 Task: Play online Dominion games in very easy mode.
Action: Mouse moved to (749, 574)
Screenshot: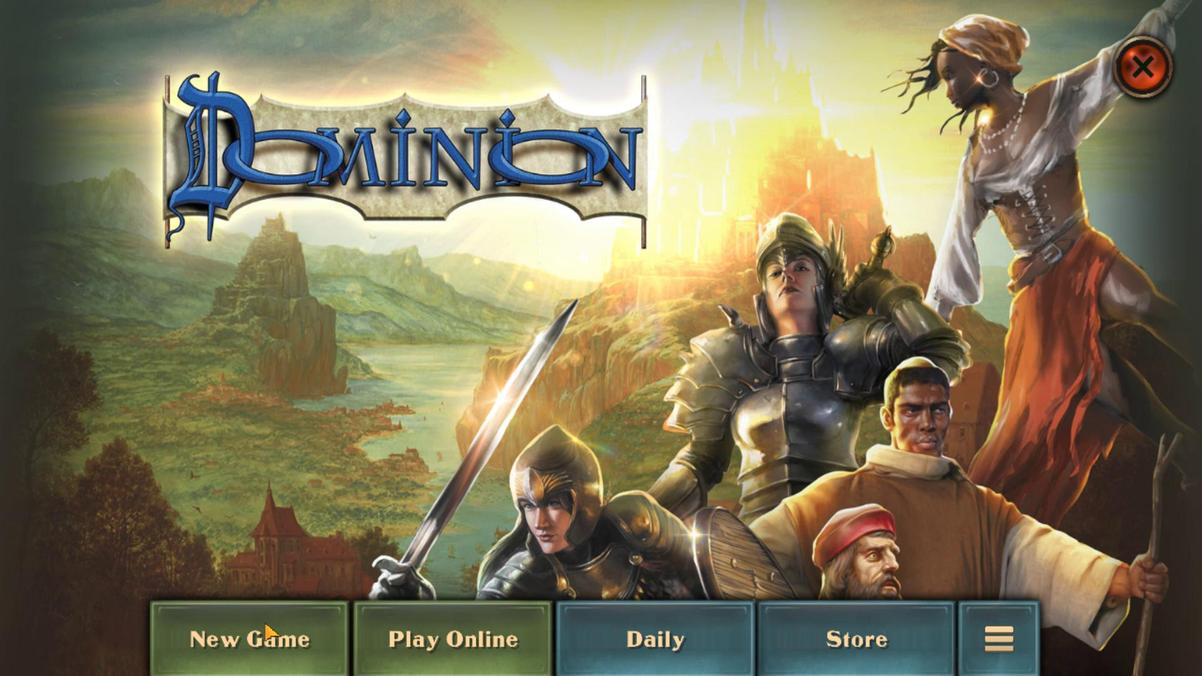 
Action: Mouse pressed left at (749, 574)
Screenshot: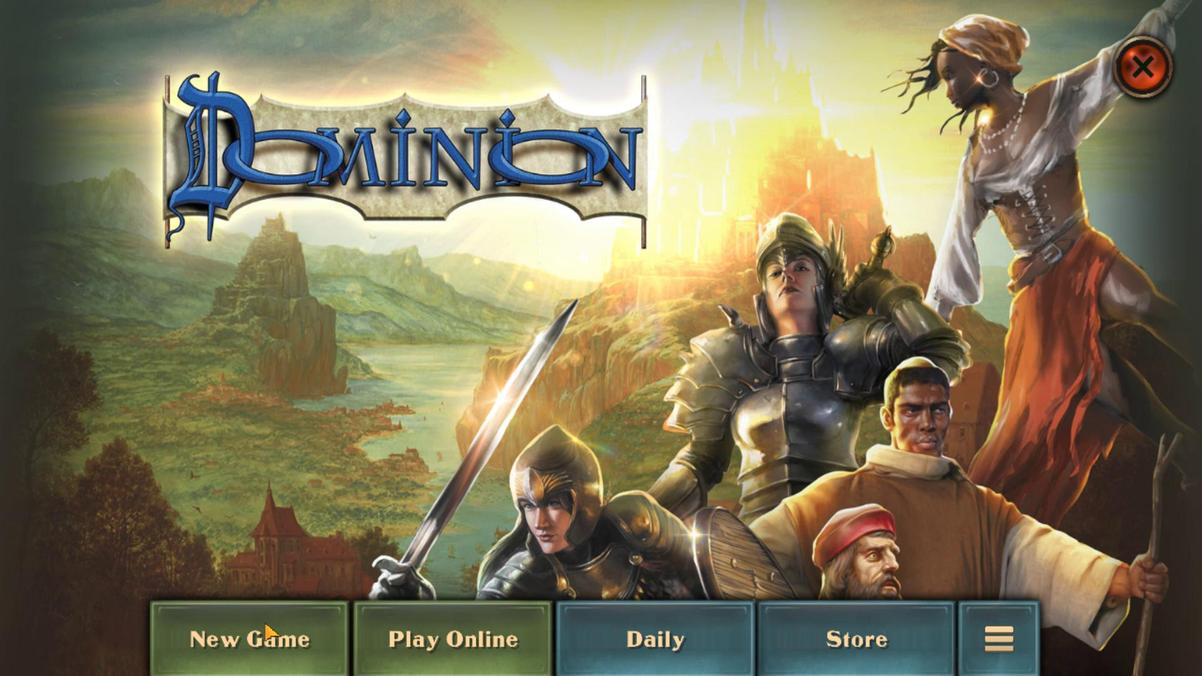 
Action: Mouse moved to (859, 340)
Screenshot: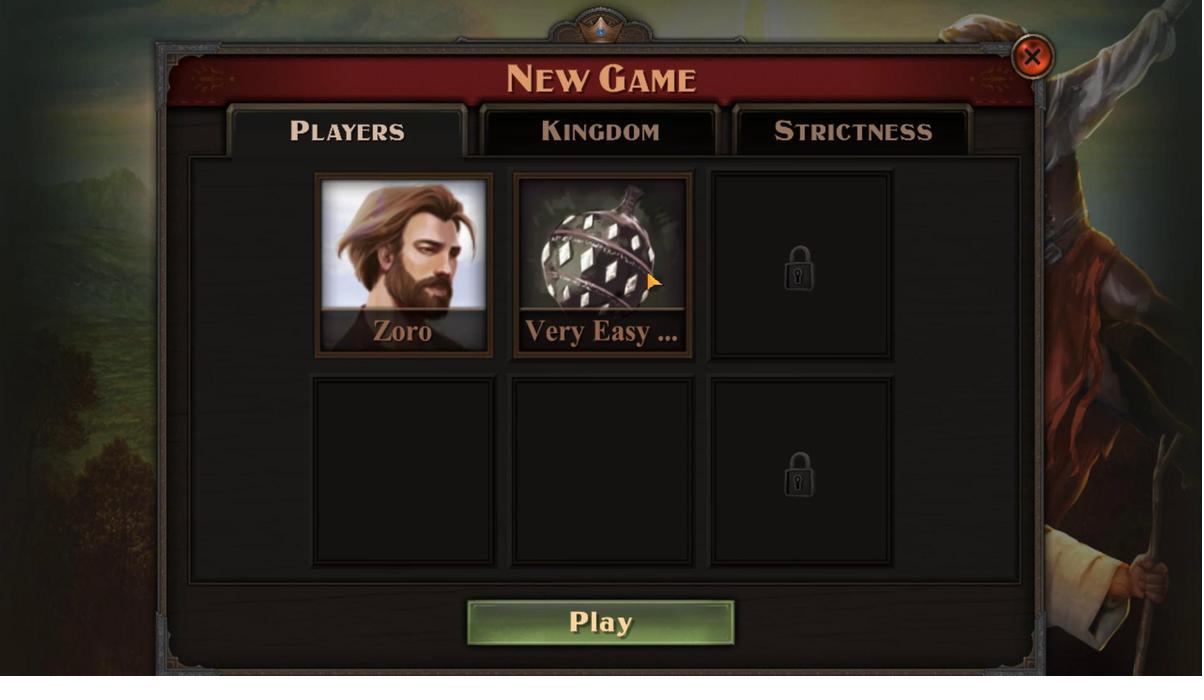 
Action: Mouse pressed left at (859, 340)
Screenshot: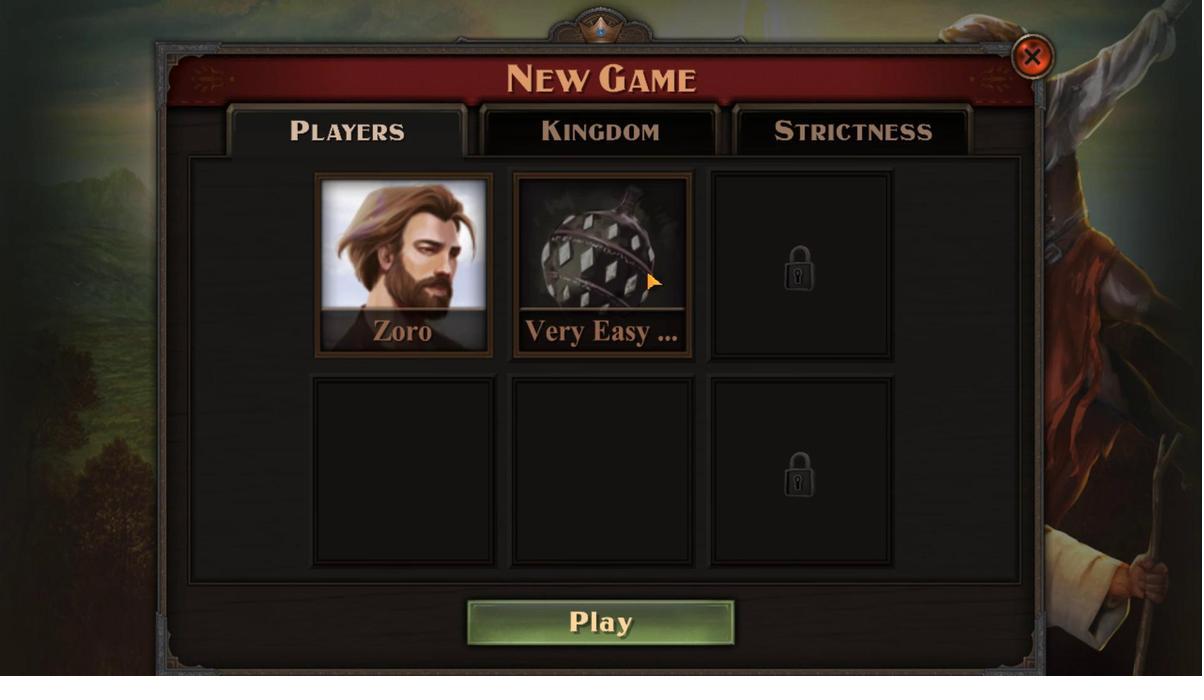 
Action: Mouse moved to (792, 360)
Screenshot: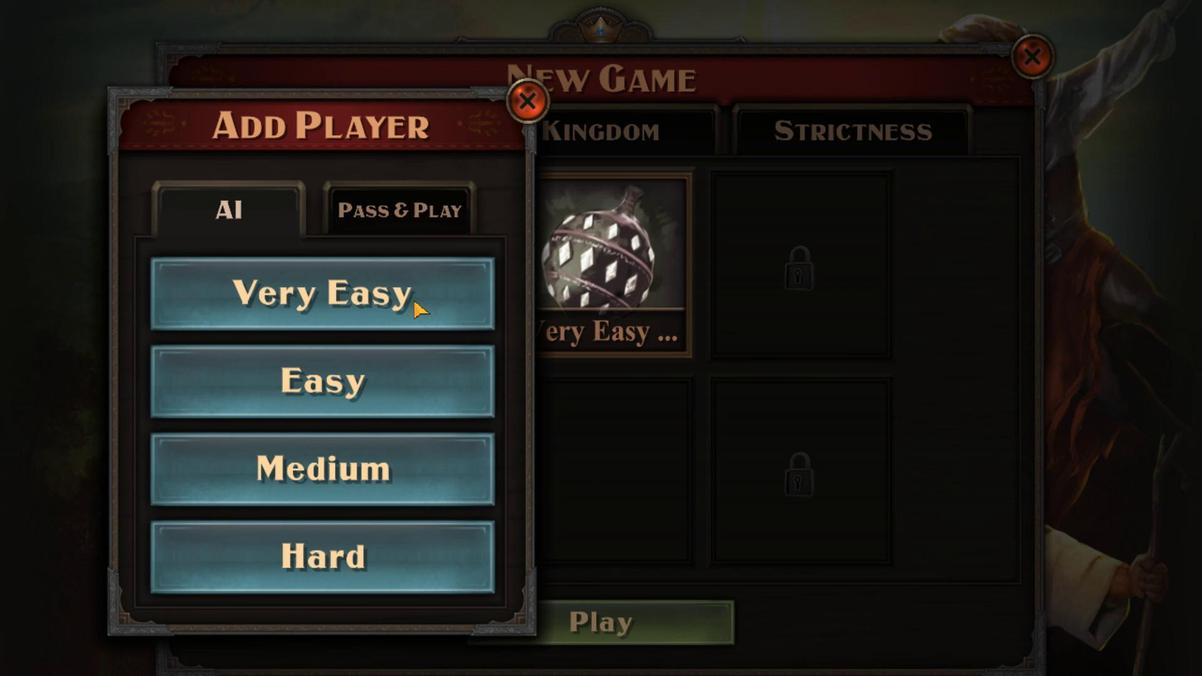 
Action: Mouse pressed left at (792, 360)
Screenshot: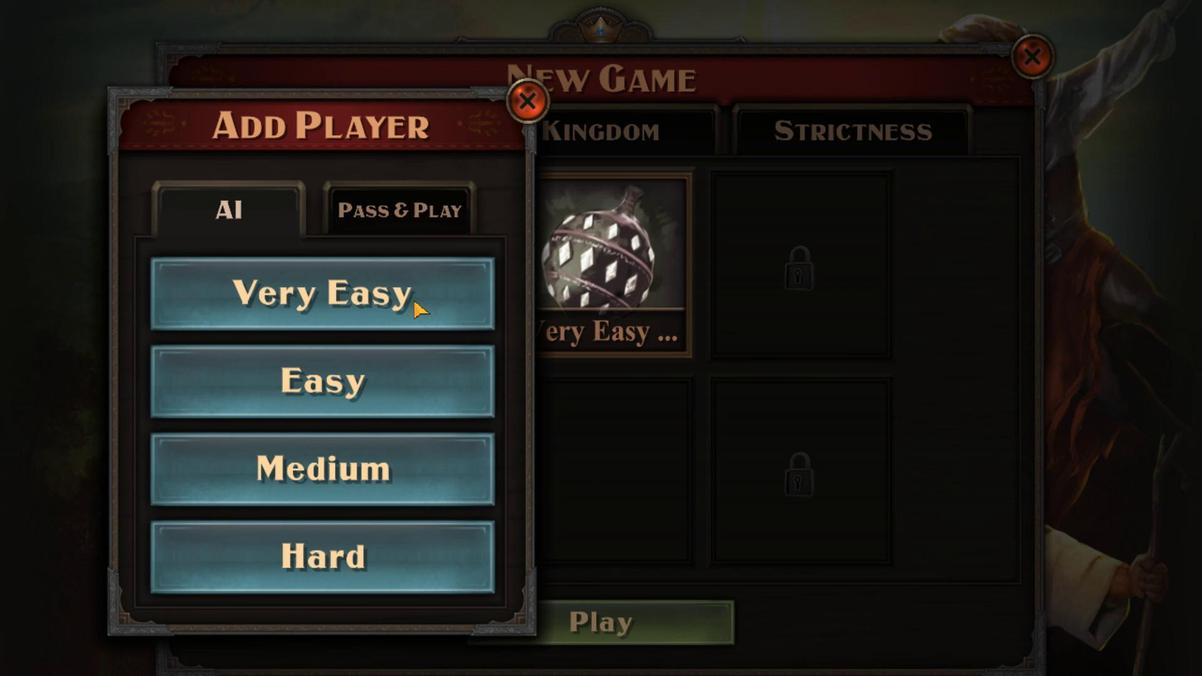 
Action: Mouse moved to (856, 576)
Screenshot: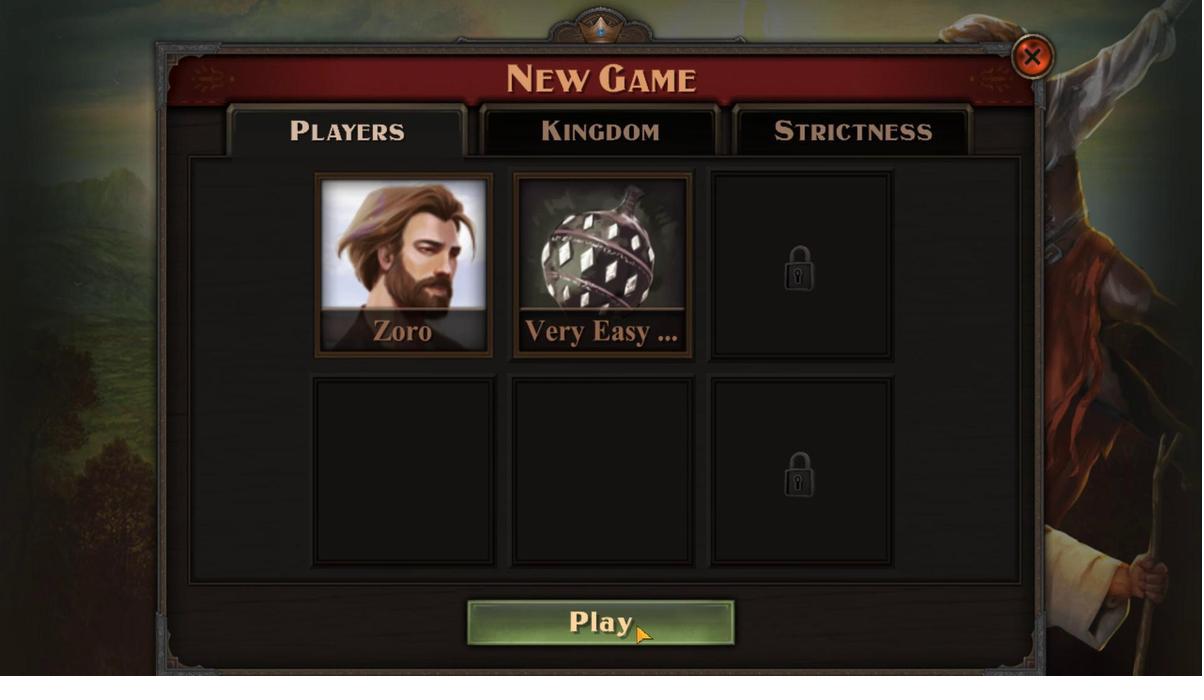 
Action: Mouse pressed left at (856, 576)
Screenshot: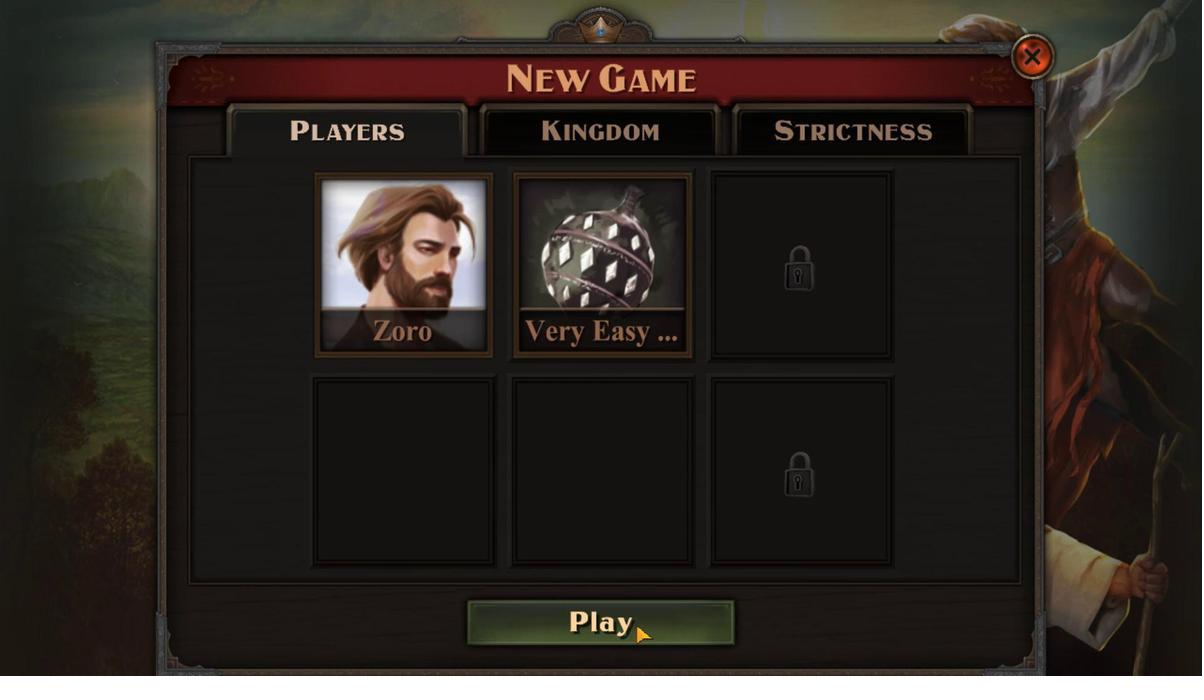 
Action: Mouse moved to (824, 547)
Screenshot: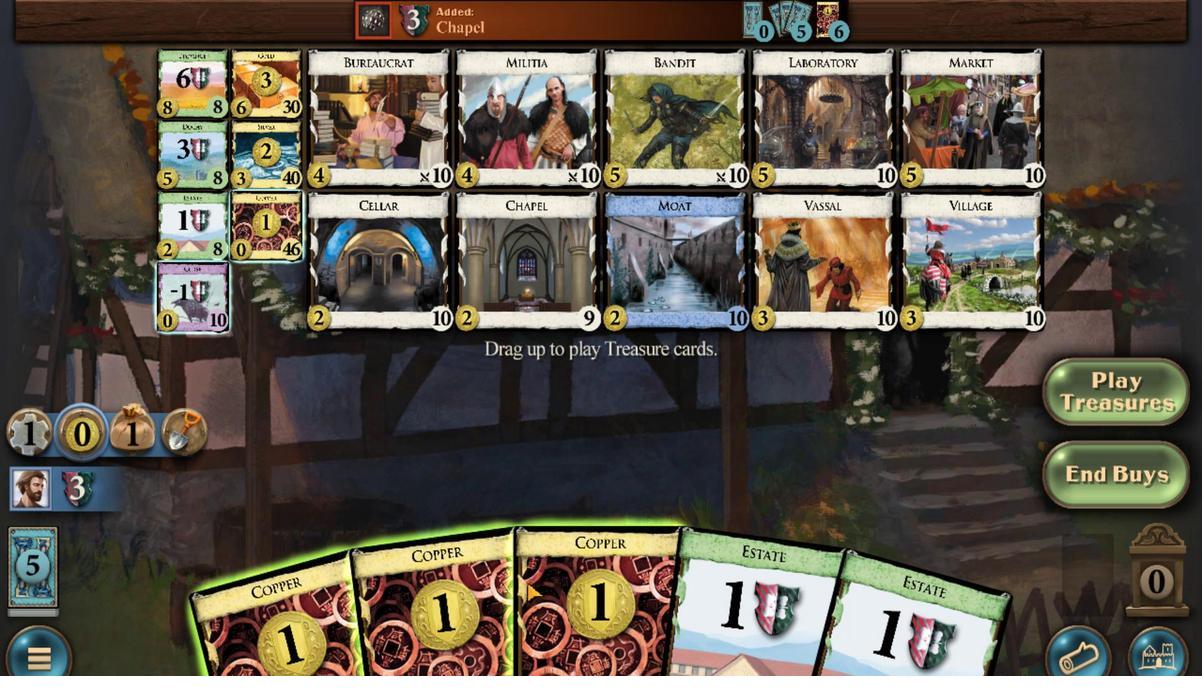 
Action: Mouse scrolled (824, 547) with delta (0, 0)
Screenshot: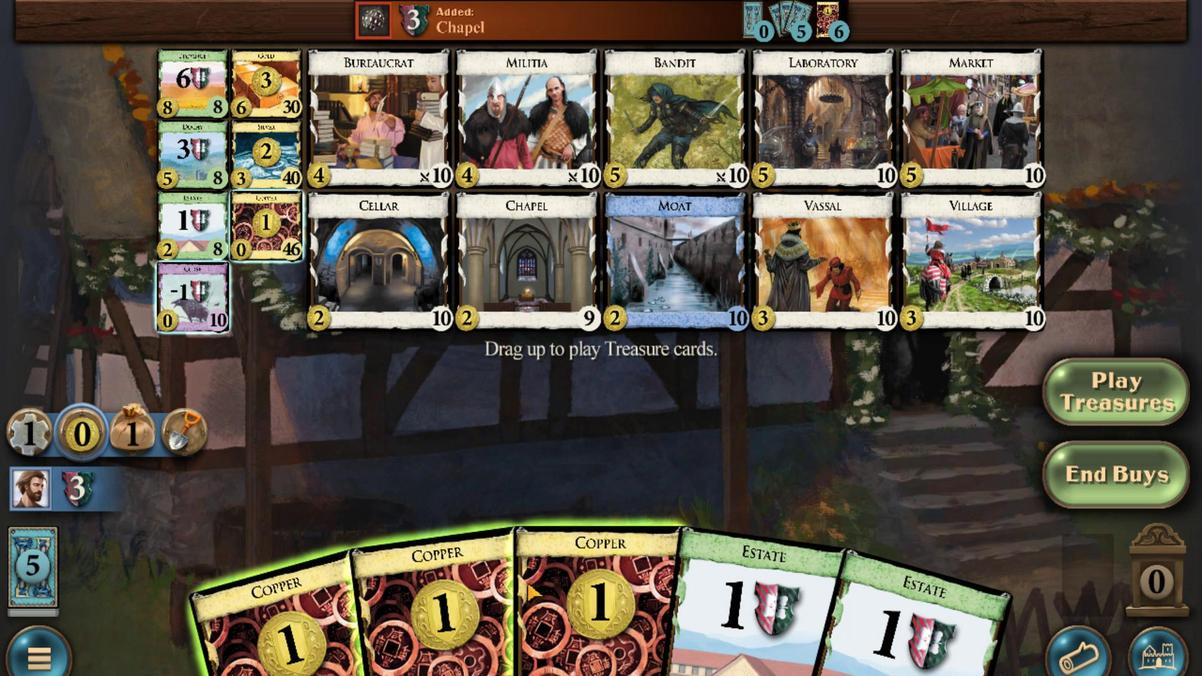 
Action: Mouse moved to (815, 550)
Screenshot: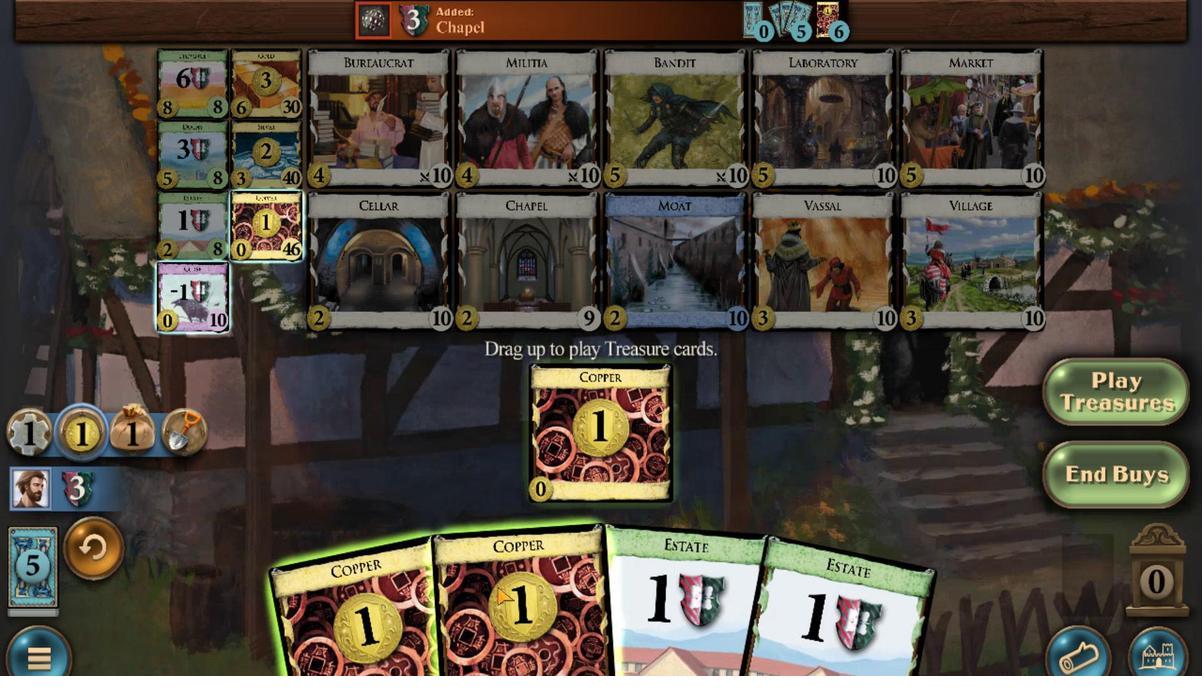 
Action: Mouse scrolled (815, 550) with delta (0, 0)
Screenshot: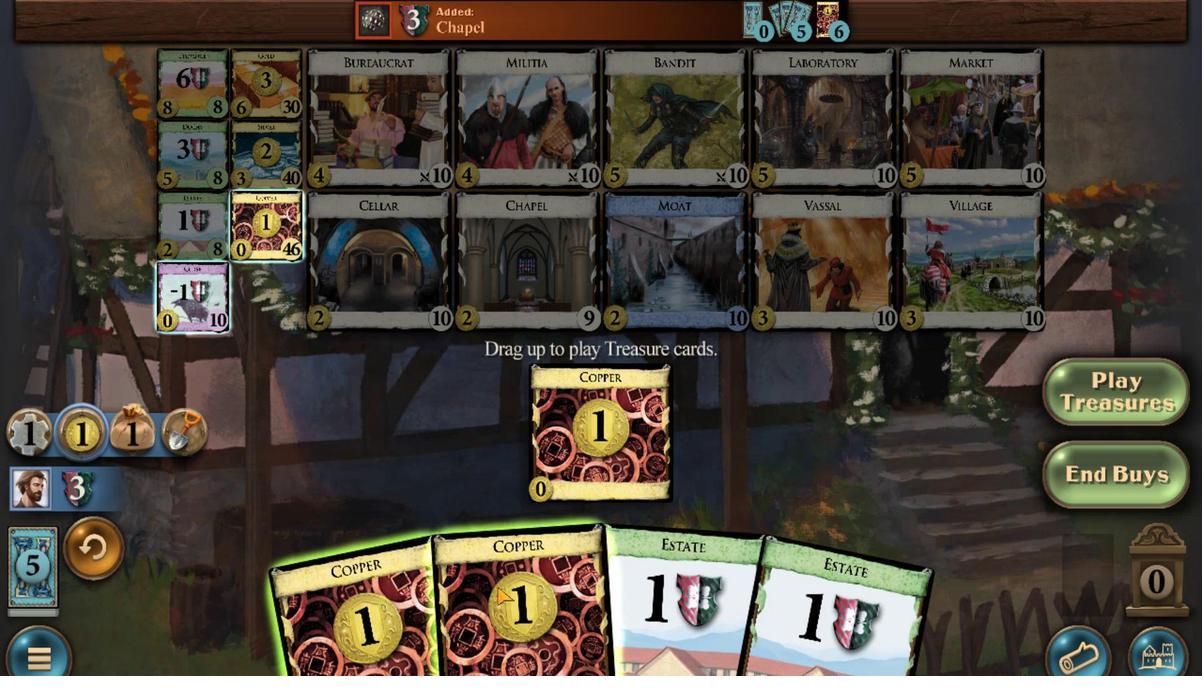 
Action: Mouse moved to (812, 550)
Screenshot: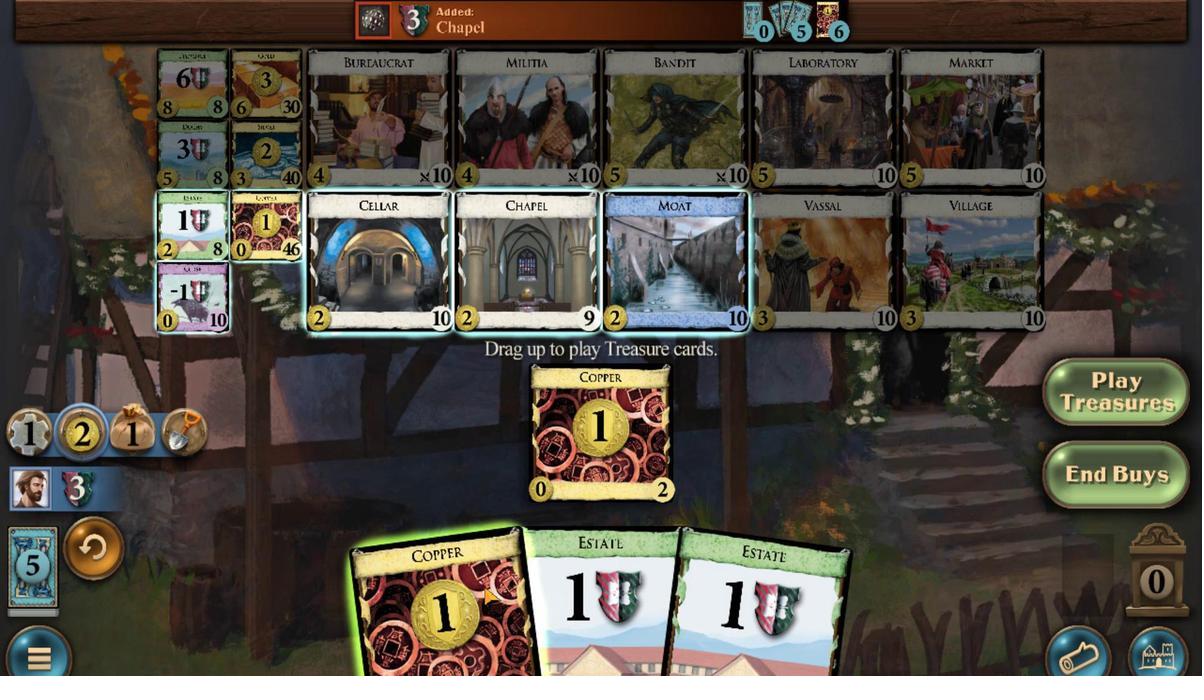 
Action: Mouse scrolled (812, 550) with delta (0, 0)
Screenshot: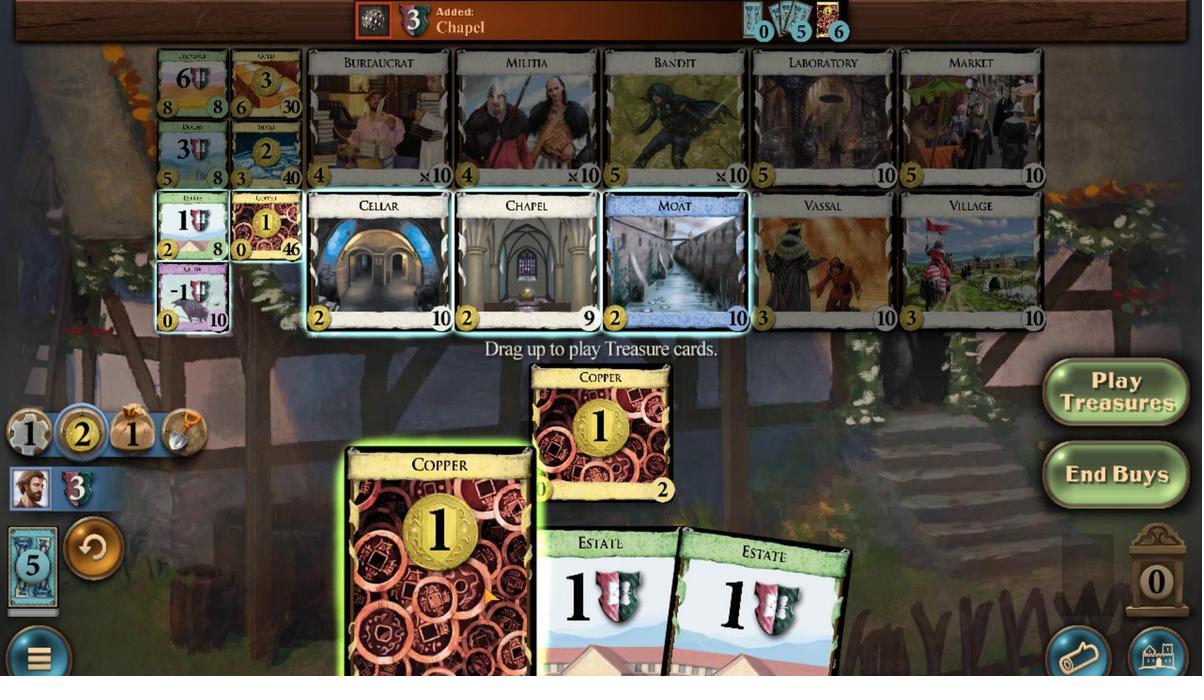 
Action: Mouse moved to (747, 267)
Screenshot: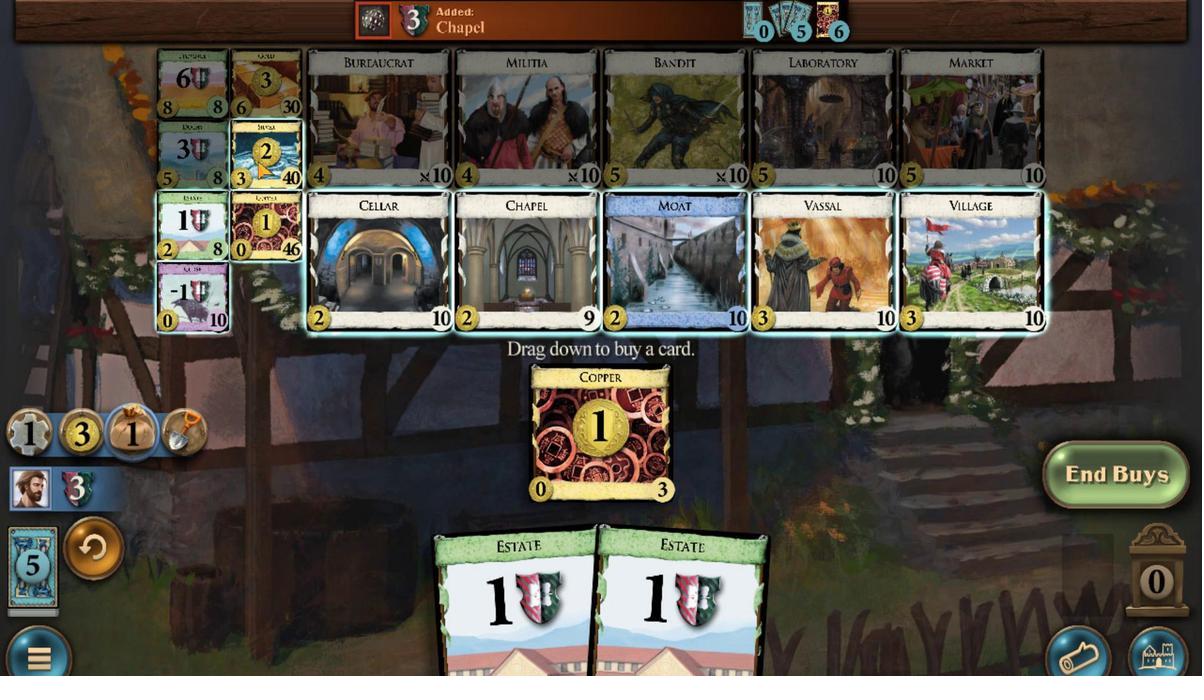 
Action: Mouse scrolled (747, 267) with delta (0, 0)
Screenshot: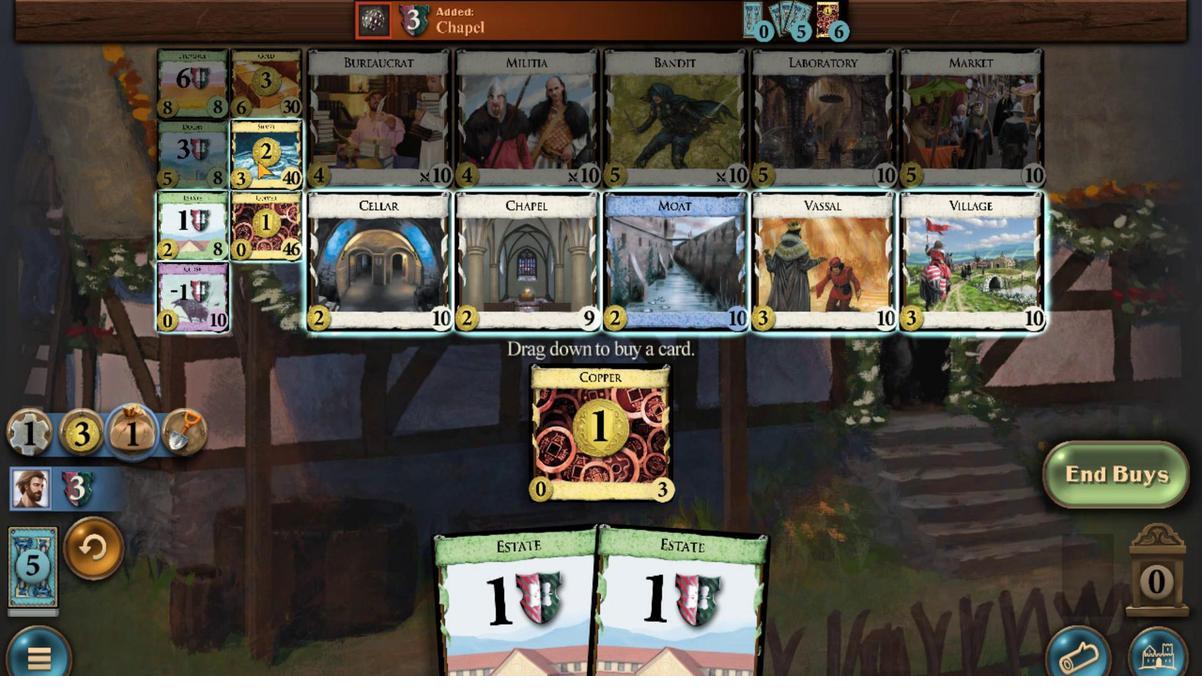
Action: Mouse scrolled (747, 267) with delta (0, 0)
Screenshot: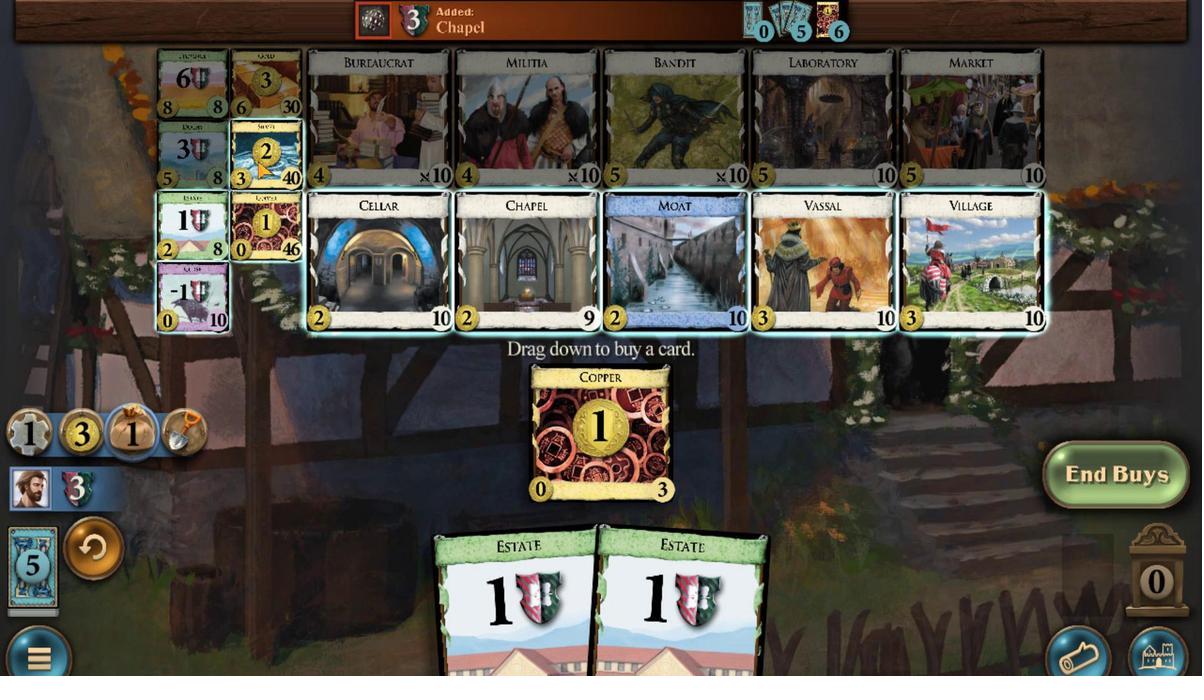 
Action: Mouse scrolled (747, 267) with delta (0, 0)
Screenshot: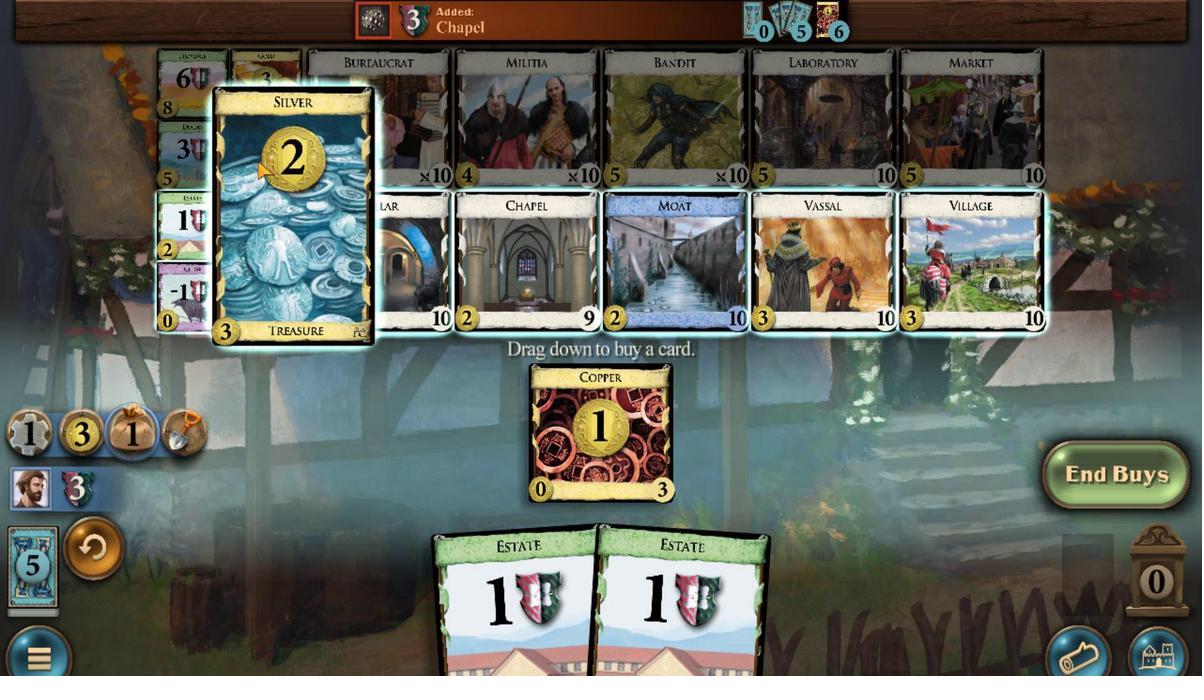 
Action: Mouse scrolled (747, 267) with delta (0, 0)
Screenshot: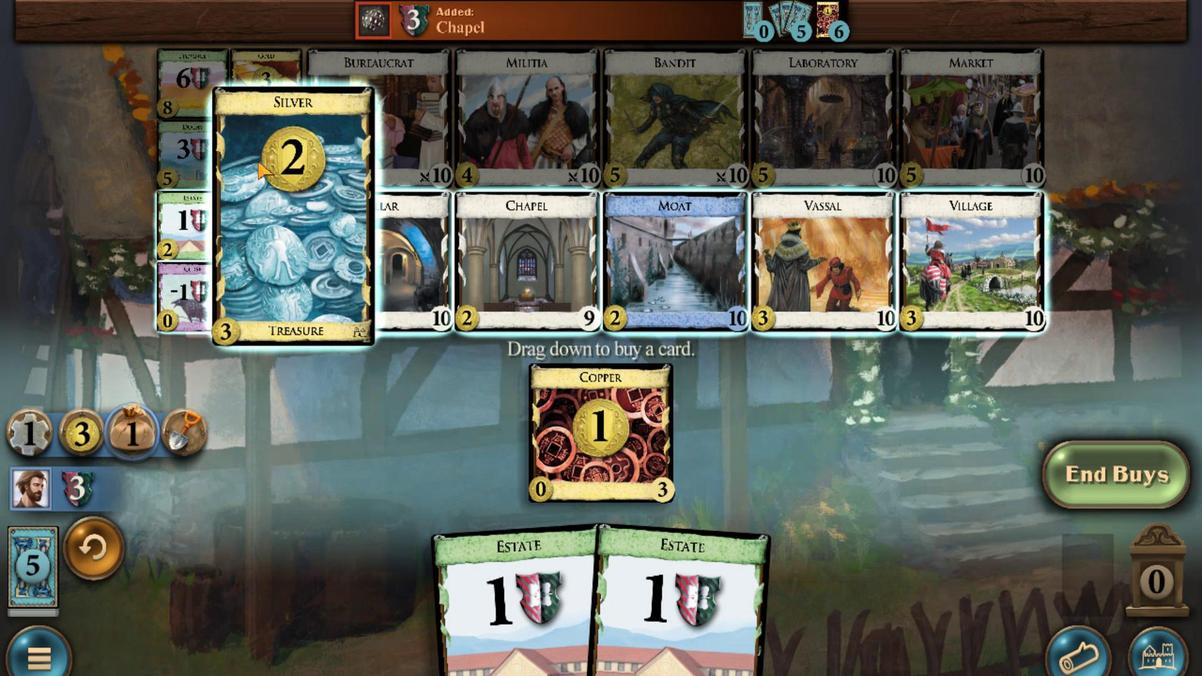 
Action: Mouse scrolled (747, 267) with delta (0, 0)
Screenshot: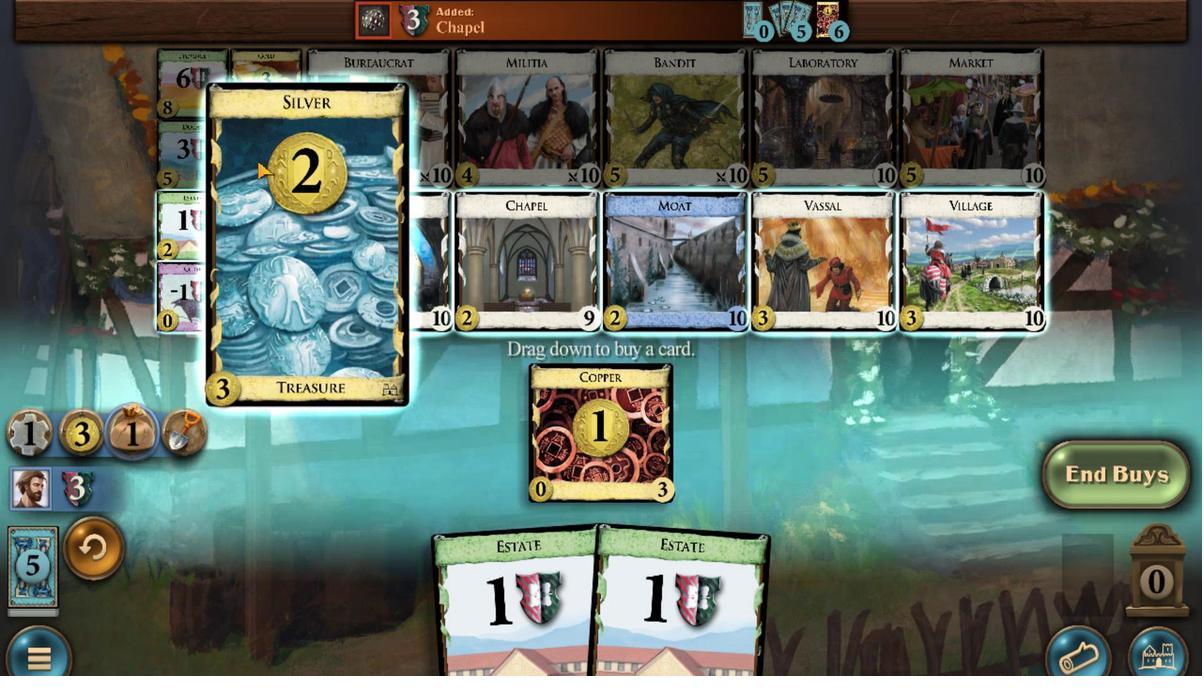 
Action: Mouse scrolled (747, 267) with delta (0, 0)
Screenshot: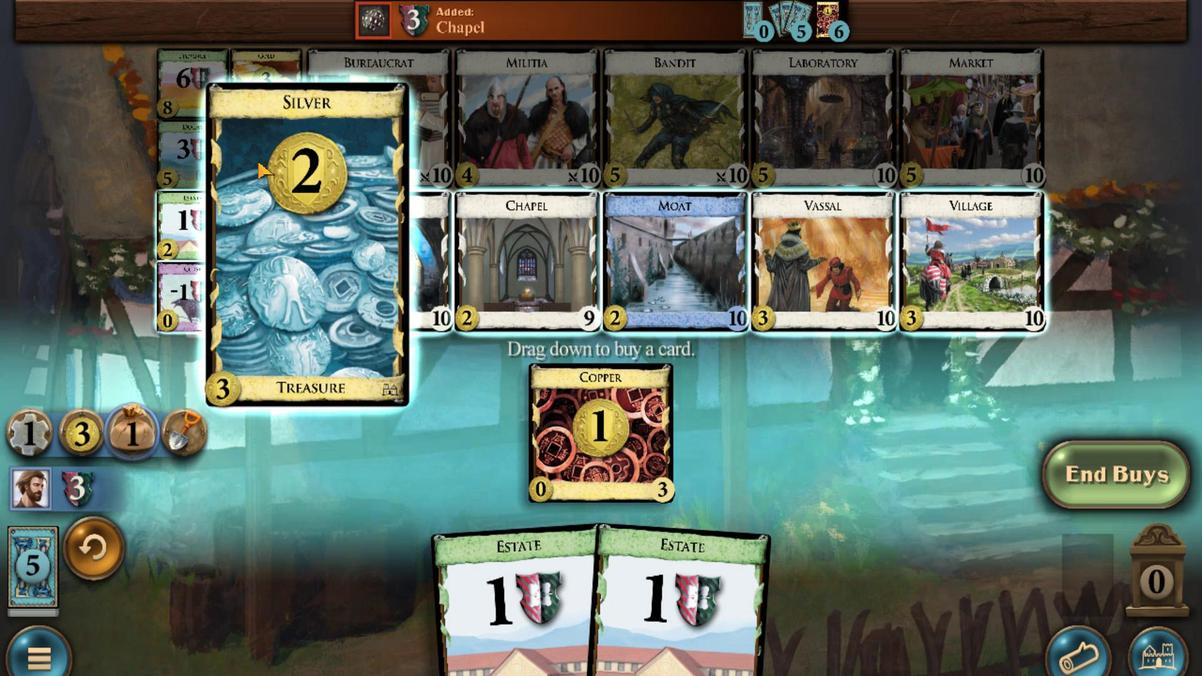 
Action: Mouse scrolled (747, 267) with delta (0, 0)
Screenshot: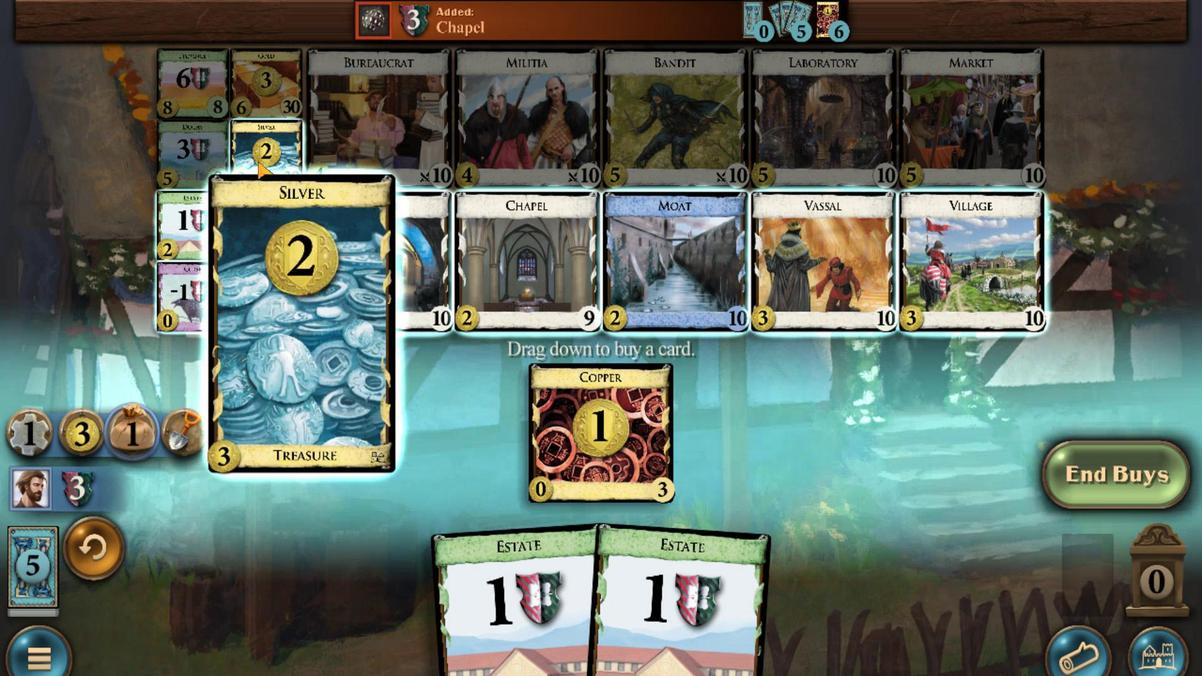 
Action: Mouse scrolled (747, 267) with delta (0, 0)
Screenshot: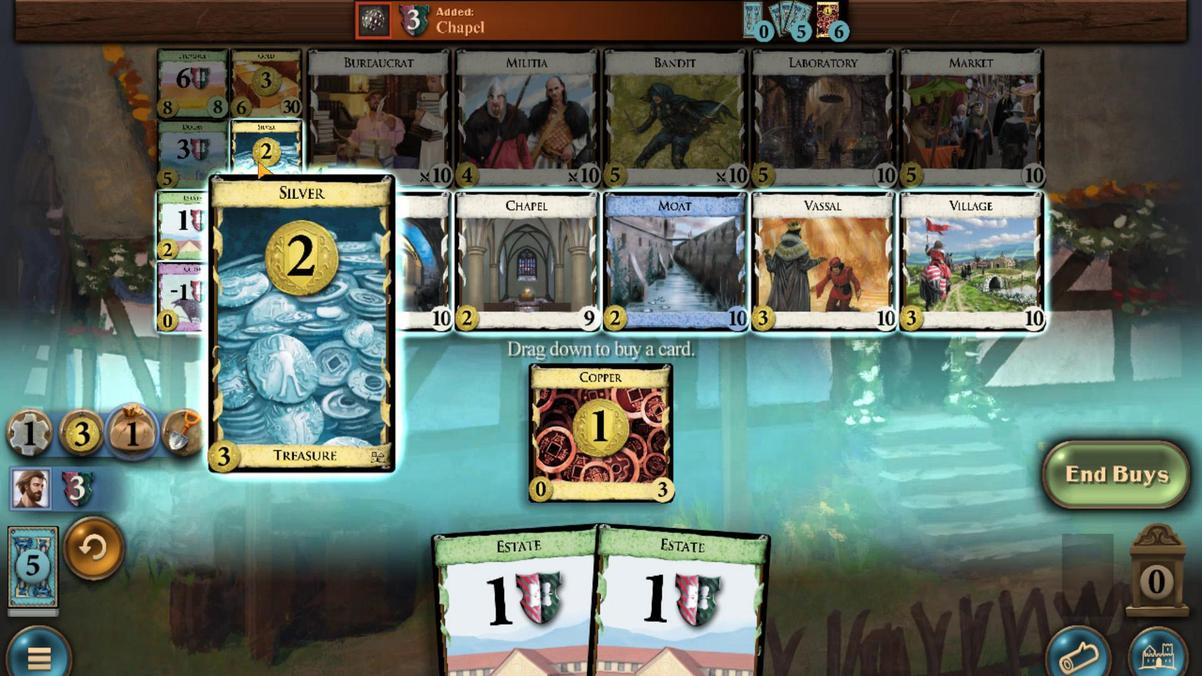 
Action: Mouse scrolled (747, 267) with delta (0, 0)
Screenshot: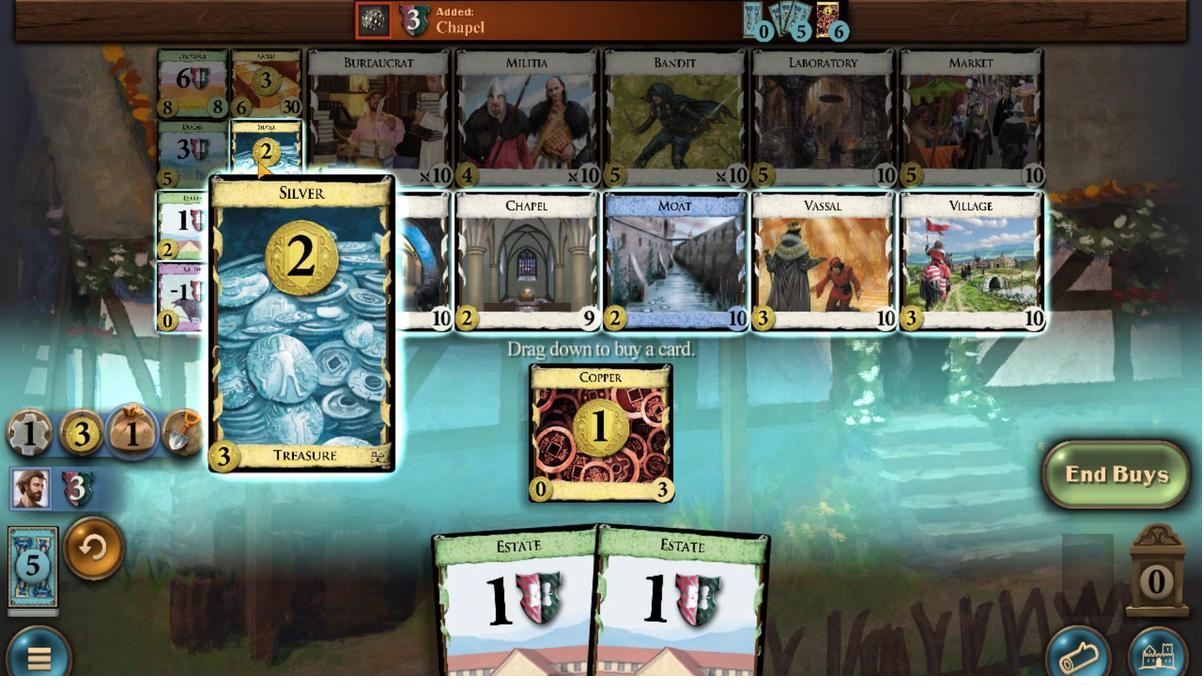 
Action: Mouse scrolled (747, 267) with delta (0, 0)
Screenshot: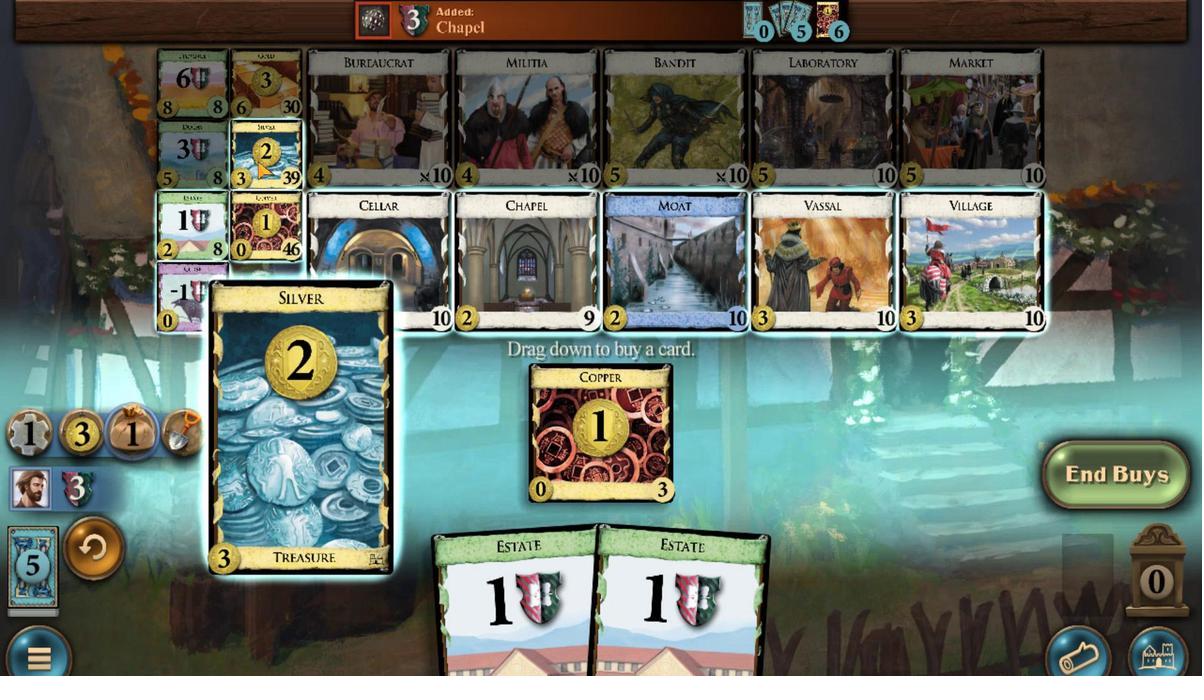 
Action: Mouse moved to (887, 557)
Screenshot: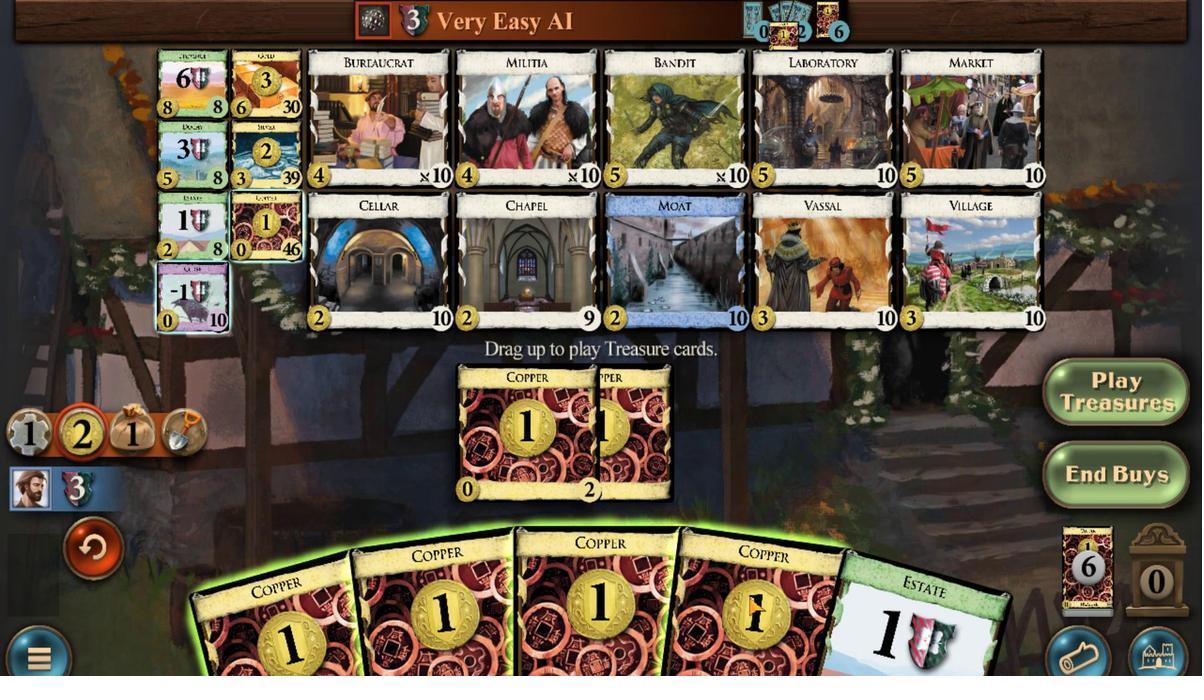 
Action: Mouse scrolled (887, 557) with delta (0, 0)
Screenshot: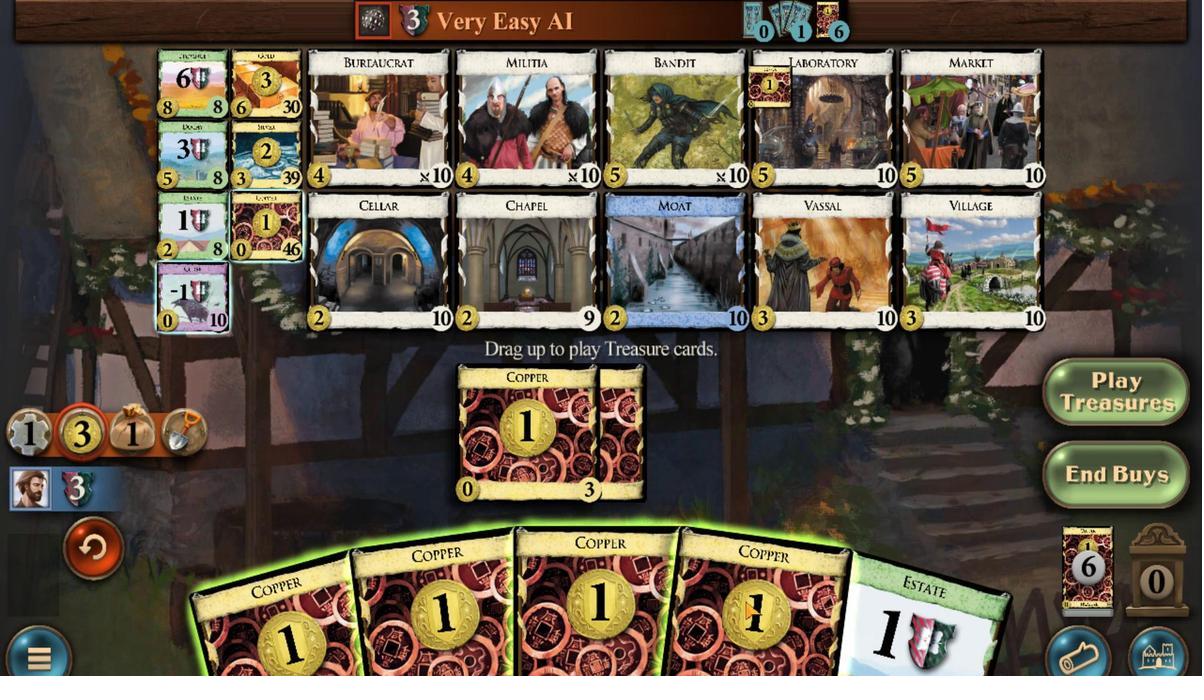 
Action: Mouse moved to (865, 562)
Screenshot: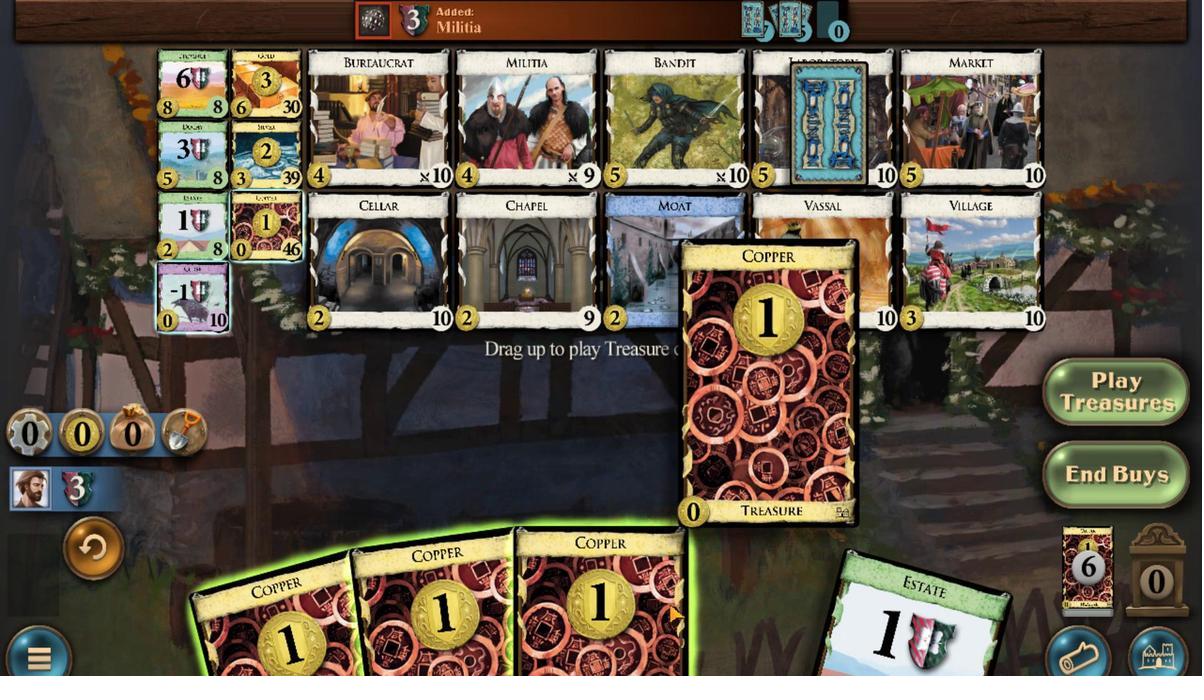 
Action: Mouse scrolled (865, 561) with delta (0, 0)
Screenshot: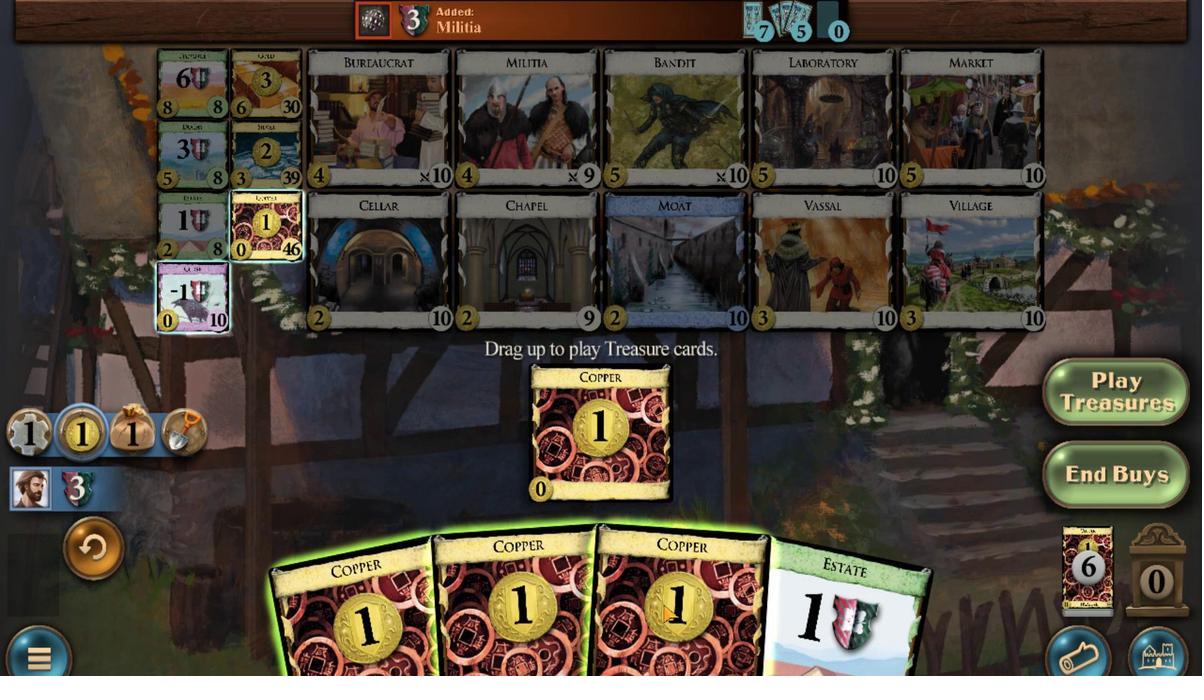 
Action: Mouse moved to (852, 565)
Screenshot: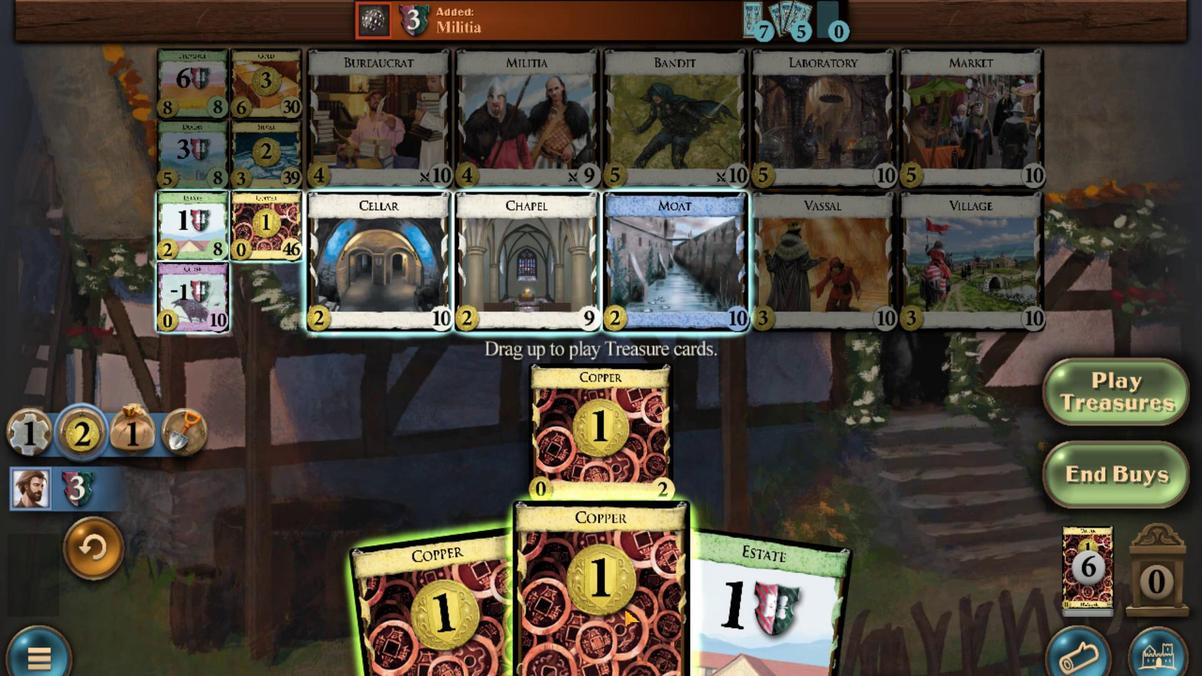 
Action: Mouse scrolled (852, 564) with delta (0, 0)
Screenshot: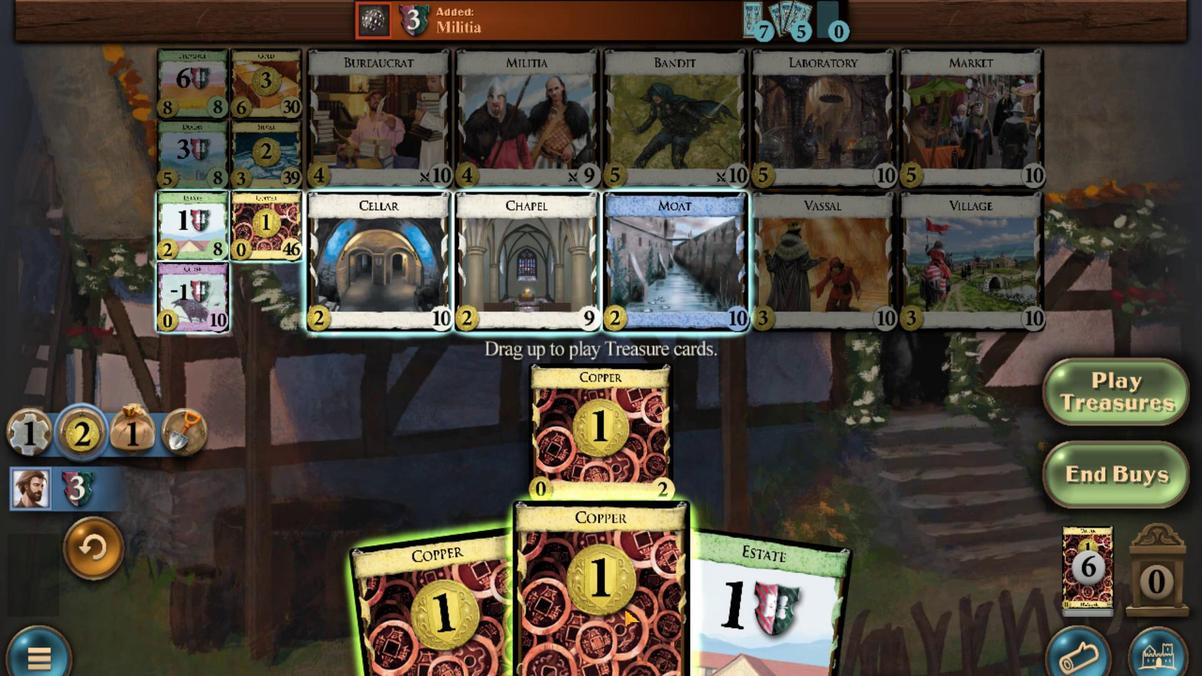 
Action: Mouse moved to (819, 564)
Screenshot: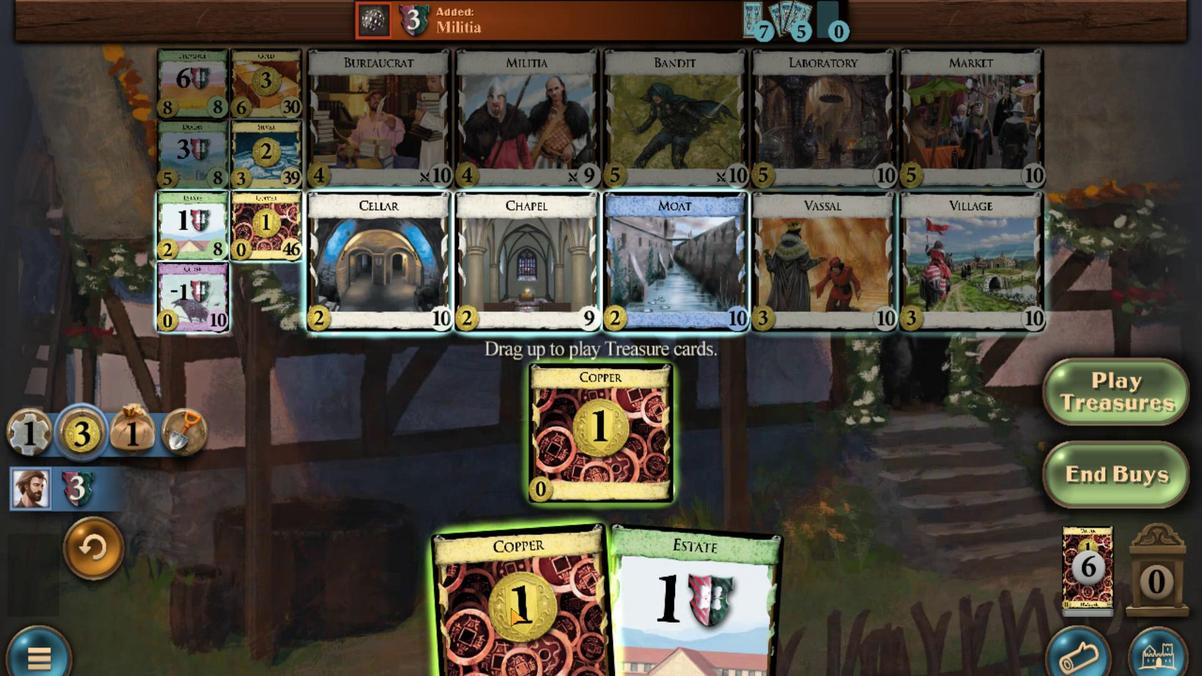 
Action: Mouse scrolled (819, 564) with delta (0, 0)
Screenshot: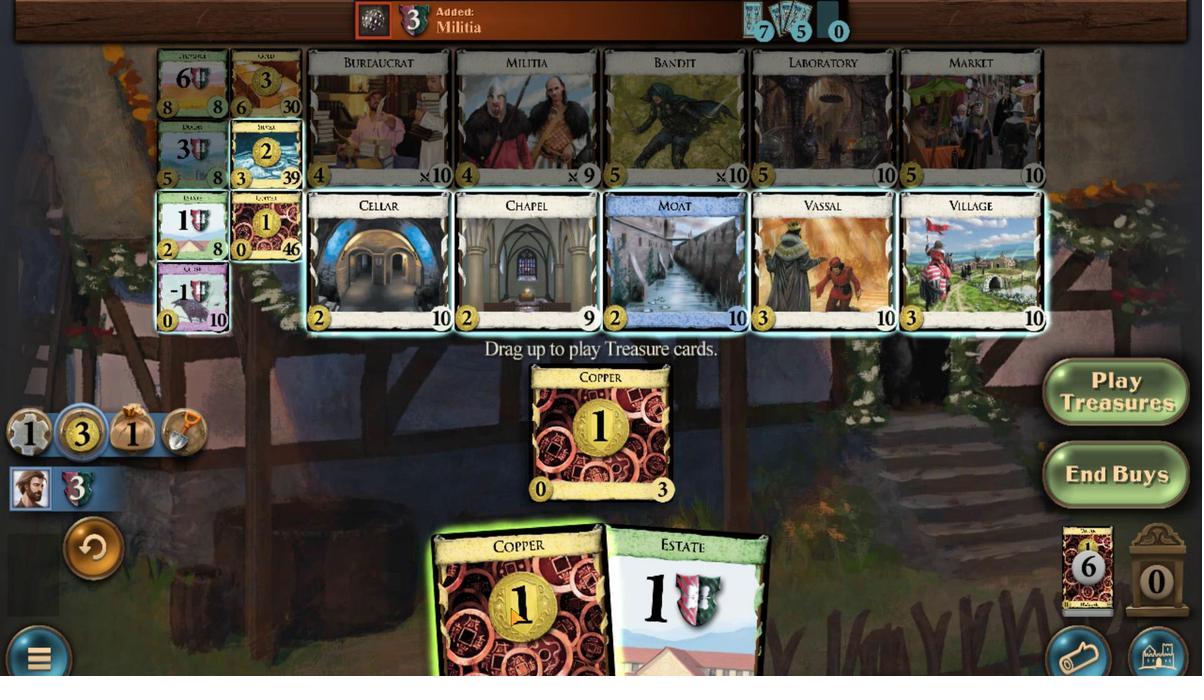 
Action: Mouse moved to (789, 252)
Screenshot: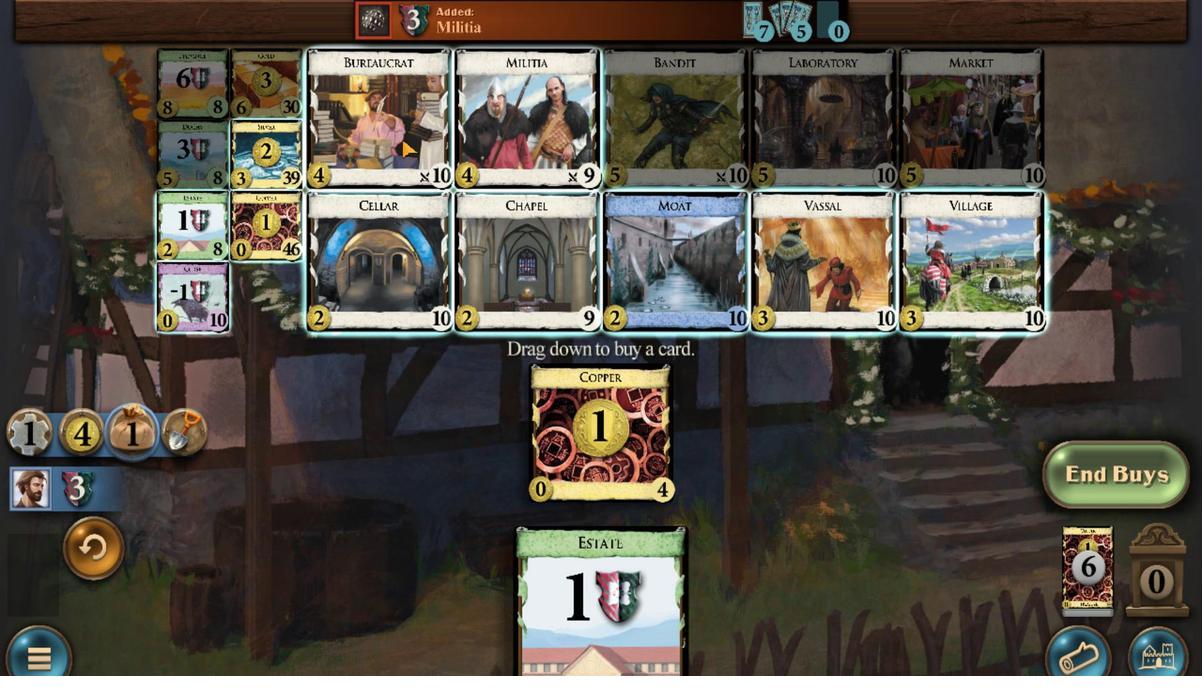 
Action: Mouse scrolled (789, 252) with delta (0, 0)
Screenshot: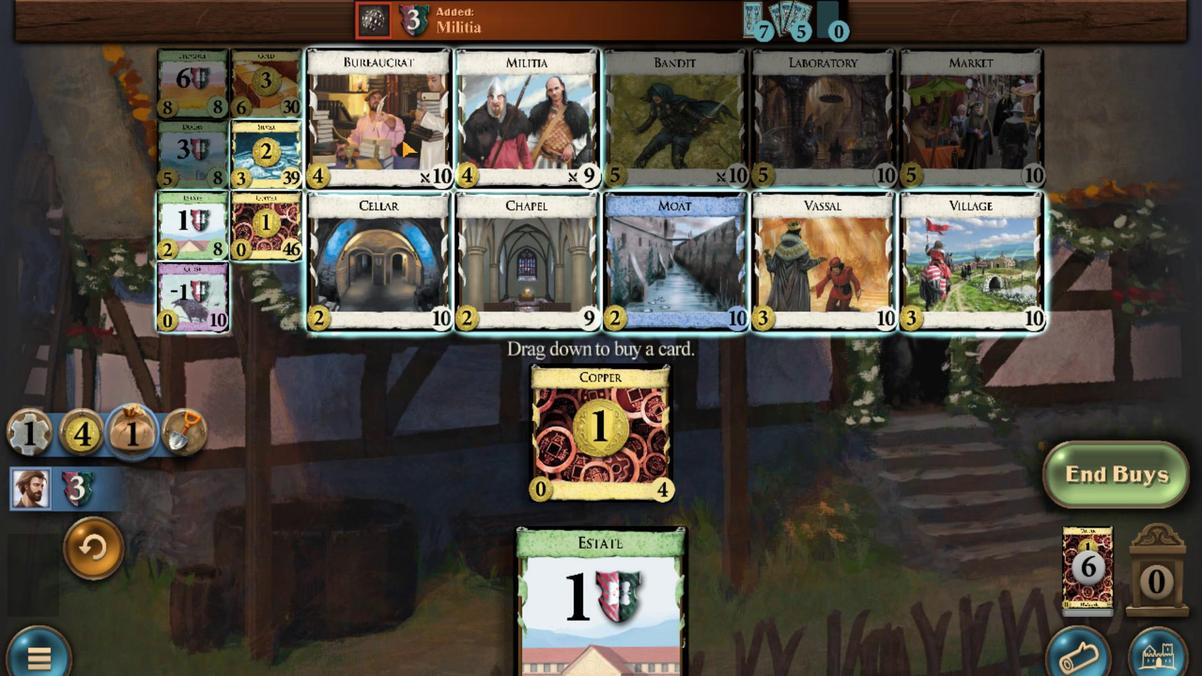 
Action: Mouse scrolled (789, 252) with delta (0, 0)
Screenshot: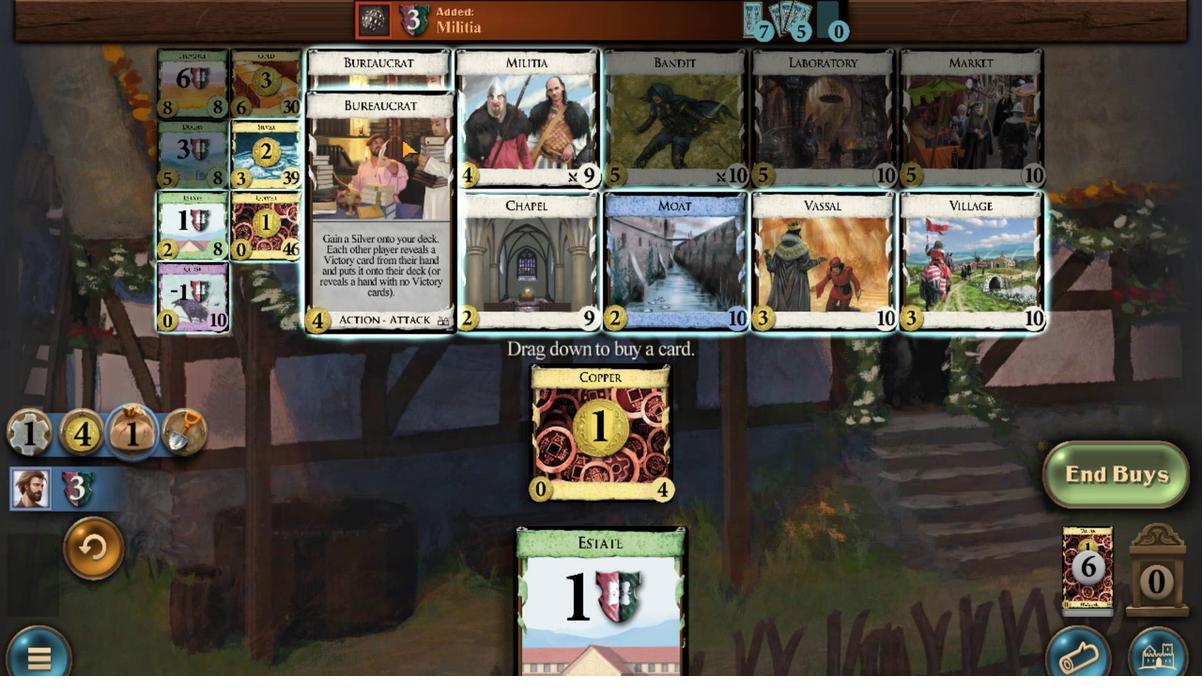 
Action: Mouse scrolled (789, 252) with delta (0, 0)
Screenshot: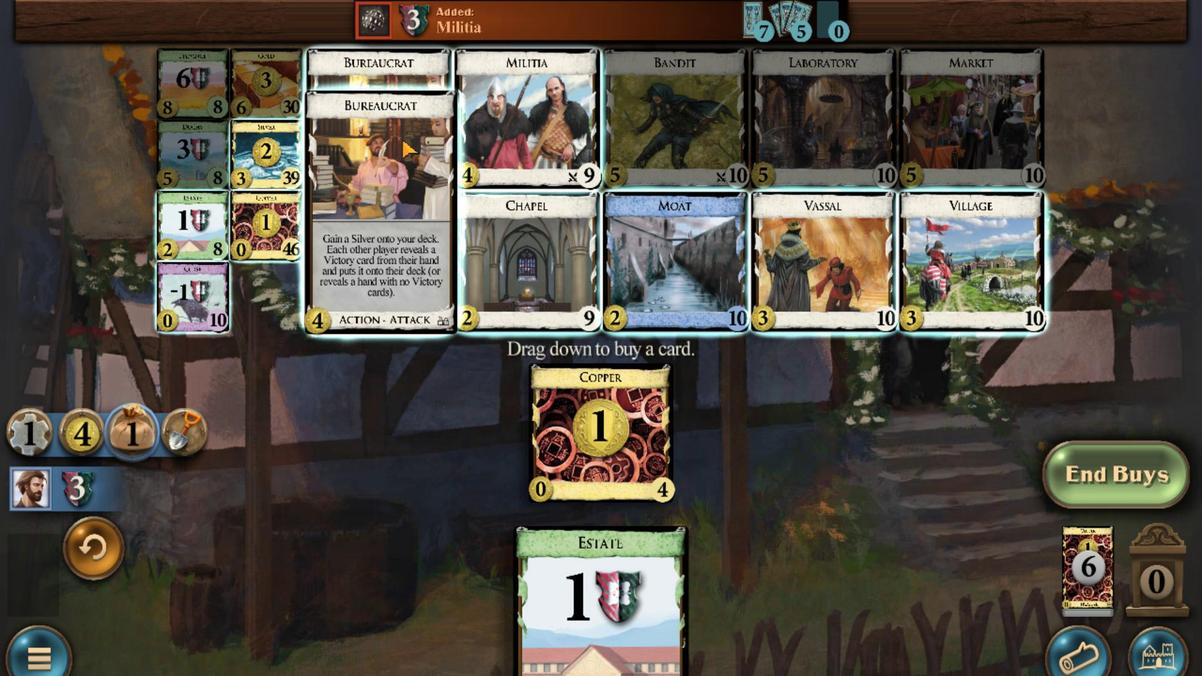 
Action: Mouse scrolled (789, 252) with delta (0, 0)
Screenshot: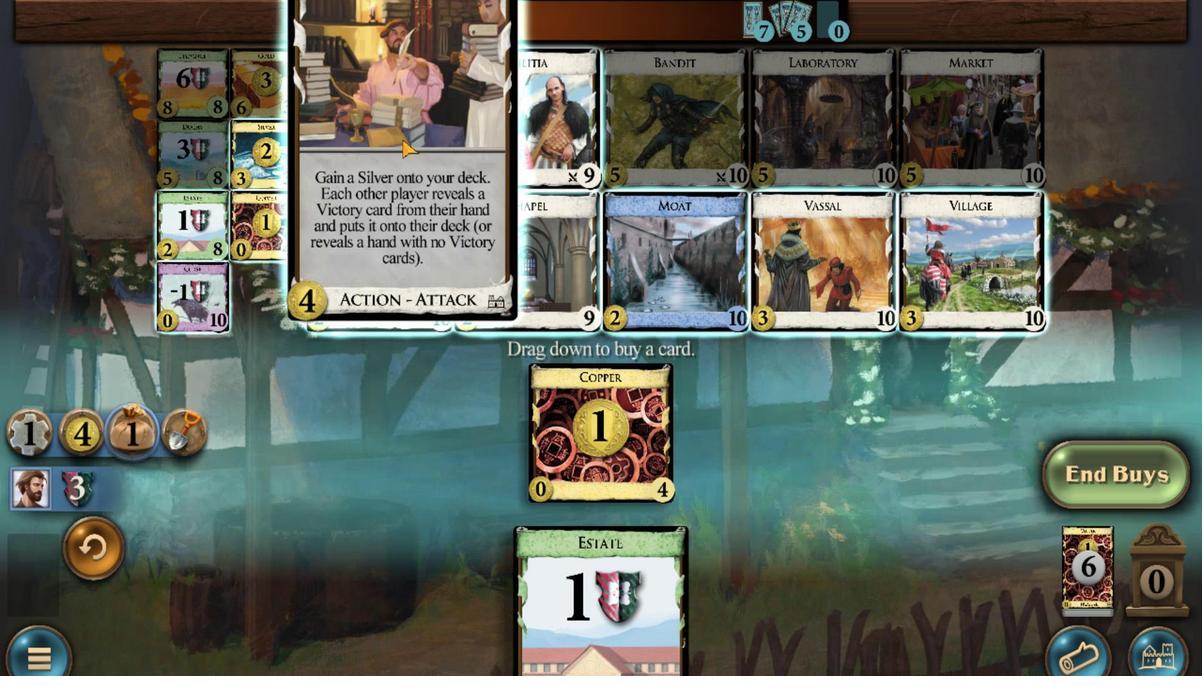 
Action: Mouse scrolled (789, 252) with delta (0, 0)
Screenshot: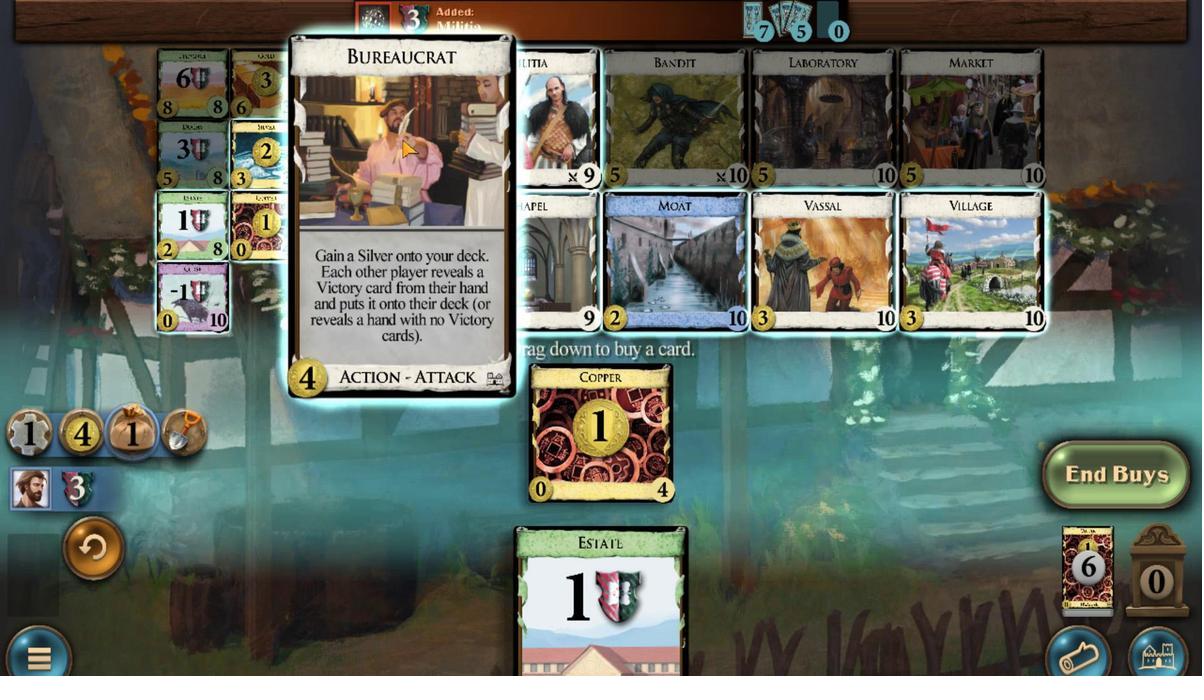 
Action: Mouse scrolled (789, 252) with delta (0, 0)
Screenshot: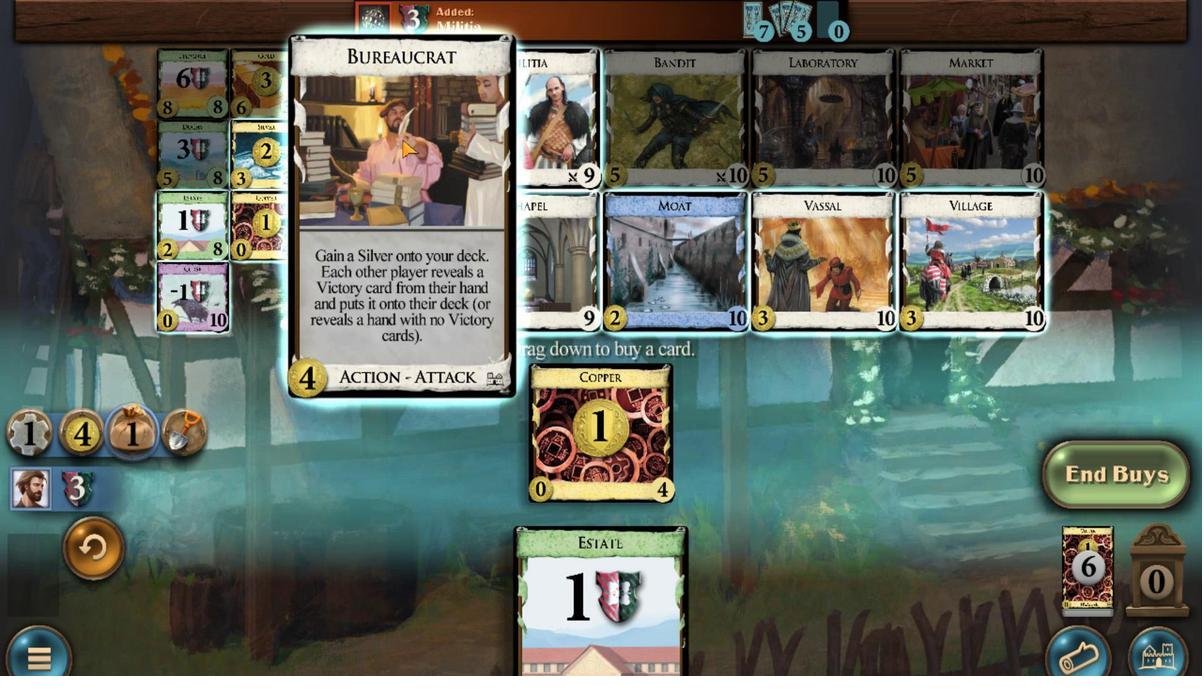 
Action: Mouse scrolled (789, 252) with delta (0, 0)
Screenshot: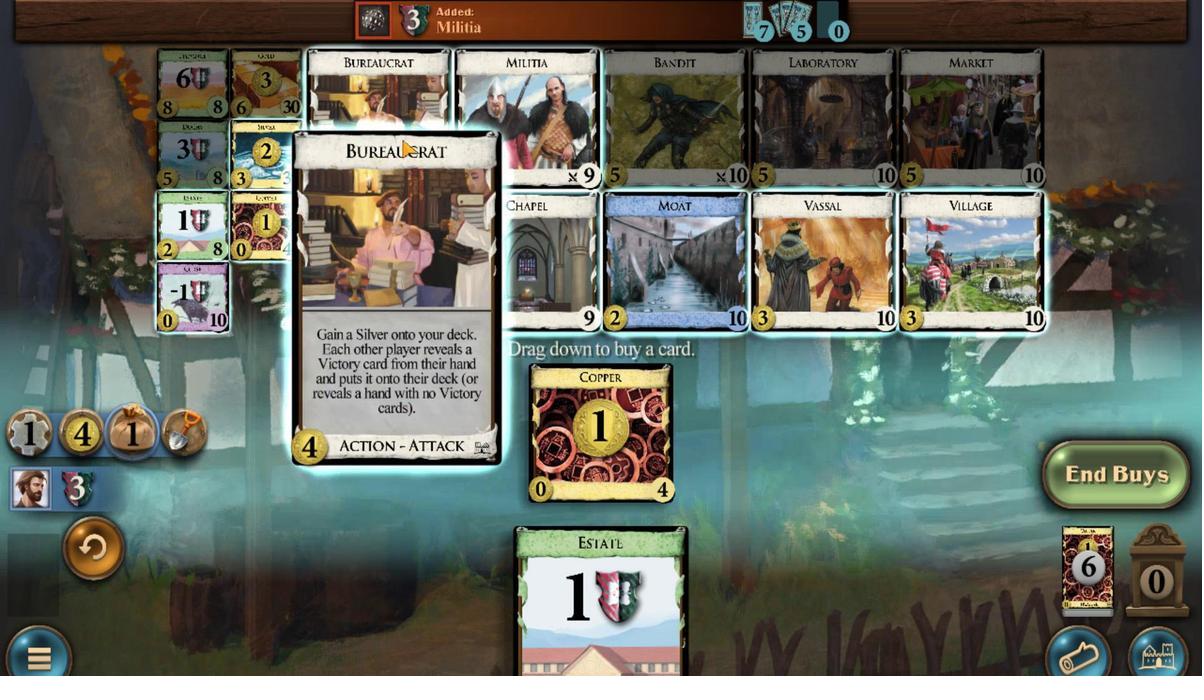 
Action: Mouse scrolled (789, 252) with delta (0, 0)
Screenshot: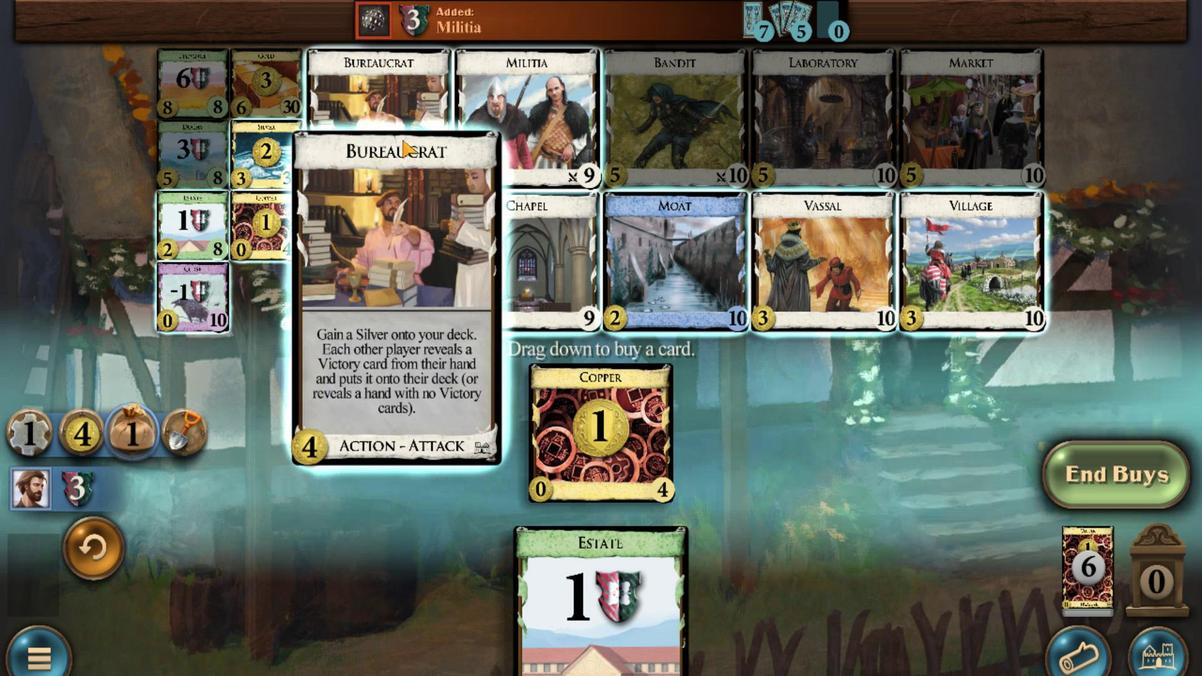 
Action: Mouse moved to (762, 559)
Screenshot: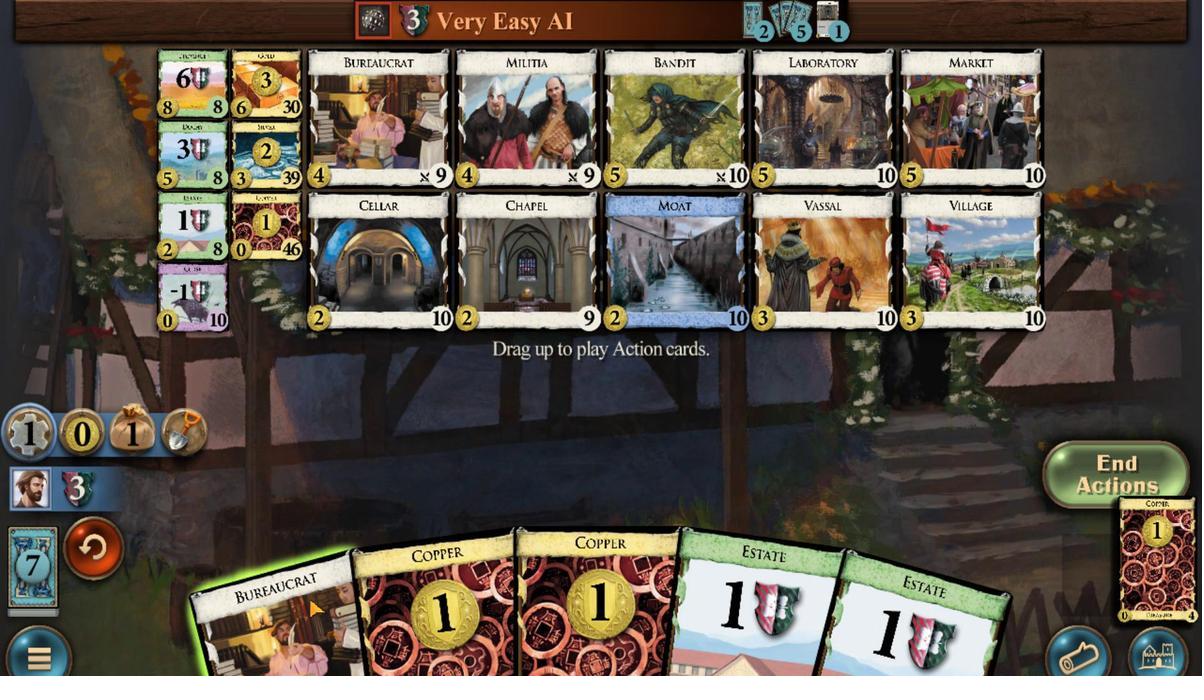 
Action: Mouse scrolled (762, 558) with delta (0, 0)
Screenshot: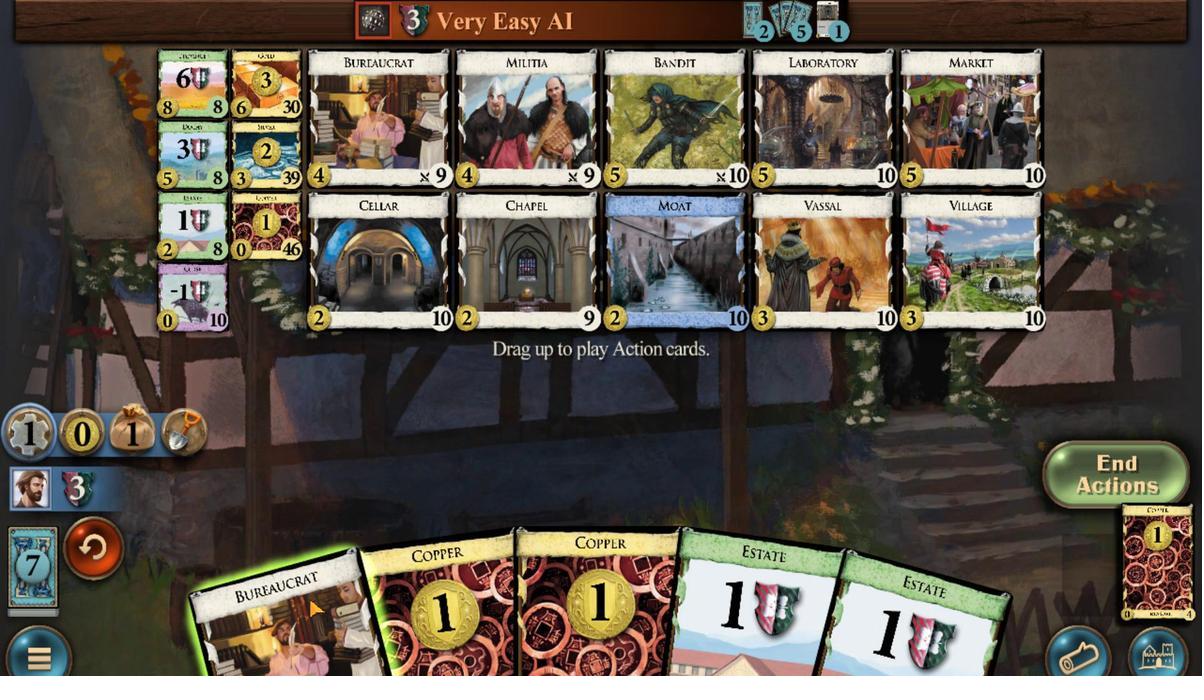 
Action: Mouse moved to (820, 556)
Screenshot: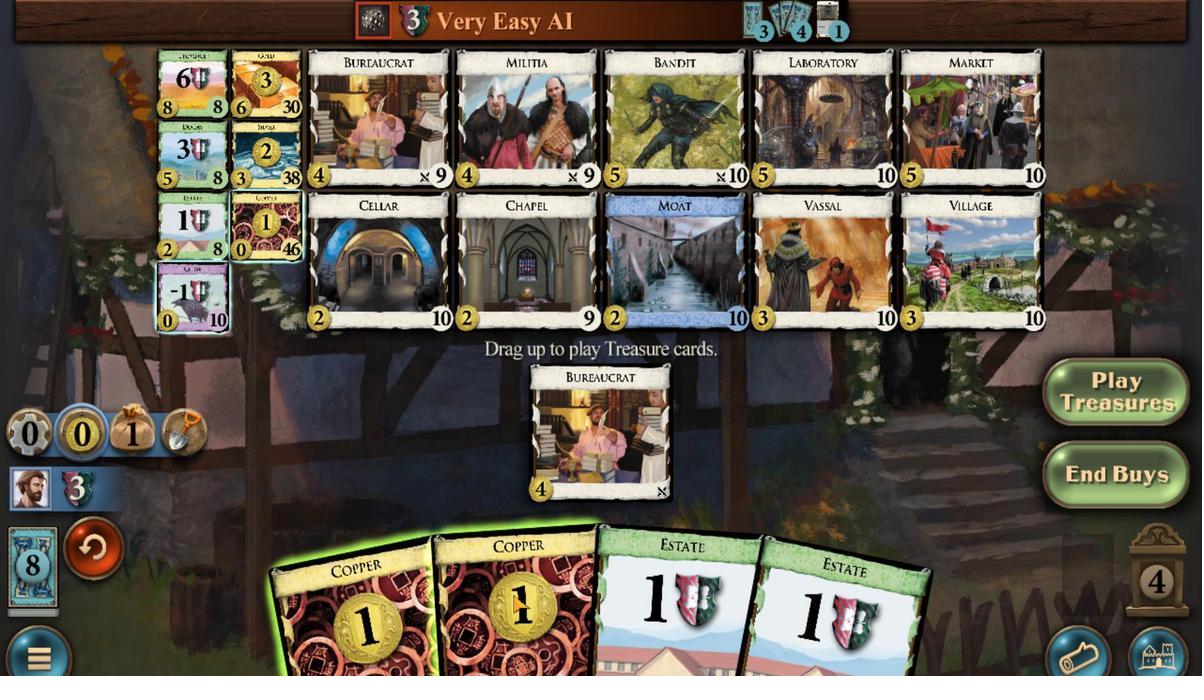 
Action: Mouse scrolled (820, 555) with delta (0, 0)
Screenshot: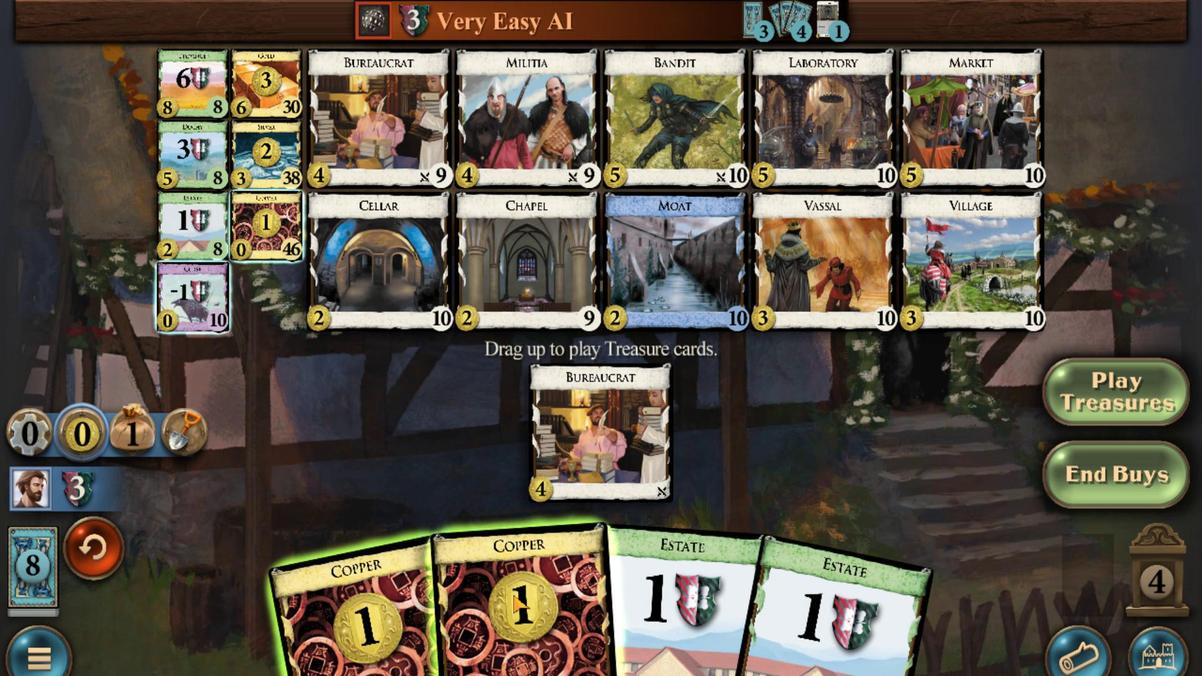 
Action: Mouse moved to (810, 566)
Screenshot: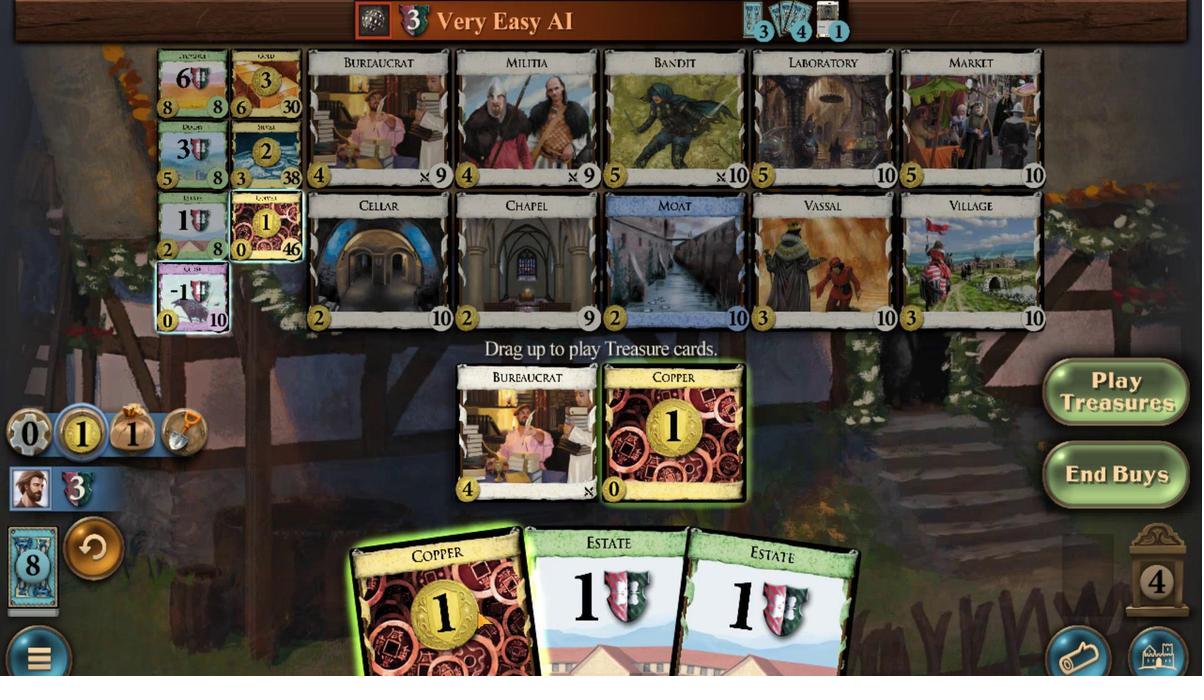 
Action: Mouse scrolled (810, 566) with delta (0, 0)
Screenshot: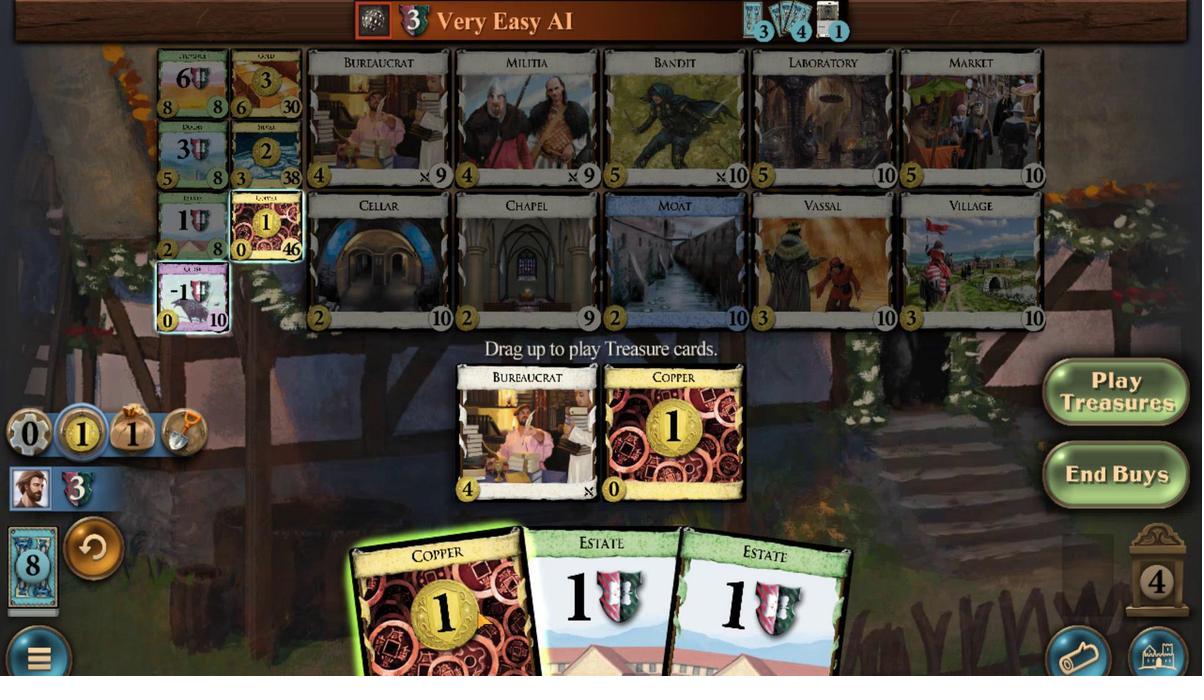 
Action: Mouse moved to (729, 308)
Screenshot: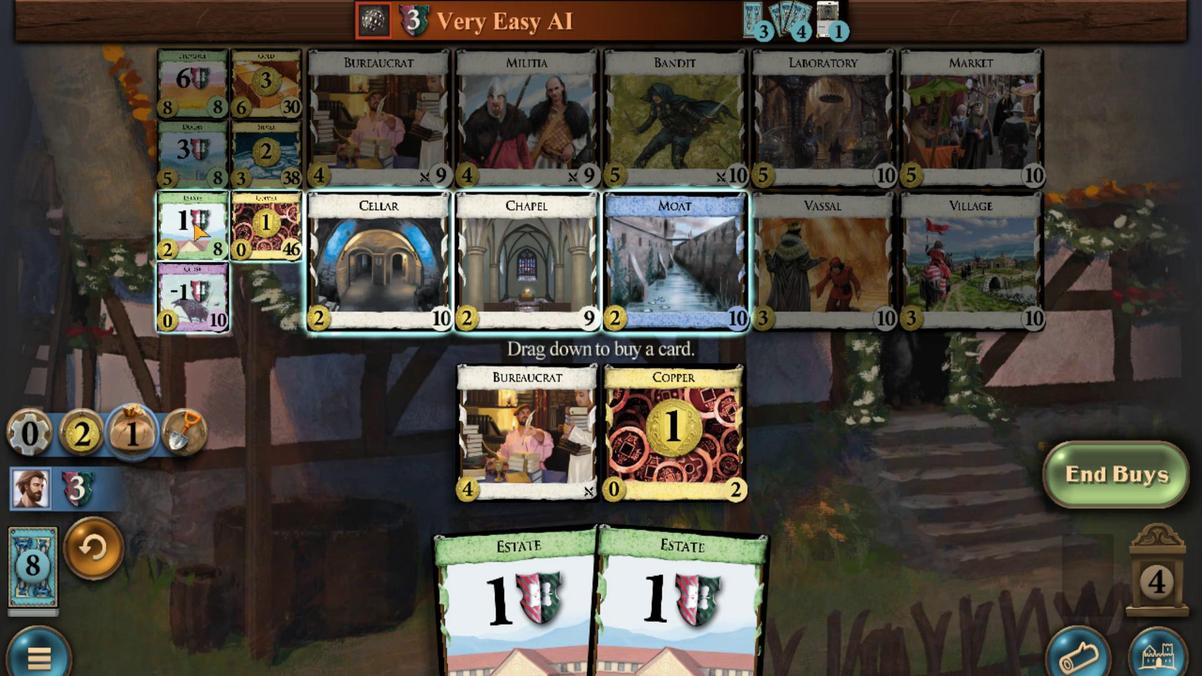 
Action: Mouse scrolled (729, 308) with delta (0, 0)
Screenshot: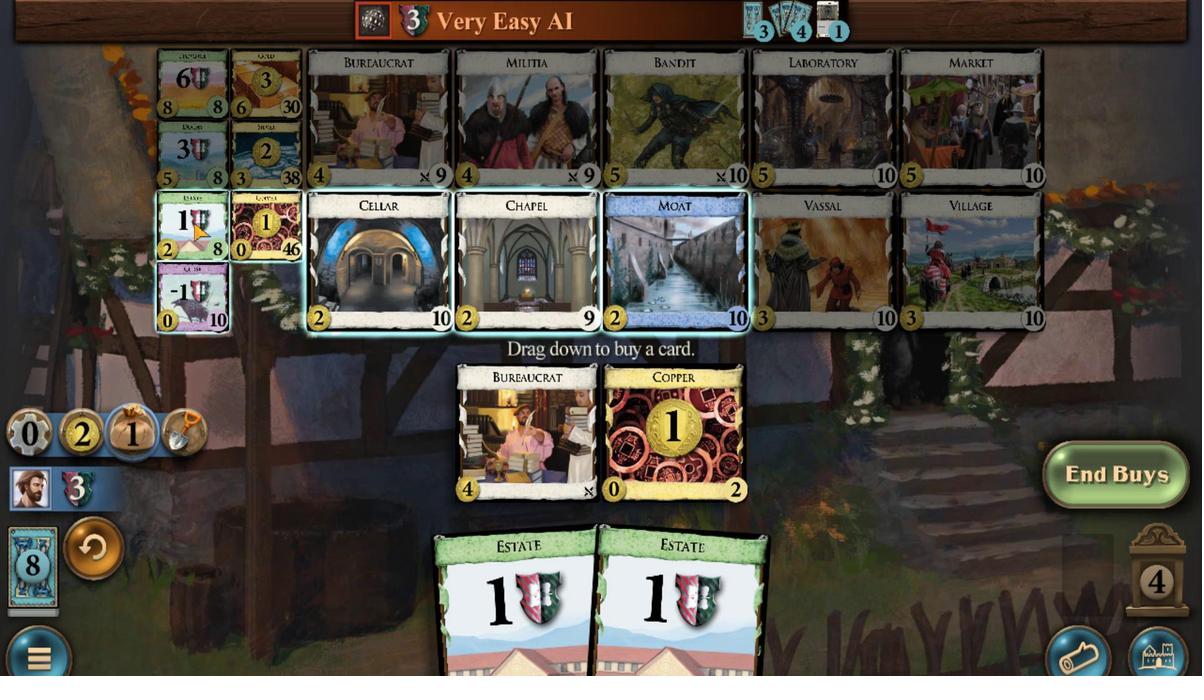 
Action: Mouse scrolled (729, 308) with delta (0, 0)
Screenshot: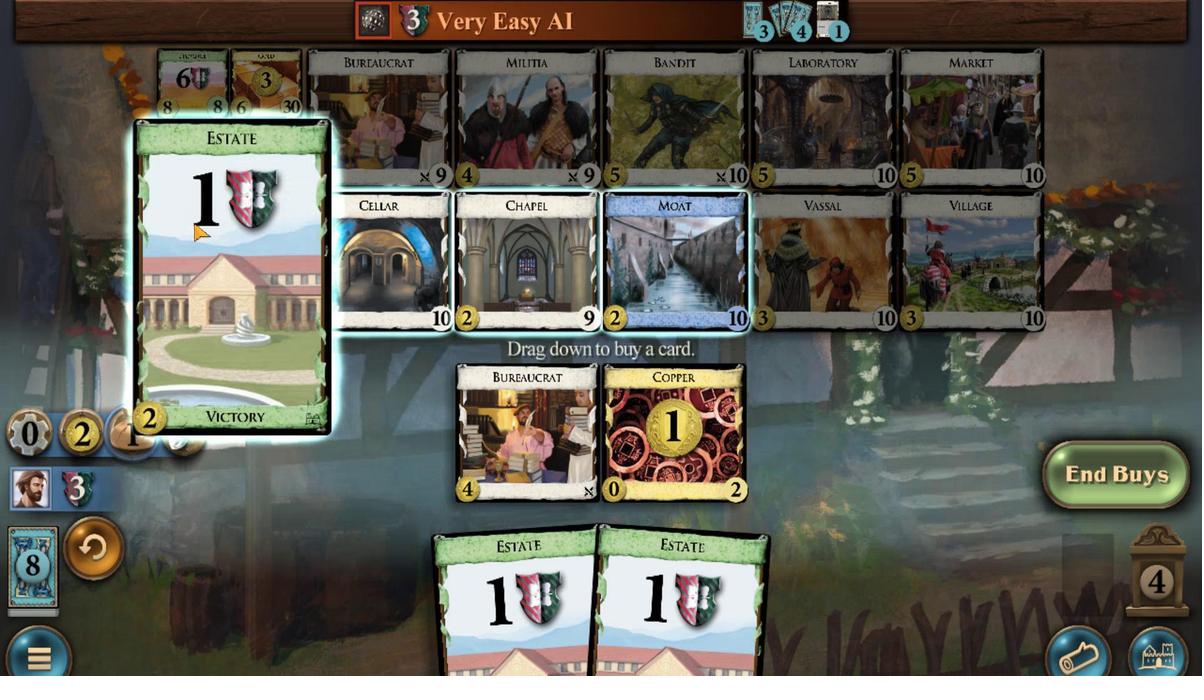 
Action: Mouse scrolled (729, 308) with delta (0, 0)
Screenshot: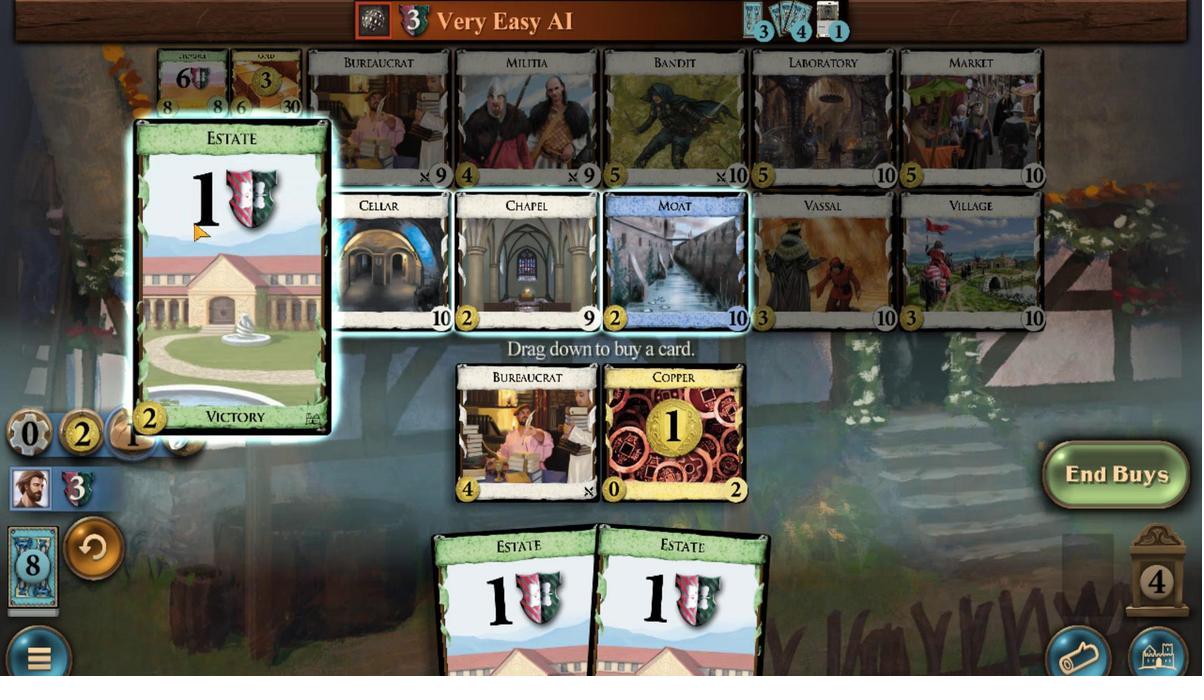 
Action: Mouse scrolled (729, 308) with delta (0, 0)
Screenshot: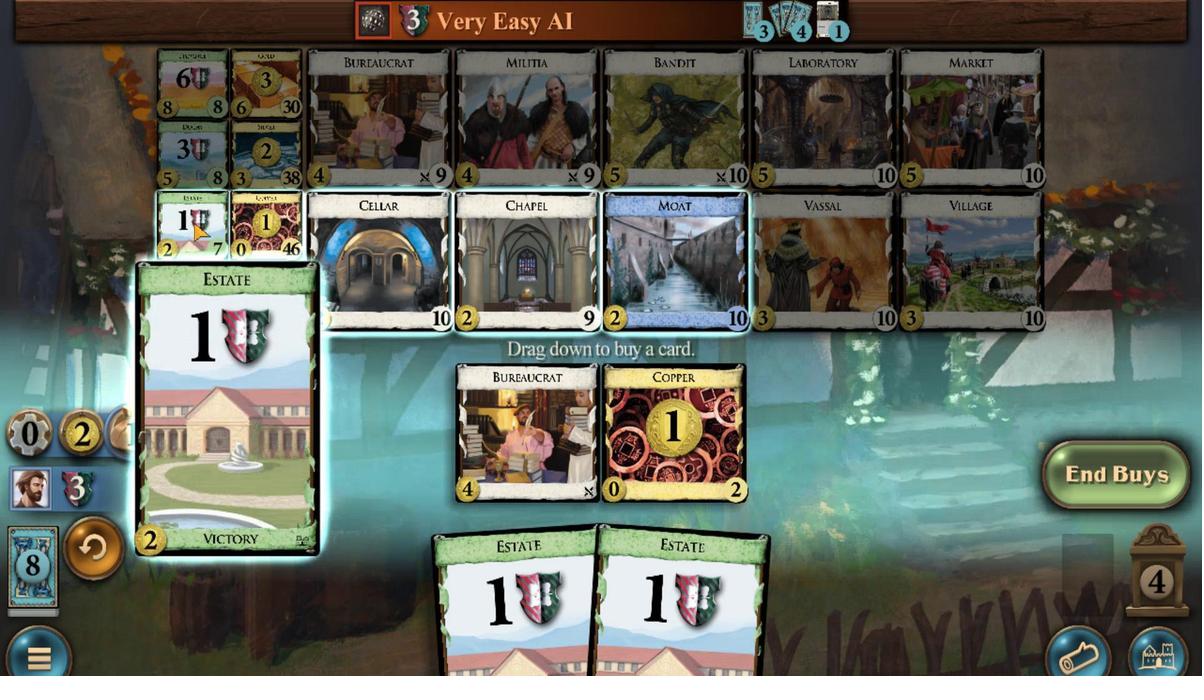 
Action: Mouse moved to (923, 571)
Screenshot: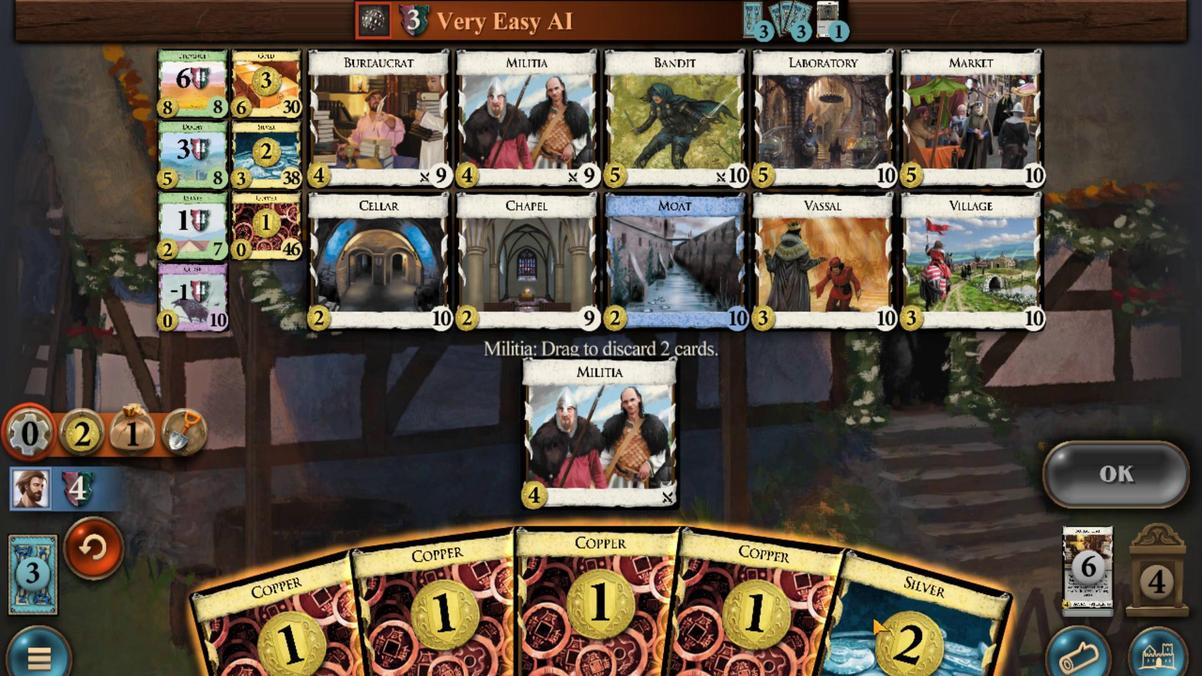 
Action: Mouse scrolled (923, 571) with delta (0, 0)
Screenshot: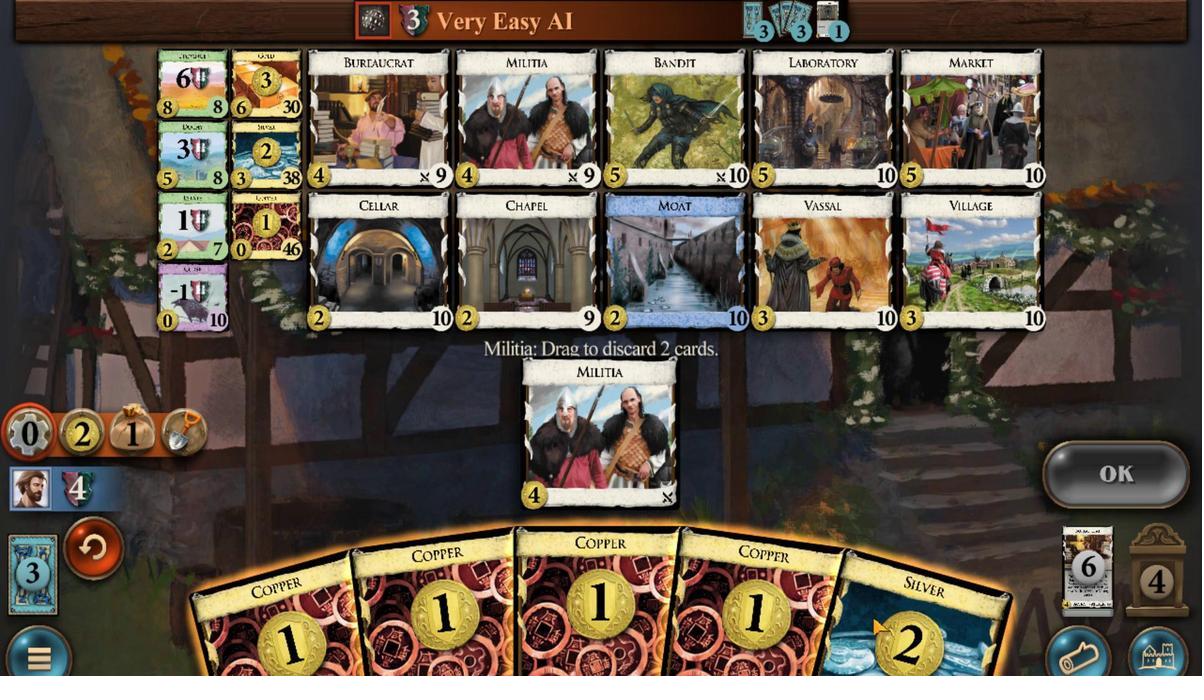 
Action: Mouse scrolled (923, 570) with delta (0, 0)
Screenshot: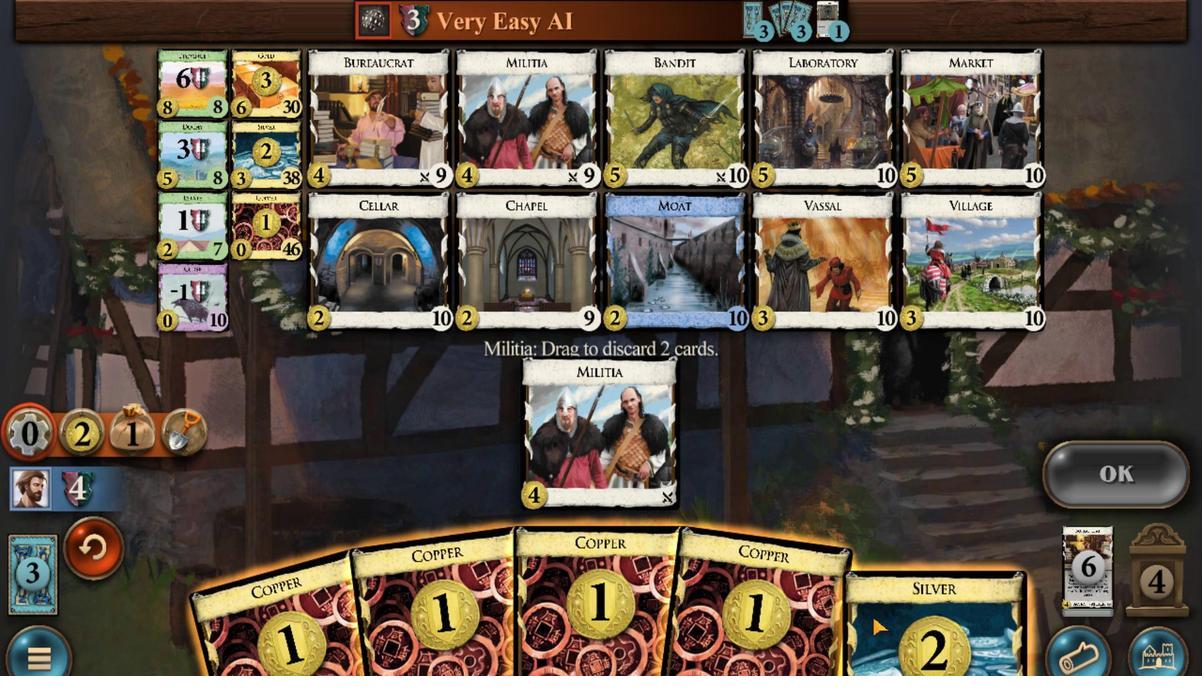 
Action: Mouse moved to (920, 569)
Screenshot: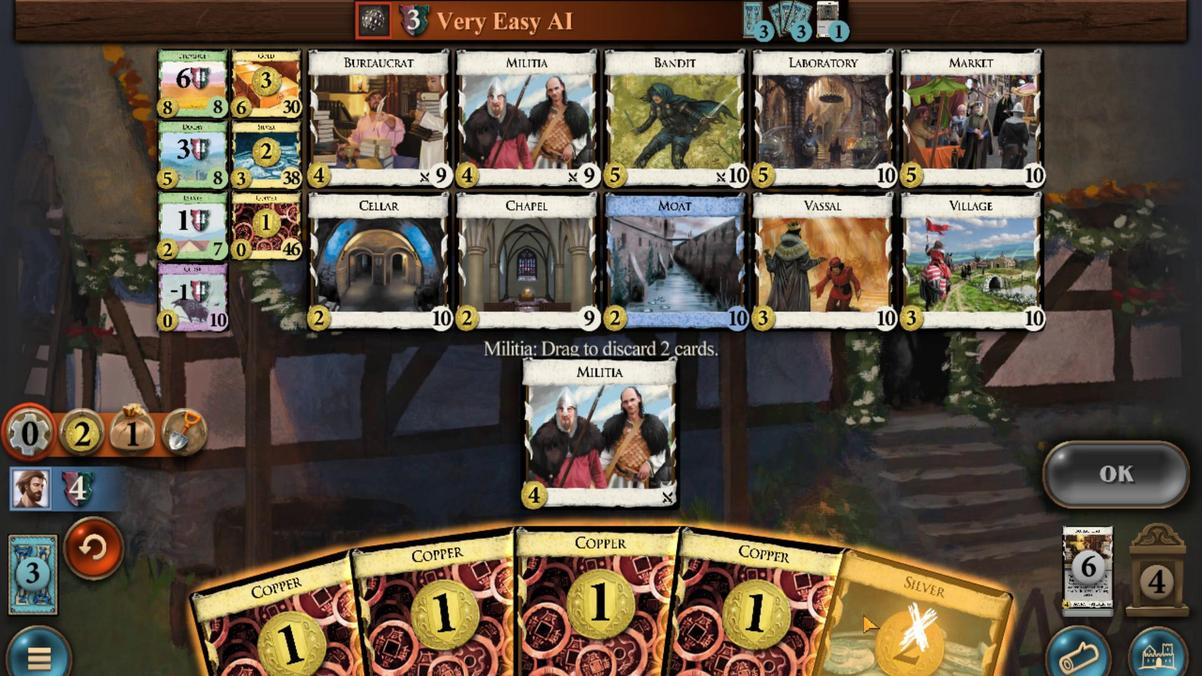 
Action: Mouse scrolled (920, 568) with delta (0, 0)
Screenshot: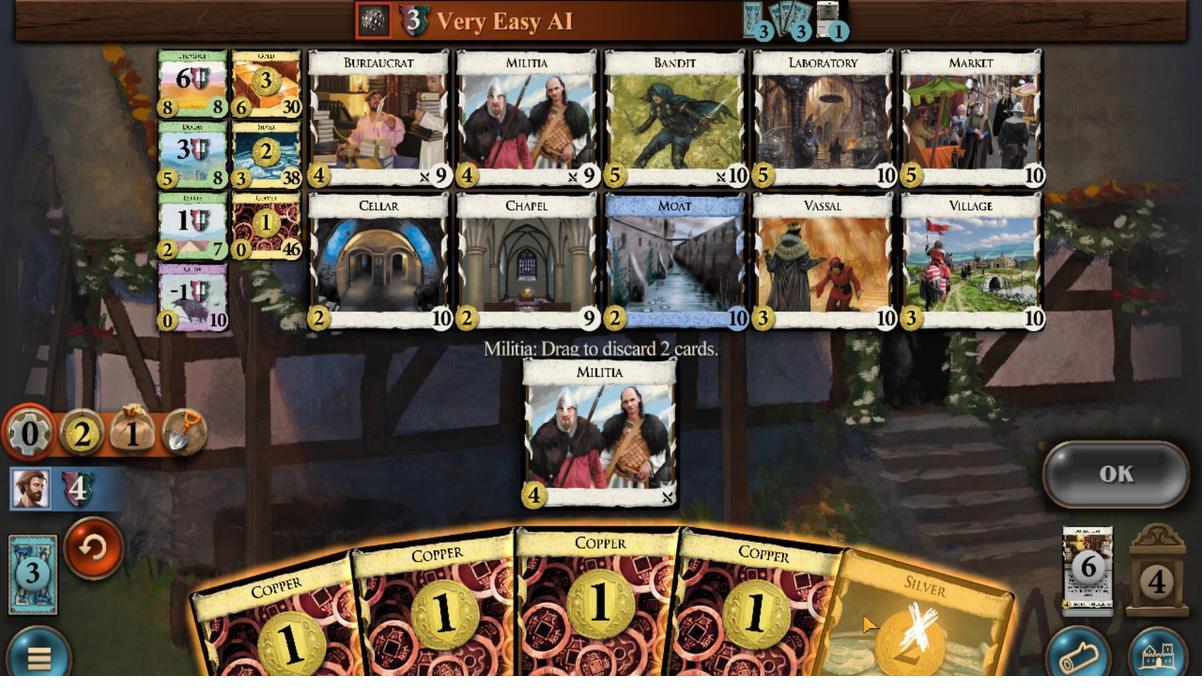 
Action: Mouse moved to (809, 553)
Screenshot: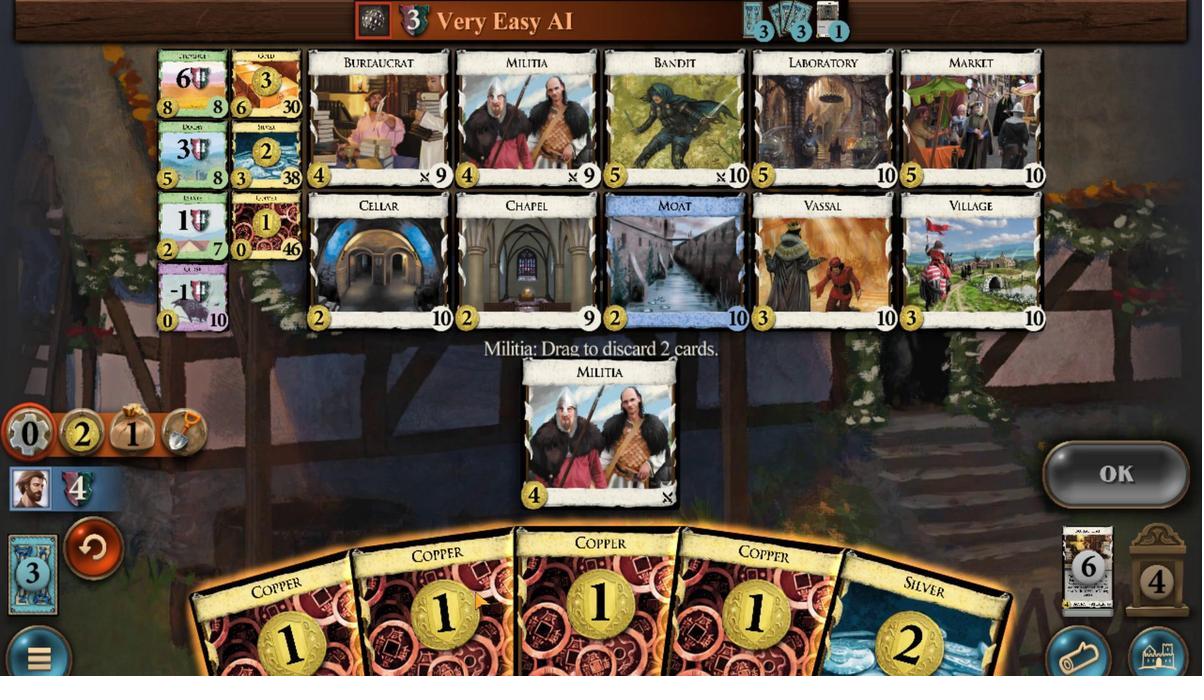 
Action: Mouse scrolled (809, 553) with delta (0, 0)
Screenshot: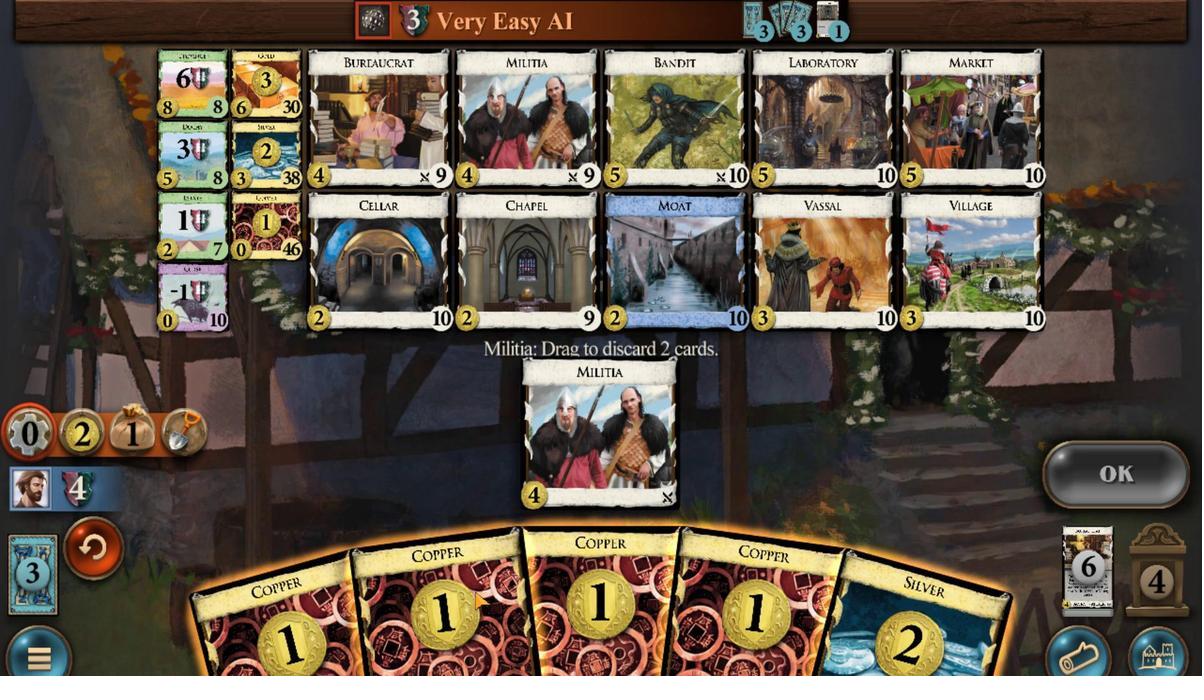 
Action: Mouse moved to (772, 569)
Screenshot: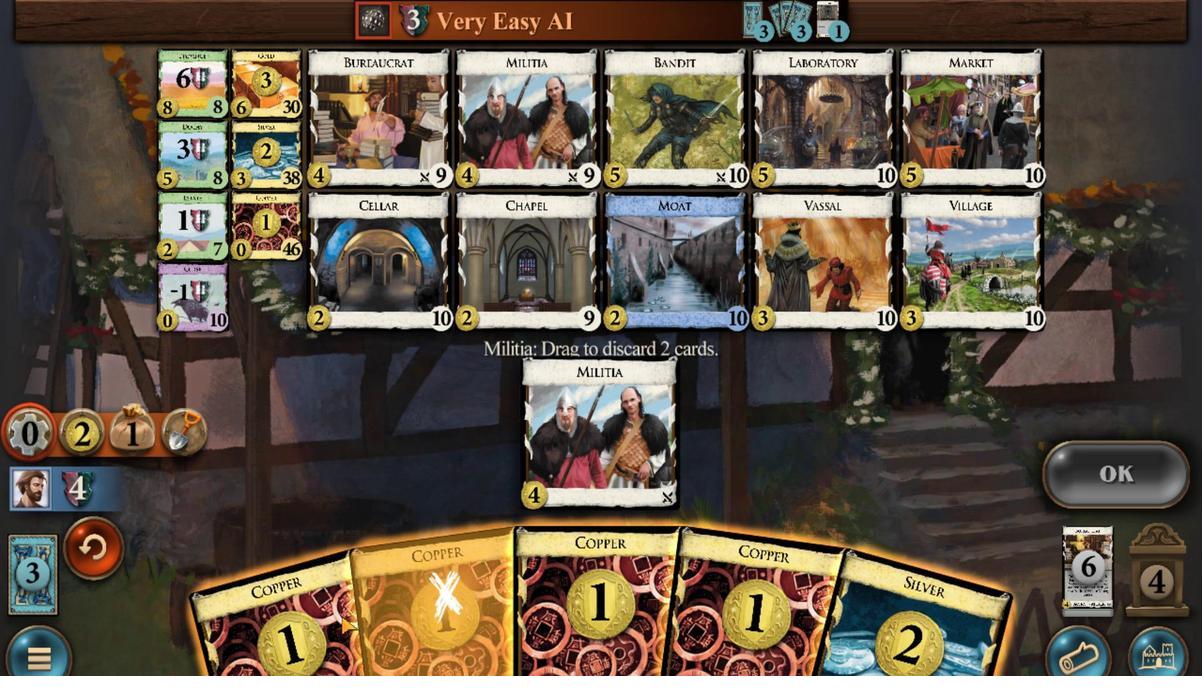 
Action: Mouse scrolled (772, 569) with delta (0, 0)
Screenshot: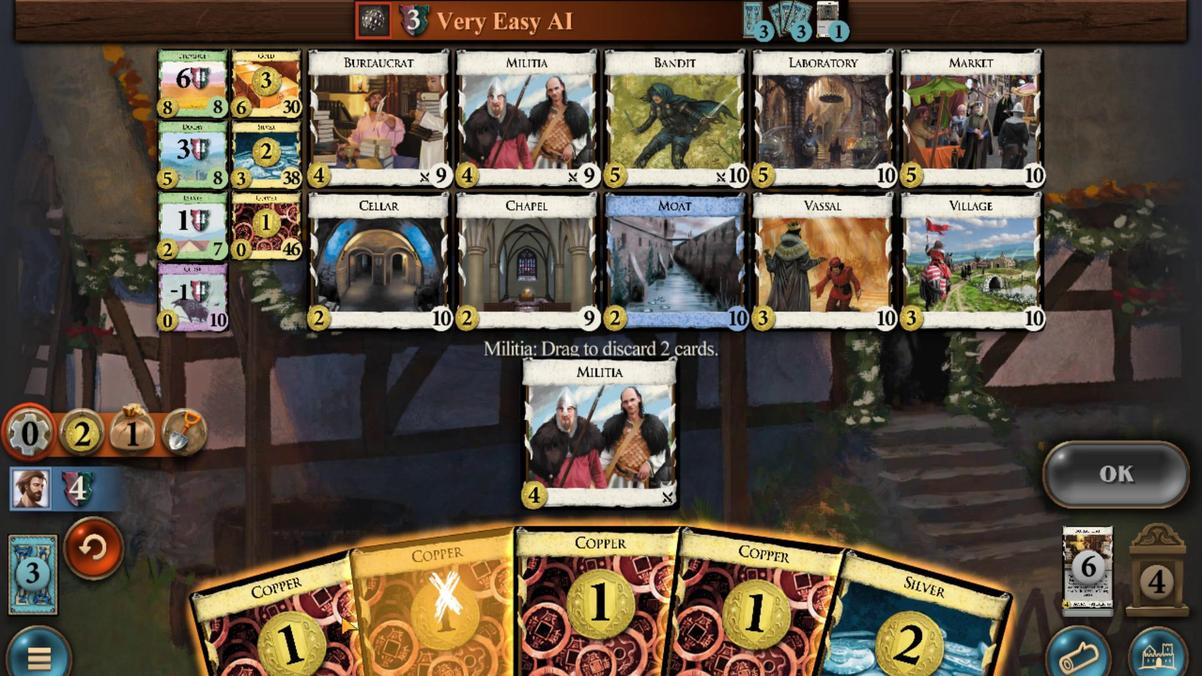 
Action: Mouse moved to (994, 484)
Screenshot: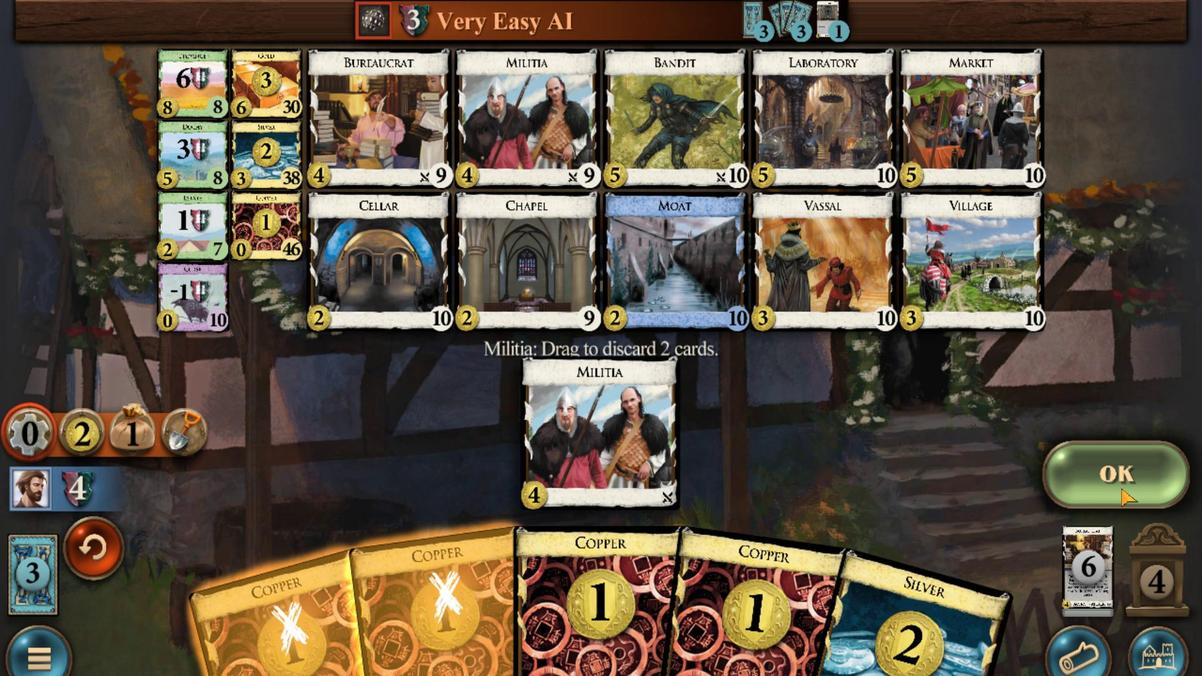 
Action: Mouse pressed left at (994, 484)
Screenshot: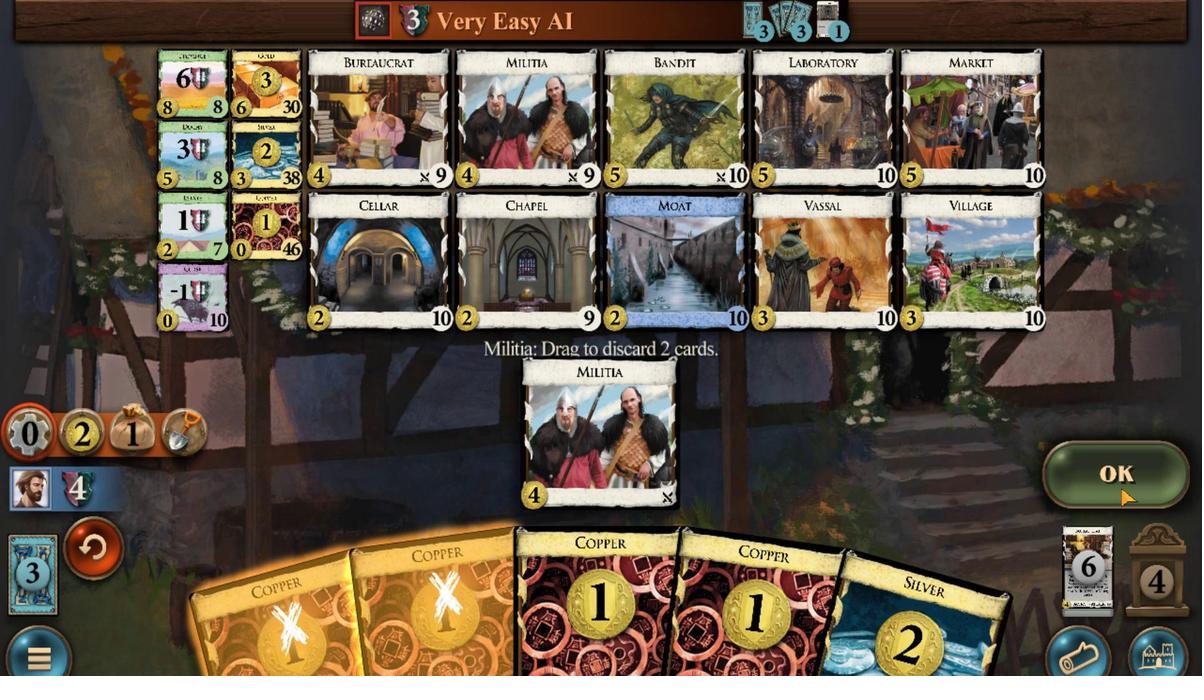 
Action: Mouse moved to (892, 543)
Screenshot: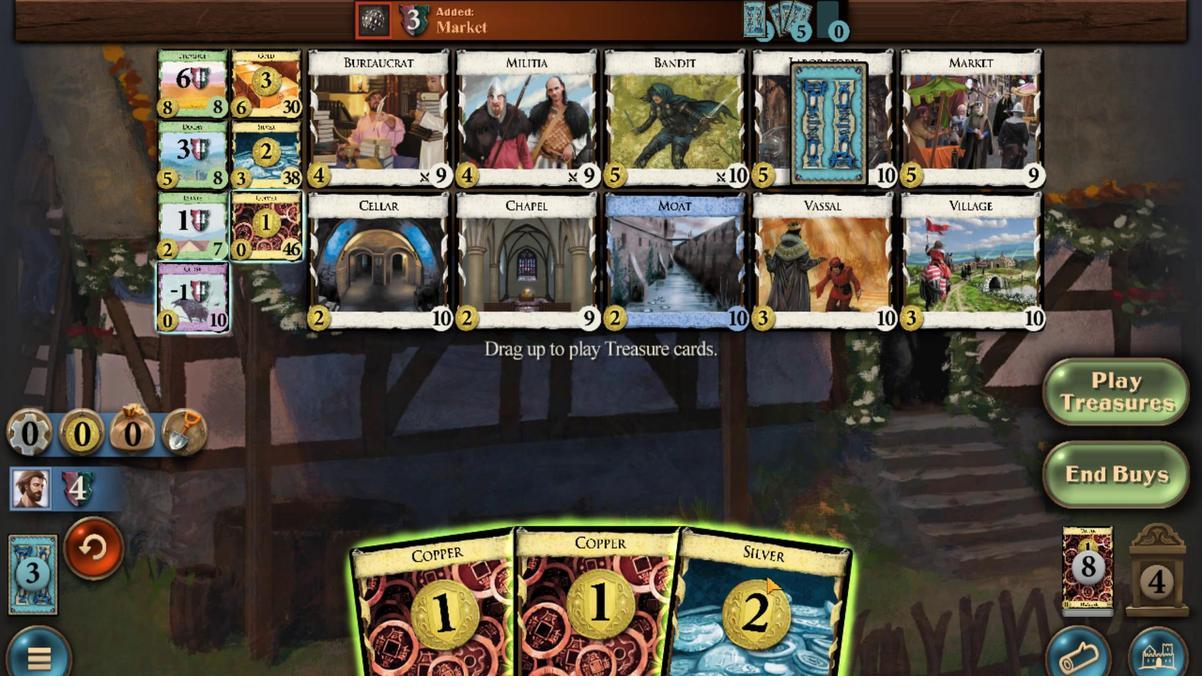 
Action: Mouse scrolled (892, 542) with delta (0, 0)
Screenshot: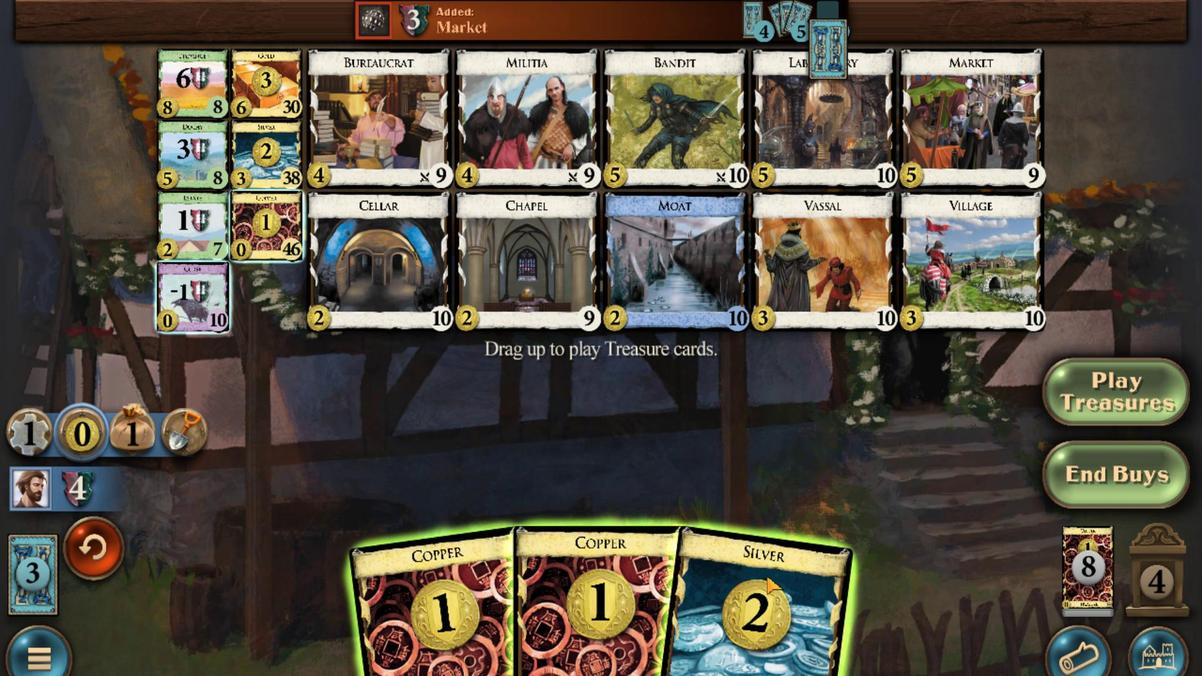 
Action: Mouse moved to (869, 543)
Screenshot: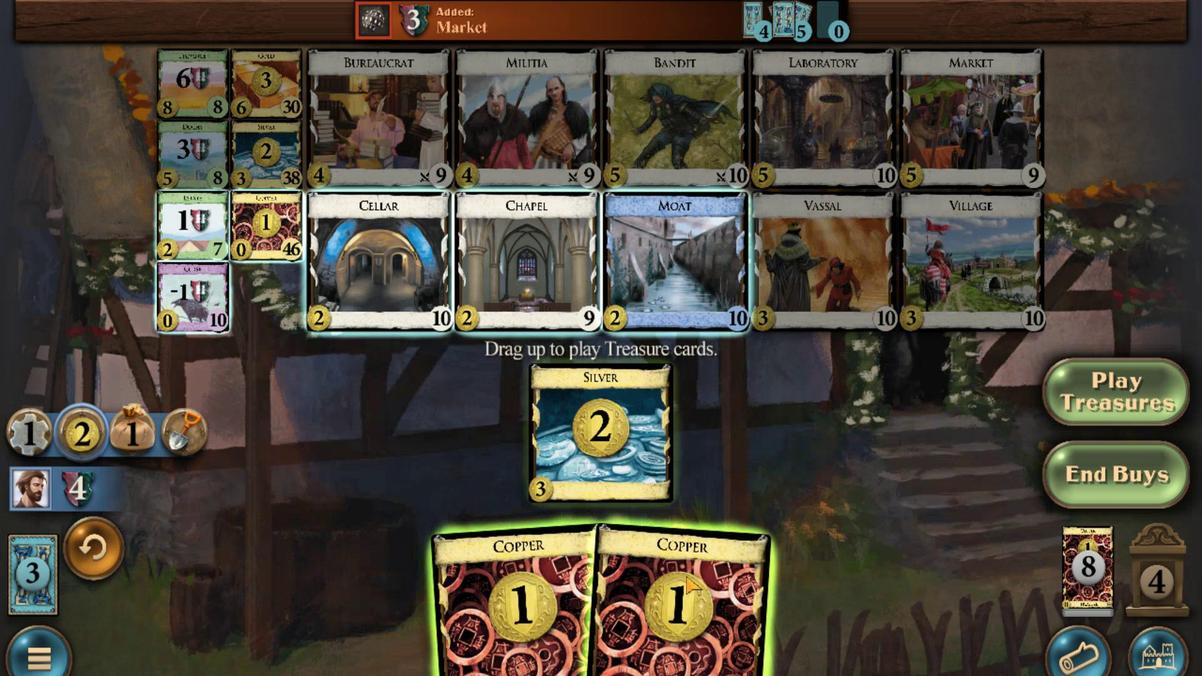 
Action: Mouse scrolled (869, 542) with delta (0, 0)
Screenshot: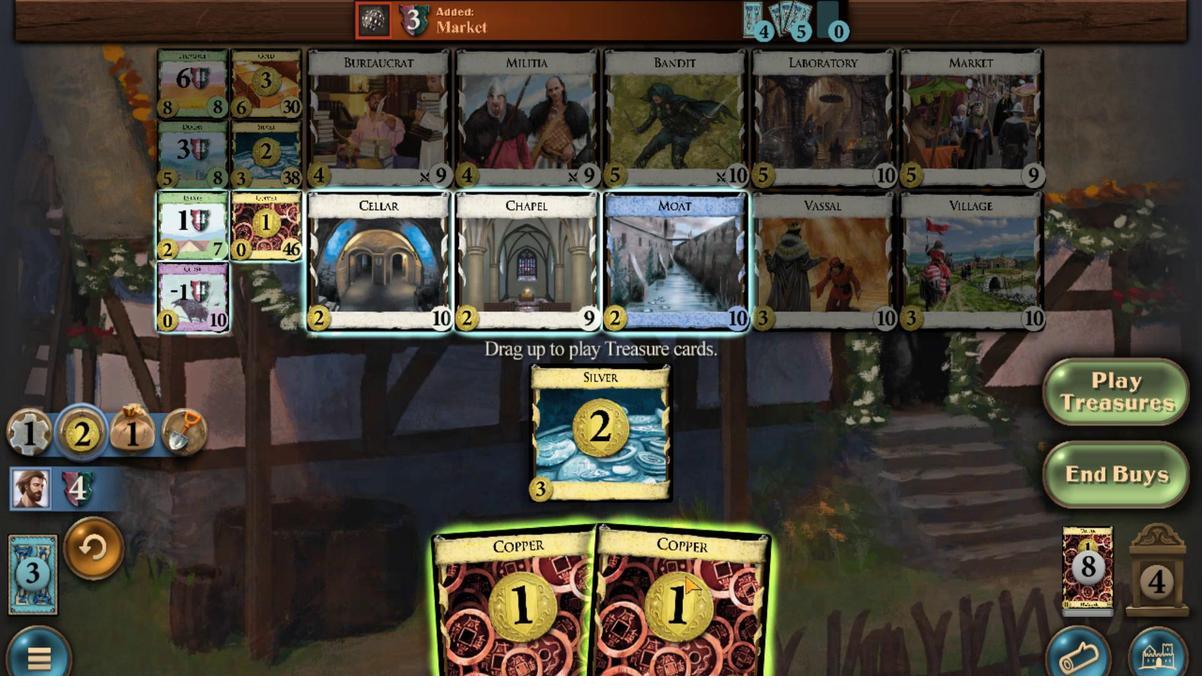 
Action: Mouse moved to (847, 552)
Screenshot: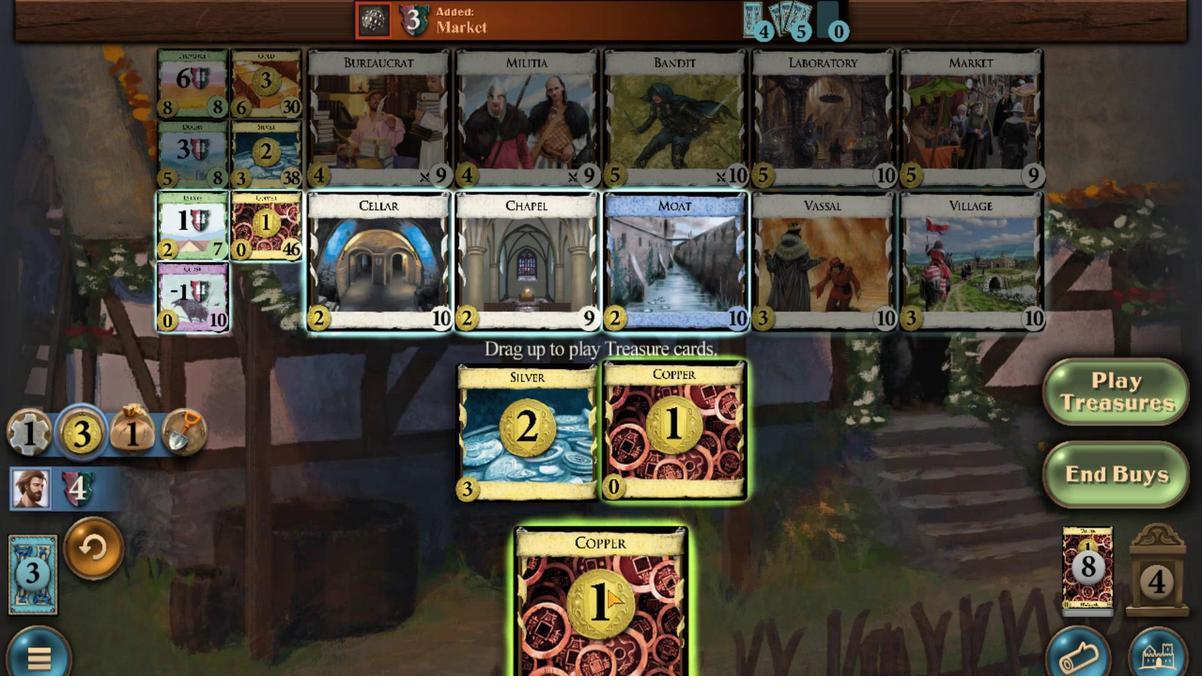 
Action: Mouse scrolled (847, 551) with delta (0, 0)
Screenshot: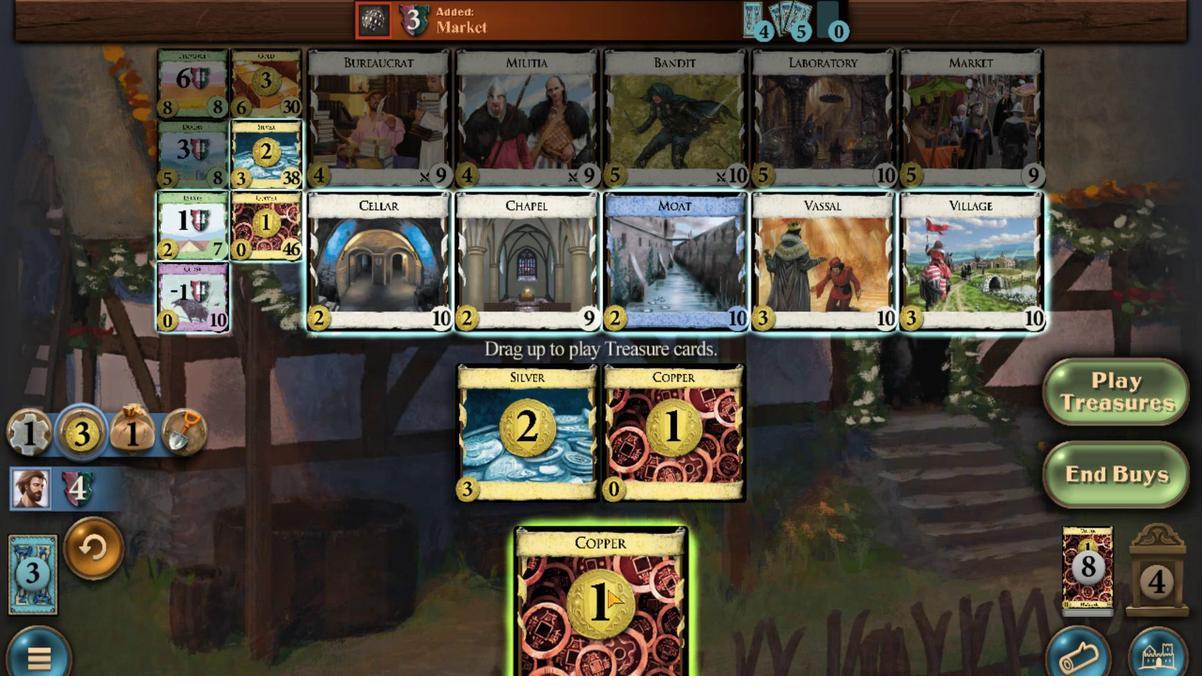 
Action: Mouse moved to (750, 247)
Screenshot: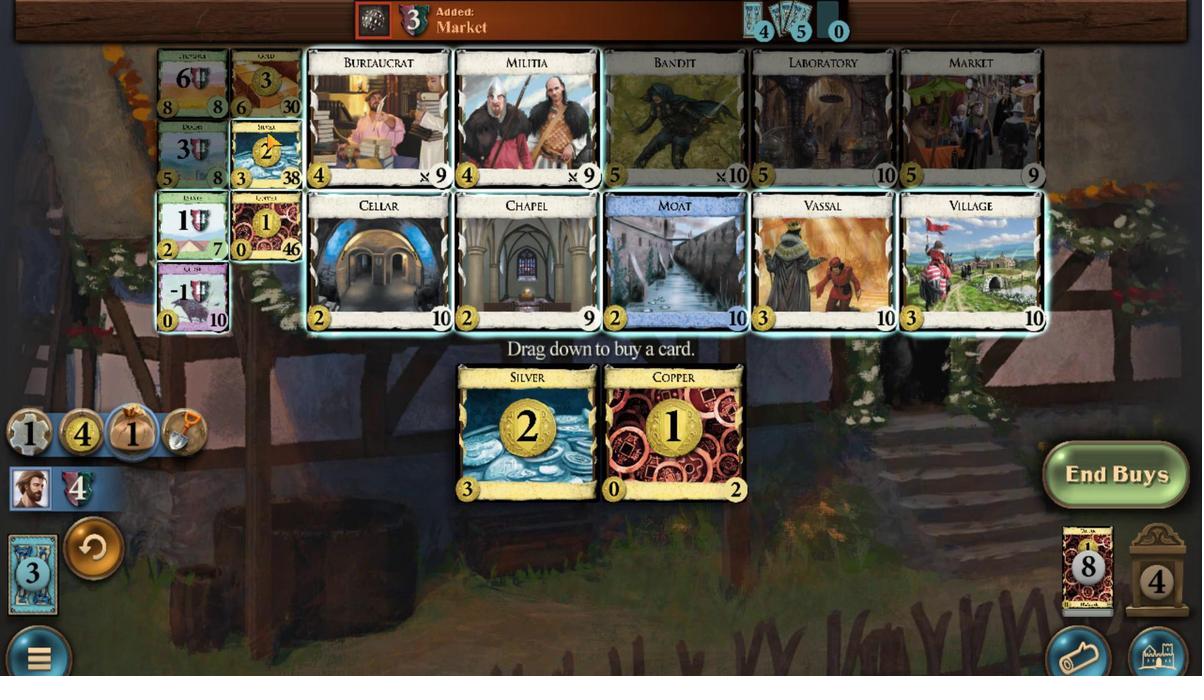 
Action: Mouse scrolled (750, 247) with delta (0, 0)
Screenshot: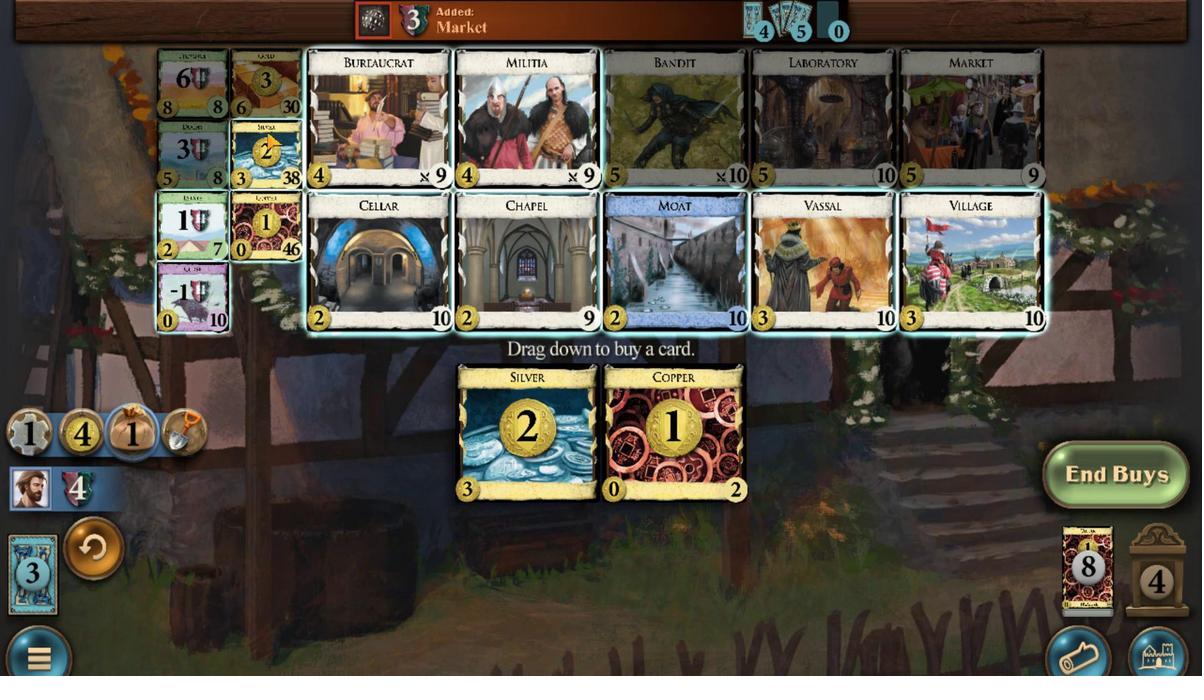 
Action: Mouse scrolled (750, 247) with delta (0, 0)
Screenshot: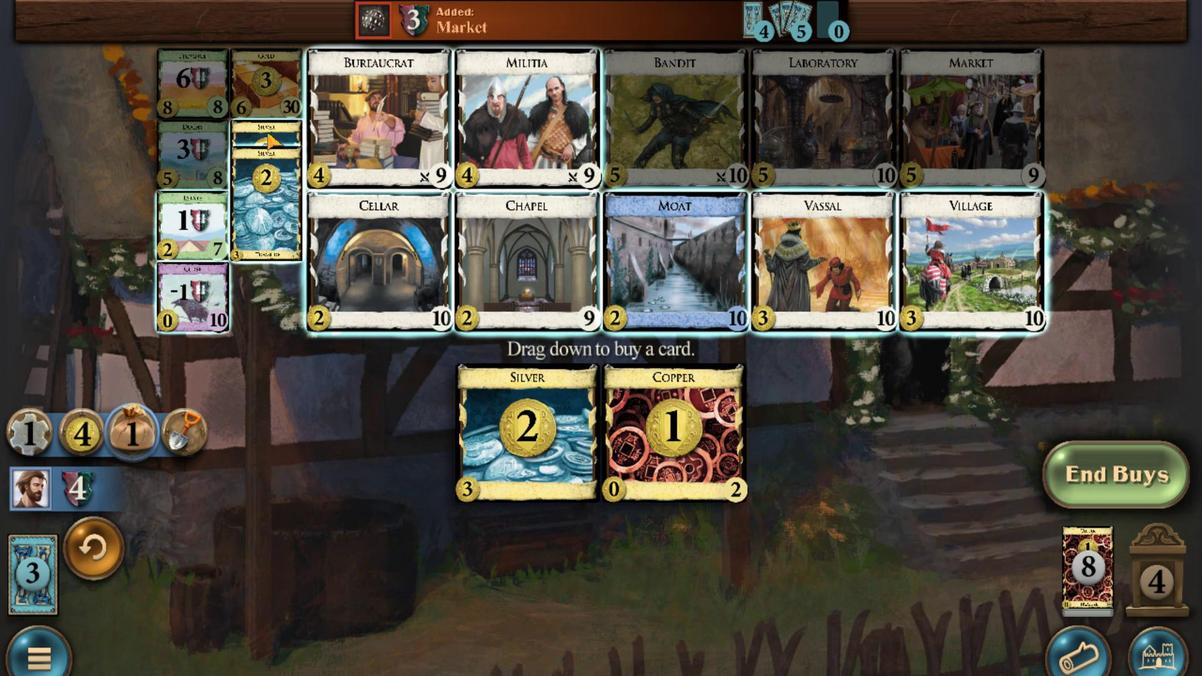 
Action: Mouse scrolled (750, 247) with delta (0, 0)
Screenshot: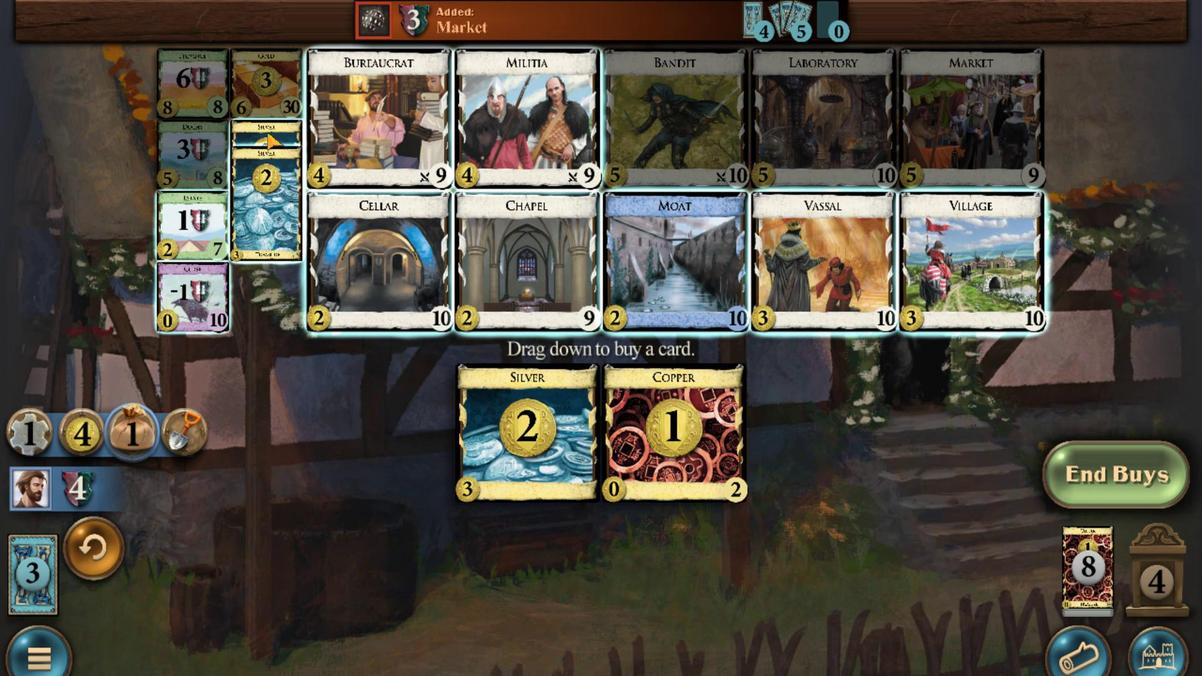 
Action: Mouse scrolled (750, 247) with delta (0, 0)
Screenshot: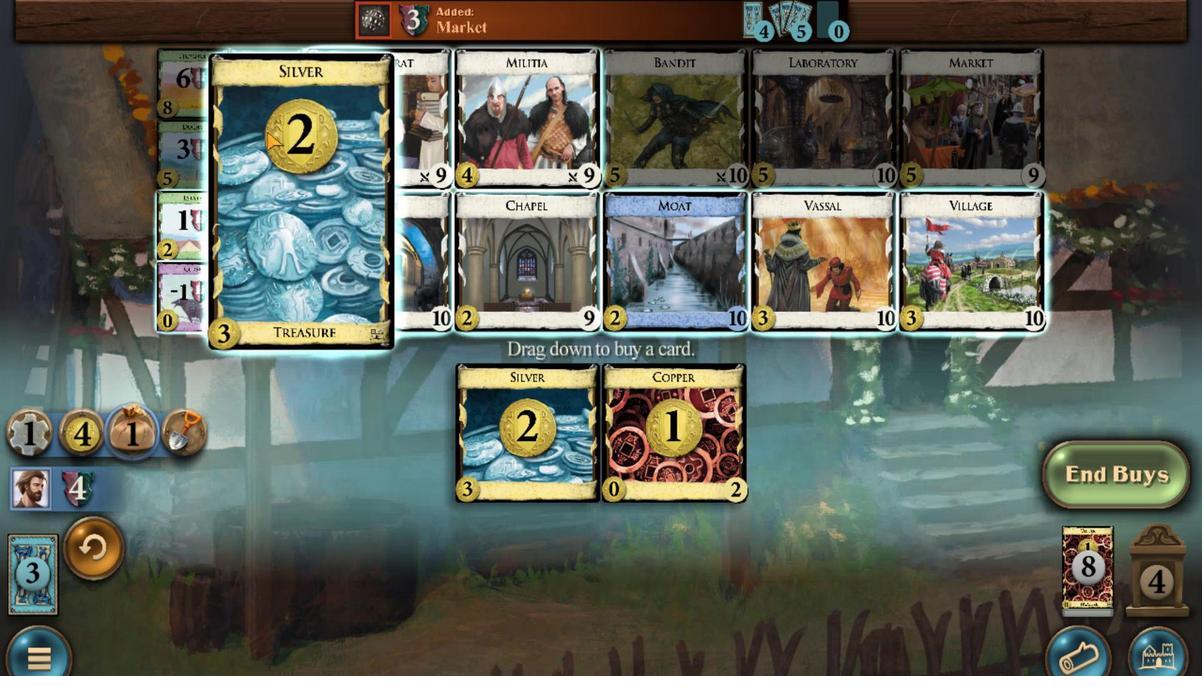 
Action: Mouse scrolled (750, 247) with delta (0, 0)
Screenshot: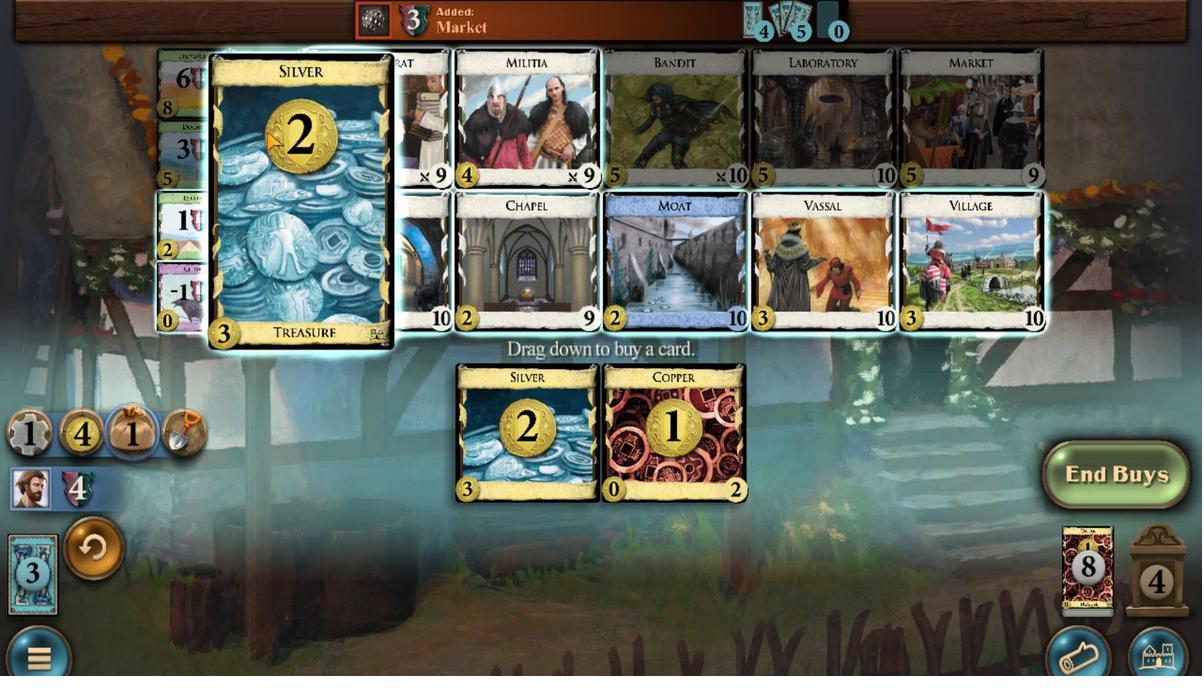 
Action: Mouse scrolled (750, 247) with delta (0, 0)
Screenshot: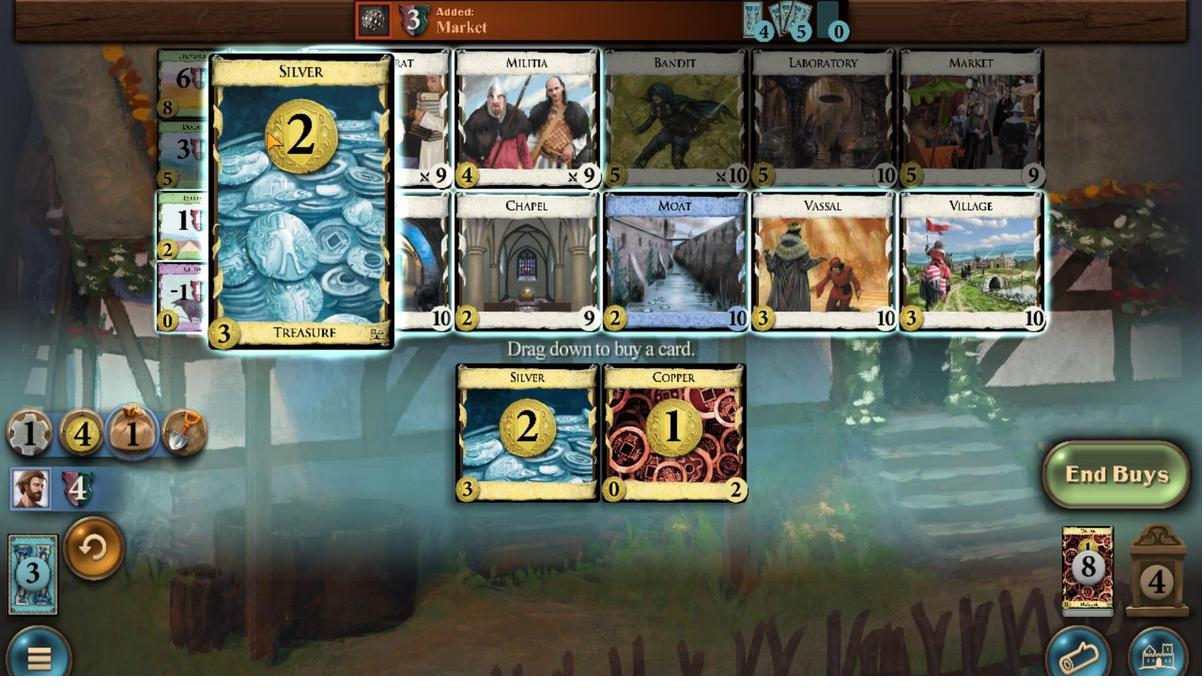 
Action: Mouse scrolled (750, 247) with delta (0, 0)
Screenshot: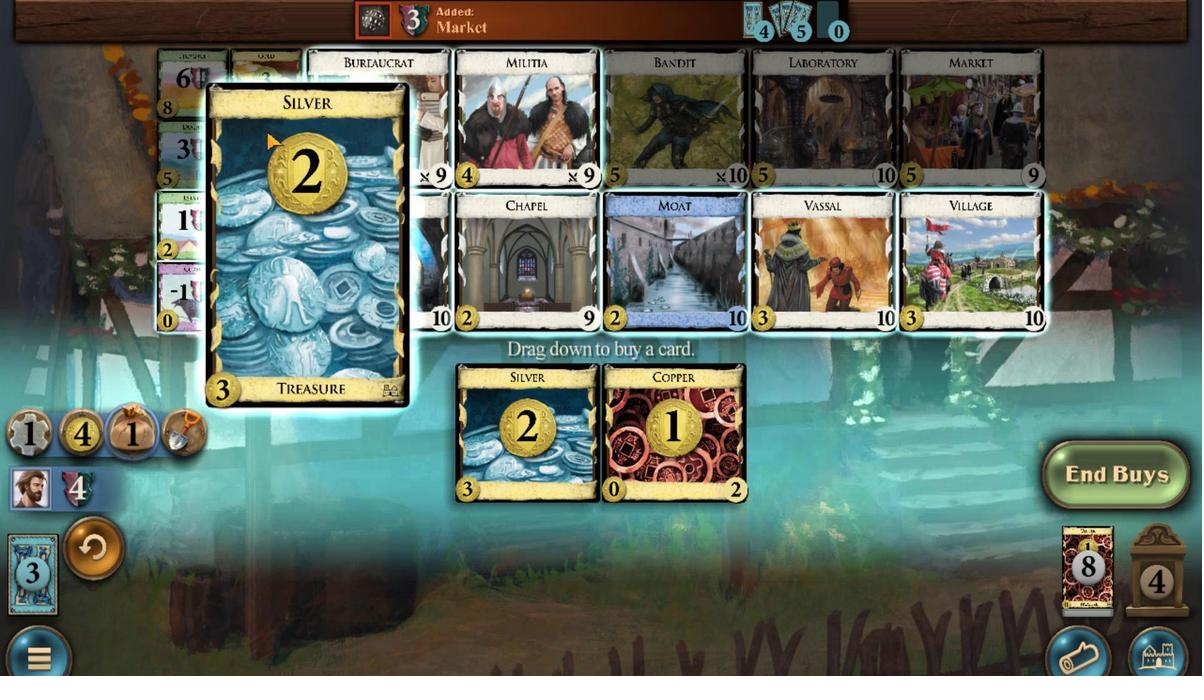 
Action: Mouse scrolled (750, 247) with delta (0, 0)
Screenshot: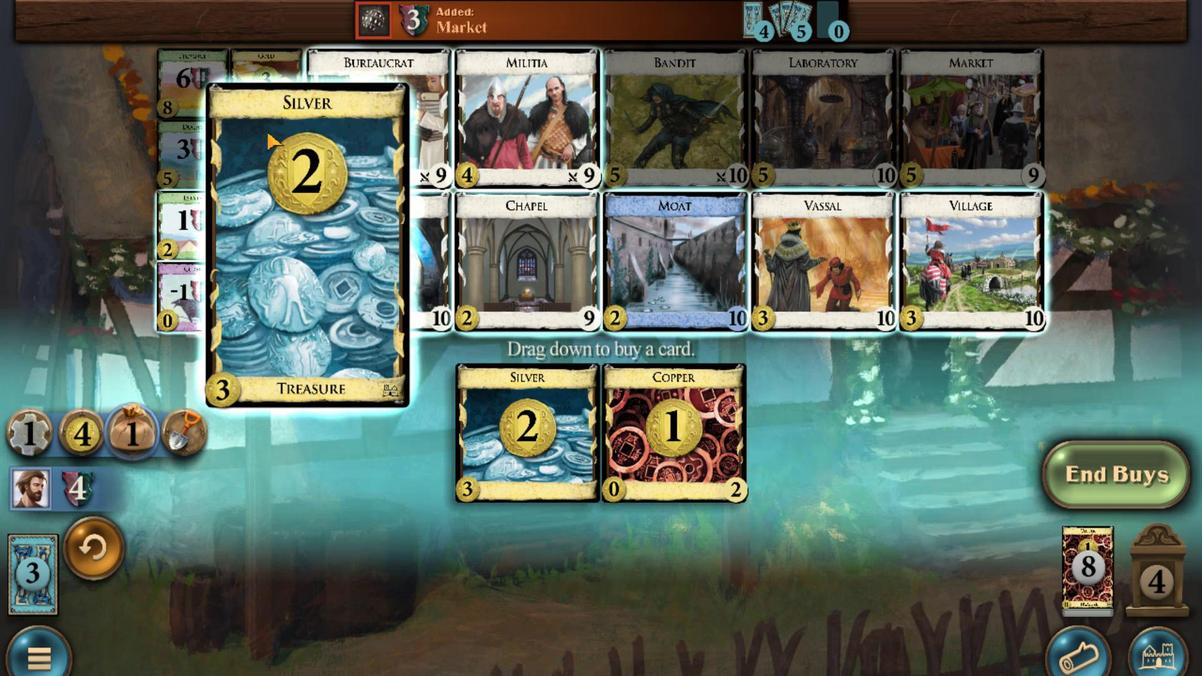 
Action: Mouse scrolled (750, 247) with delta (0, 0)
Screenshot: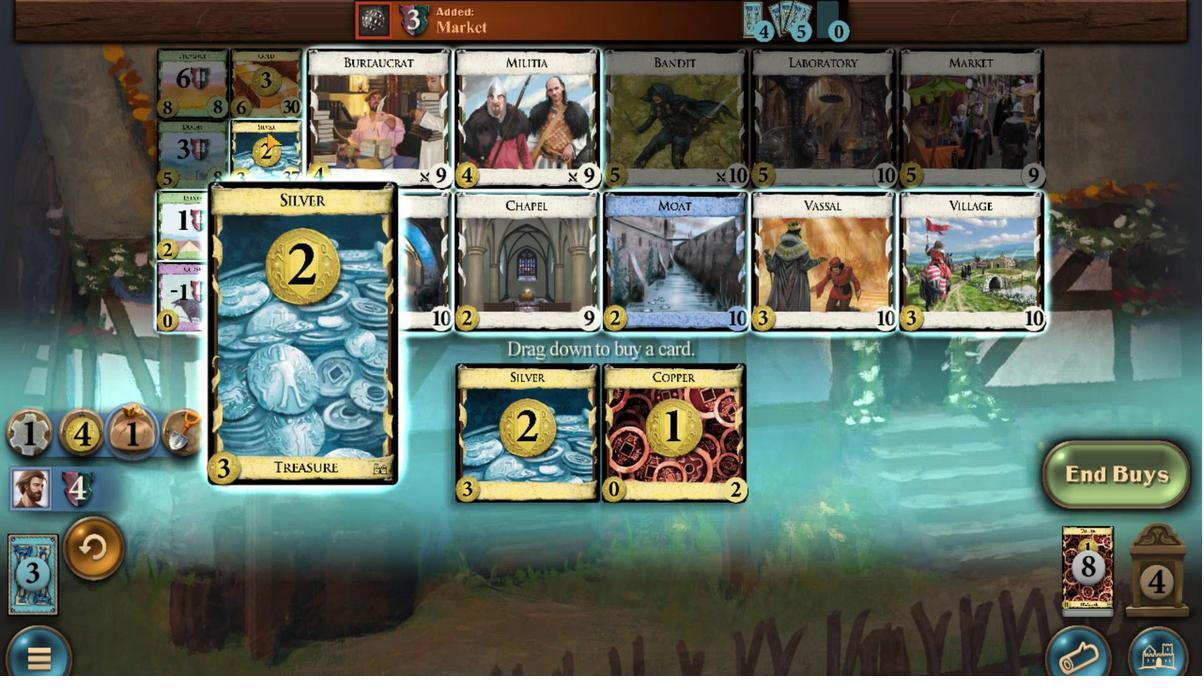 
Action: Mouse scrolled (750, 247) with delta (0, 0)
Screenshot: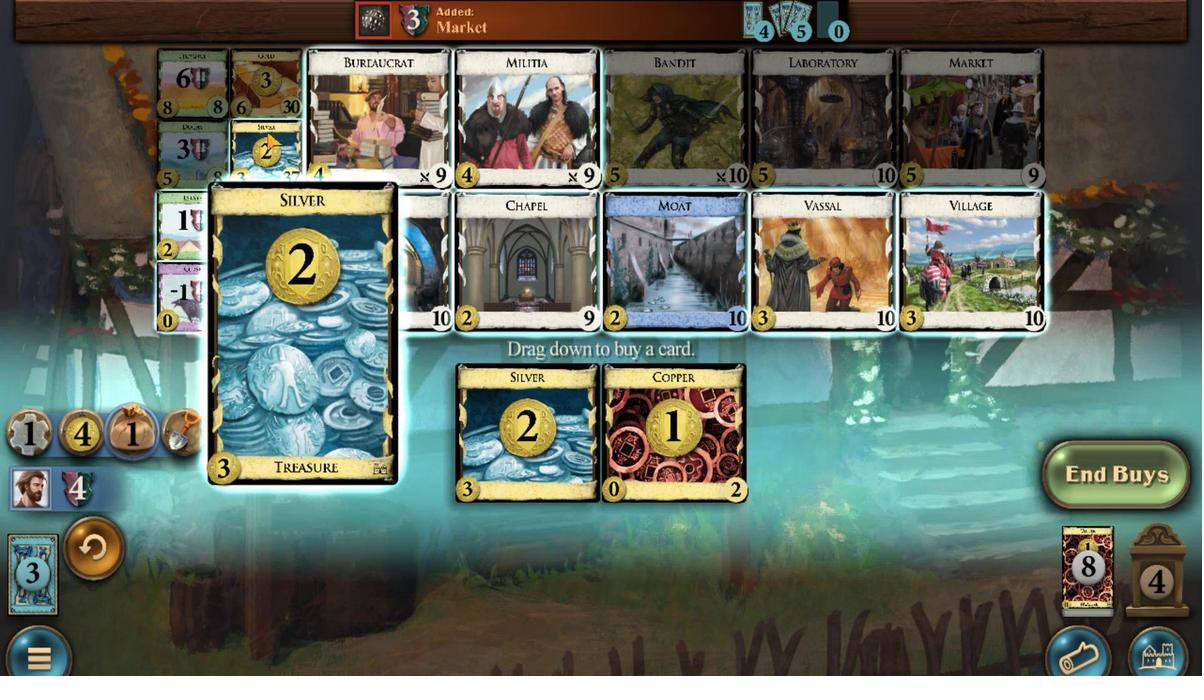 
Action: Mouse scrolled (750, 247) with delta (0, 0)
Screenshot: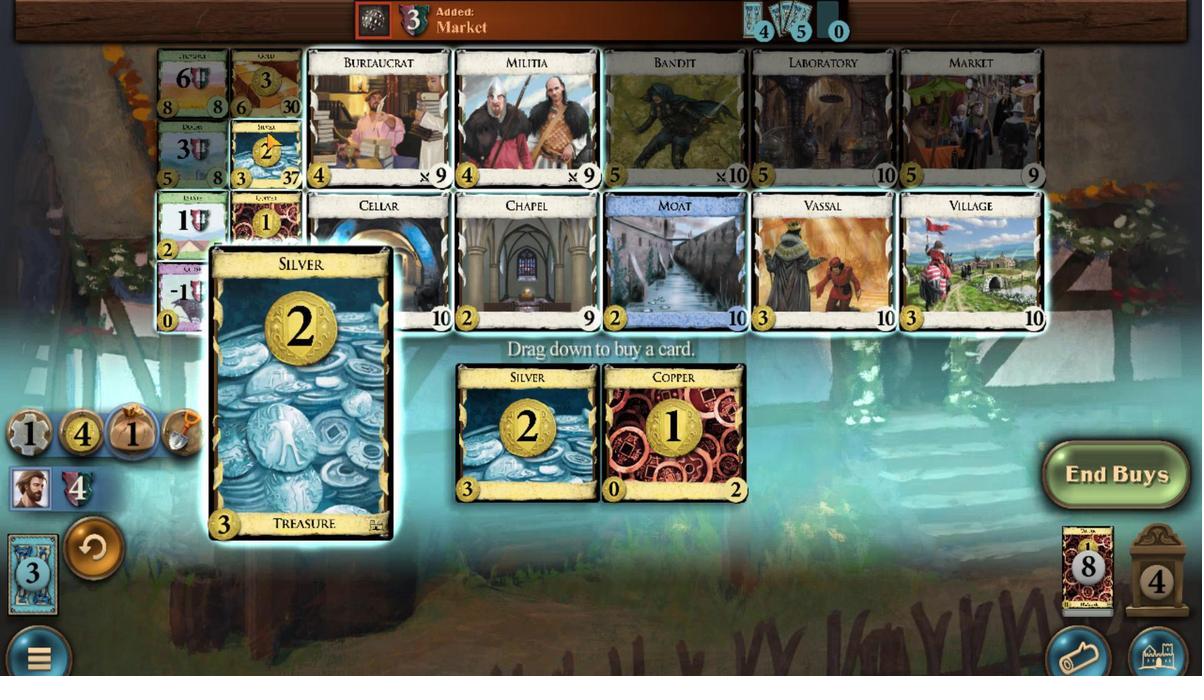 
Action: Mouse scrolled (750, 247) with delta (0, 0)
Screenshot: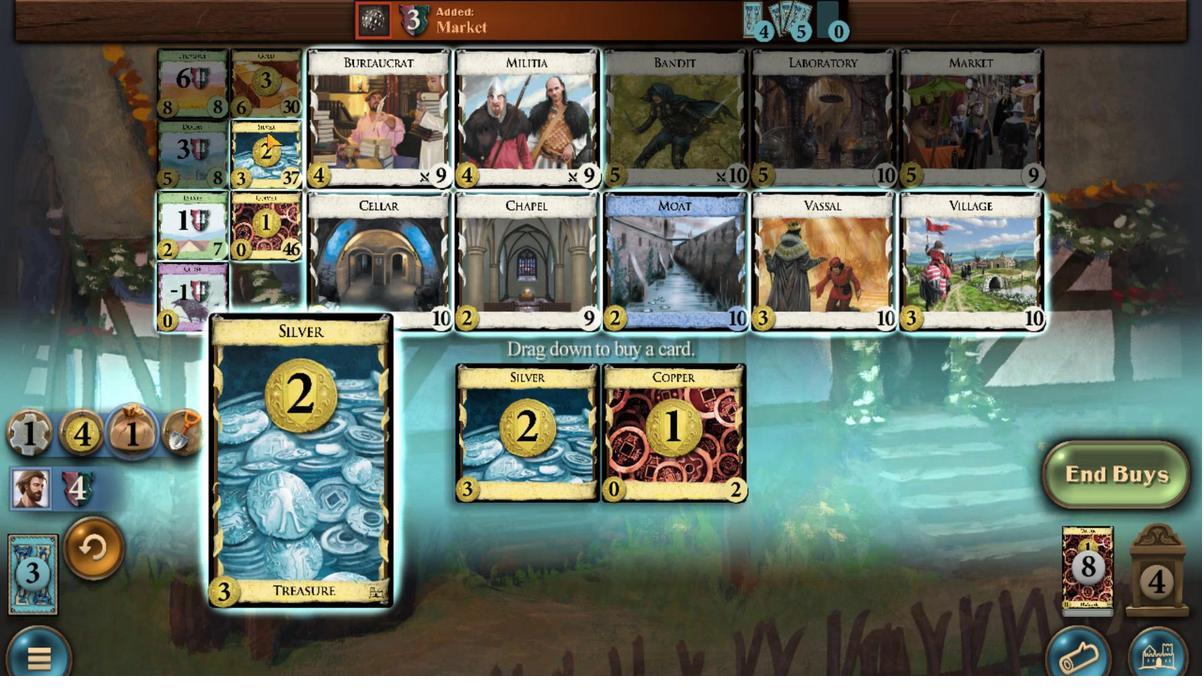 
Action: Mouse moved to (932, 575)
Screenshot: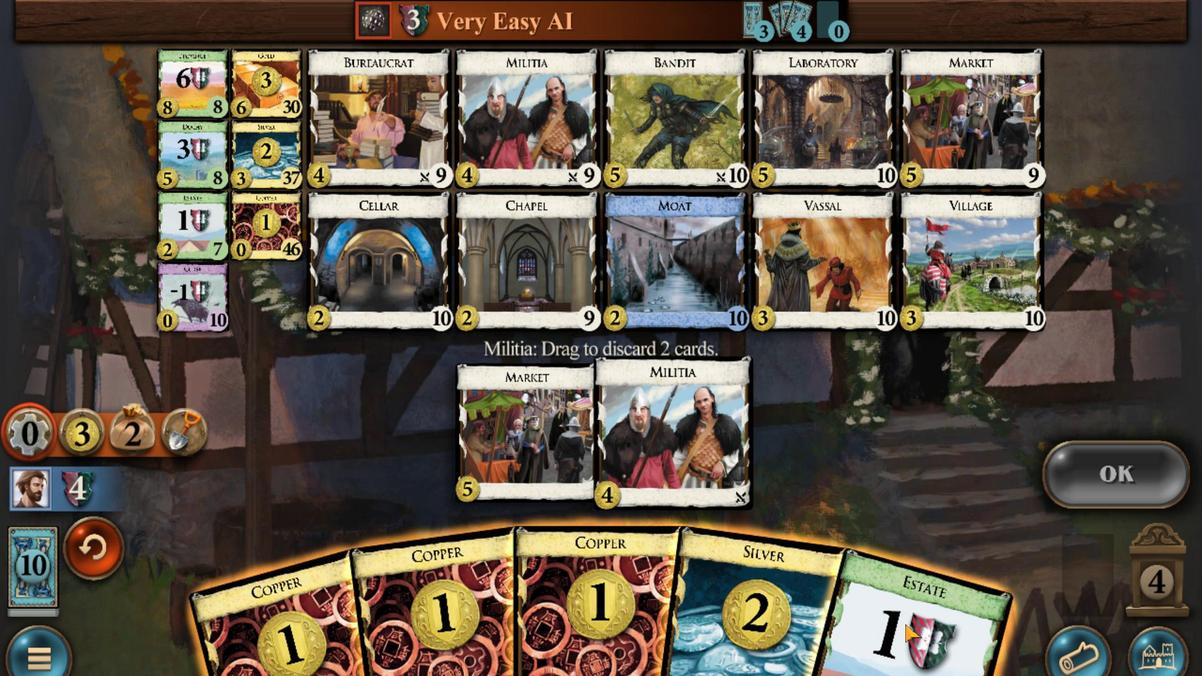 
Action: Mouse scrolled (932, 574) with delta (0, 0)
Screenshot: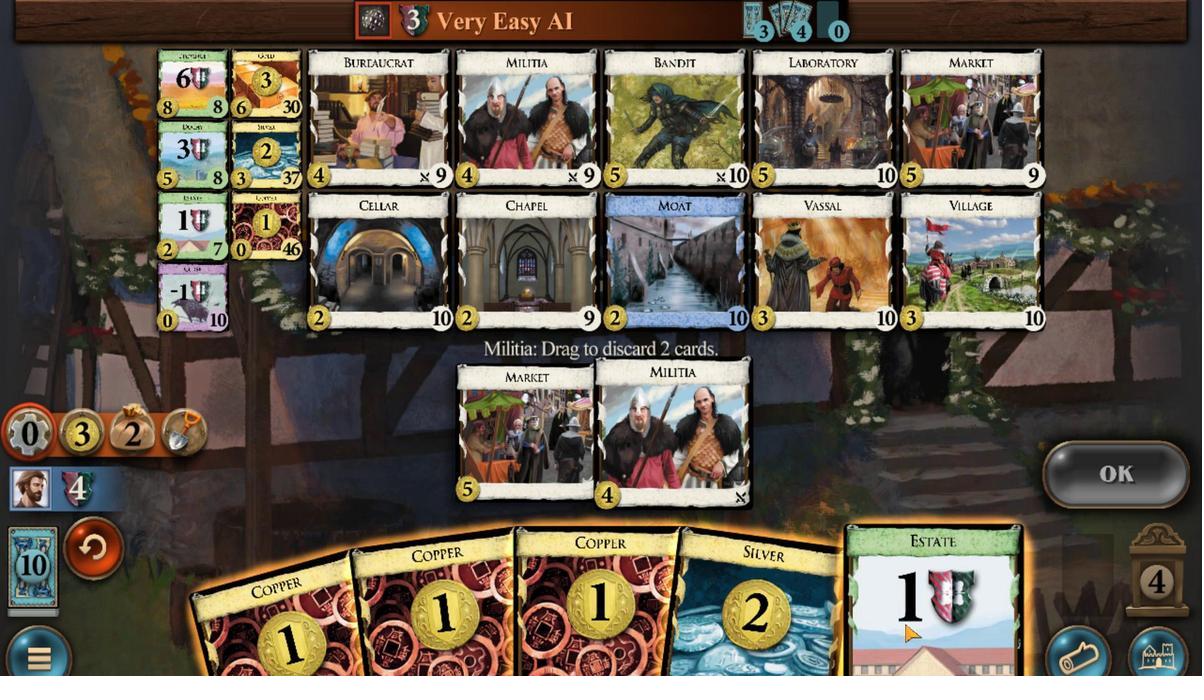 
Action: Mouse moved to (826, 574)
Screenshot: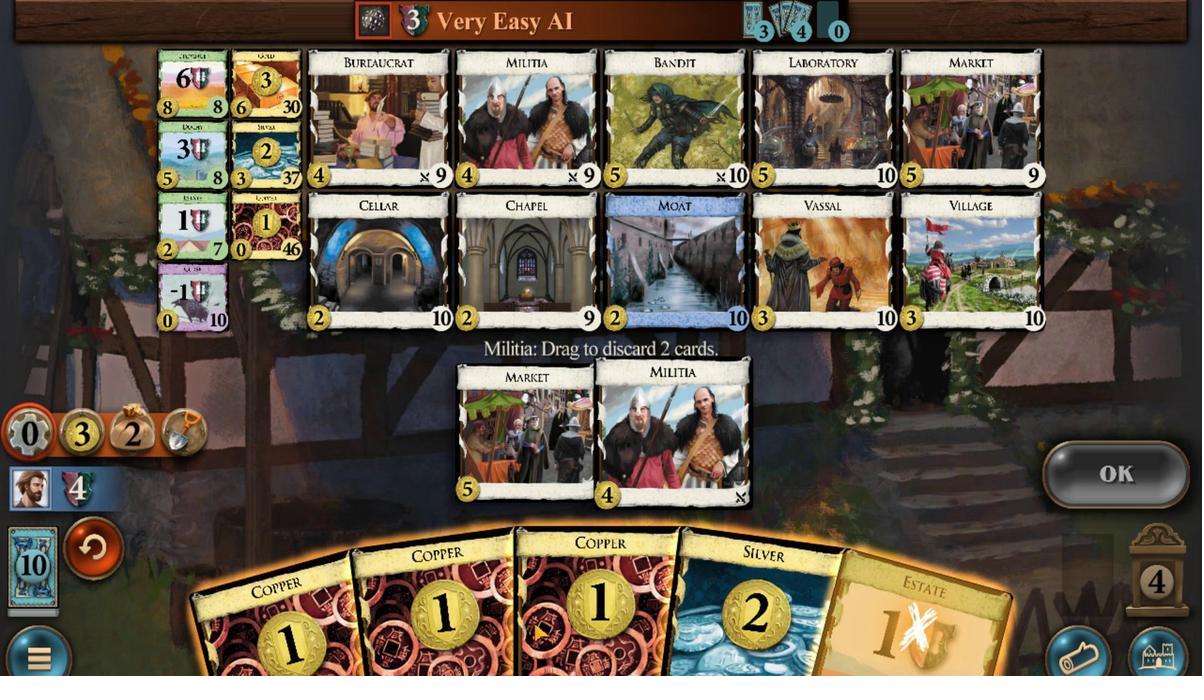 
Action: Mouse scrolled (826, 574) with delta (0, 0)
Screenshot: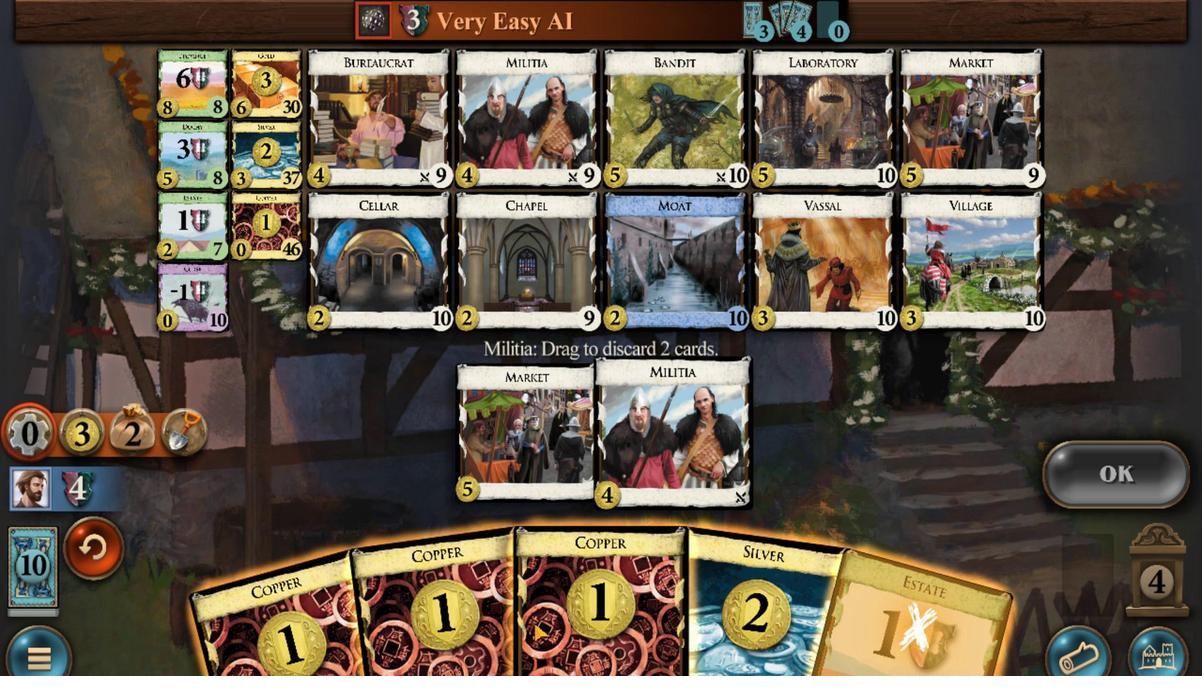 
Action: Mouse moved to (1001, 465)
Screenshot: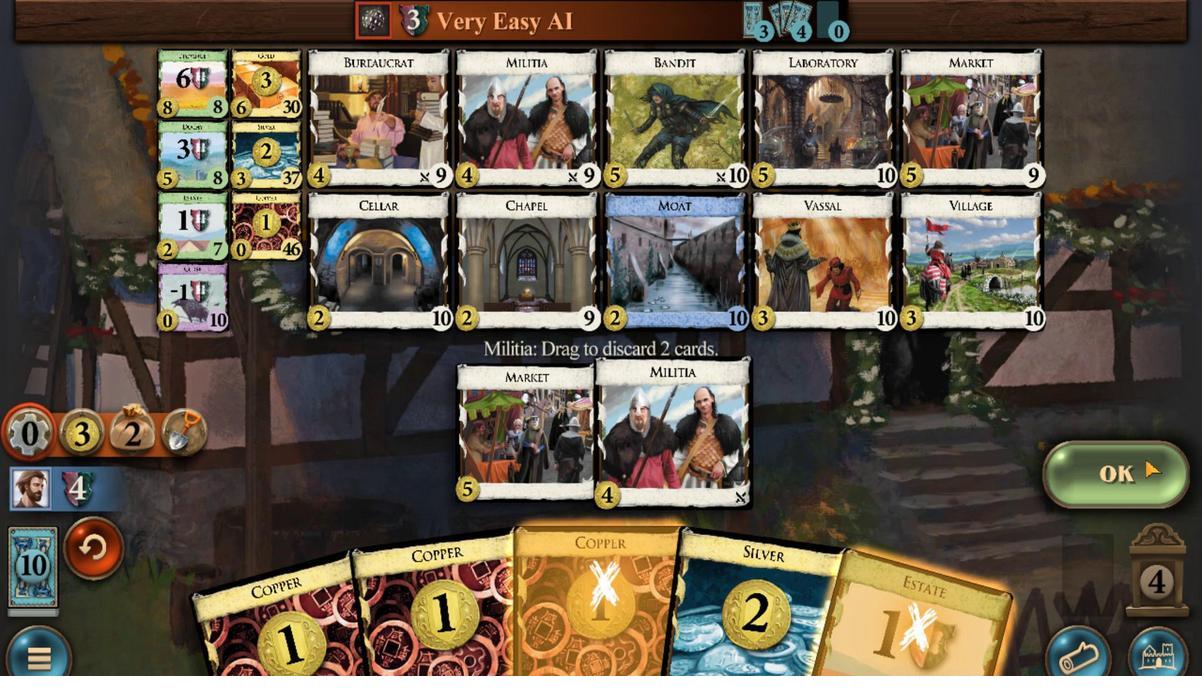 
Action: Mouse pressed left at (1001, 465)
Screenshot: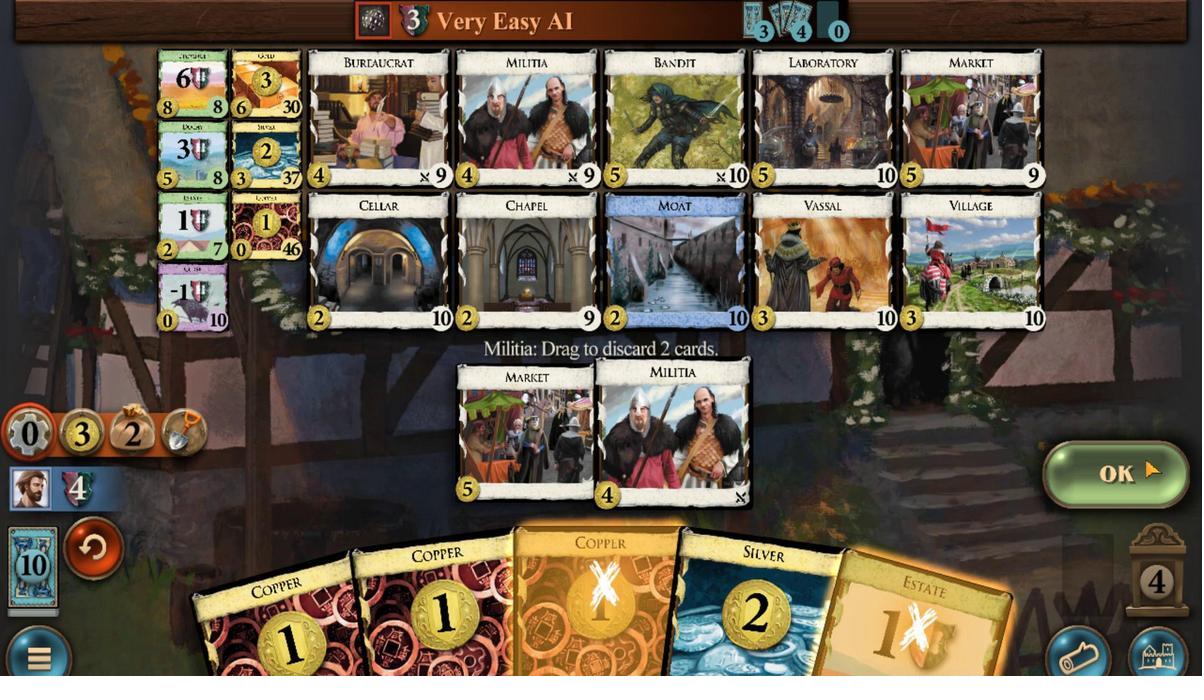 
Action: Mouse moved to (892, 547)
Screenshot: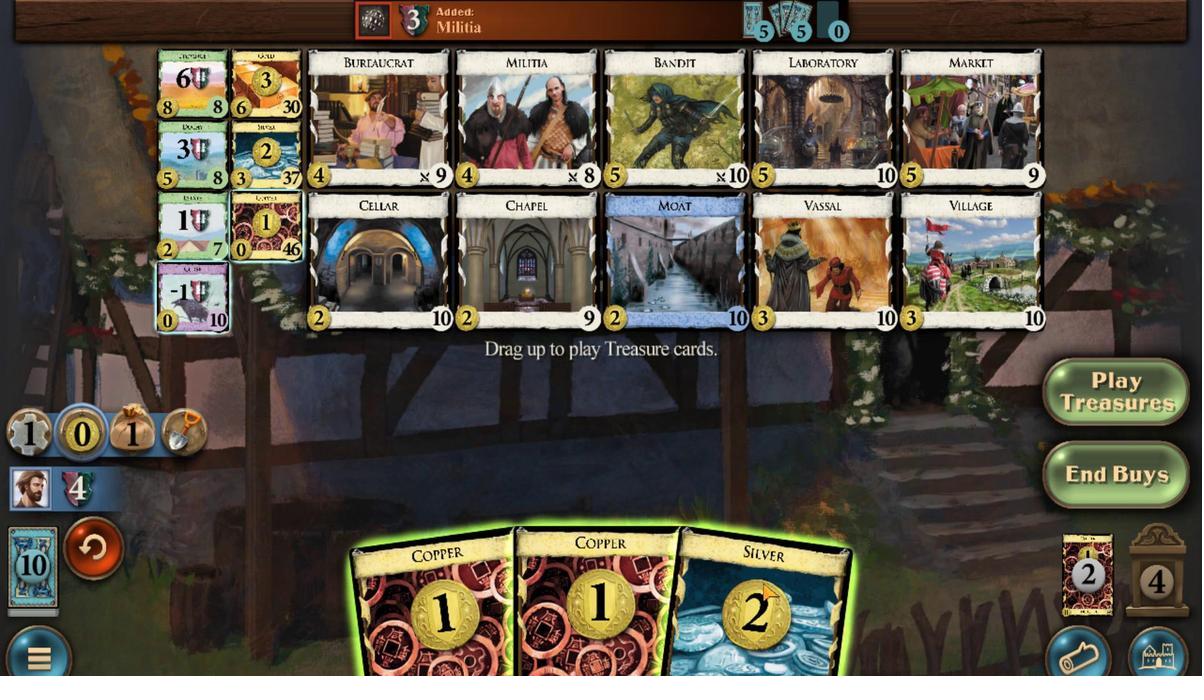
Action: Mouse scrolled (892, 547) with delta (0, 0)
Screenshot: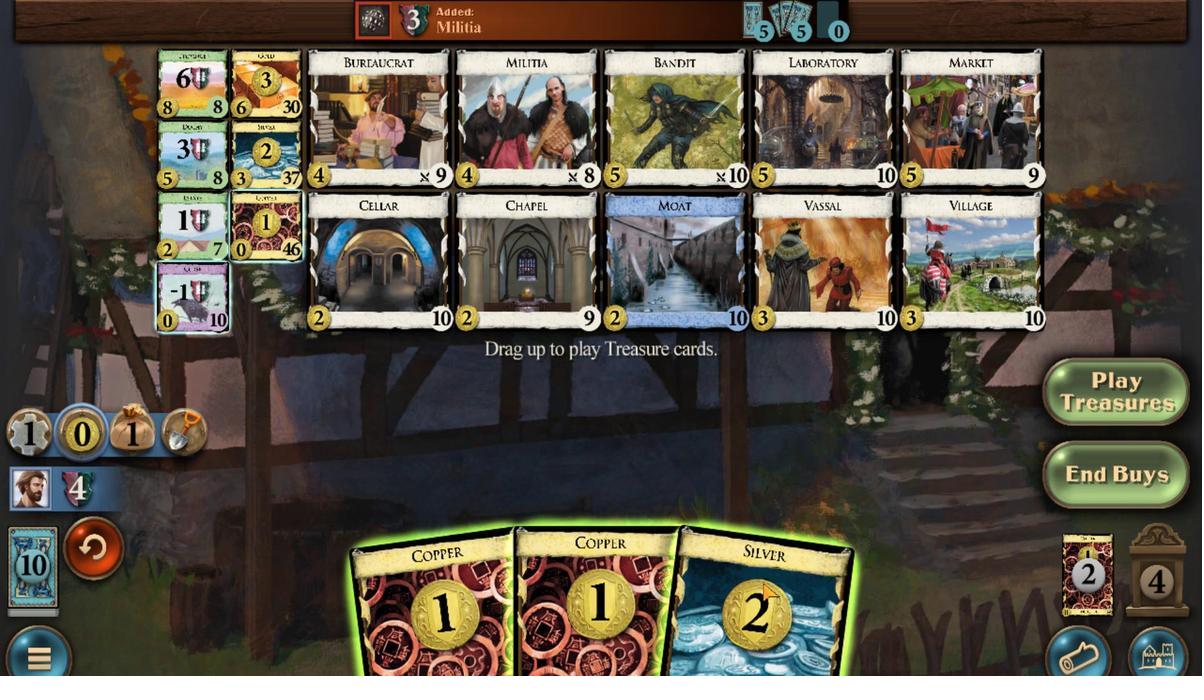 
Action: Mouse moved to (867, 551)
Screenshot: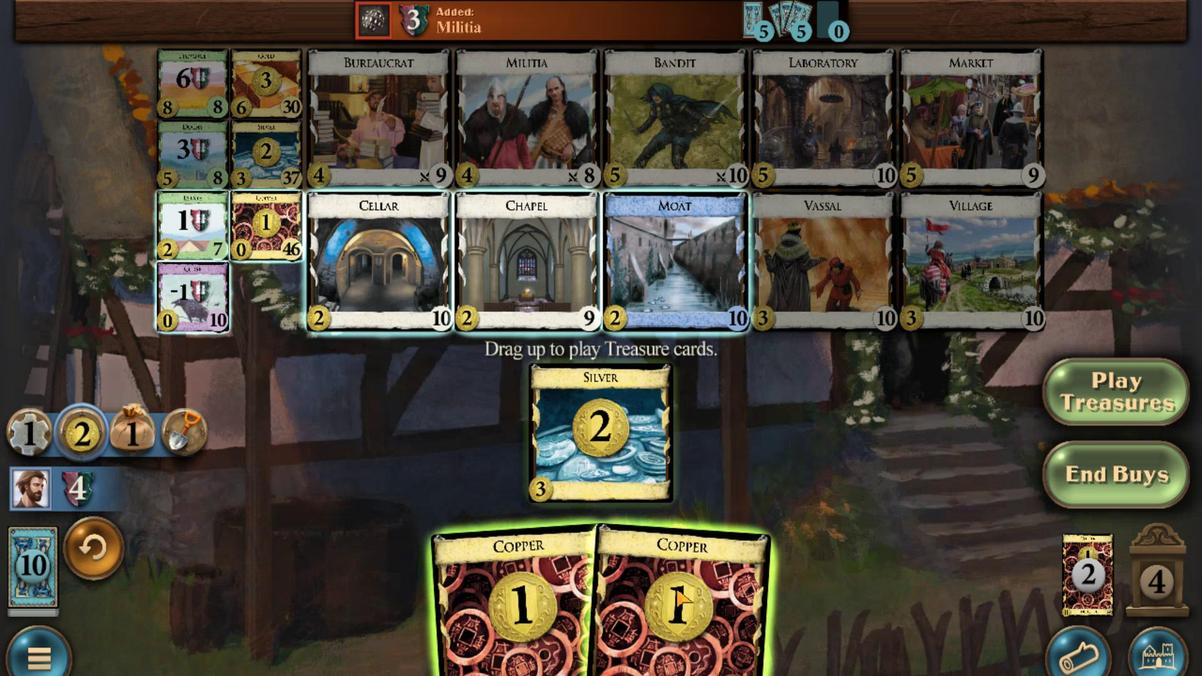 
Action: Mouse scrolled (867, 551) with delta (0, 0)
Screenshot: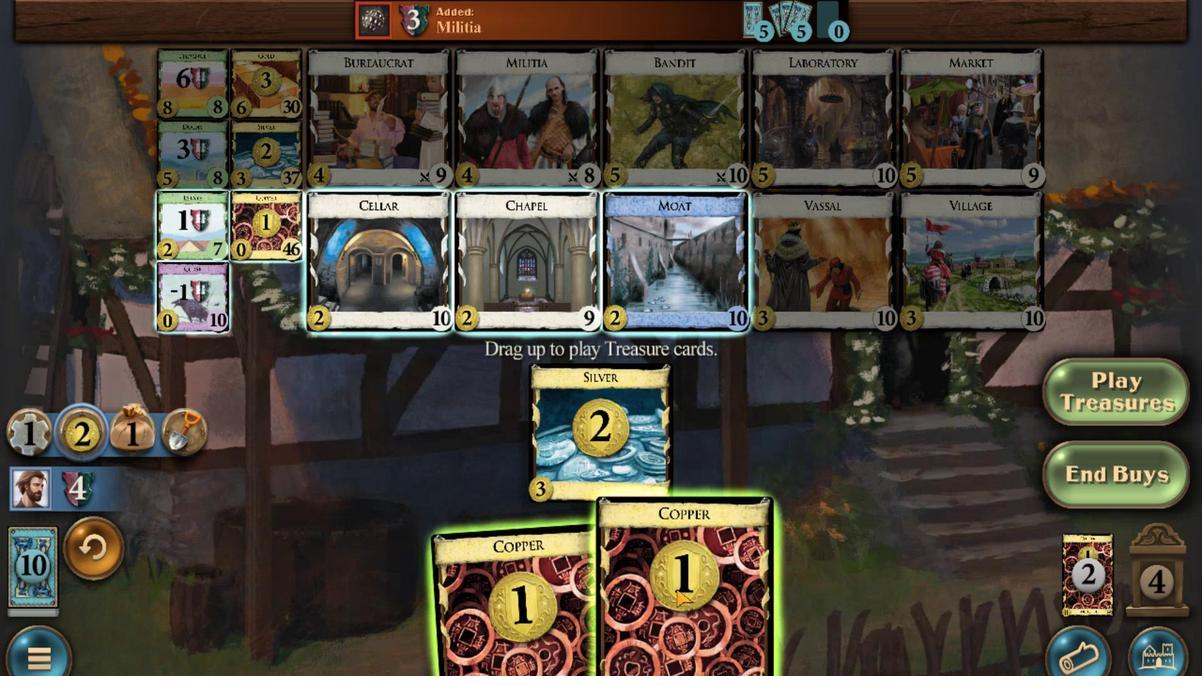 
Action: Mouse moved to (841, 559)
Screenshot: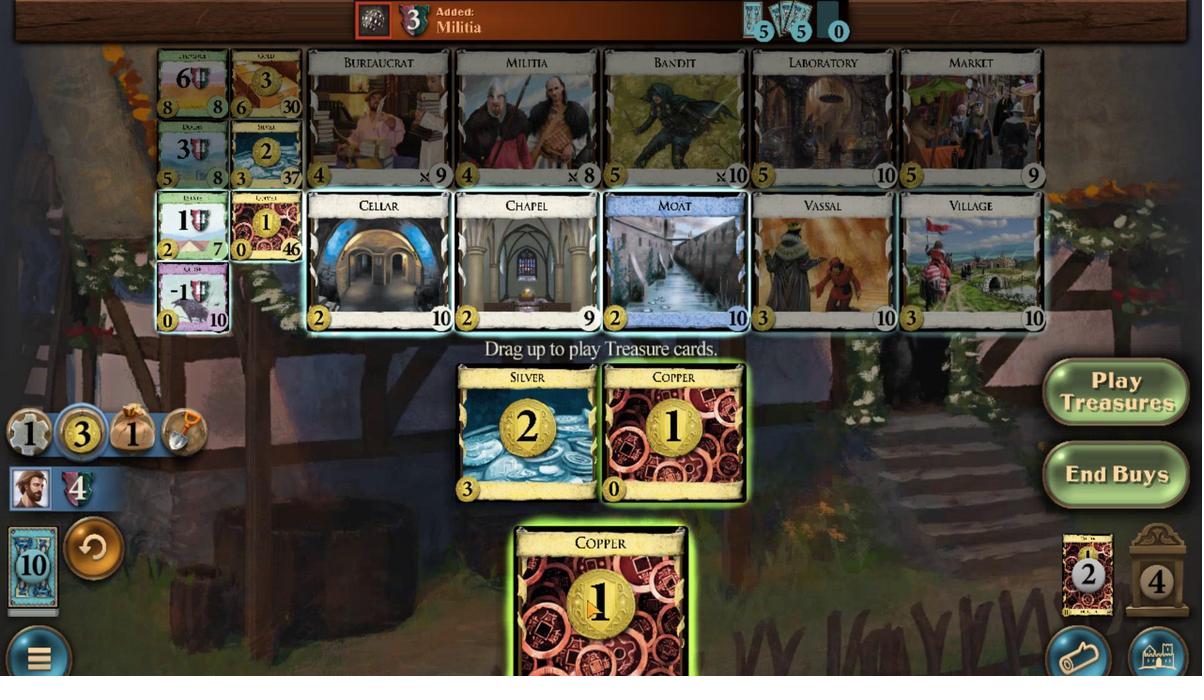 
Action: Mouse scrolled (841, 559) with delta (0, 0)
Screenshot: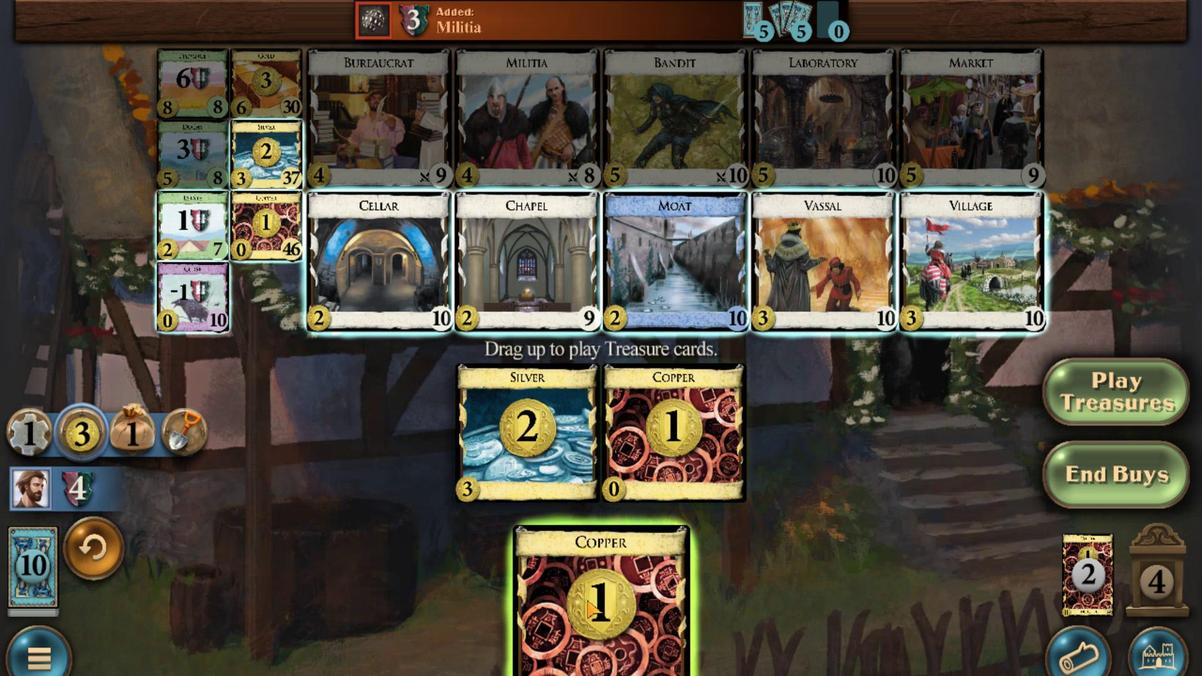 
Action: Mouse moved to (752, 269)
Screenshot: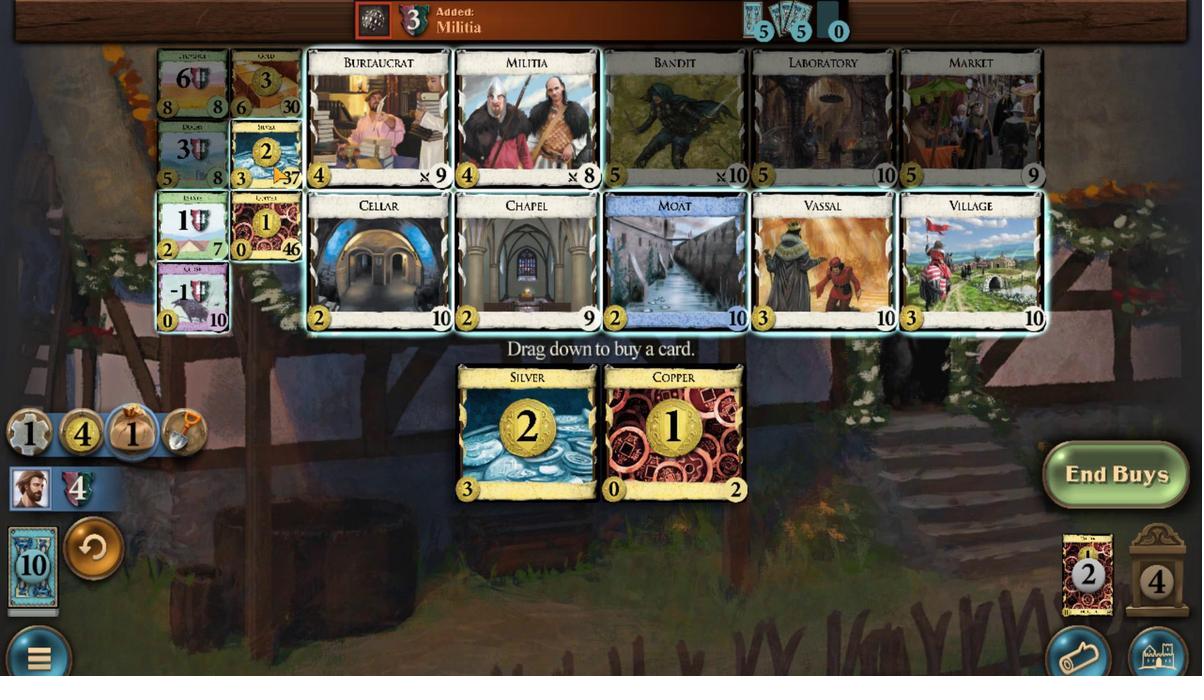 
Action: Mouse scrolled (752, 269) with delta (0, 0)
Screenshot: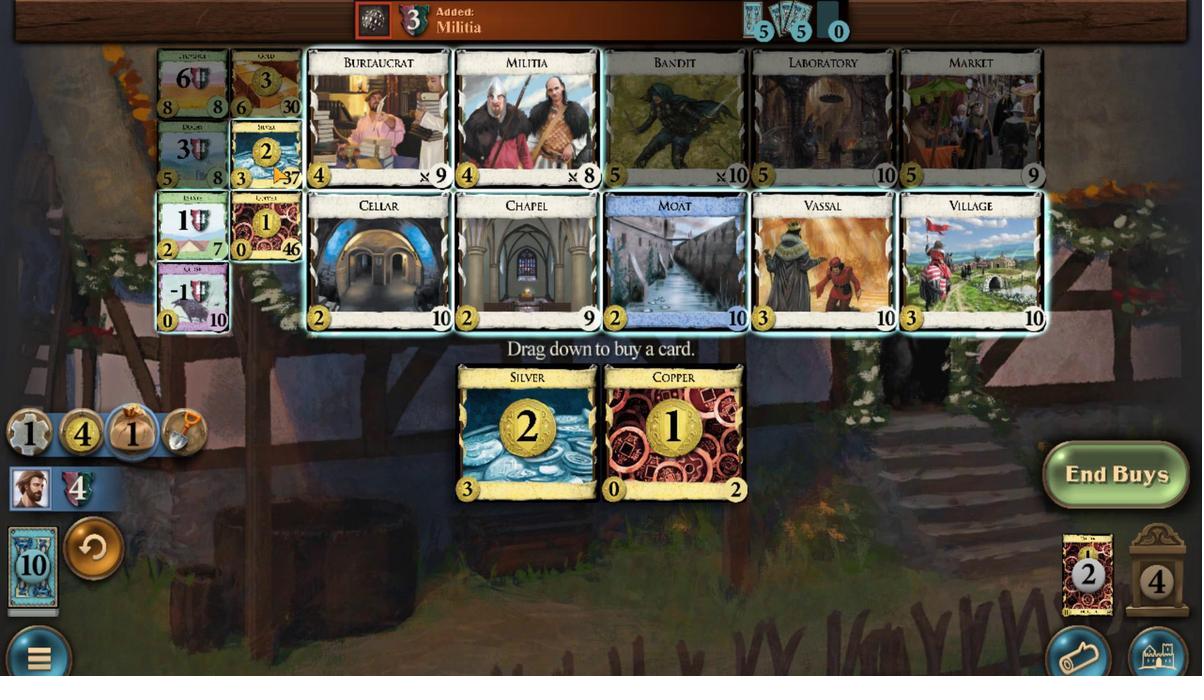 
Action: Mouse scrolled (752, 269) with delta (0, 0)
Screenshot: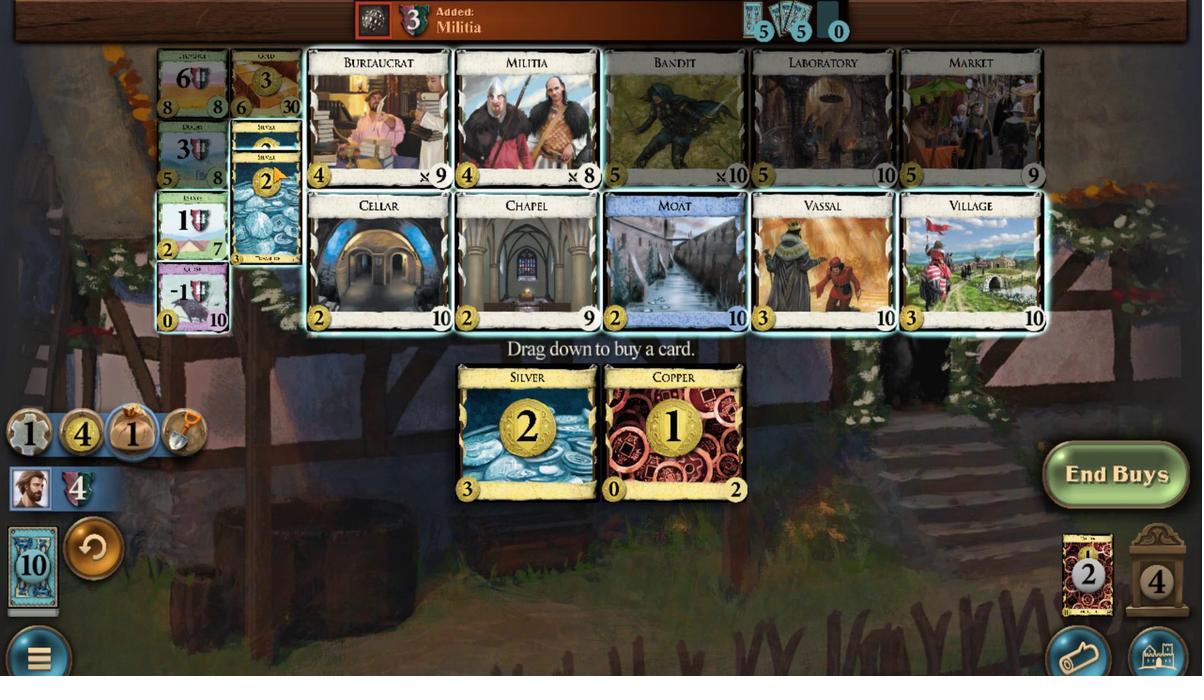 
Action: Mouse scrolled (752, 269) with delta (0, 0)
Screenshot: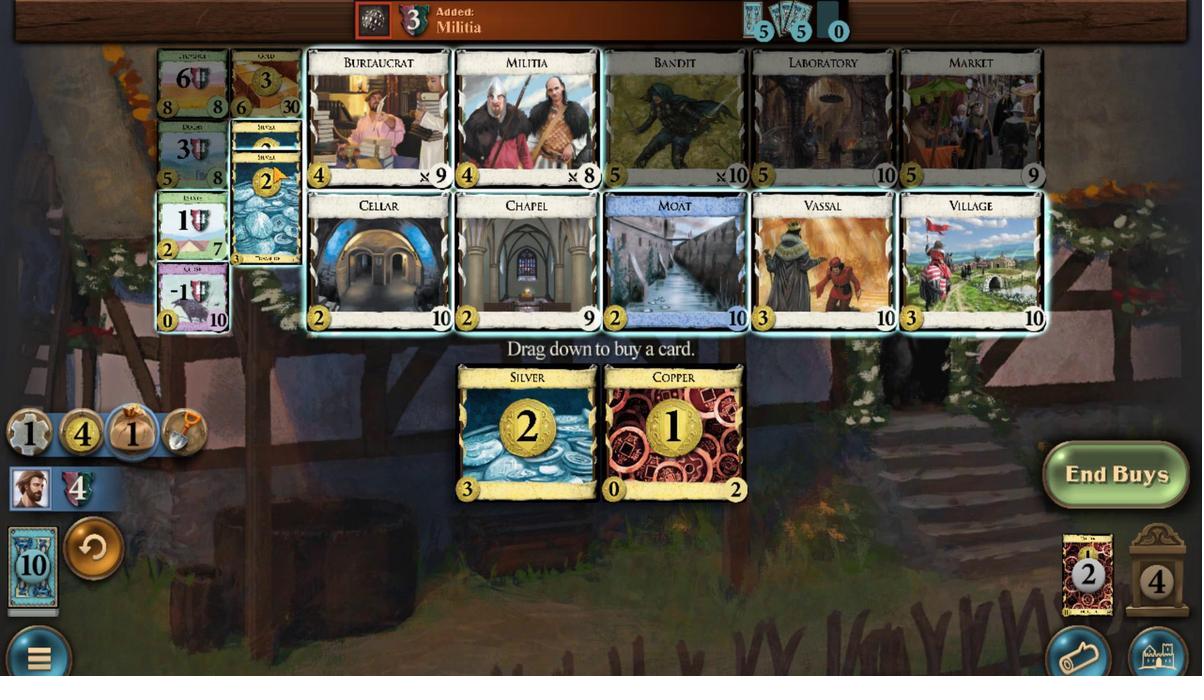 
Action: Mouse scrolled (752, 269) with delta (0, 0)
Screenshot: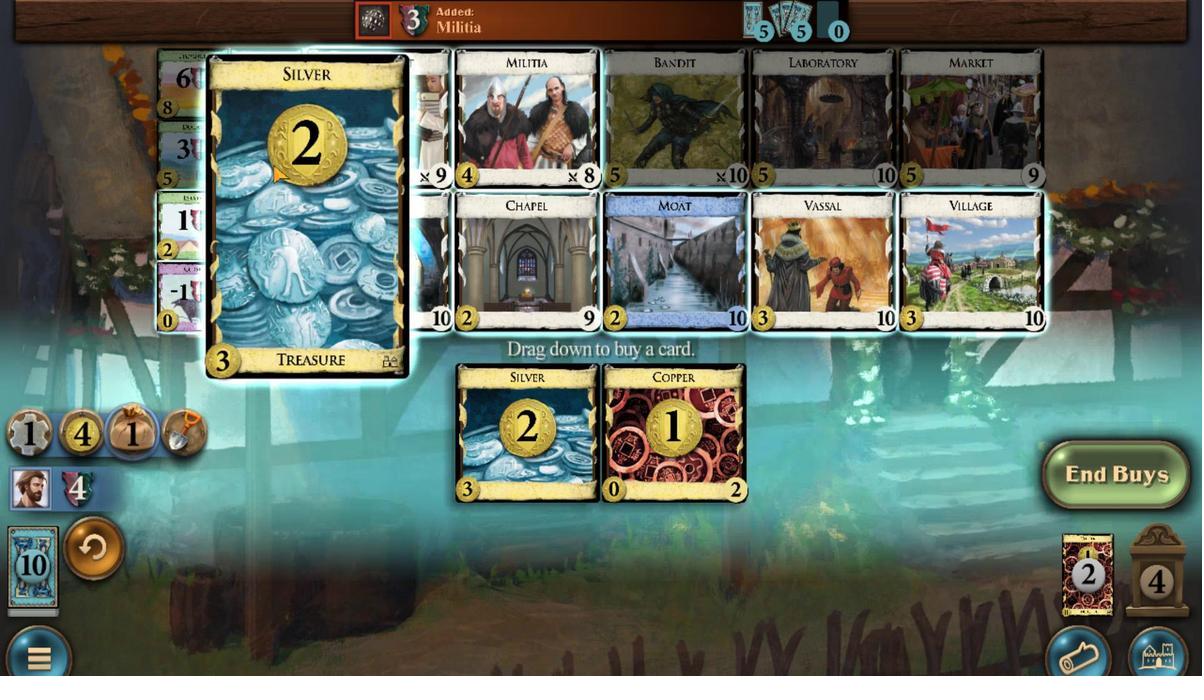 
Action: Mouse scrolled (752, 269) with delta (0, 0)
Screenshot: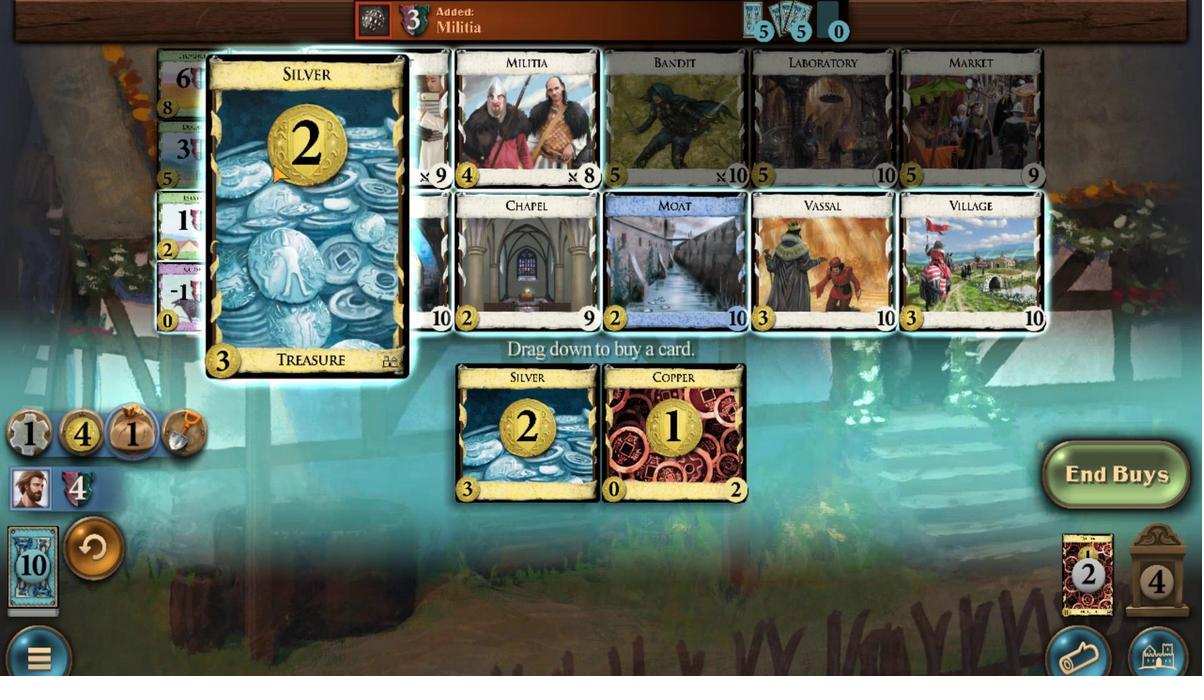 
Action: Mouse scrolled (752, 269) with delta (0, 0)
Screenshot: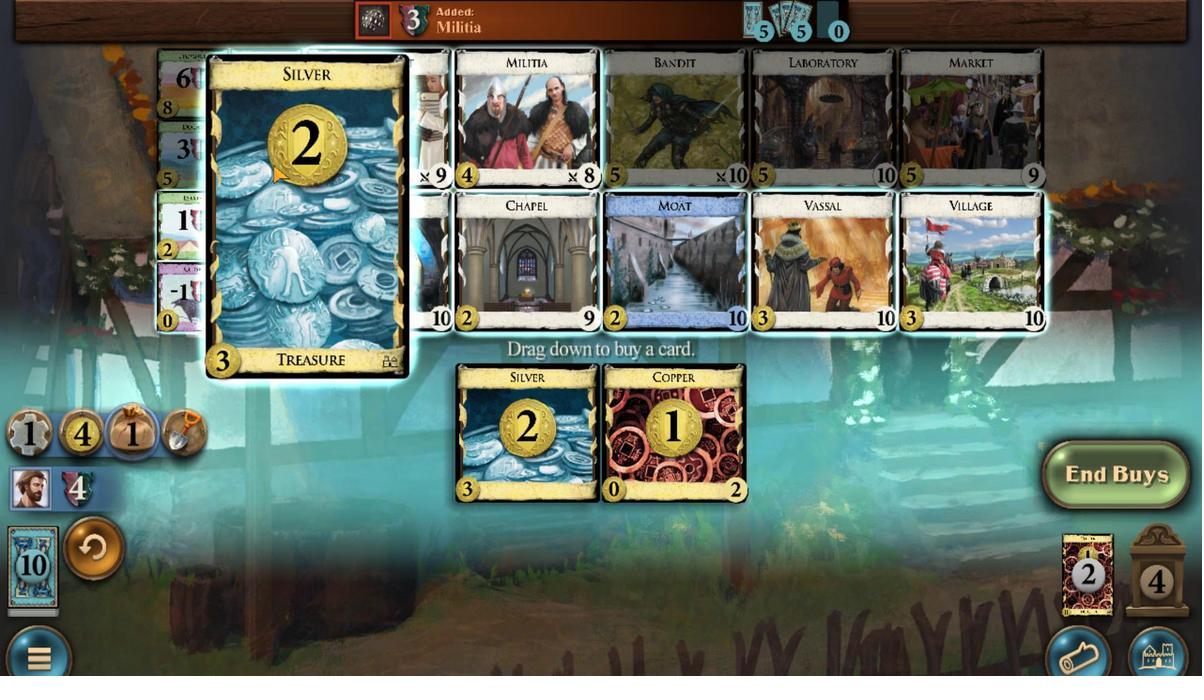 
Action: Mouse scrolled (752, 269) with delta (0, 0)
Screenshot: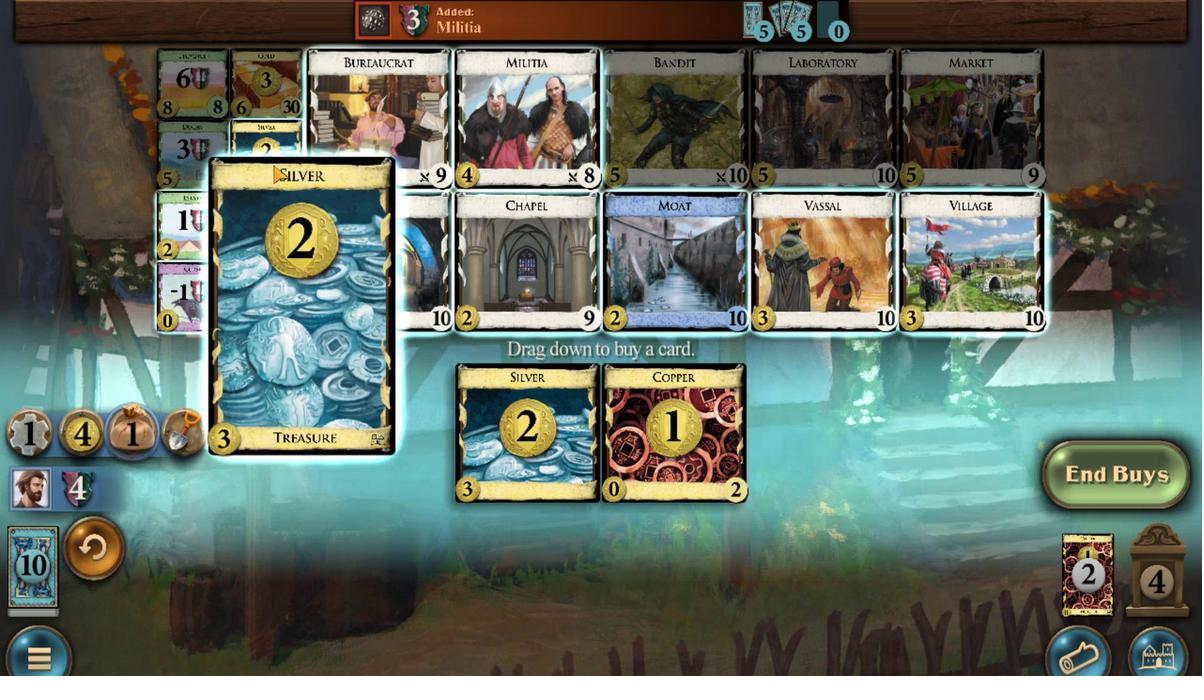 
Action: Mouse scrolled (752, 269) with delta (0, 0)
Screenshot: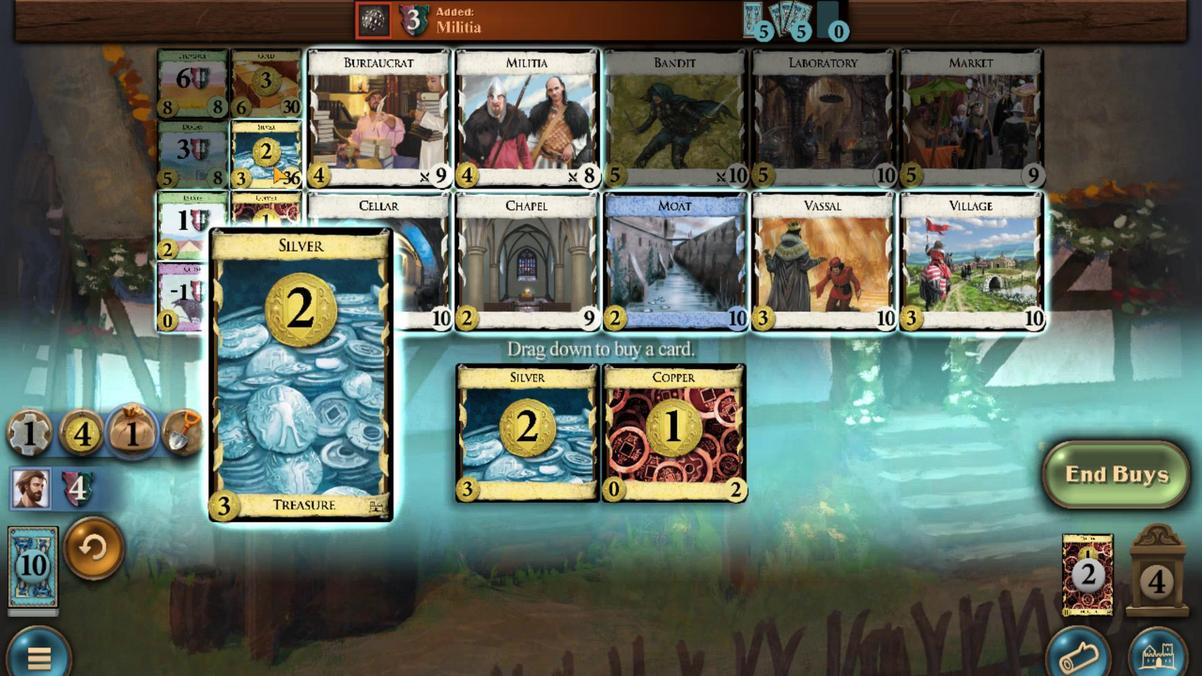 
Action: Mouse scrolled (752, 269) with delta (0, 0)
Screenshot: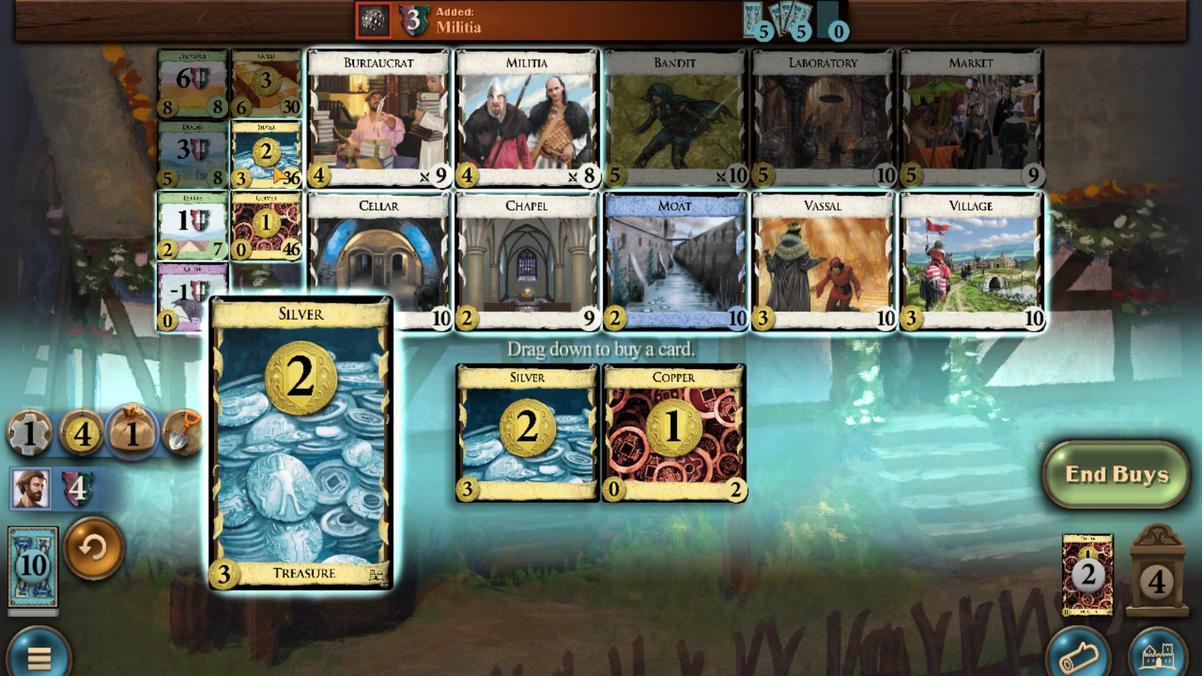 
Action: Mouse moved to (752, 269)
Screenshot: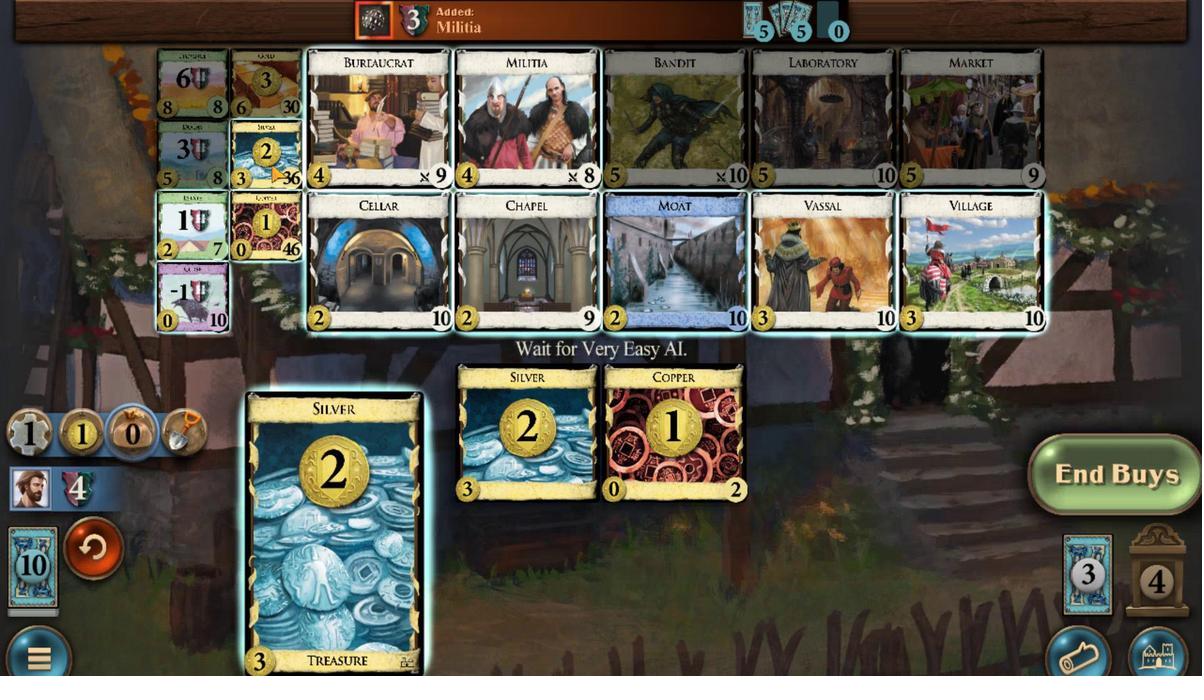 
Action: Mouse scrolled (752, 268) with delta (0, 0)
Screenshot: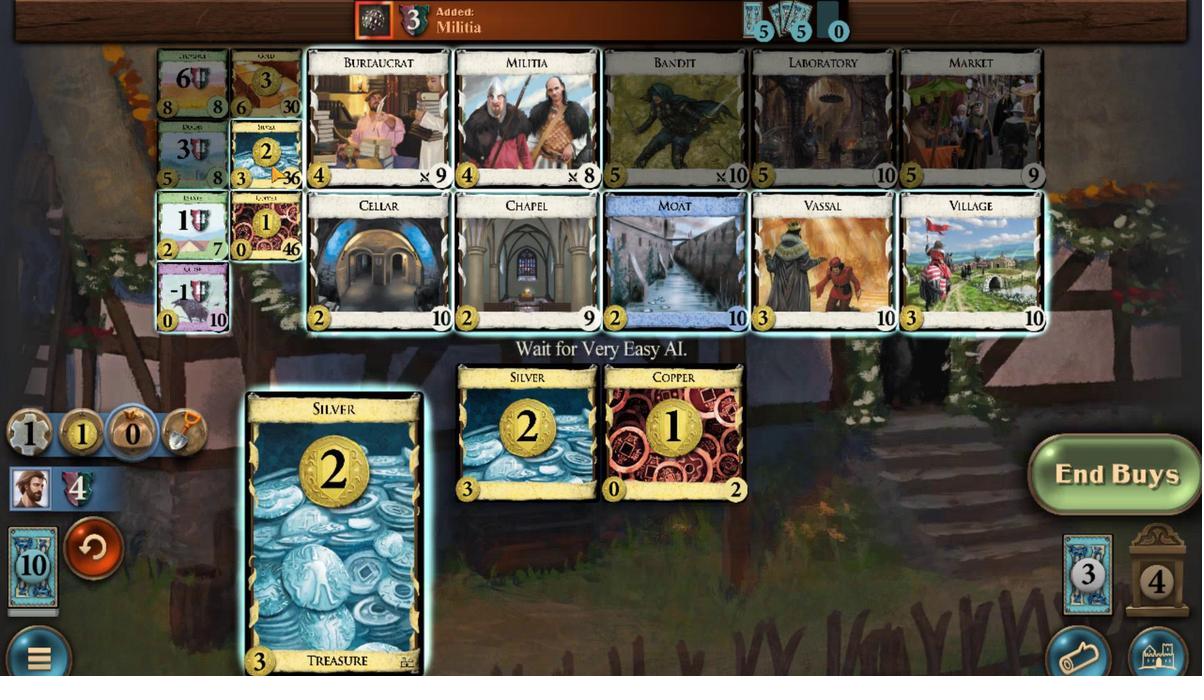 
Action: Mouse moved to (911, 545)
Screenshot: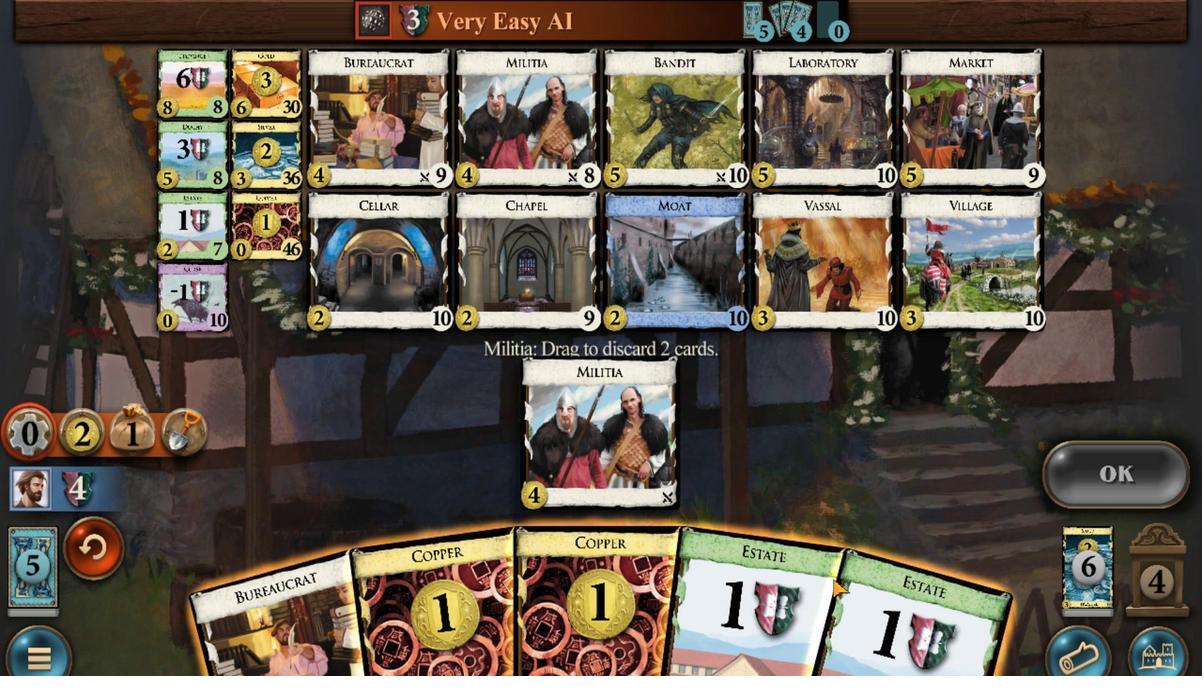 
Action: Mouse scrolled (911, 544) with delta (0, 0)
Screenshot: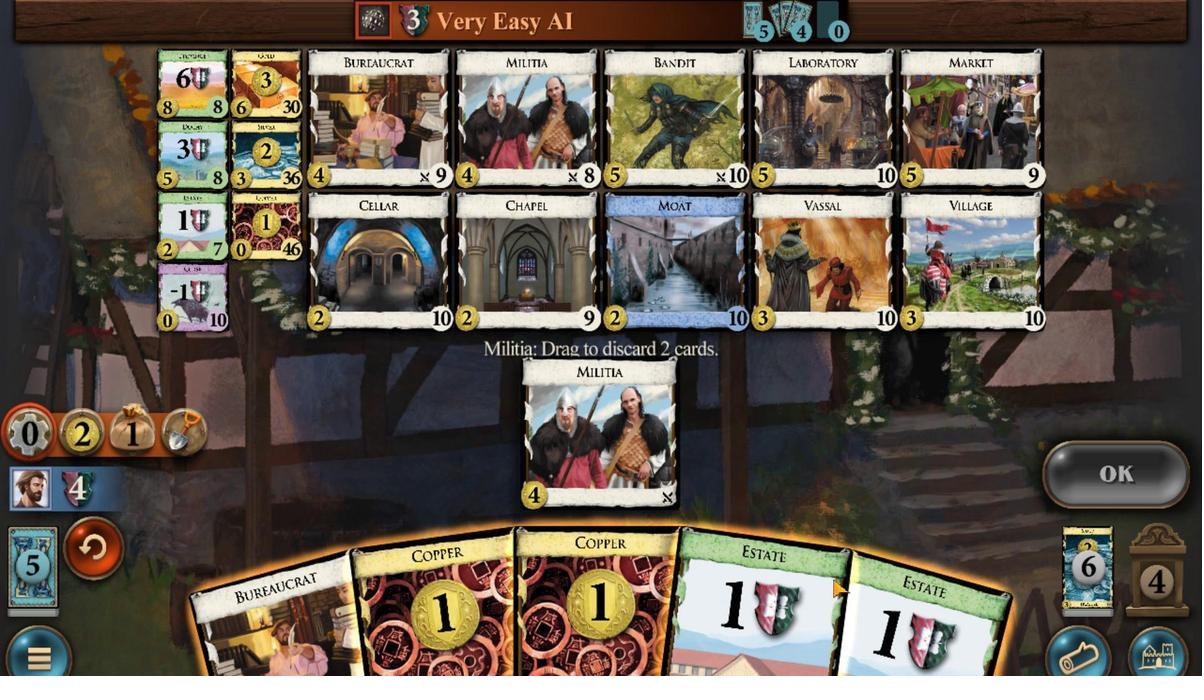 
Action: Mouse moved to (923, 549)
Screenshot: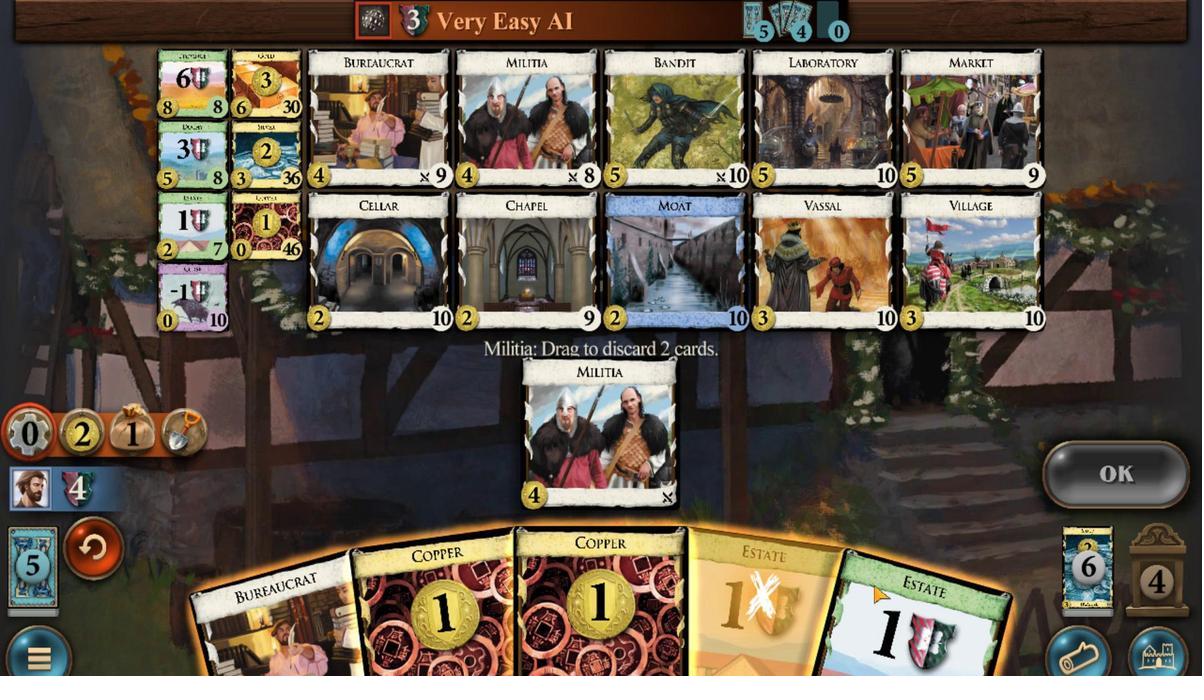 
Action: Mouse scrolled (923, 549) with delta (0, 0)
Screenshot: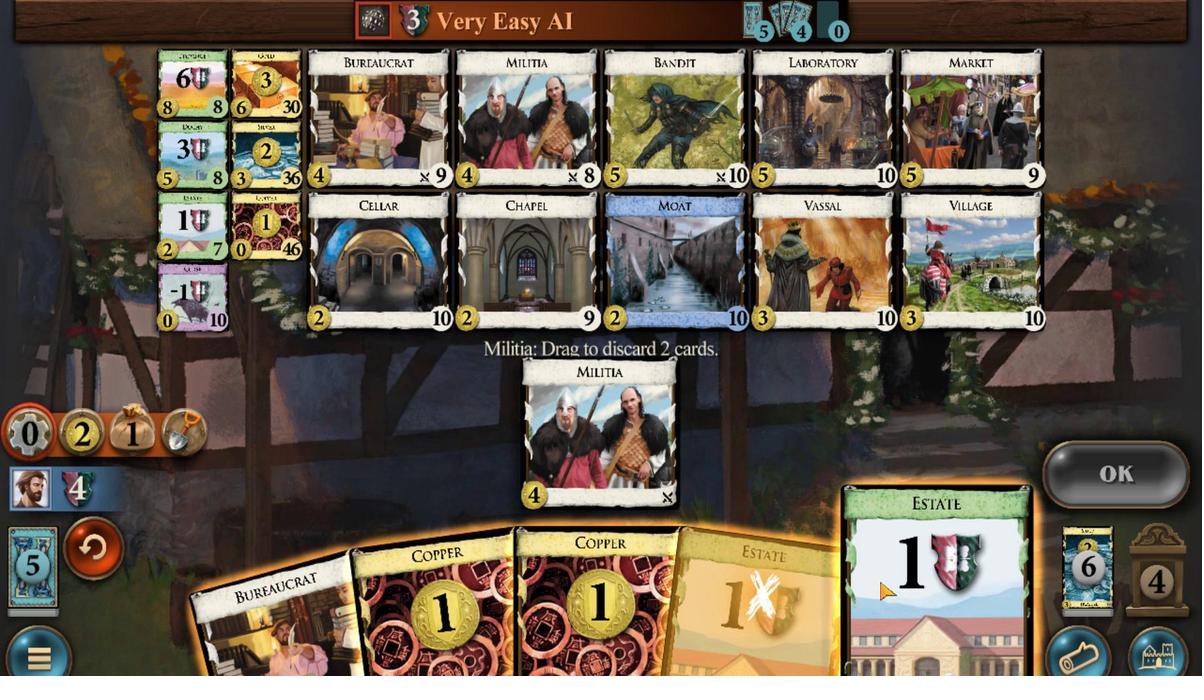 
Action: Mouse moved to (980, 482)
Screenshot: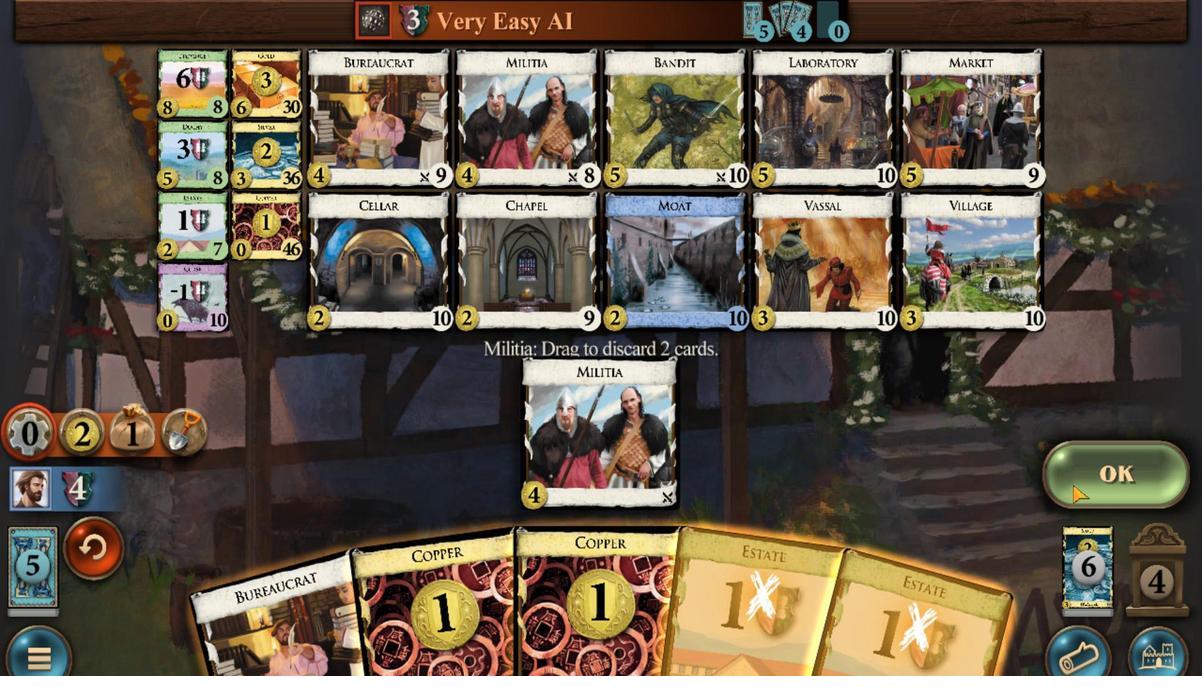 
Action: Mouse pressed left at (980, 482)
Screenshot: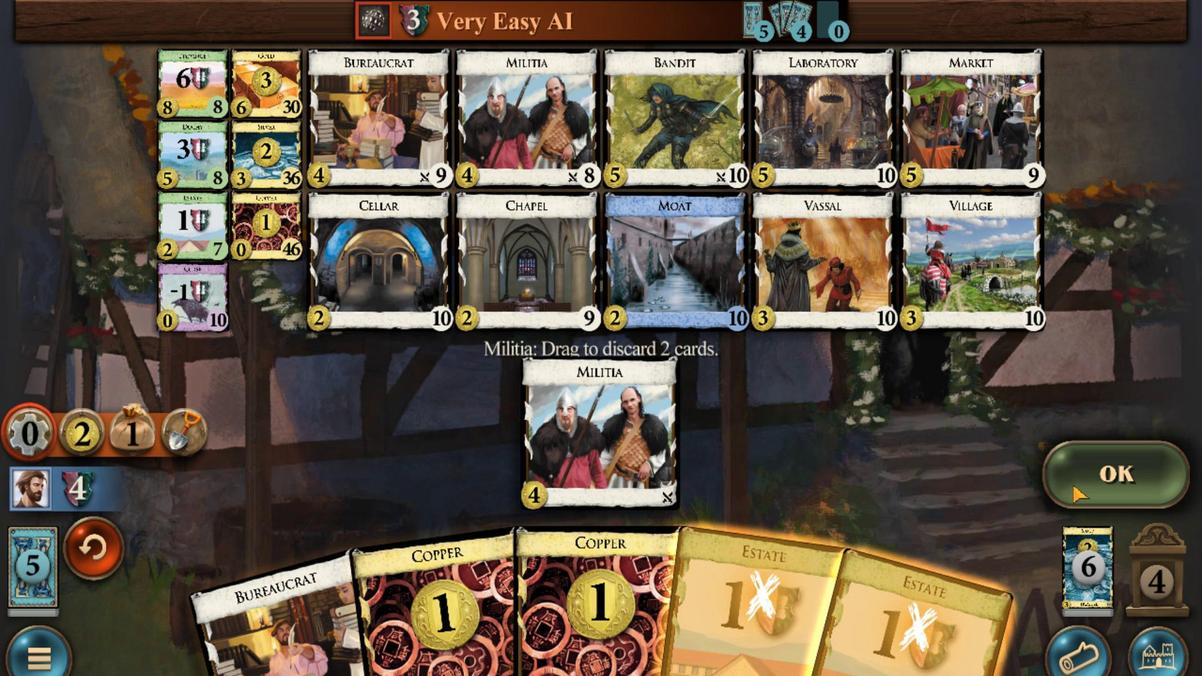 
Action: Mouse moved to (795, 547)
Screenshot: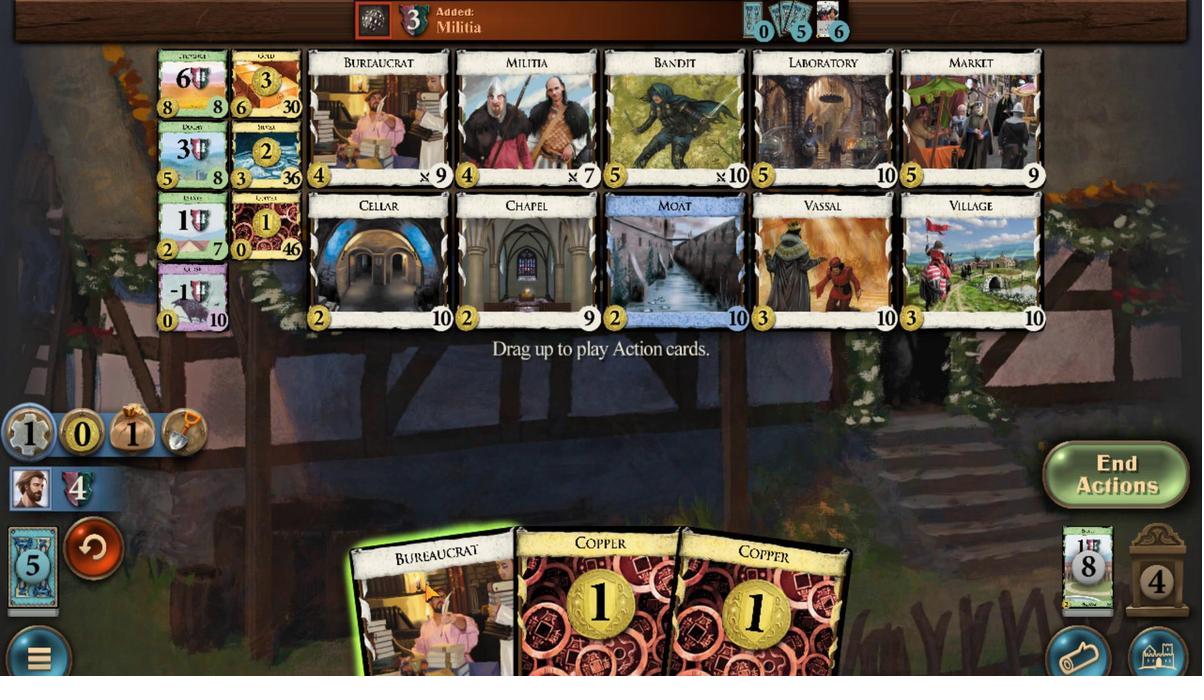 
Action: Mouse scrolled (795, 547) with delta (0, 0)
Screenshot: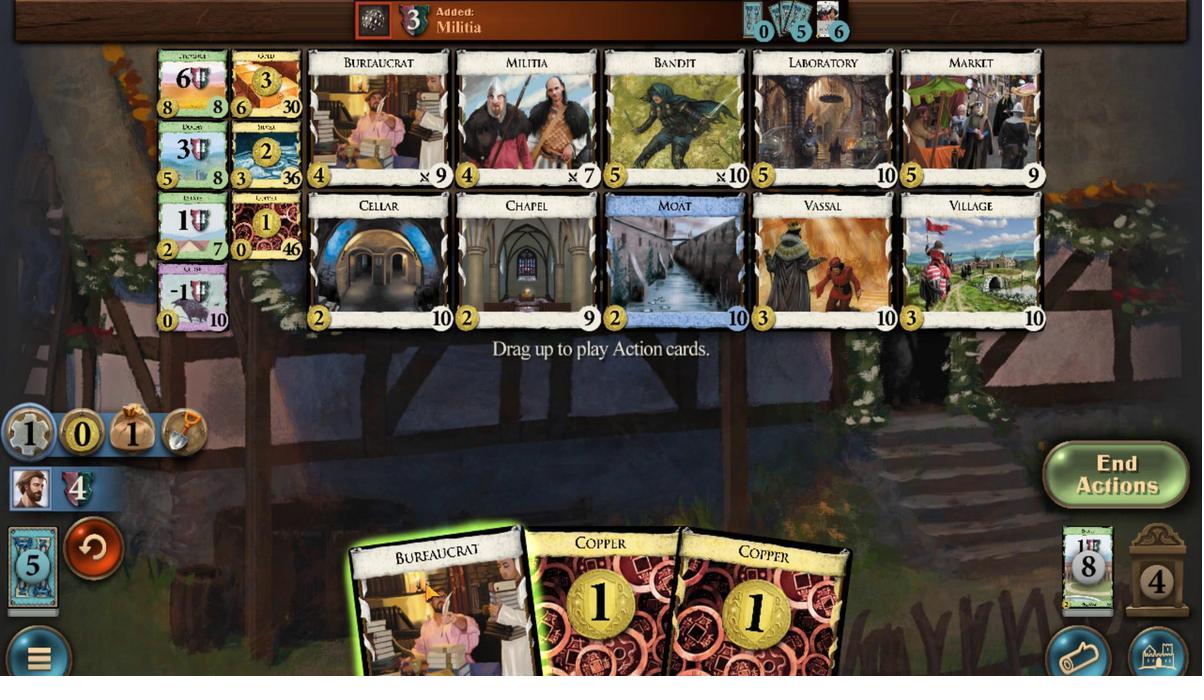
Action: Mouse moved to (857, 554)
Screenshot: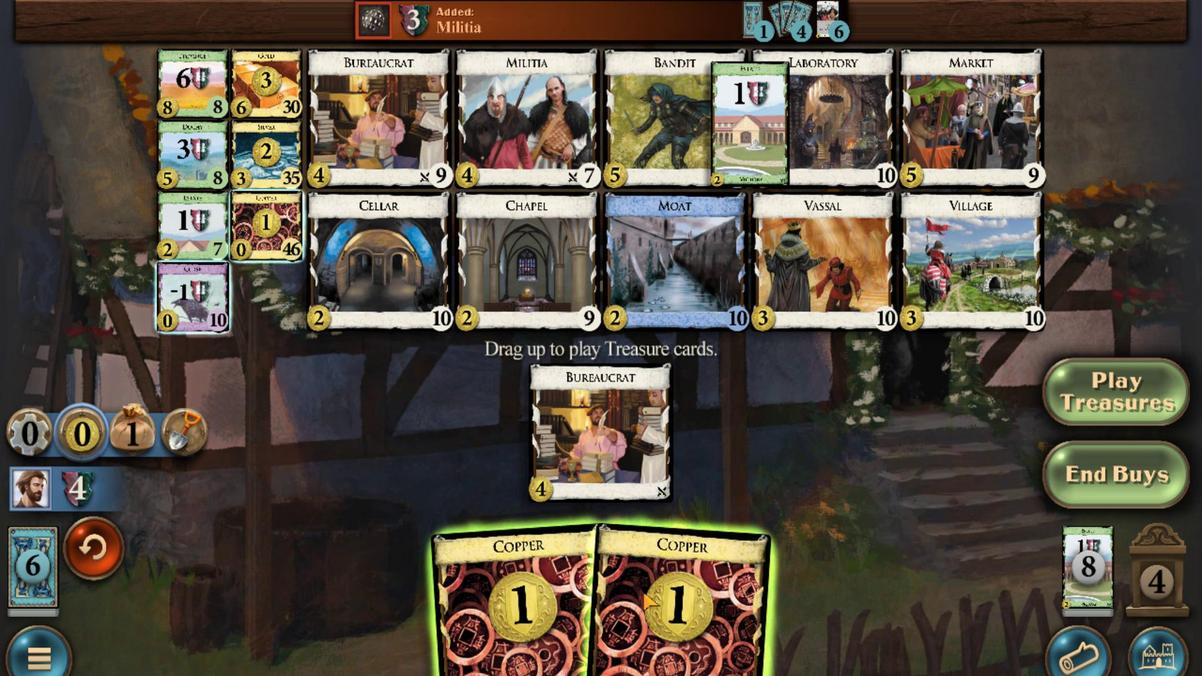 
Action: Mouse scrolled (857, 553) with delta (0, 0)
Screenshot: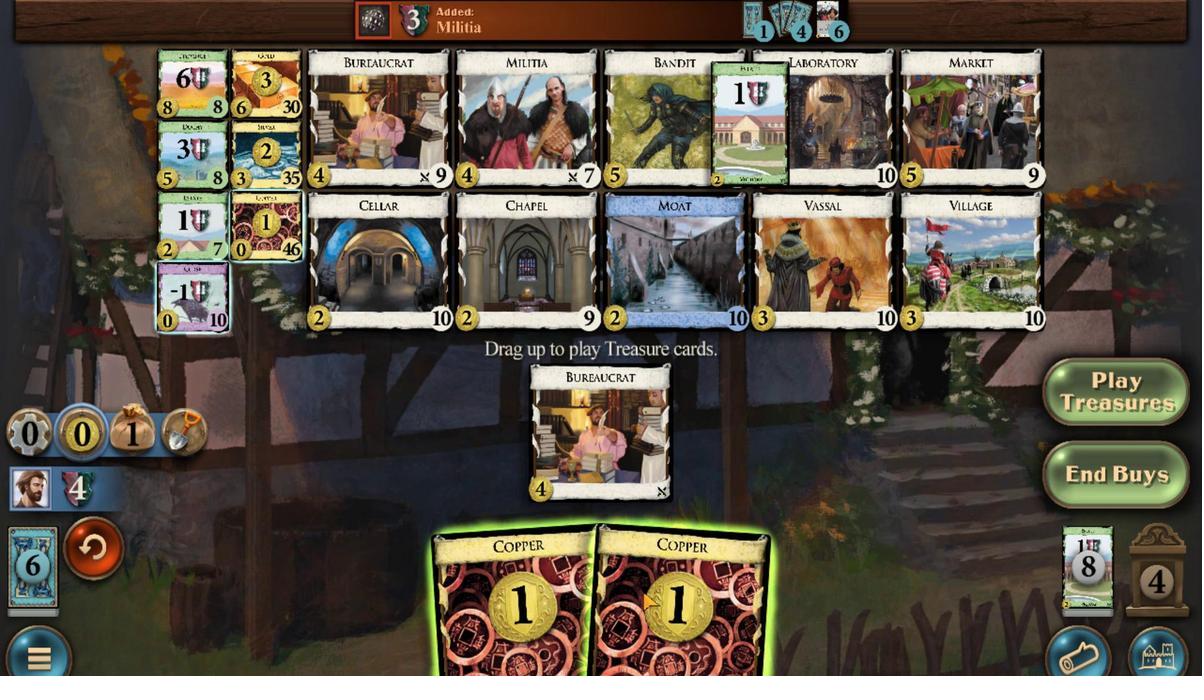 
Action: Mouse moved to (841, 559)
Screenshot: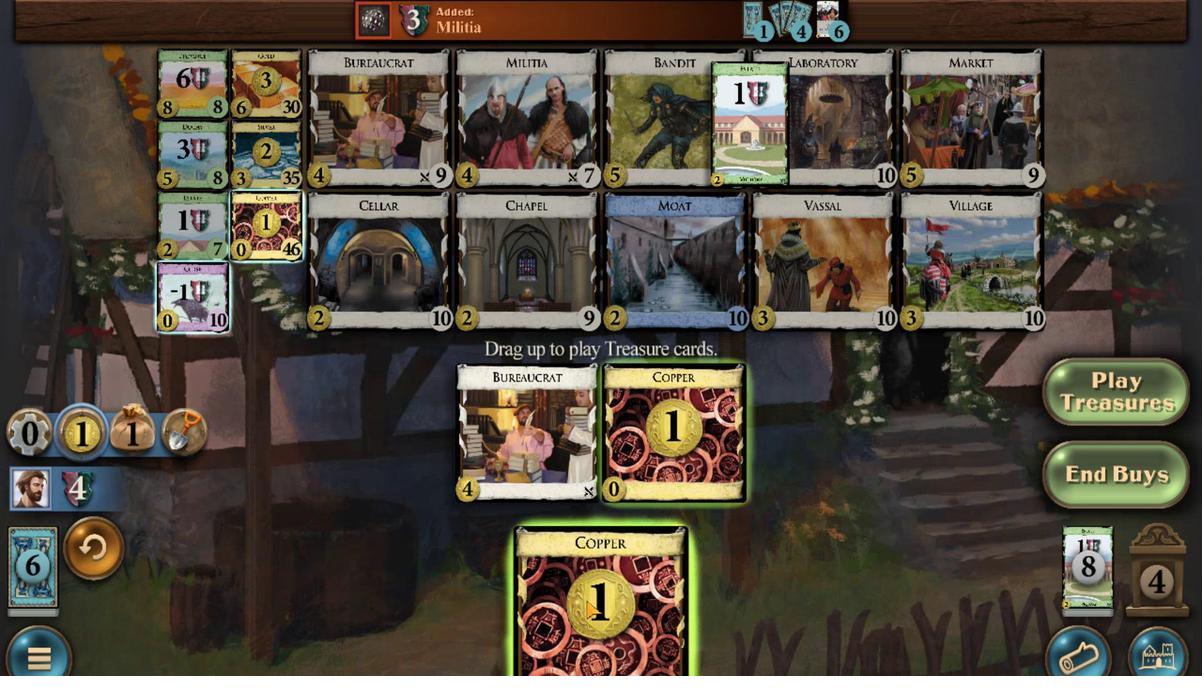 
Action: Mouse scrolled (841, 559) with delta (0, 0)
Screenshot: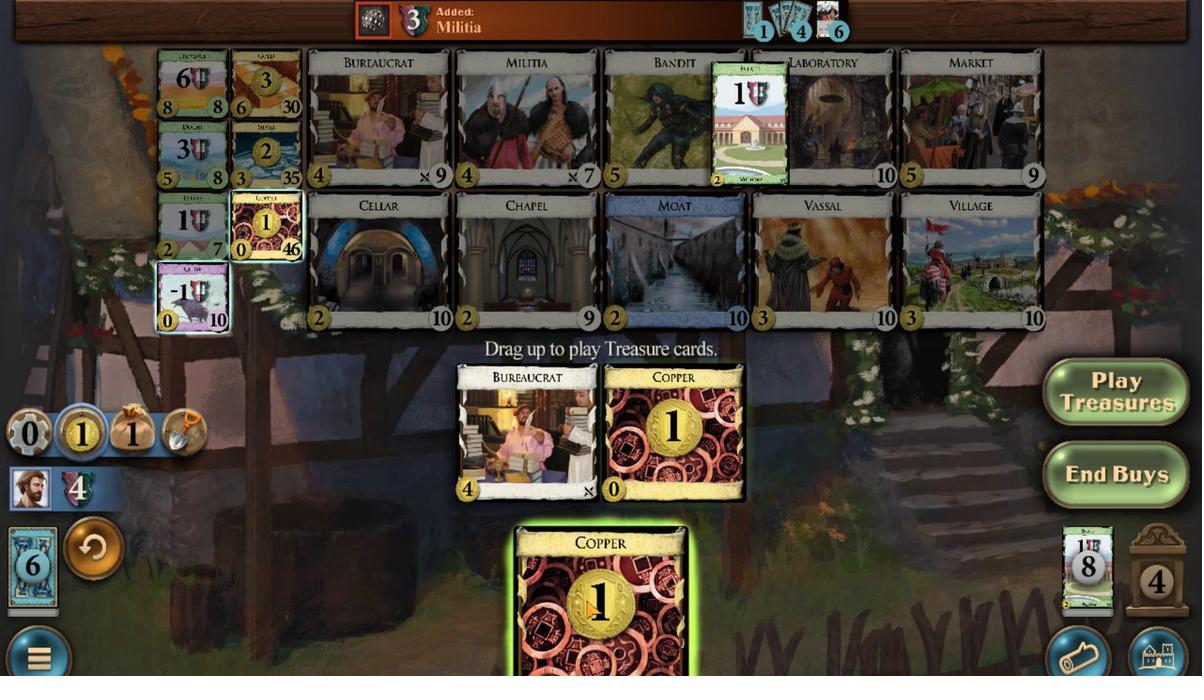 
Action: Mouse moved to (727, 310)
Screenshot: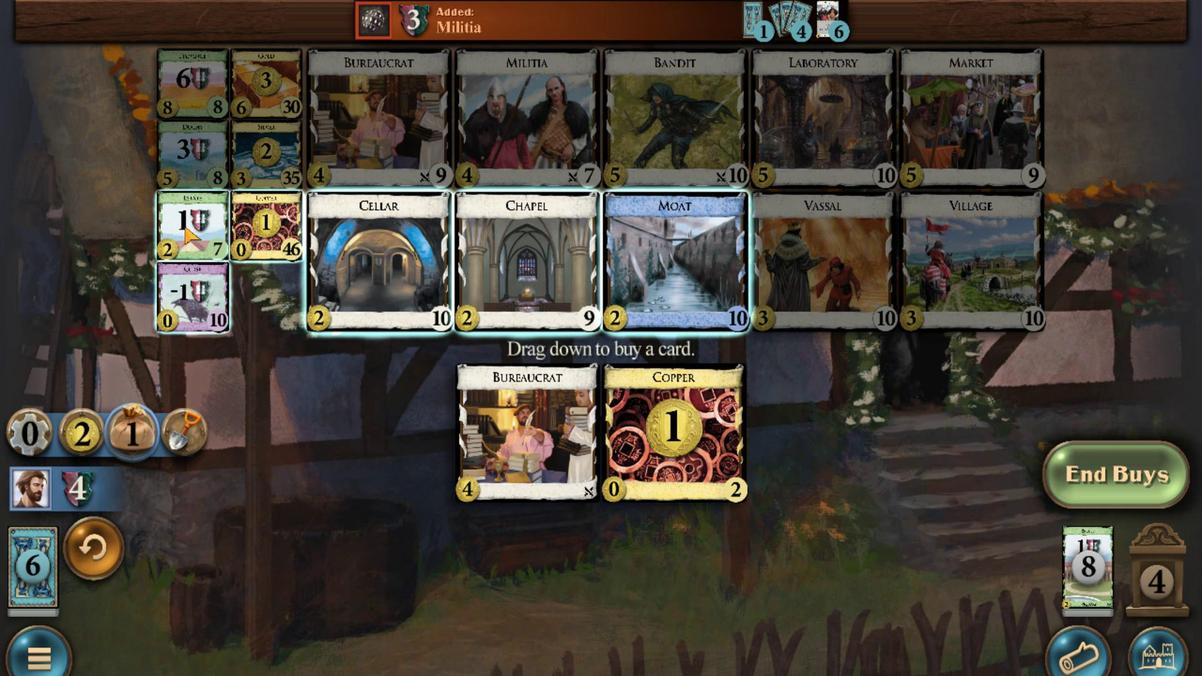 
Action: Mouse scrolled (727, 310) with delta (0, 0)
Screenshot: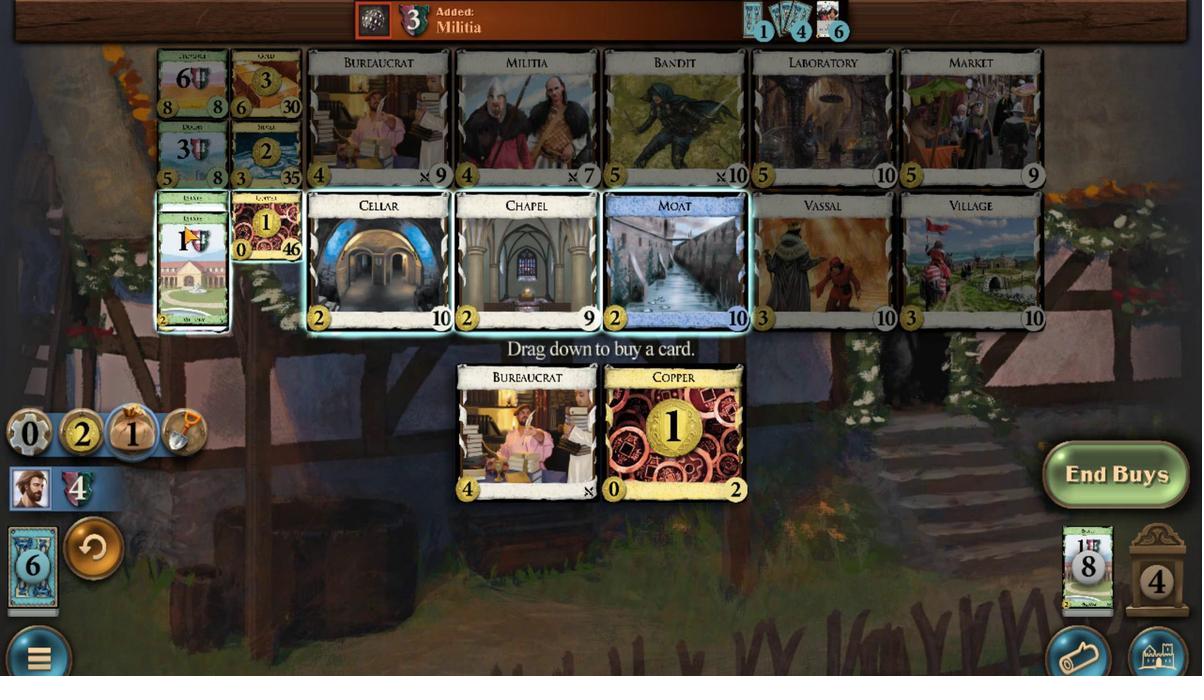 
Action: Mouse scrolled (727, 310) with delta (0, 0)
Screenshot: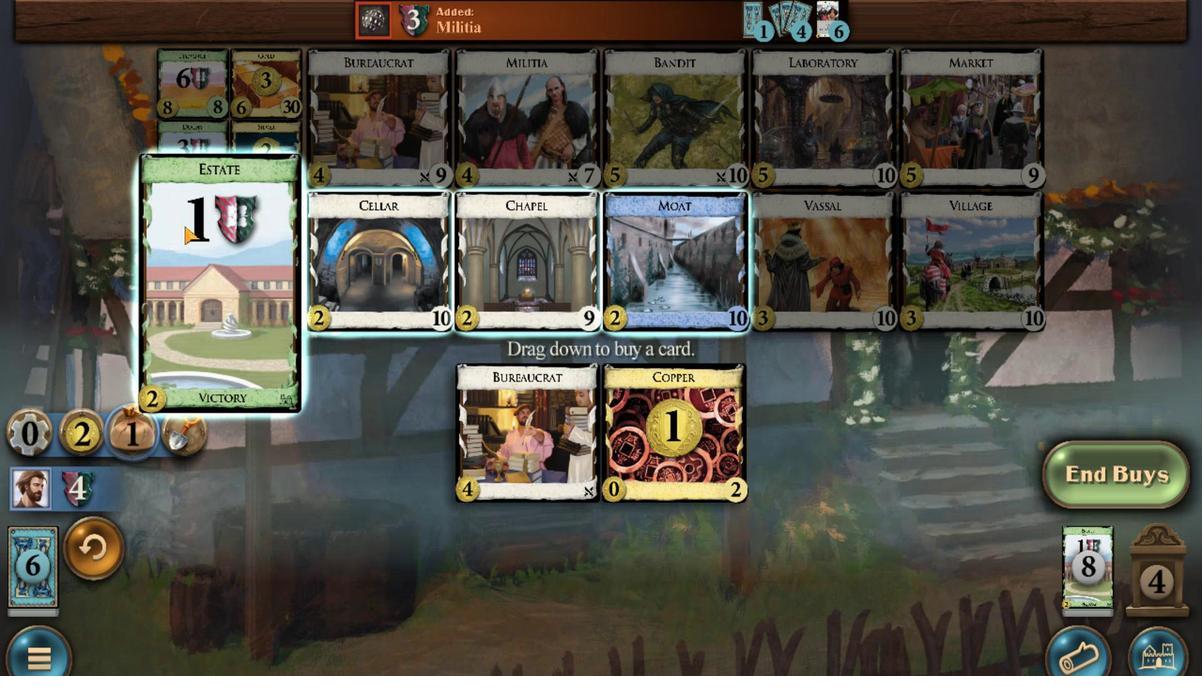 
Action: Mouse scrolled (727, 310) with delta (0, 0)
Screenshot: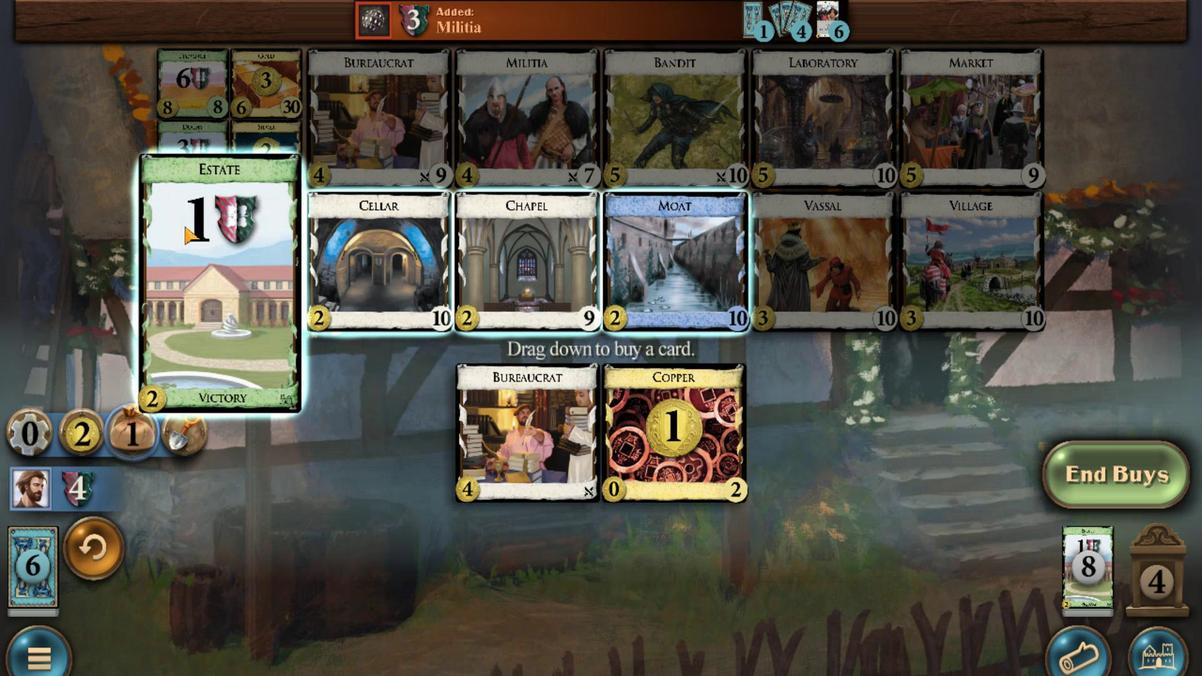 
Action: Mouse scrolled (727, 310) with delta (0, 0)
Screenshot: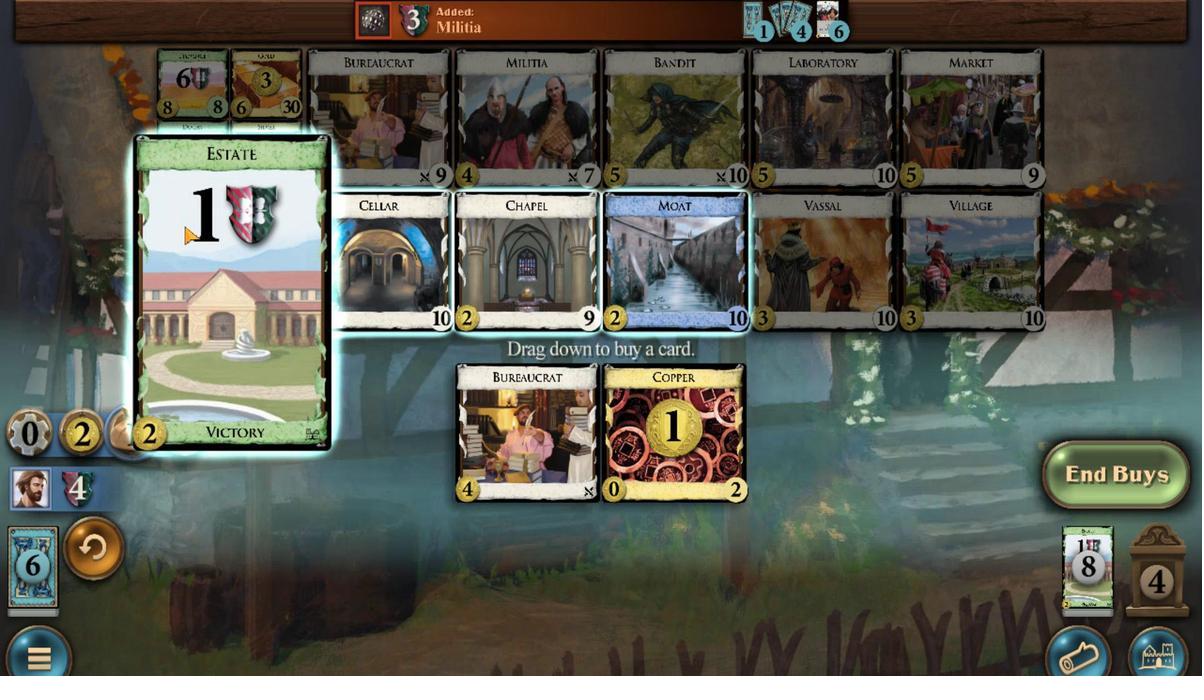 
Action: Mouse scrolled (727, 310) with delta (0, 0)
Screenshot: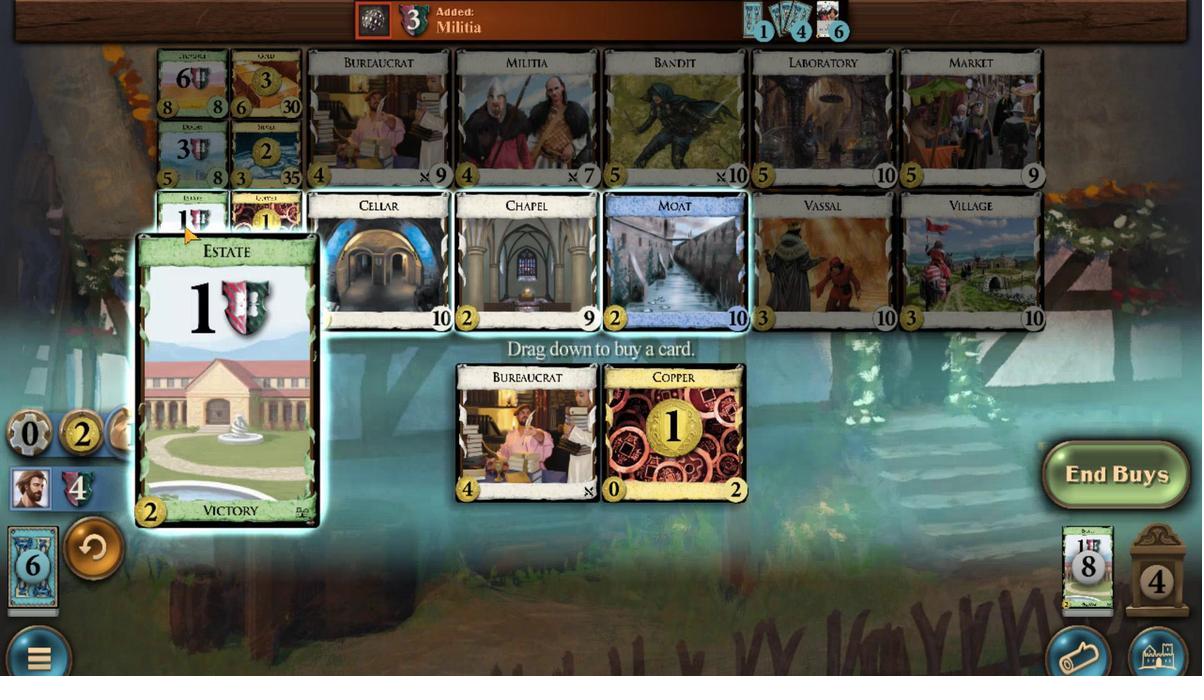 
Action: Mouse scrolled (727, 310) with delta (0, 0)
Screenshot: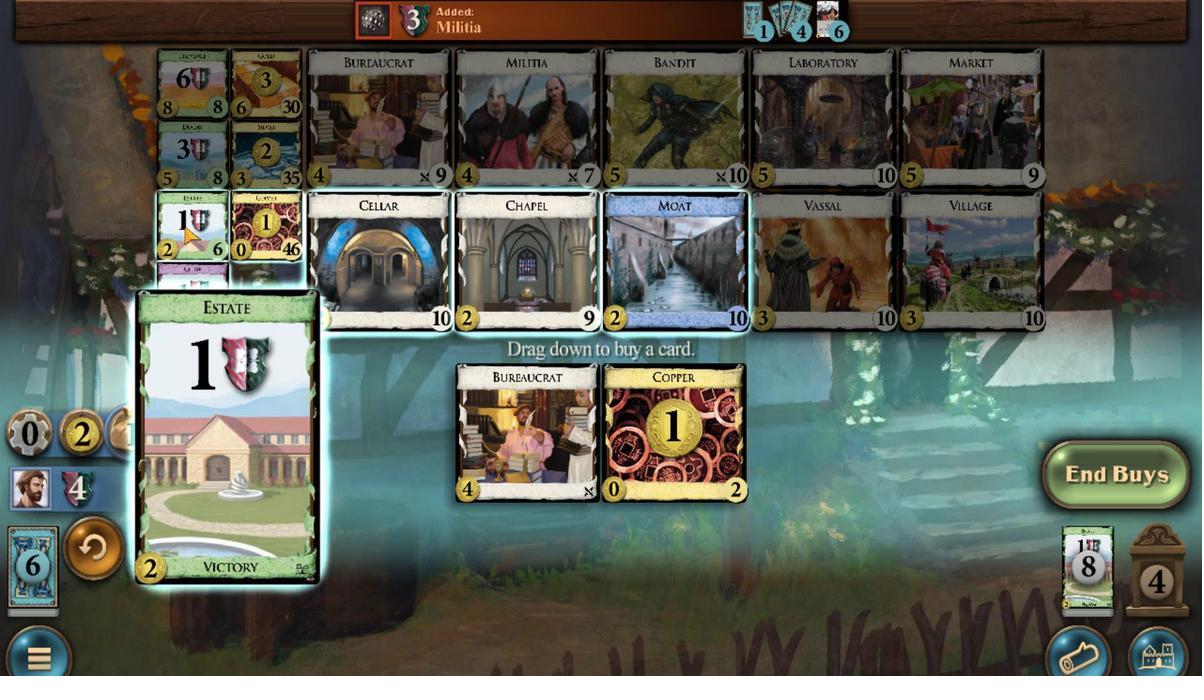 
Action: Mouse moved to (806, 542)
Screenshot: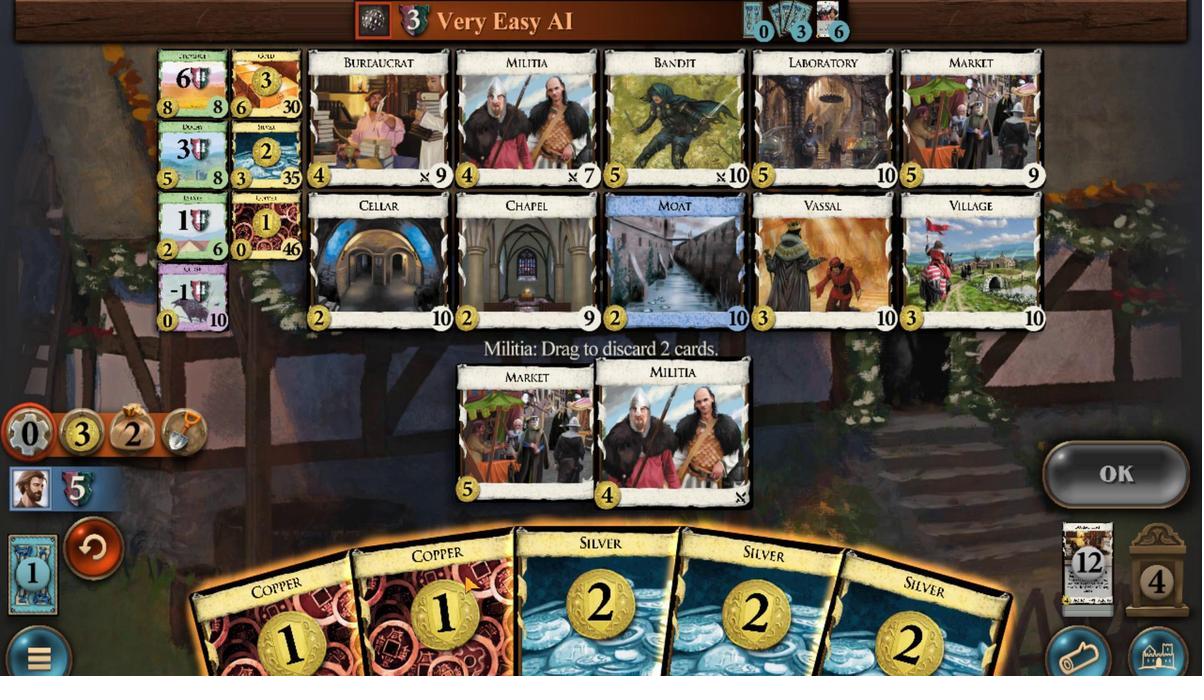 
Action: Mouse scrolled (806, 542) with delta (0, 0)
Screenshot: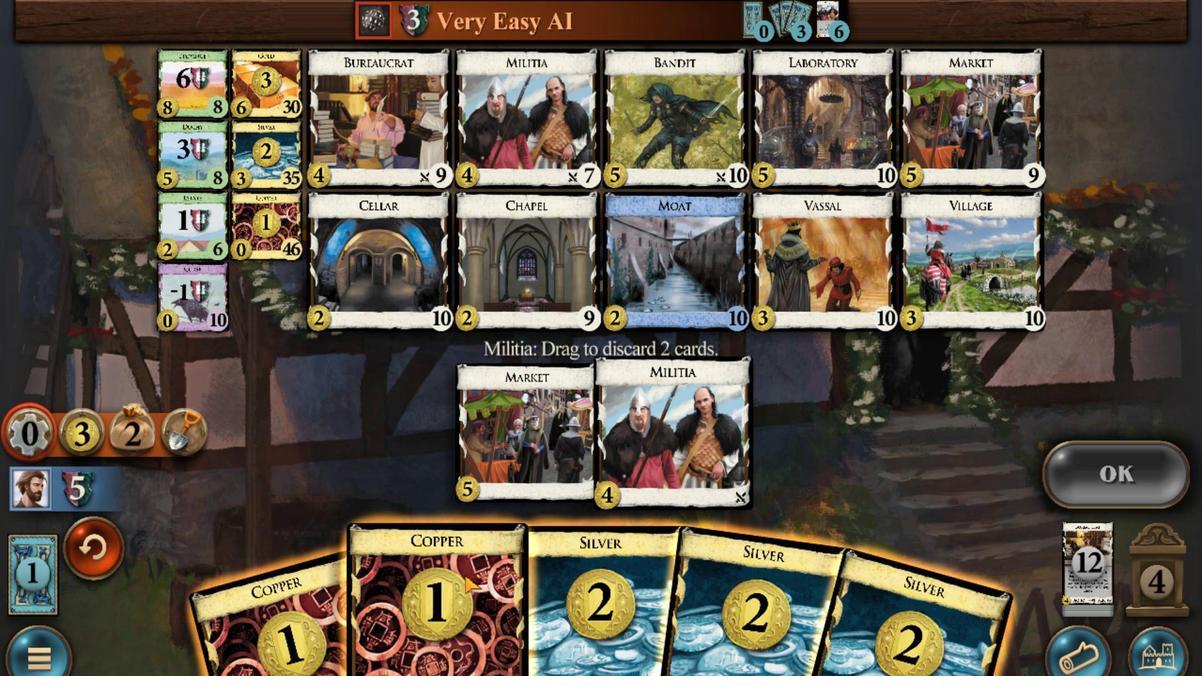 
Action: Mouse moved to (762, 572)
Screenshot: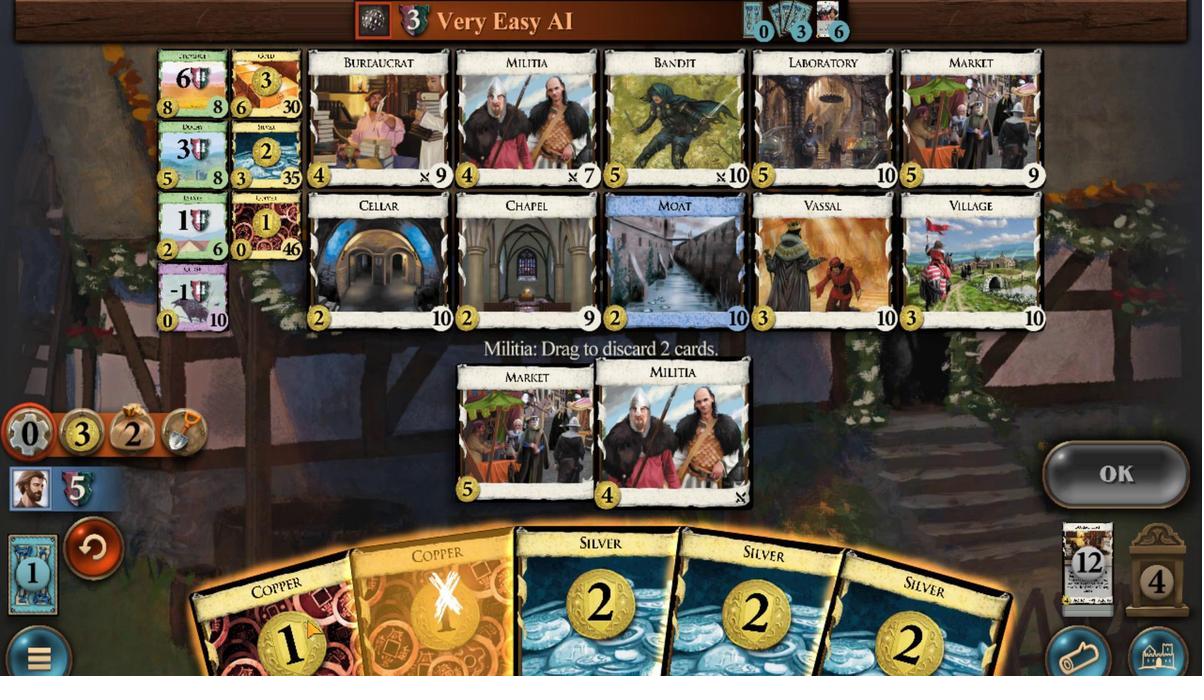 
Action: Mouse scrolled (762, 572) with delta (0, 0)
Screenshot: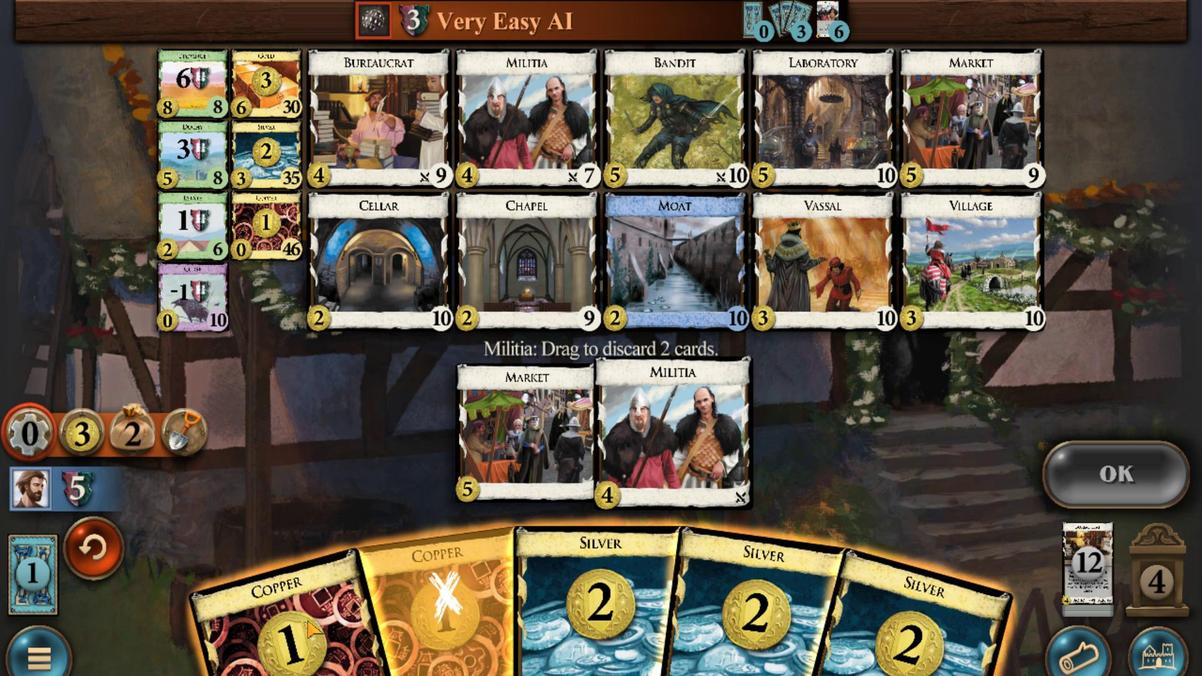
Action: Mouse moved to (1006, 492)
Screenshot: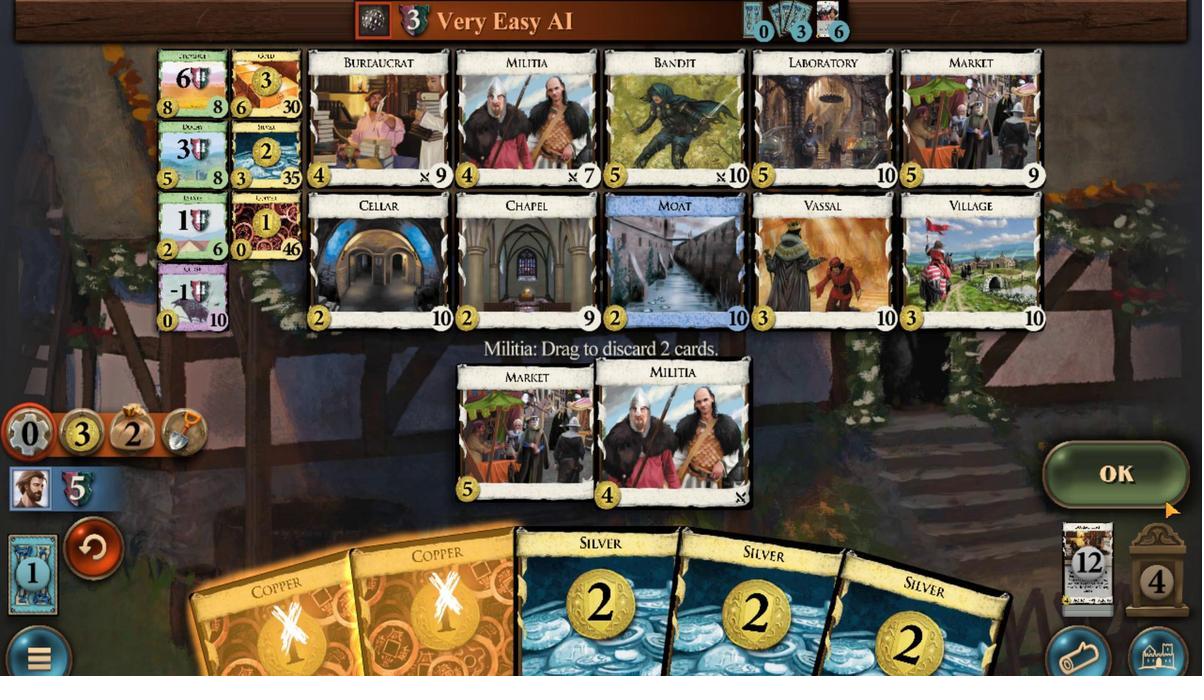 
Action: Mouse pressed left at (1006, 492)
Screenshot: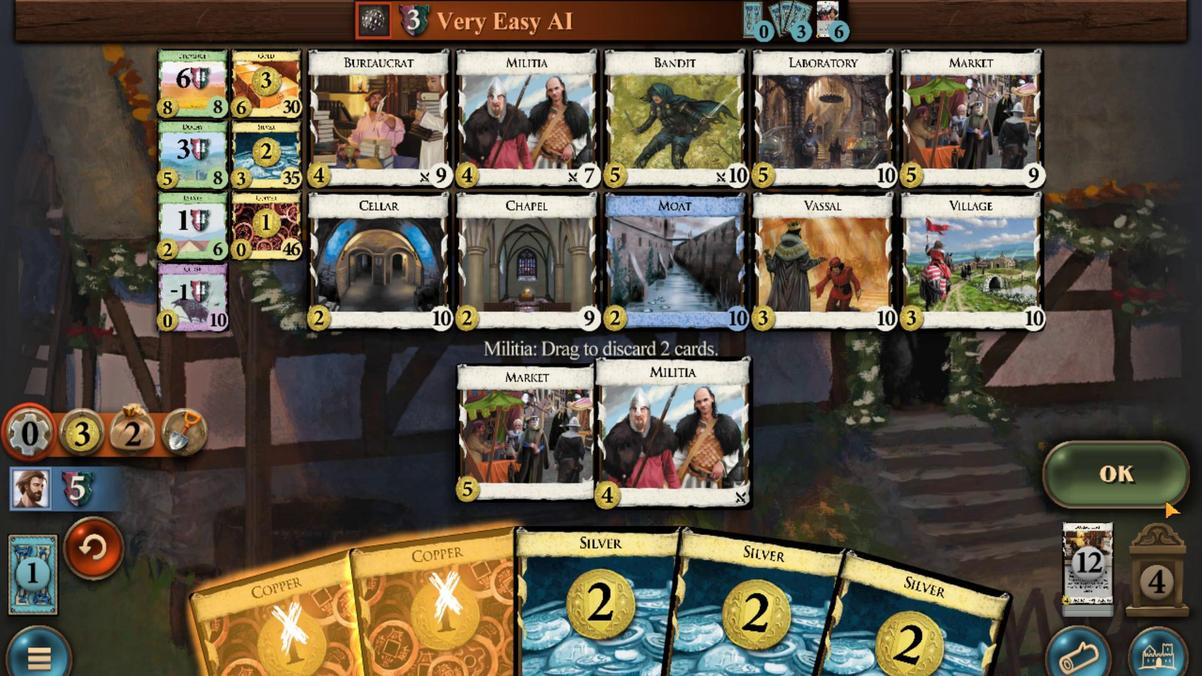 
Action: Mouse moved to (876, 549)
Screenshot: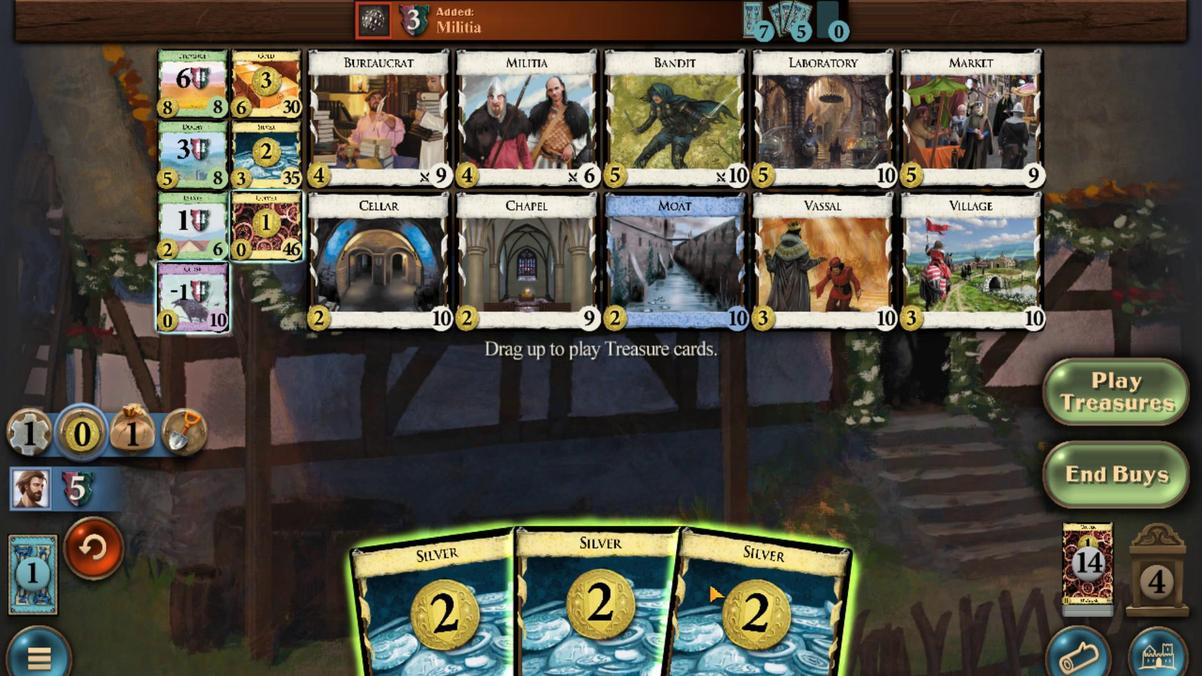 
Action: Mouse scrolled (876, 548) with delta (0, 0)
Screenshot: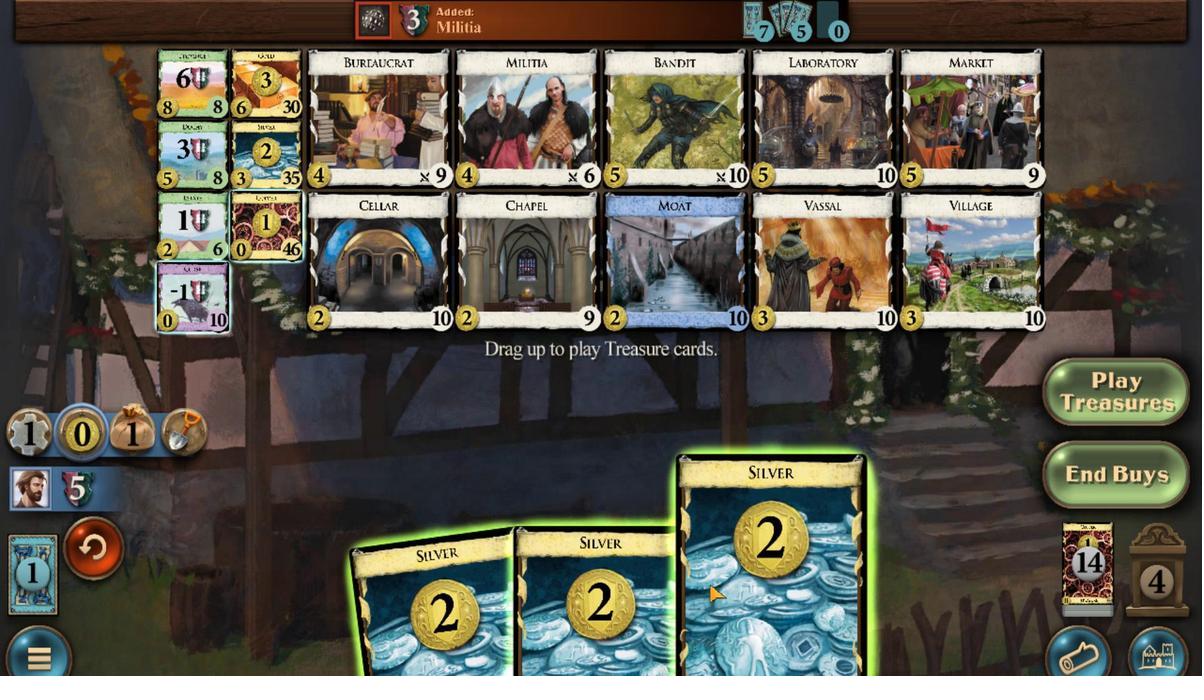 
Action: Mouse moved to (862, 550)
Screenshot: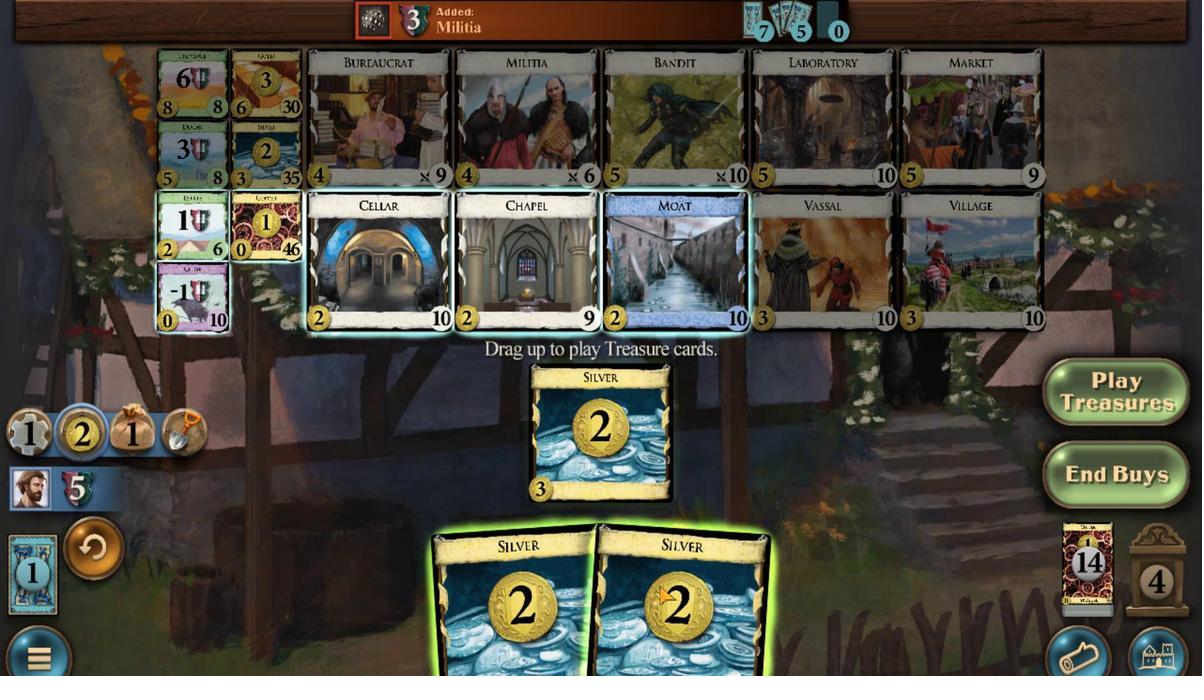 
Action: Mouse scrolled (862, 549) with delta (0, 0)
Screenshot: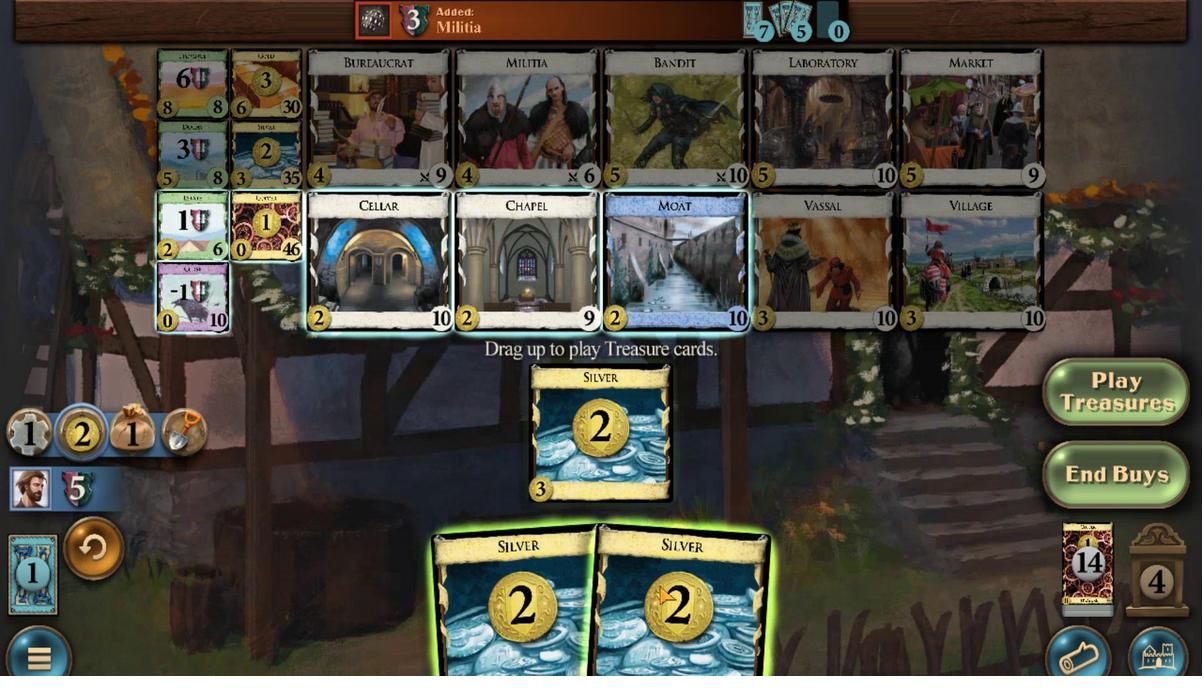 
Action: Mouse moved to (841, 561)
Screenshot: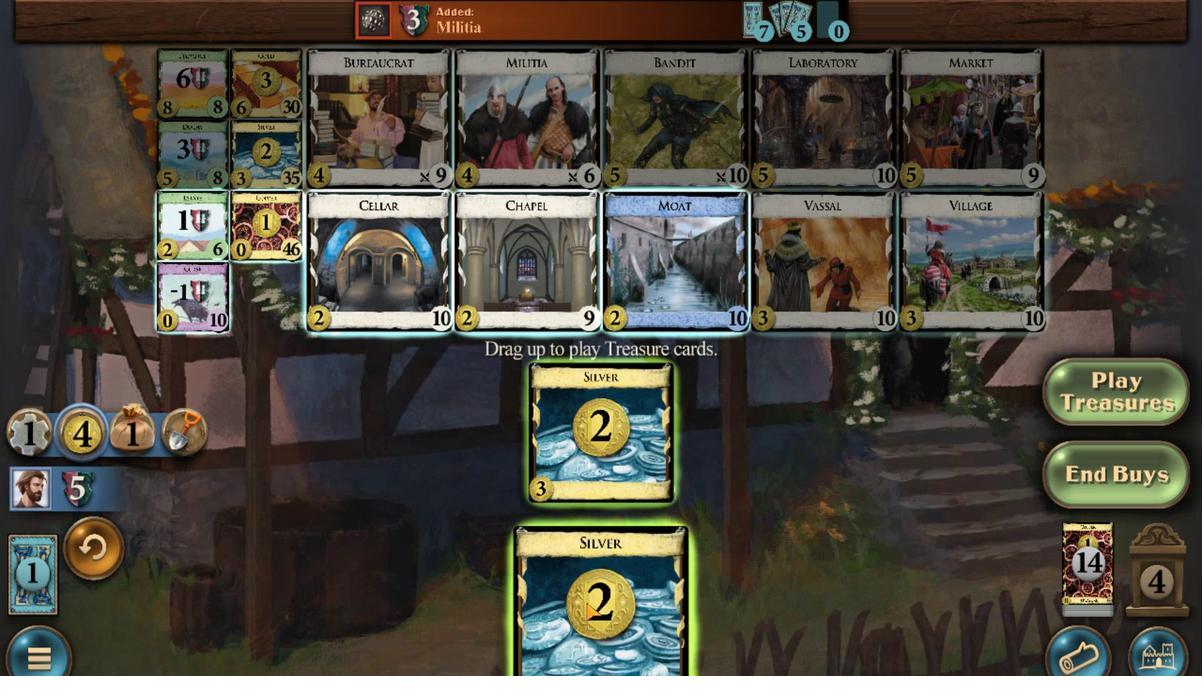 
Action: Mouse scrolled (841, 560) with delta (0, 0)
Screenshot: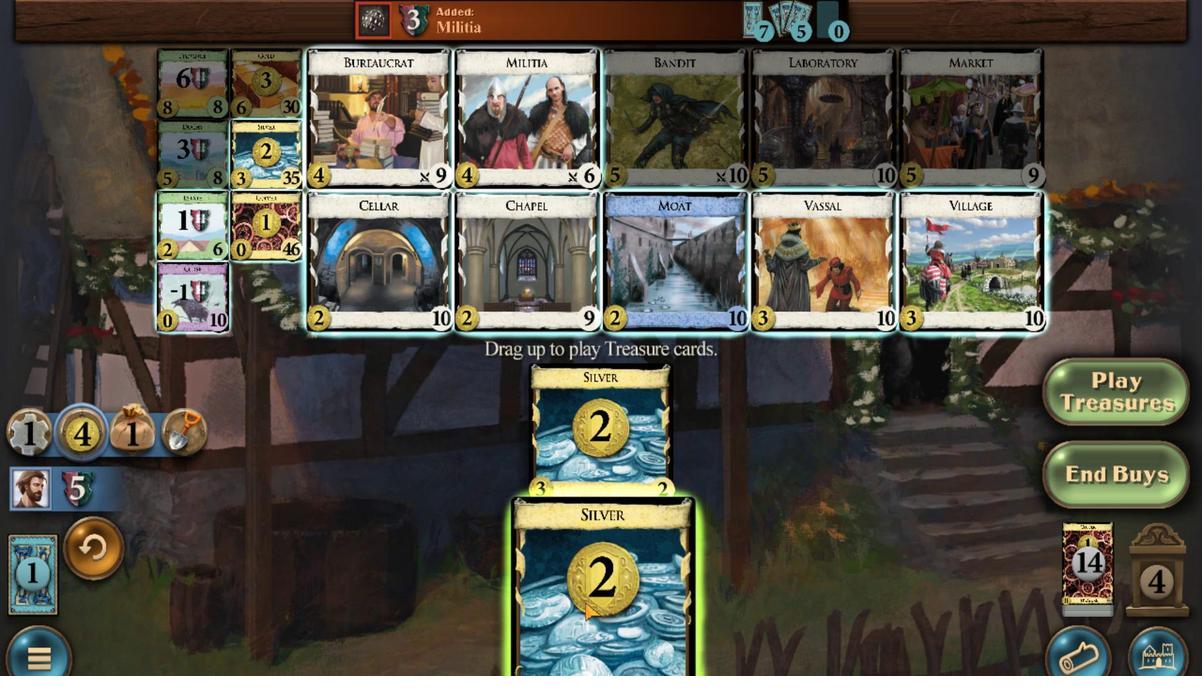 
Action: Mouse moved to (753, 216)
Screenshot: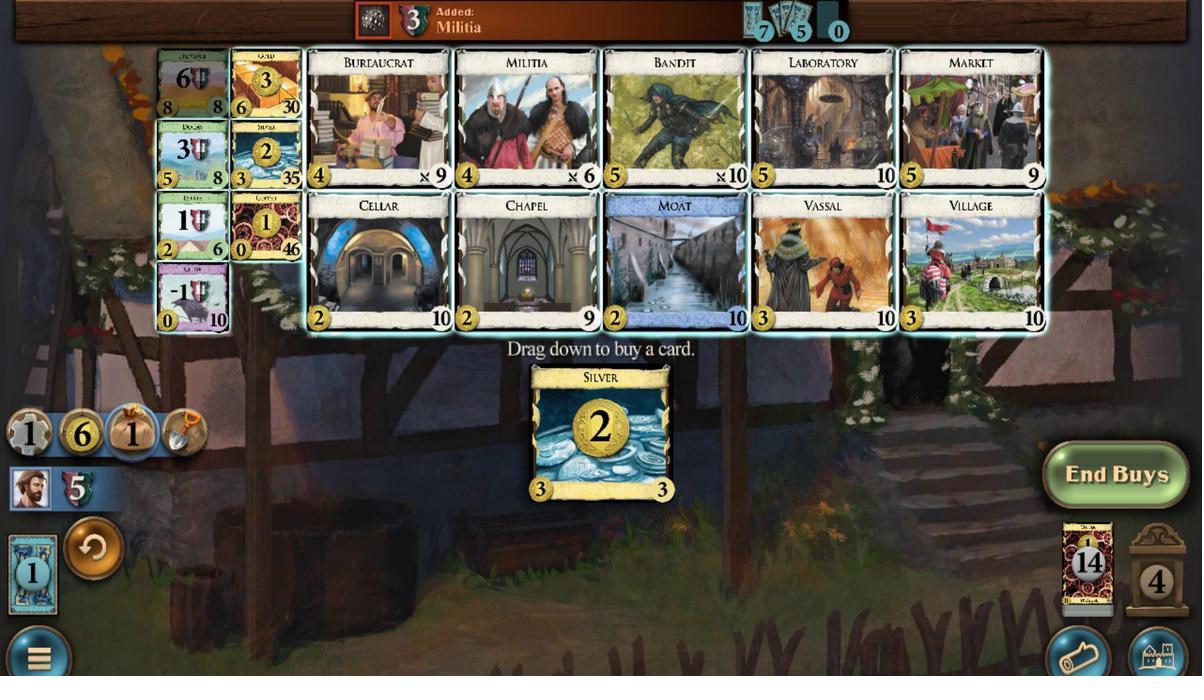 
Action: Mouse scrolled (753, 216) with delta (0, 0)
Screenshot: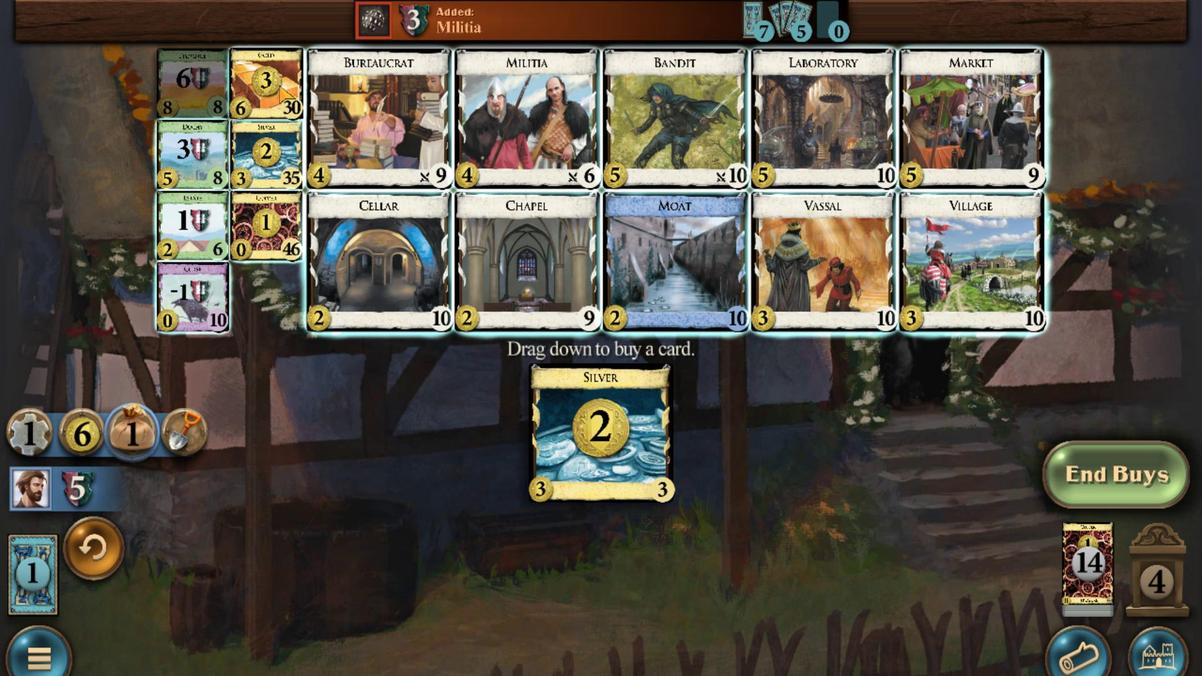 
Action: Mouse scrolled (753, 216) with delta (0, 0)
Screenshot: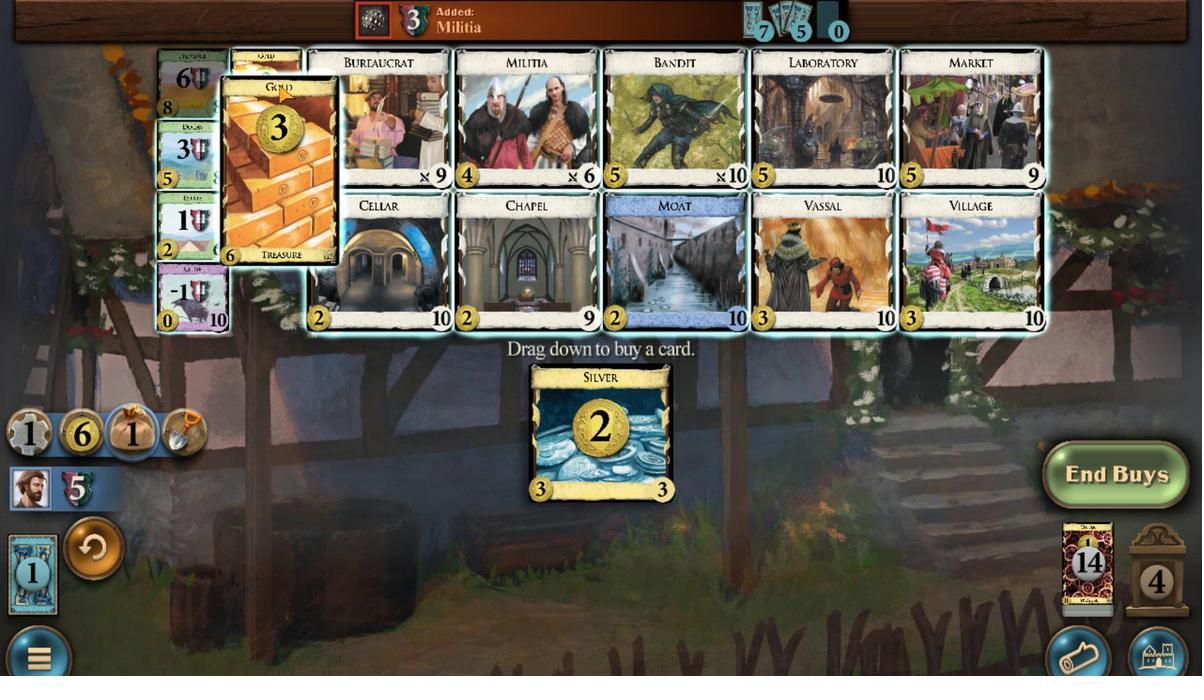
Action: Mouse scrolled (753, 216) with delta (0, 0)
Screenshot: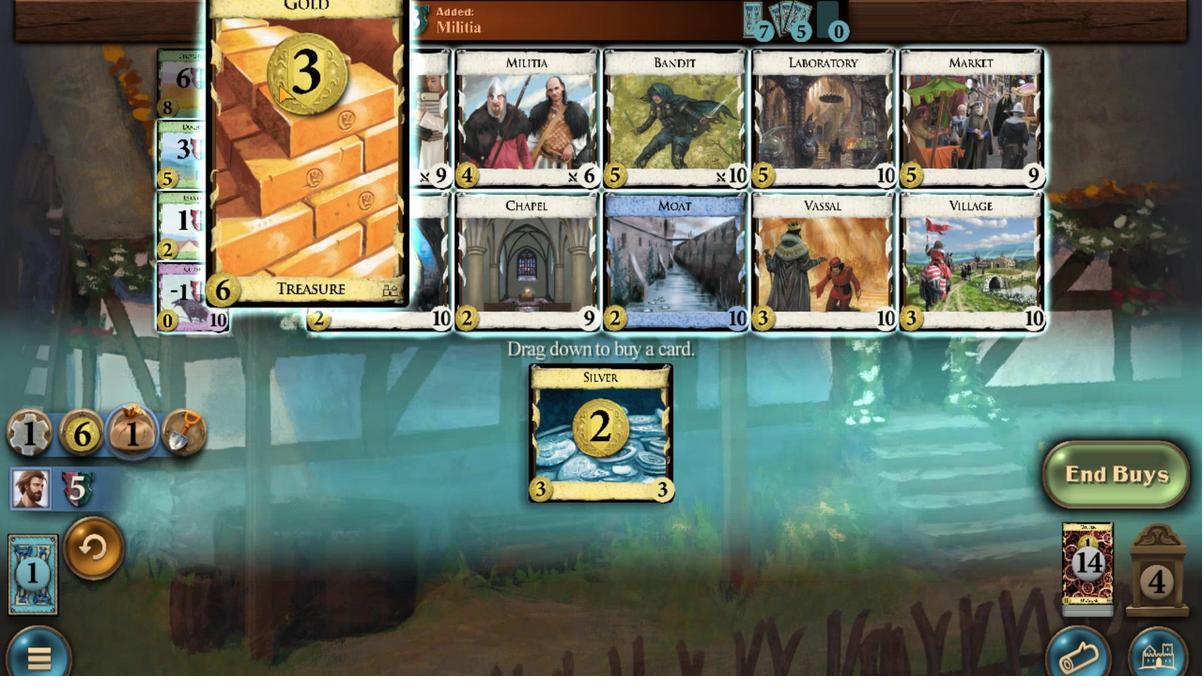
Action: Mouse scrolled (753, 216) with delta (0, 0)
Screenshot: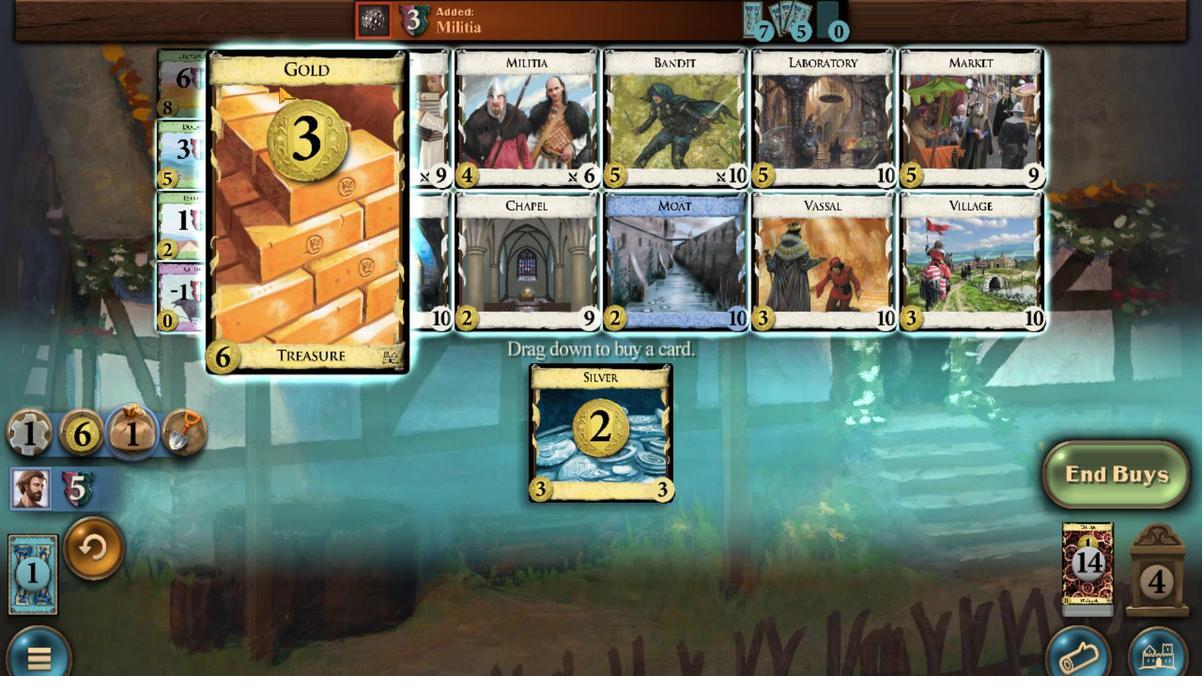 
Action: Mouse scrolled (753, 216) with delta (0, 0)
Screenshot: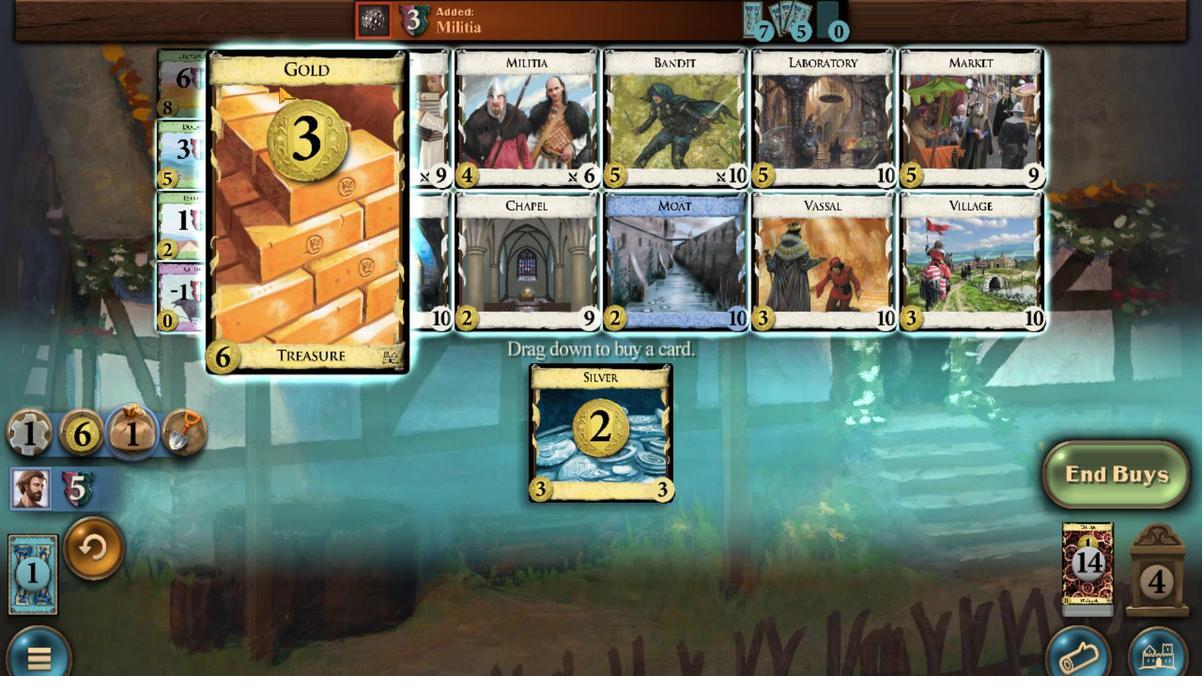 
Action: Mouse scrolled (753, 216) with delta (0, 0)
Screenshot: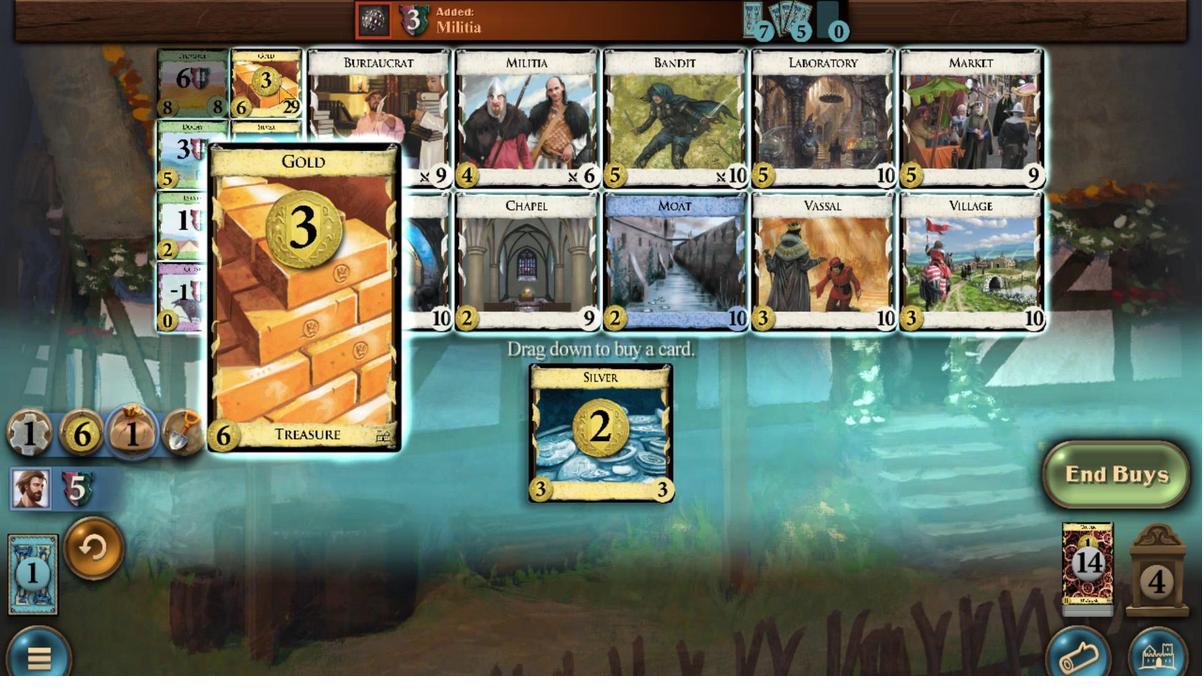 
Action: Mouse scrolled (753, 216) with delta (0, 0)
Screenshot: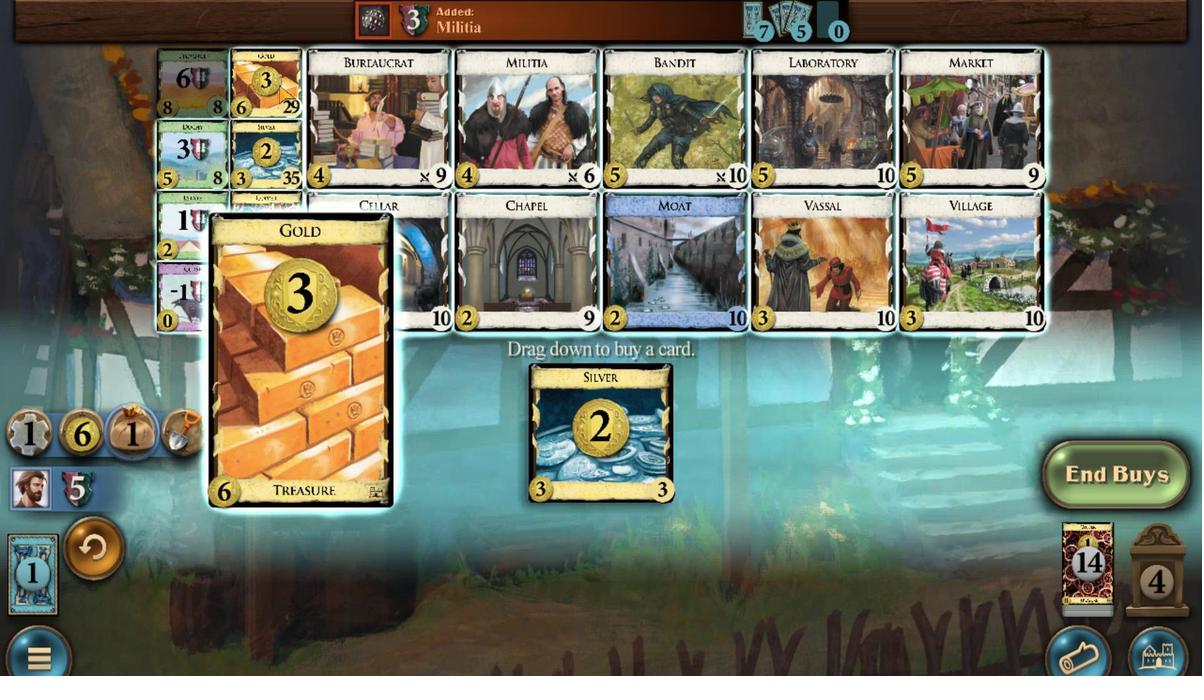
Action: Mouse scrolled (753, 216) with delta (0, 0)
Screenshot: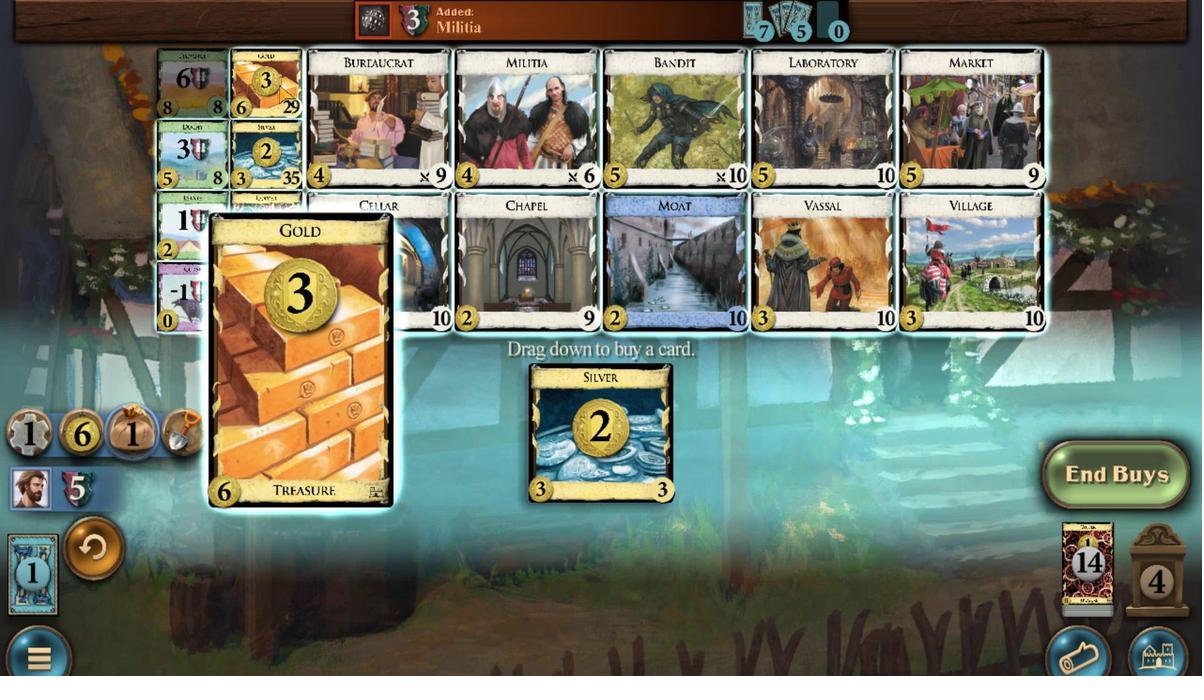 
Action: Mouse moved to (921, 561)
Screenshot: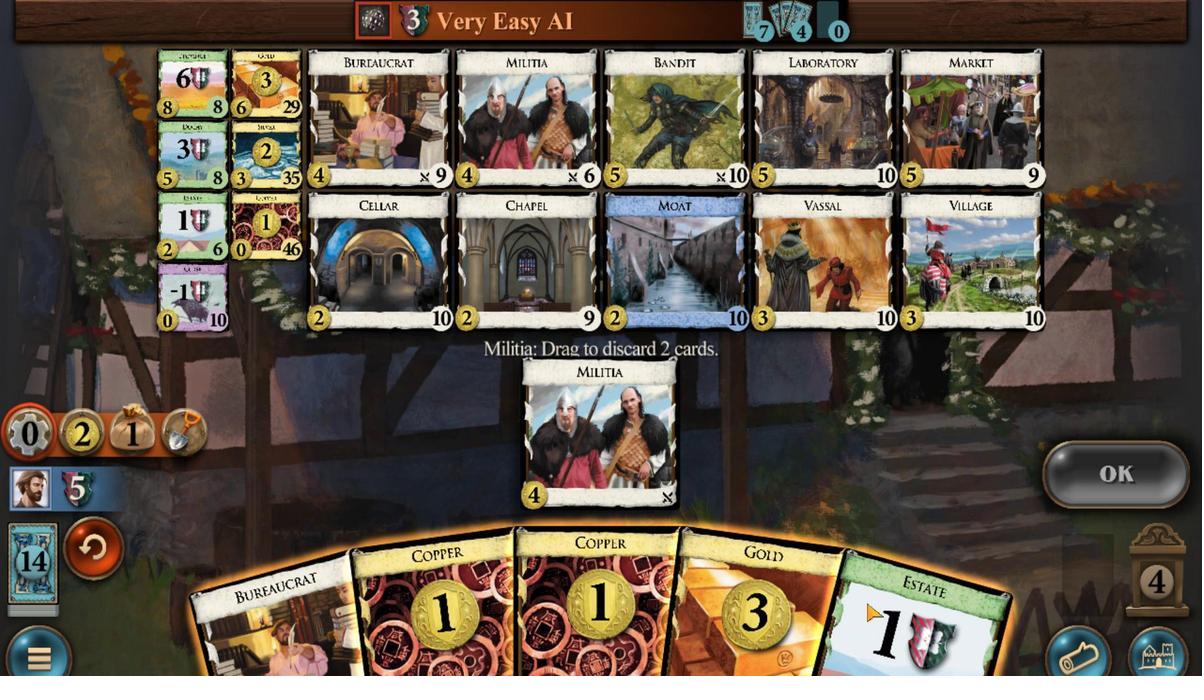 
Action: Mouse scrolled (921, 561) with delta (0, 0)
Screenshot: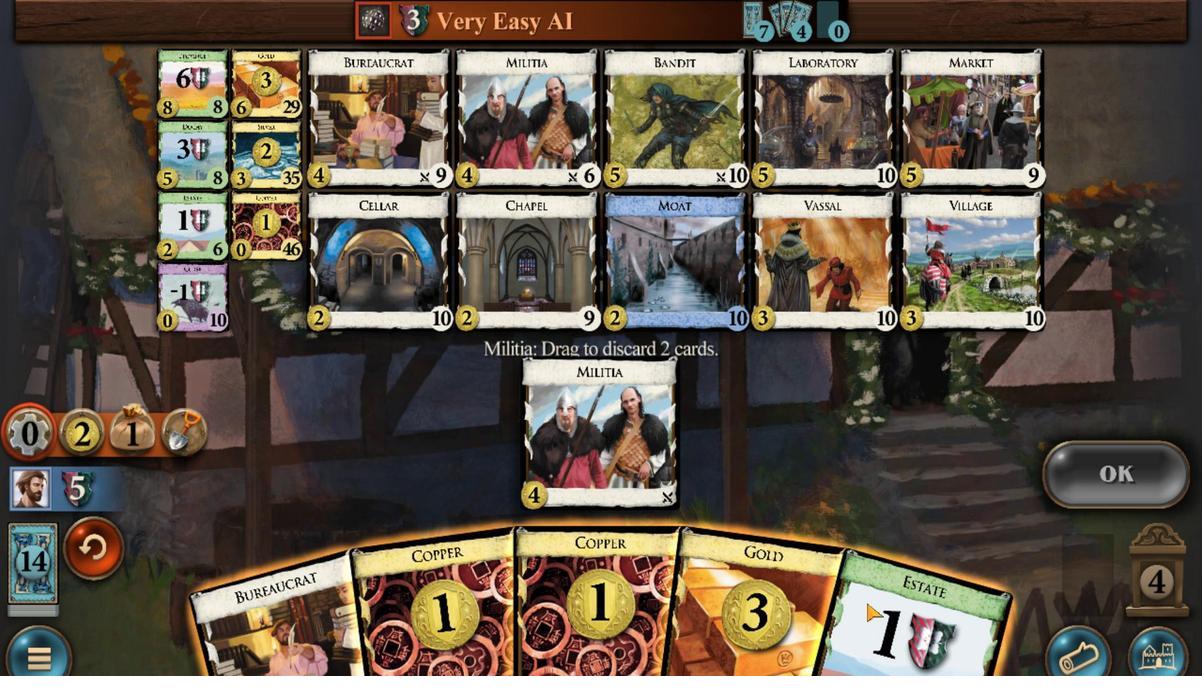 
Action: Mouse moved to (807, 550)
Screenshot: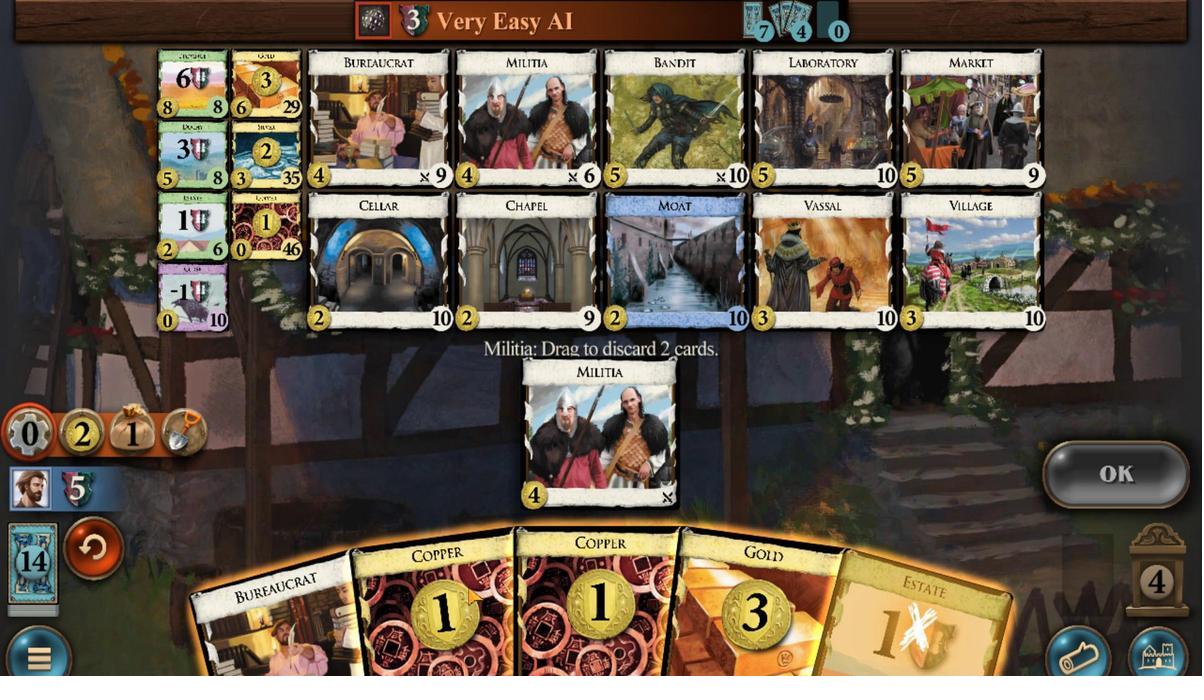 
Action: Mouse scrolled (807, 550) with delta (0, 0)
Screenshot: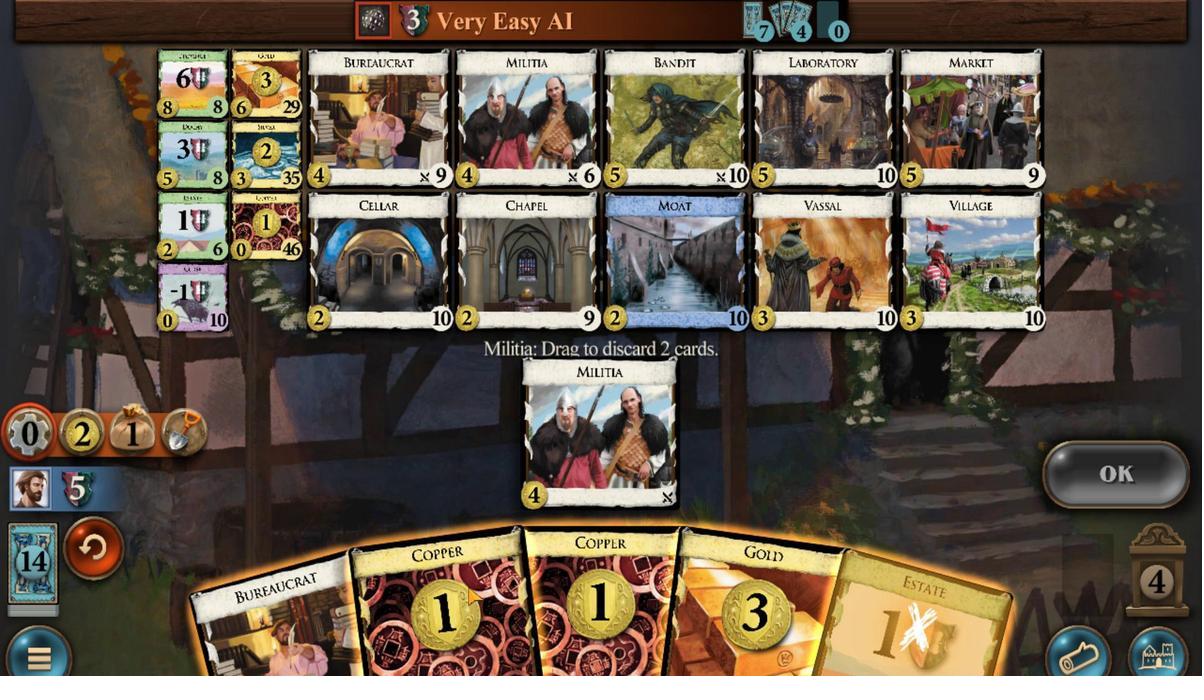 
Action: Mouse moved to (1000, 475)
Screenshot: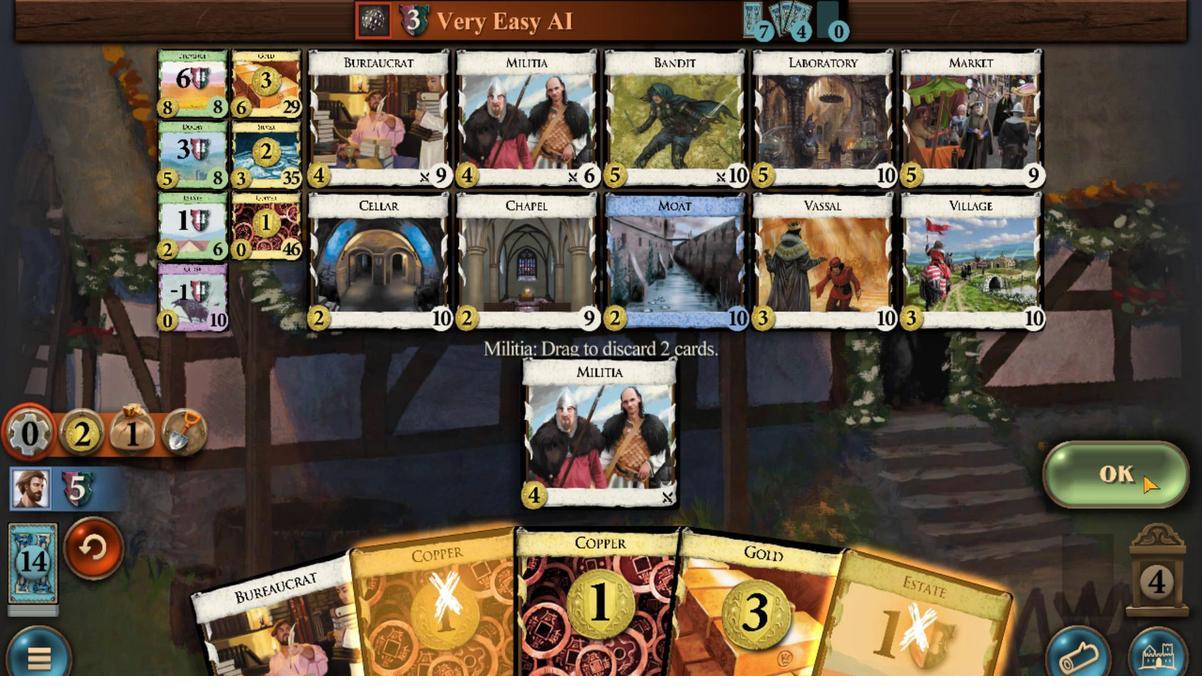 
Action: Mouse pressed left at (1000, 475)
Screenshot: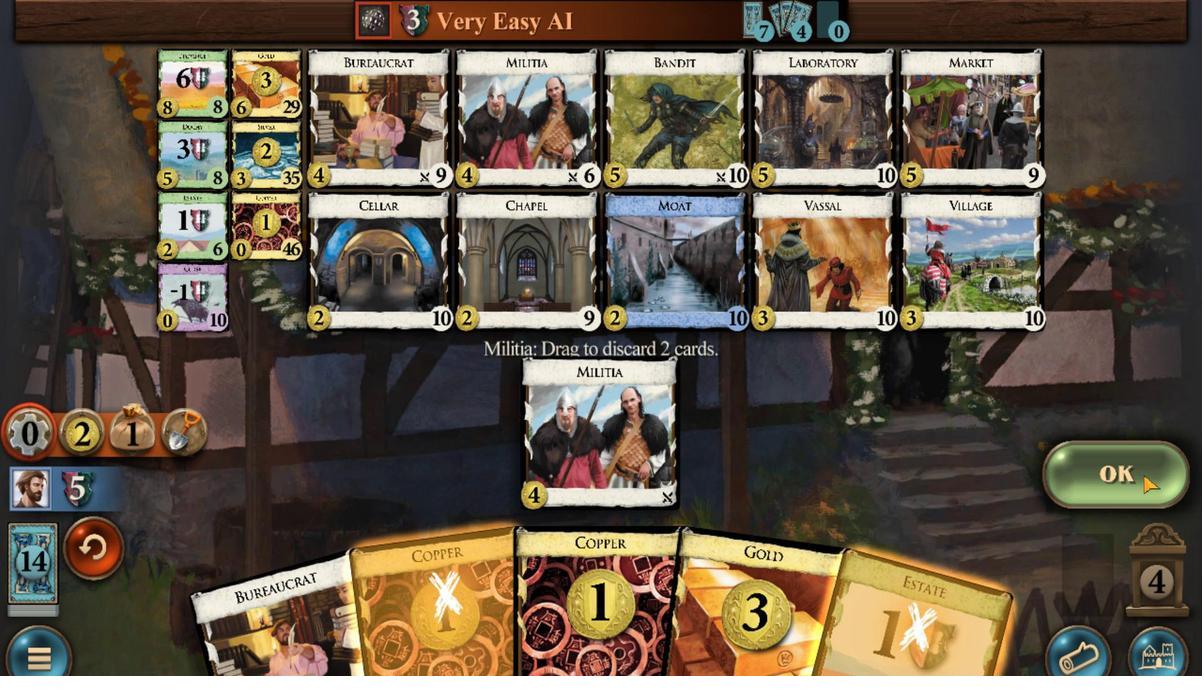 
Action: Mouse moved to (791, 542)
Screenshot: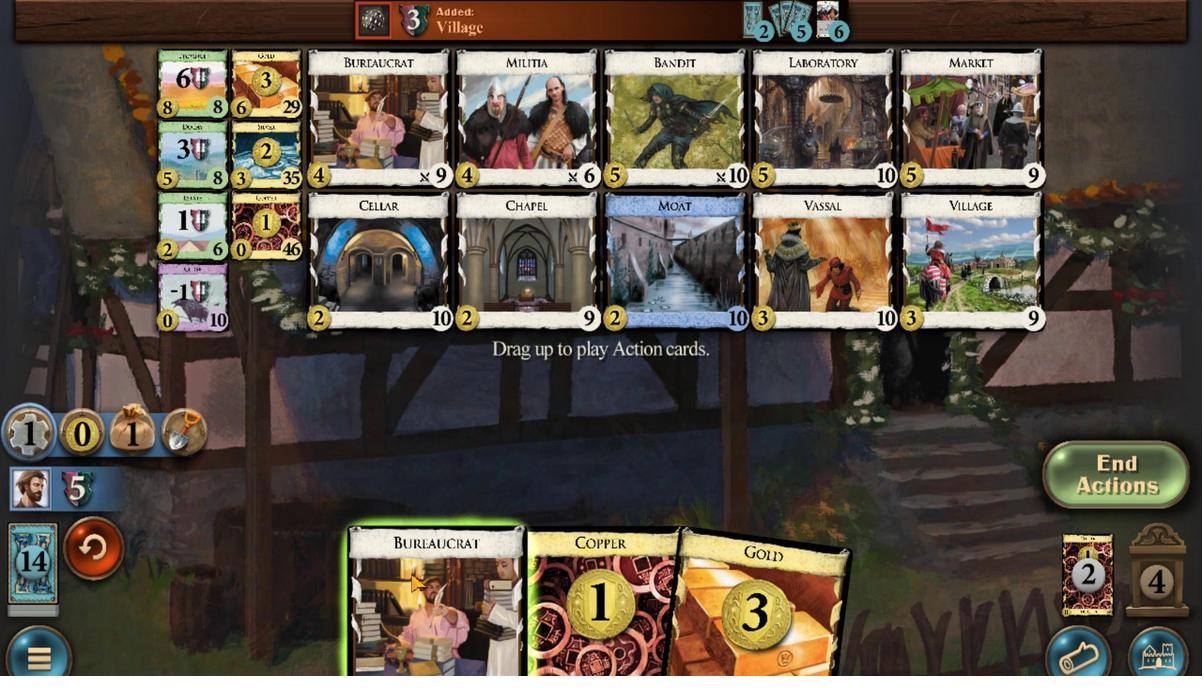 
Action: Mouse scrolled (791, 541) with delta (0, 0)
Screenshot: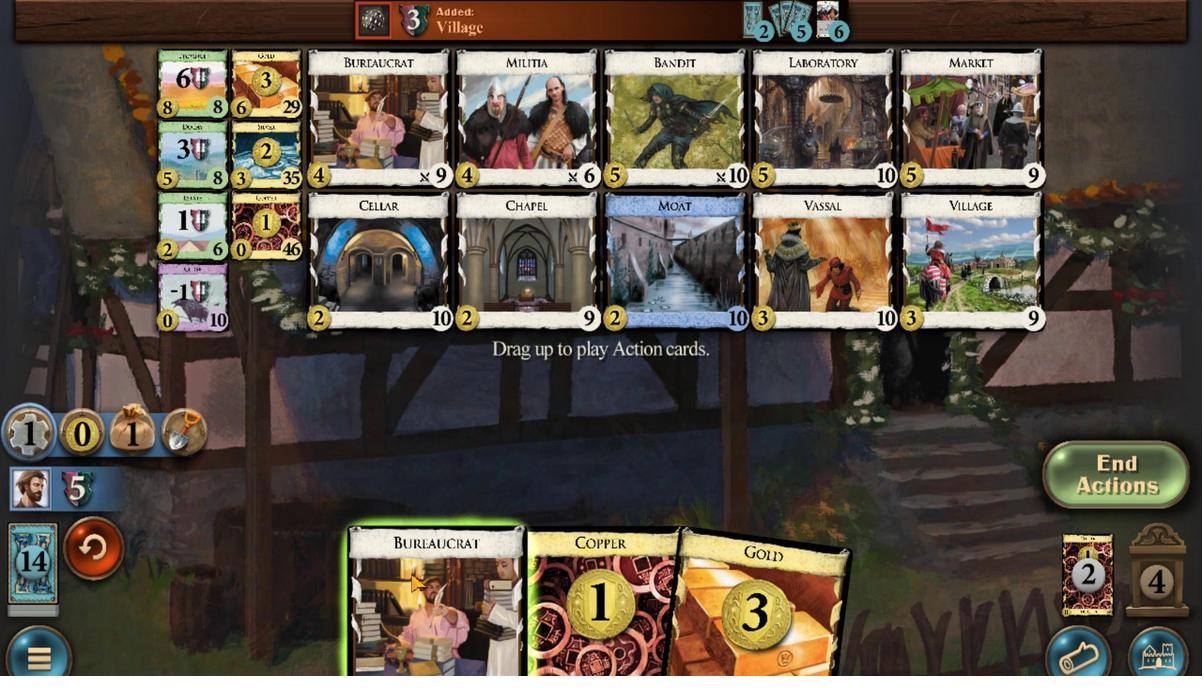 
Action: Mouse moved to (838, 554)
Screenshot: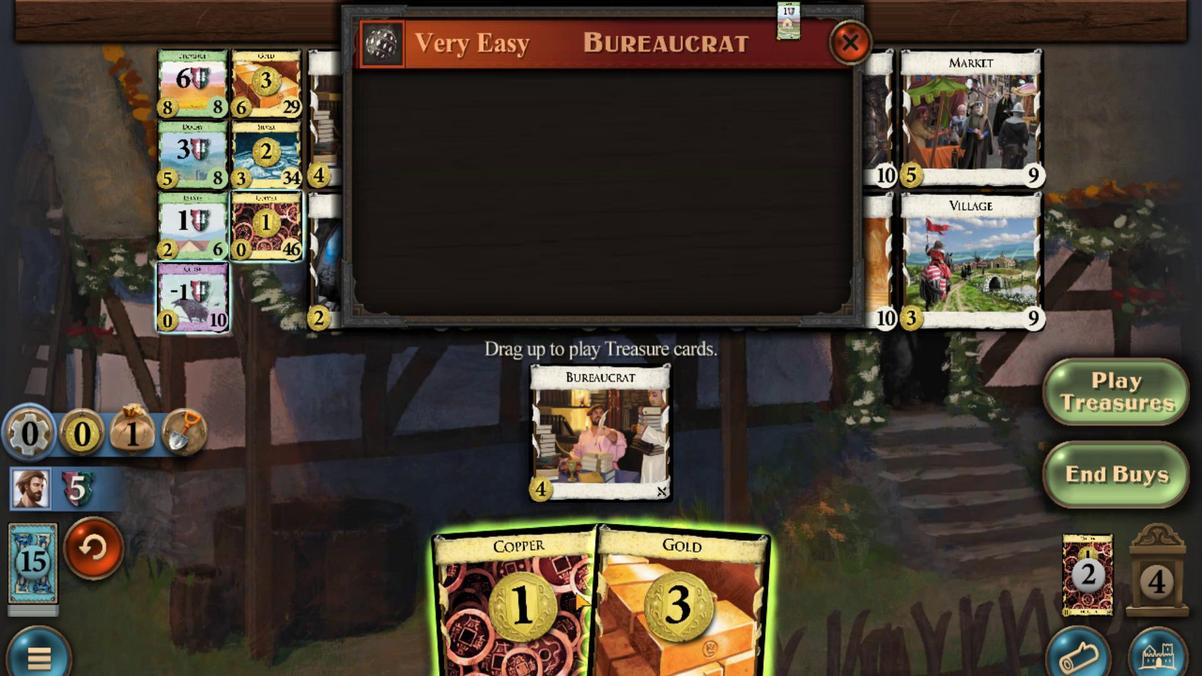 
Action: Mouse scrolled (838, 553) with delta (0, 0)
Screenshot: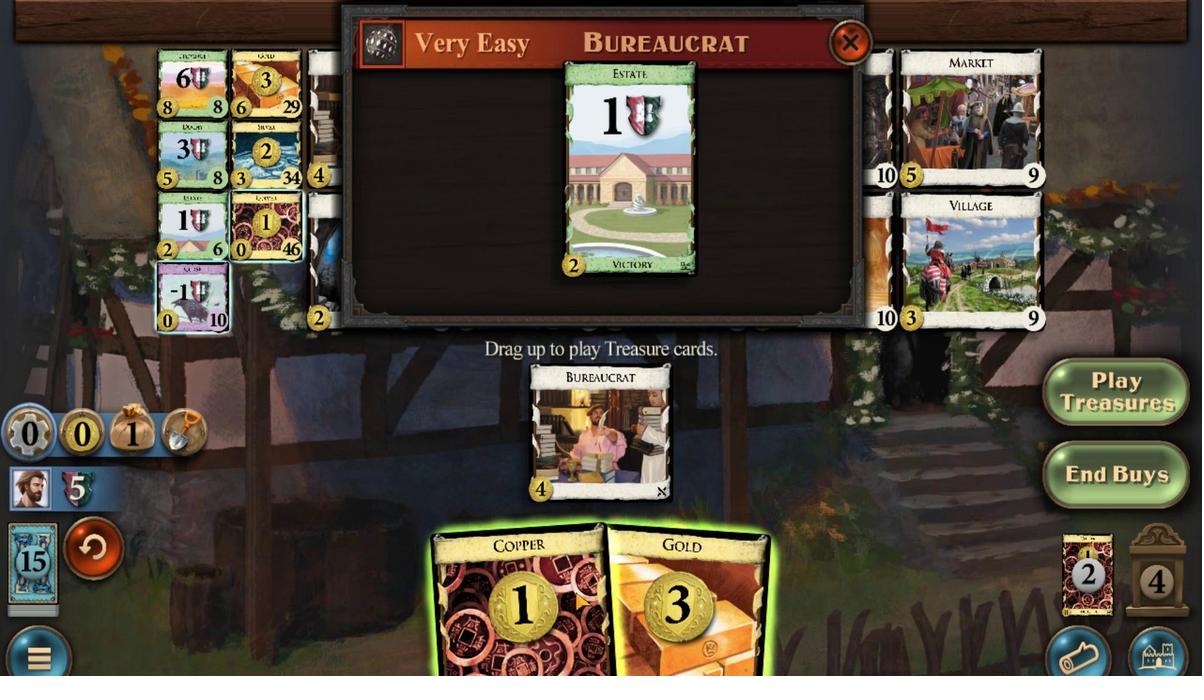 
Action: Mouse moved to (844, 550)
Screenshot: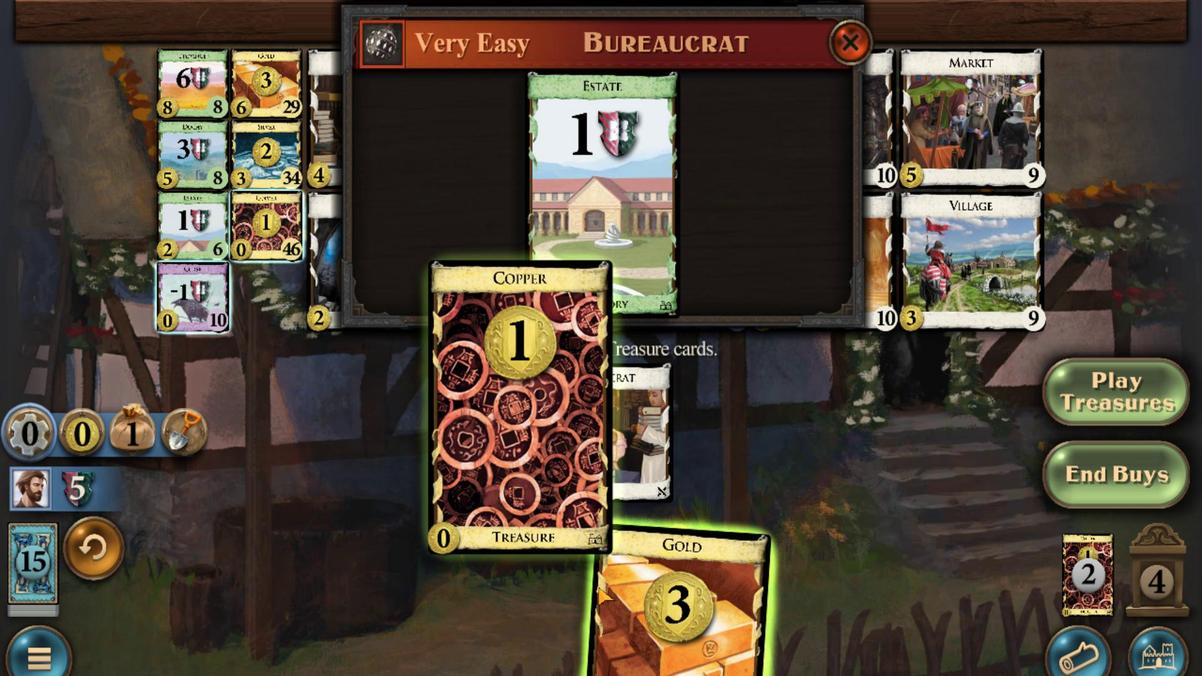 
Action: Mouse scrolled (844, 550) with delta (0, 0)
Screenshot: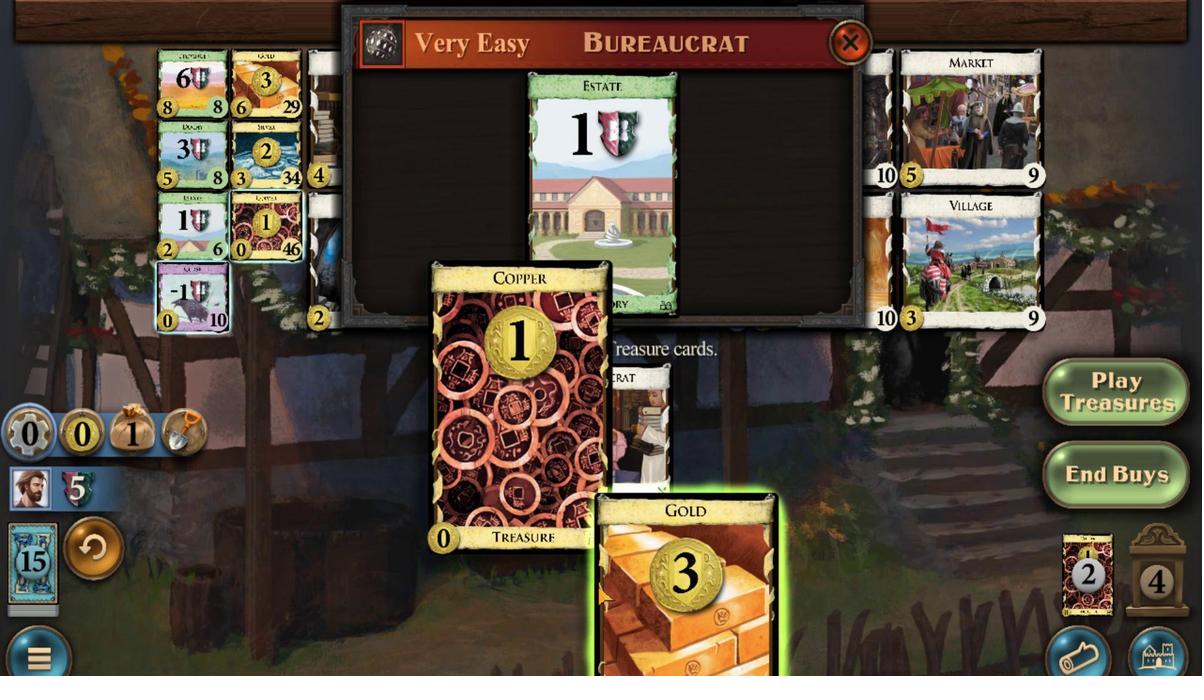 
Action: Mouse moved to (750, 261)
Screenshot: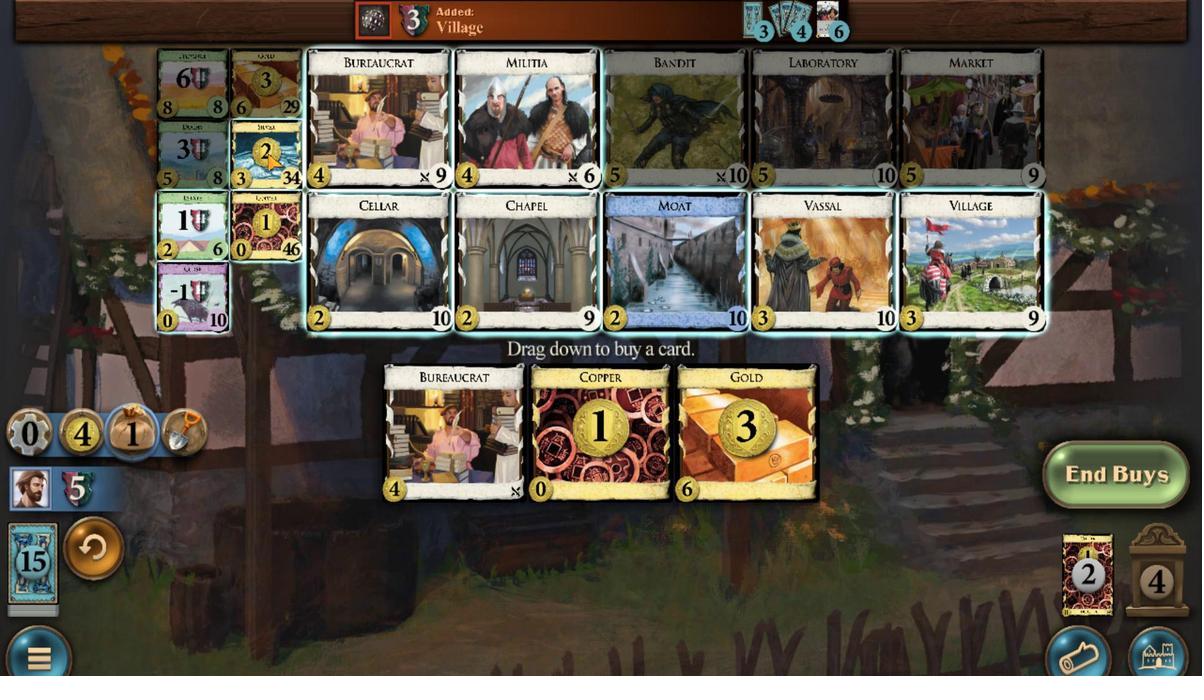 
Action: Mouse scrolled (750, 262) with delta (0, 0)
Screenshot: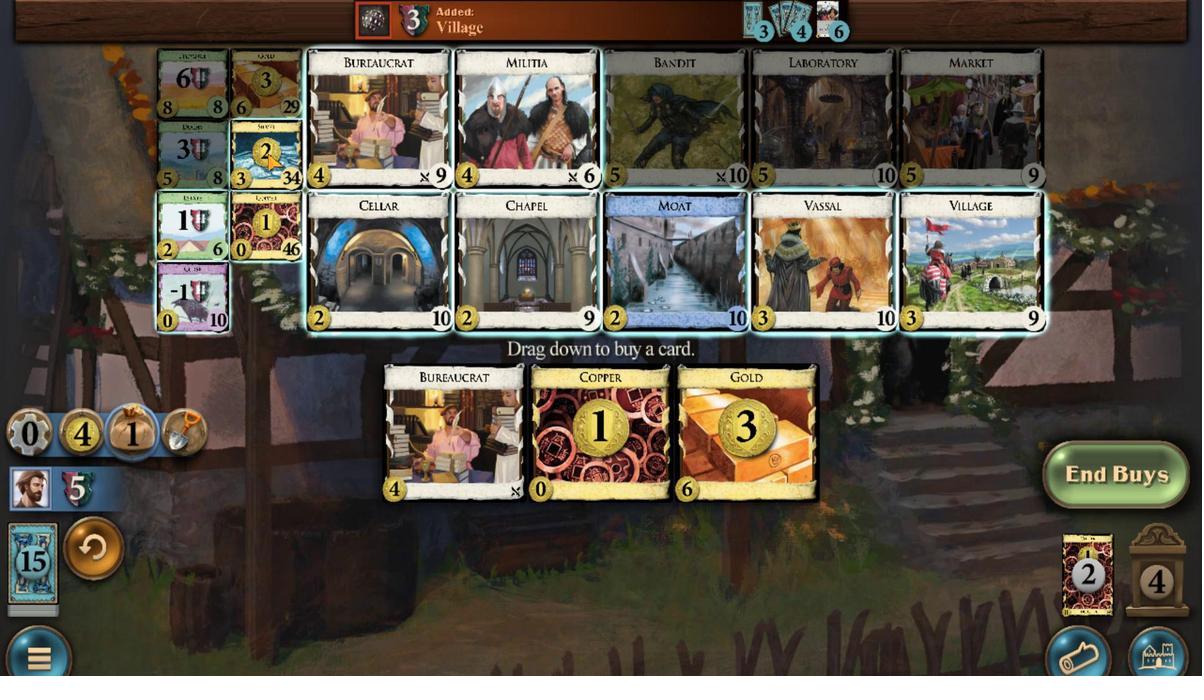 
Action: Mouse scrolled (750, 262) with delta (0, 0)
Screenshot: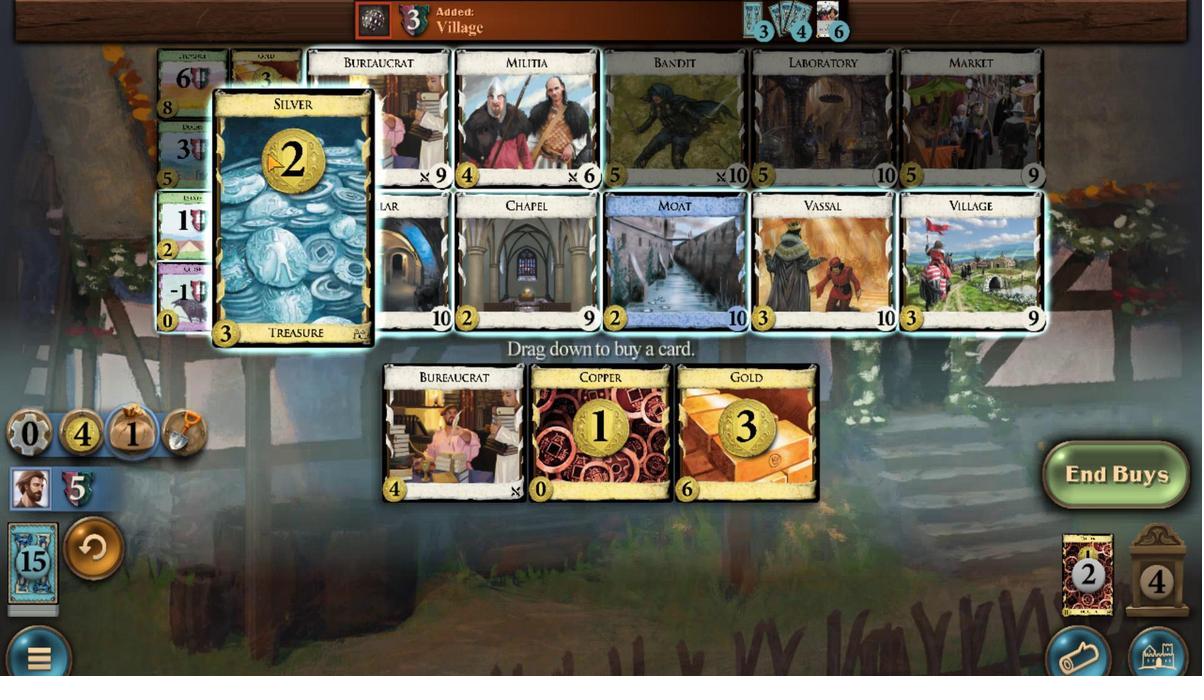 
Action: Mouse scrolled (750, 262) with delta (0, 0)
Screenshot: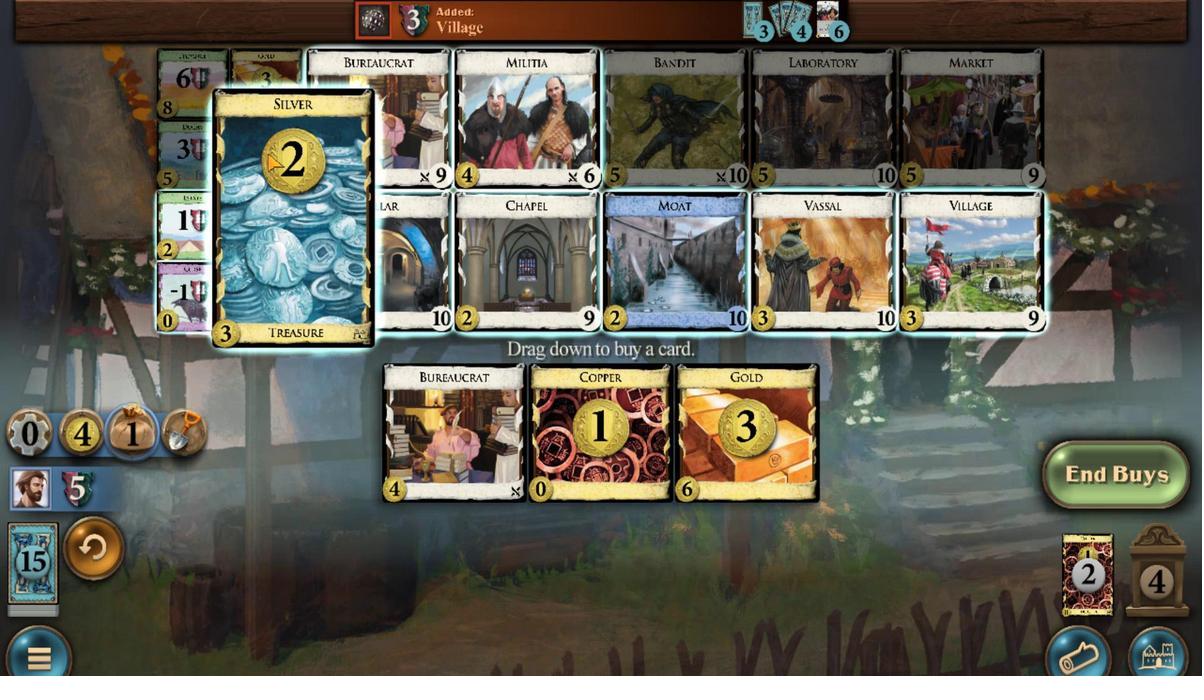 
Action: Mouse scrolled (750, 262) with delta (0, 0)
Screenshot: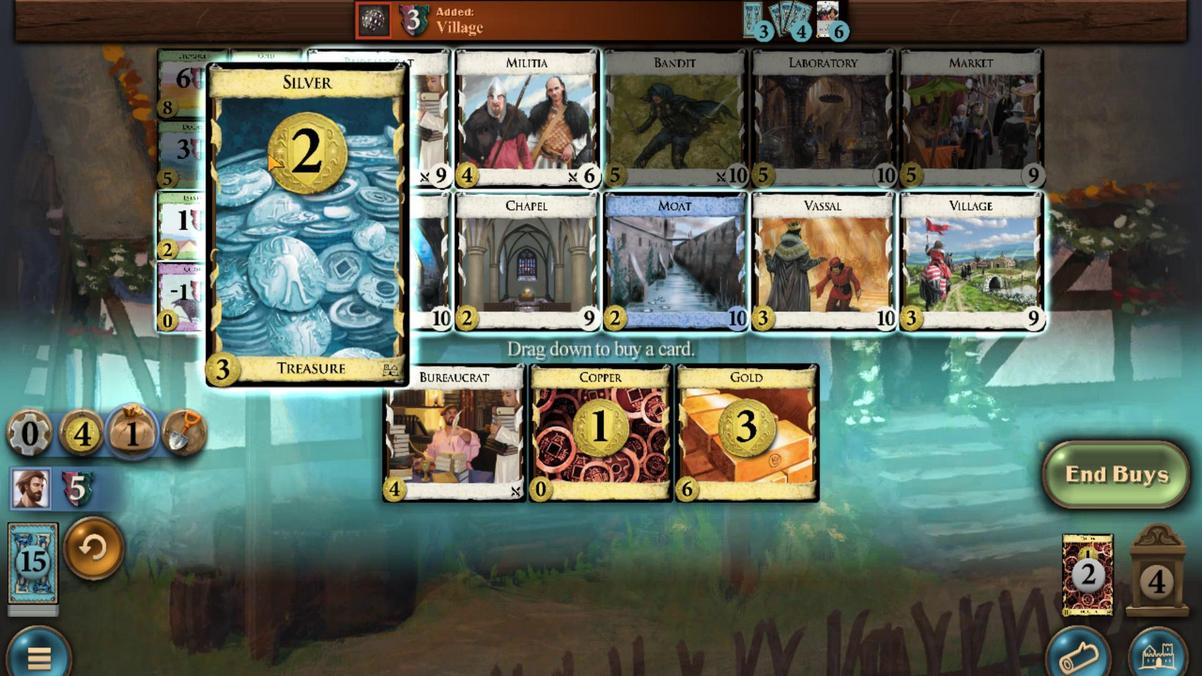 
Action: Mouse scrolled (750, 262) with delta (0, 0)
Screenshot: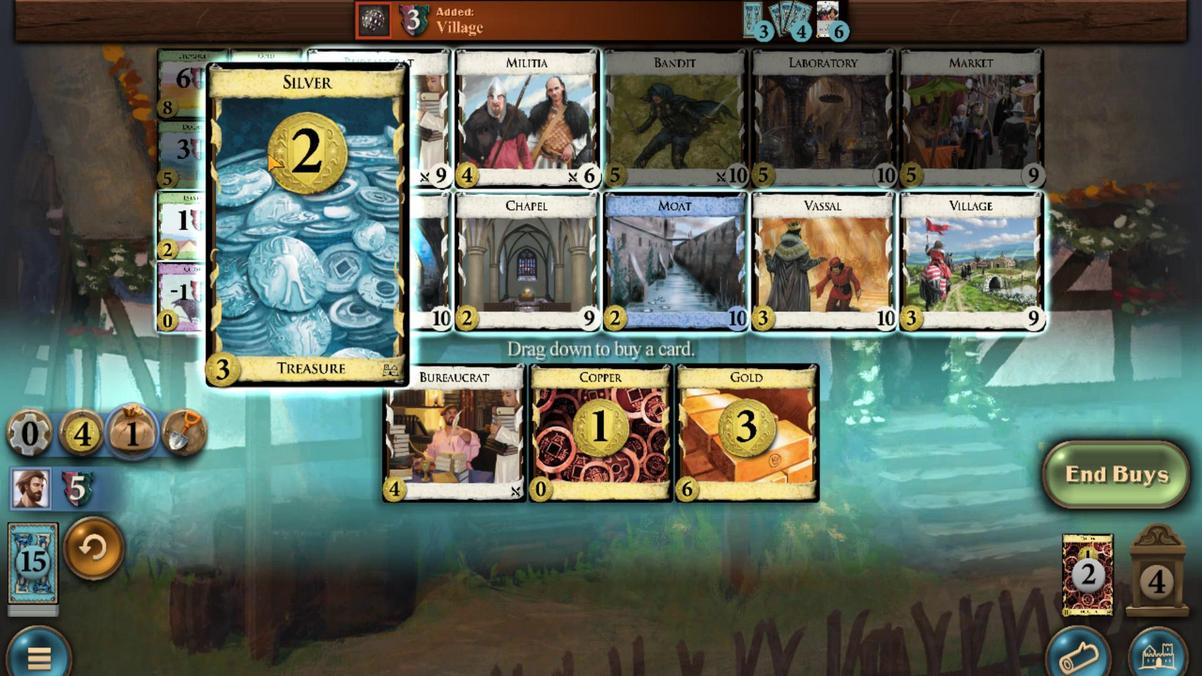 
Action: Mouse scrolled (750, 262) with delta (0, 0)
Screenshot: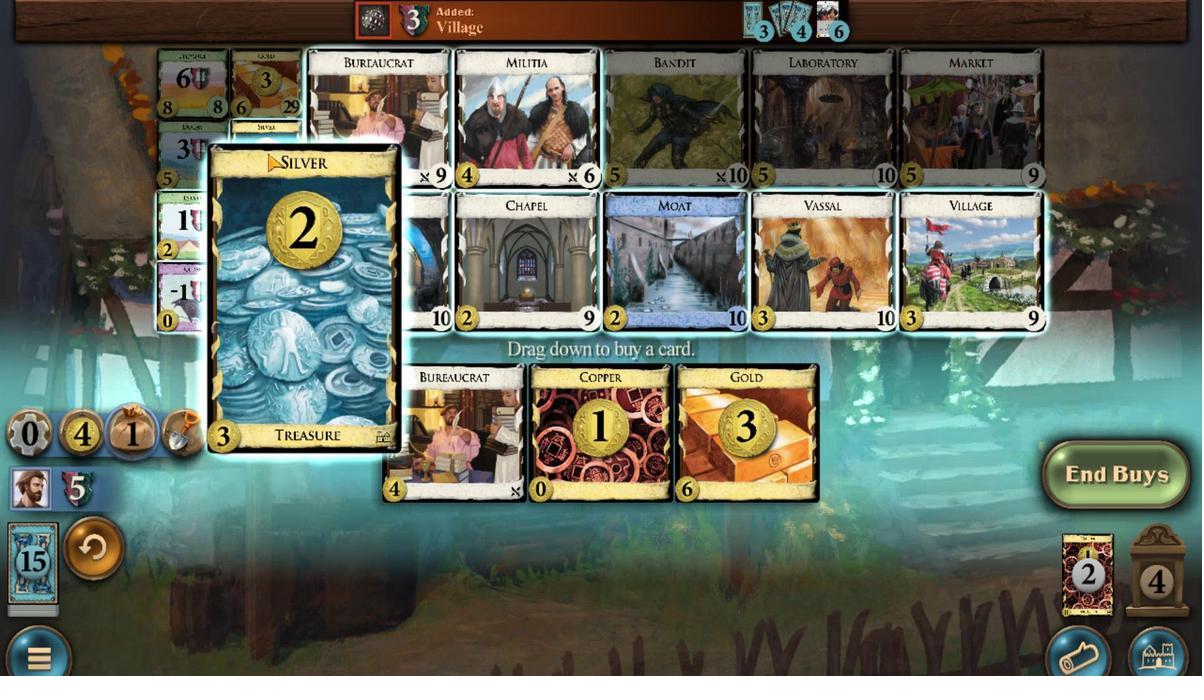 
Action: Mouse scrolled (750, 262) with delta (0, 0)
Screenshot: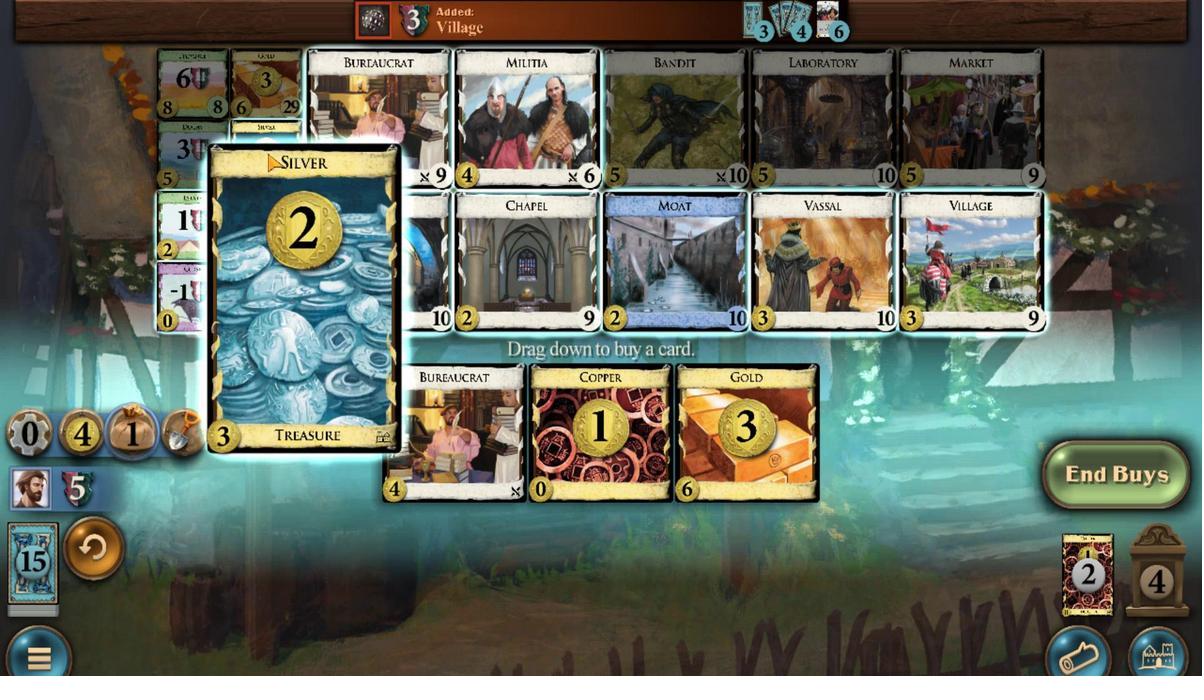
Action: Mouse scrolled (750, 262) with delta (0, 0)
Screenshot: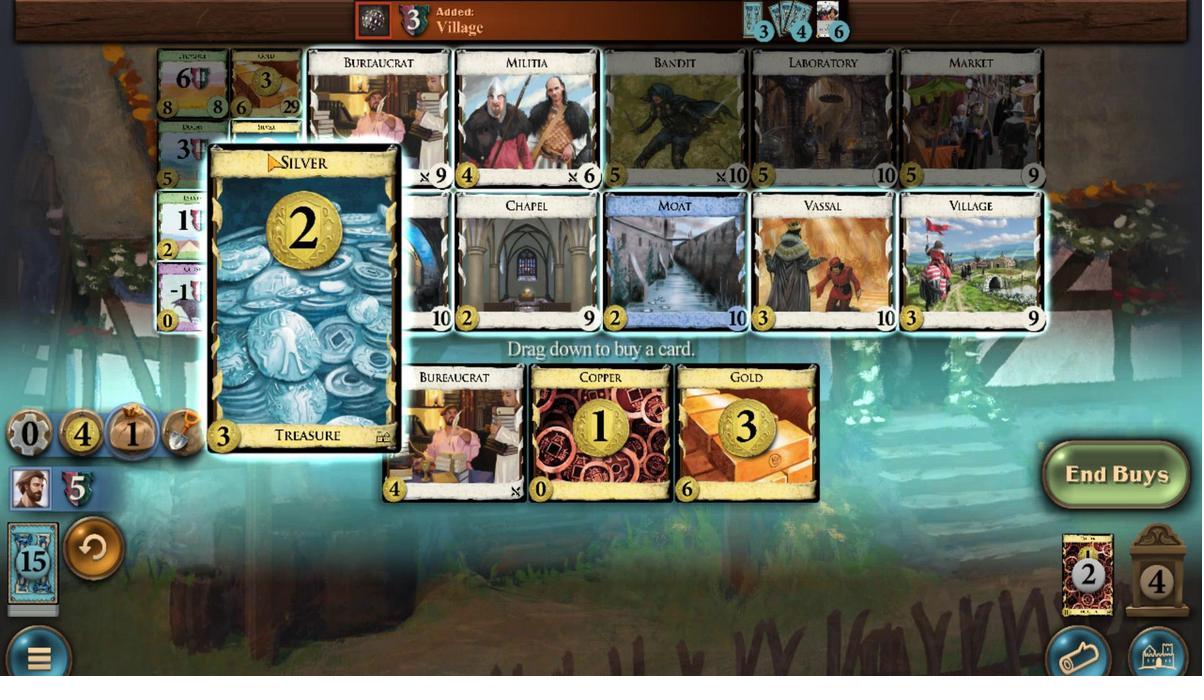 
Action: Mouse scrolled (750, 262) with delta (0, 0)
Screenshot: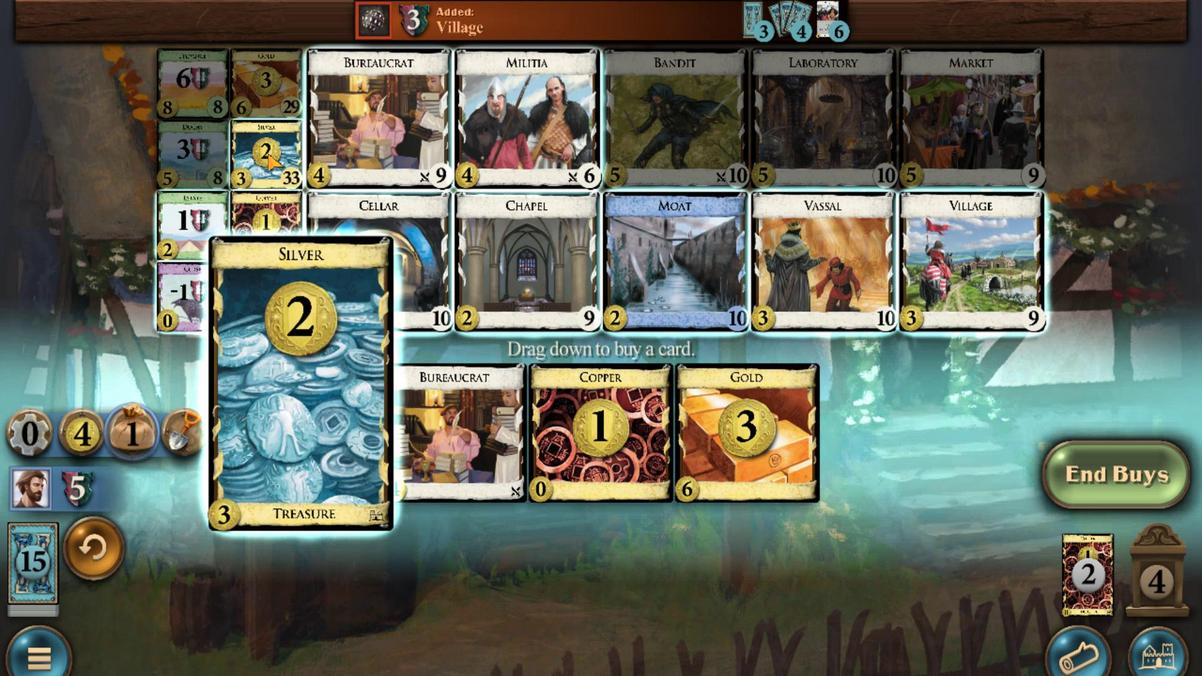 
Action: Mouse moved to (929, 546)
Screenshot: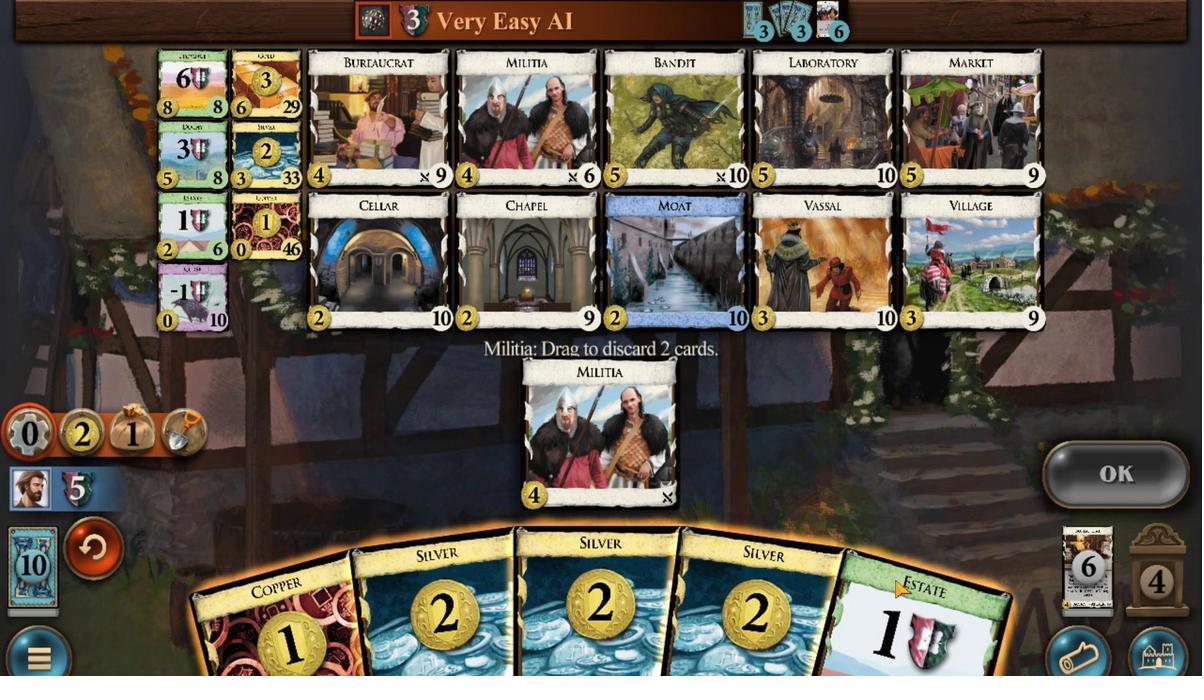 
Action: Mouse scrolled (929, 545) with delta (0, 0)
Screenshot: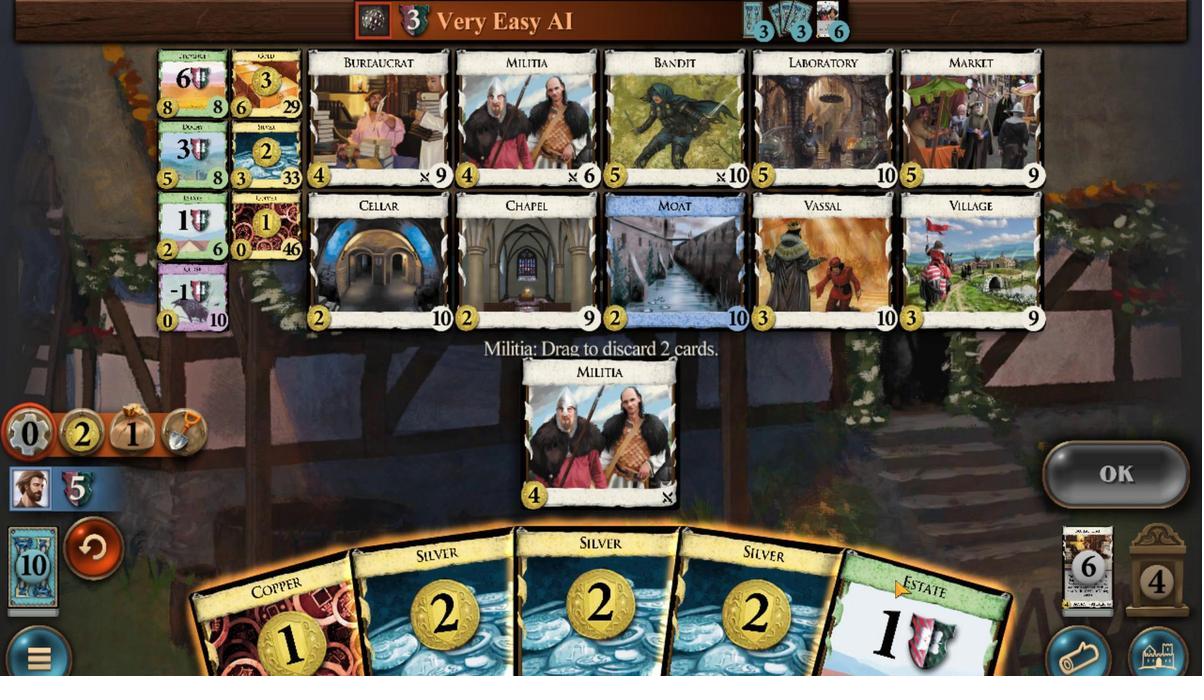 
Action: Mouse moved to (755, 552)
Screenshot: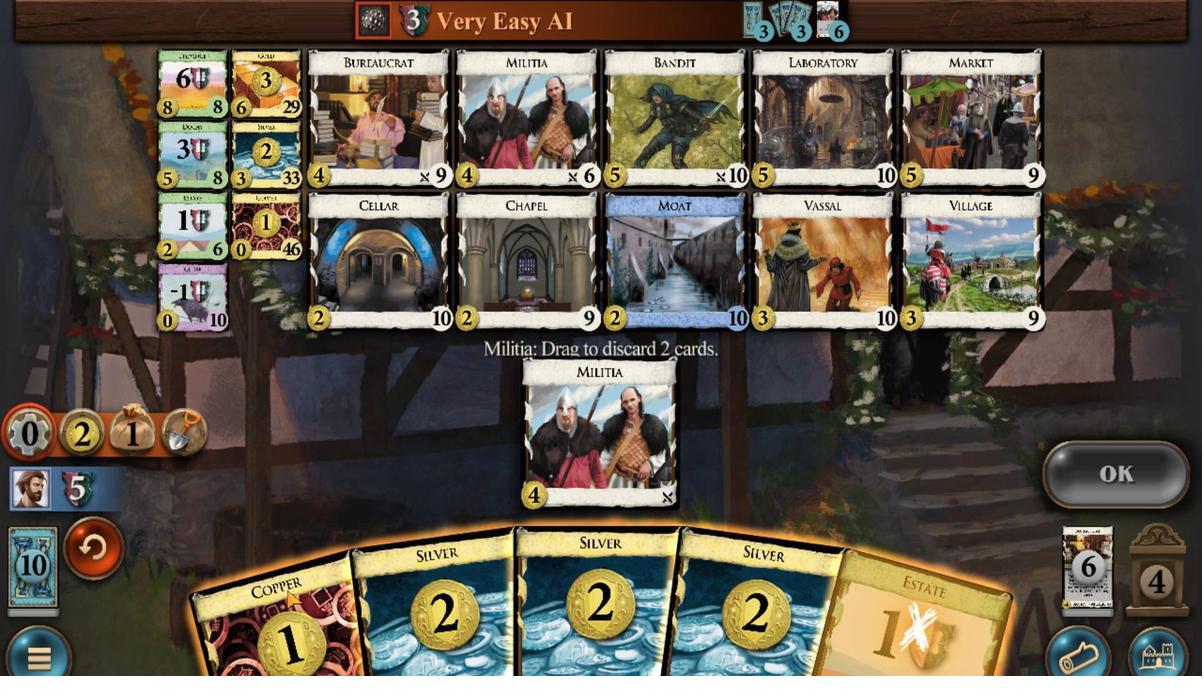 
Action: Mouse scrolled (755, 552) with delta (0, 0)
Screenshot: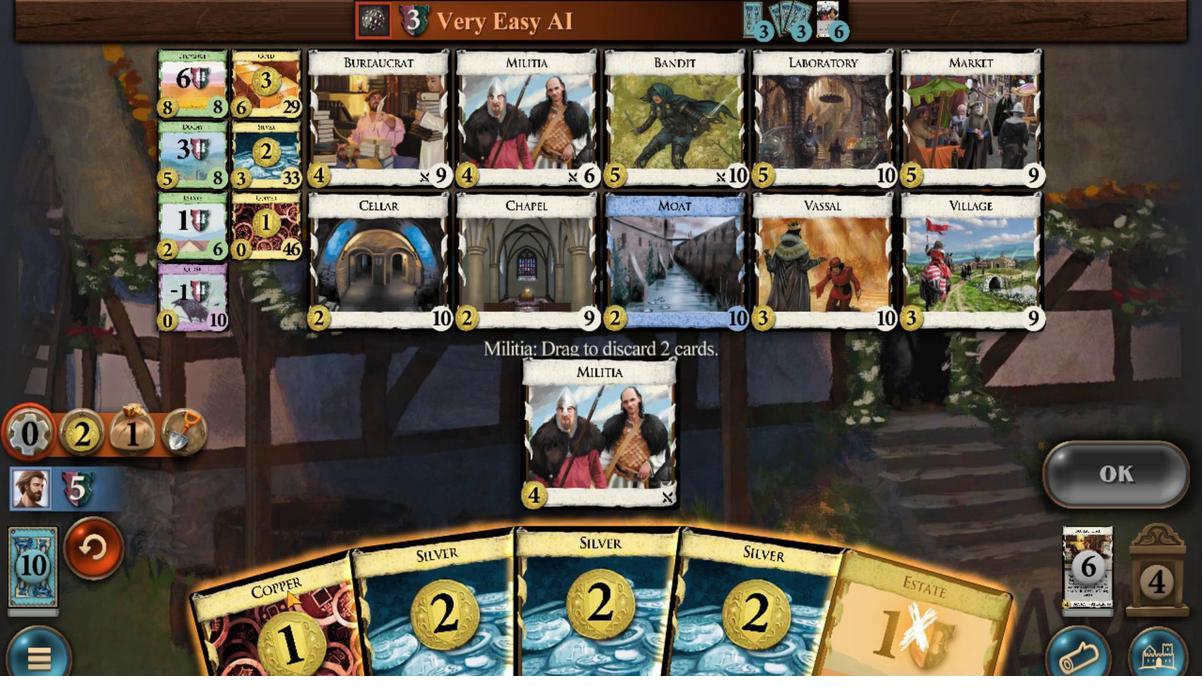 
Action: Mouse moved to (982, 479)
Screenshot: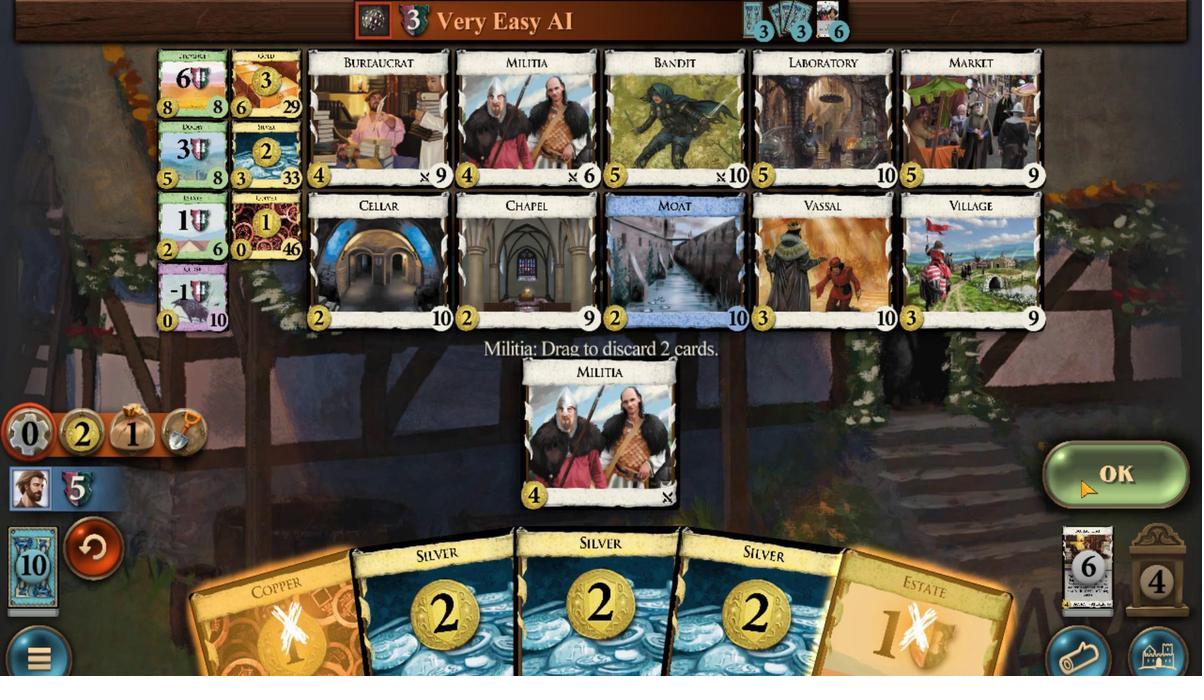 
Action: Mouse pressed left at (982, 479)
Screenshot: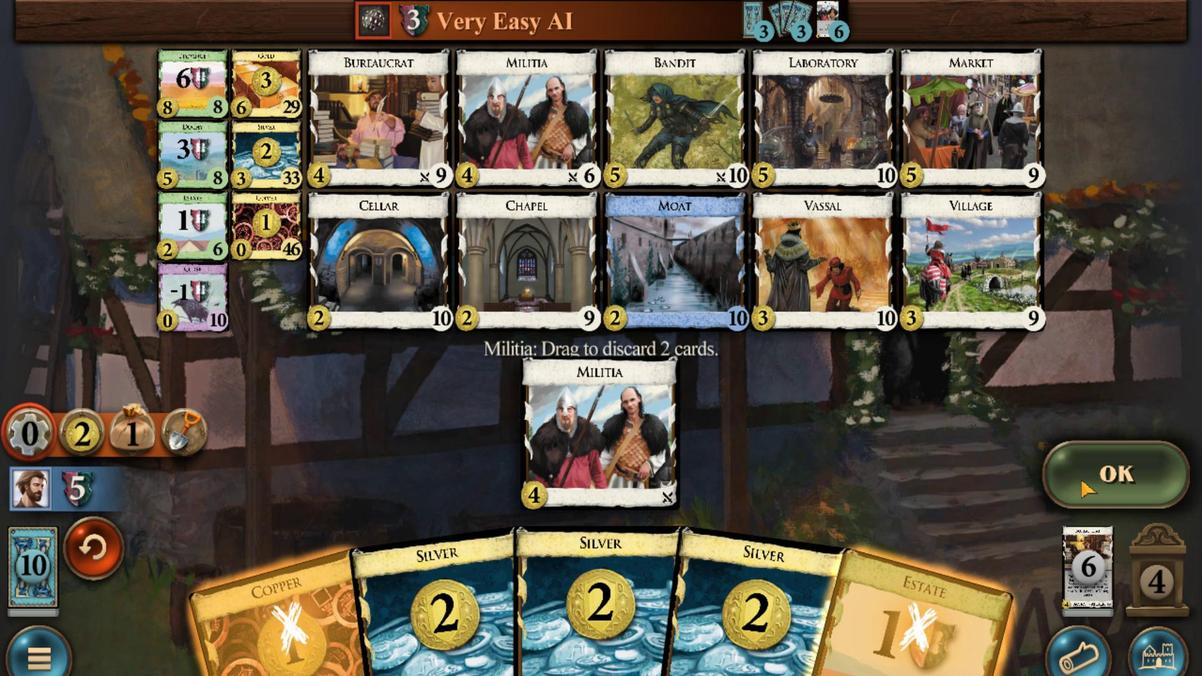 
Action: Mouse moved to (934, 465)
Screenshot: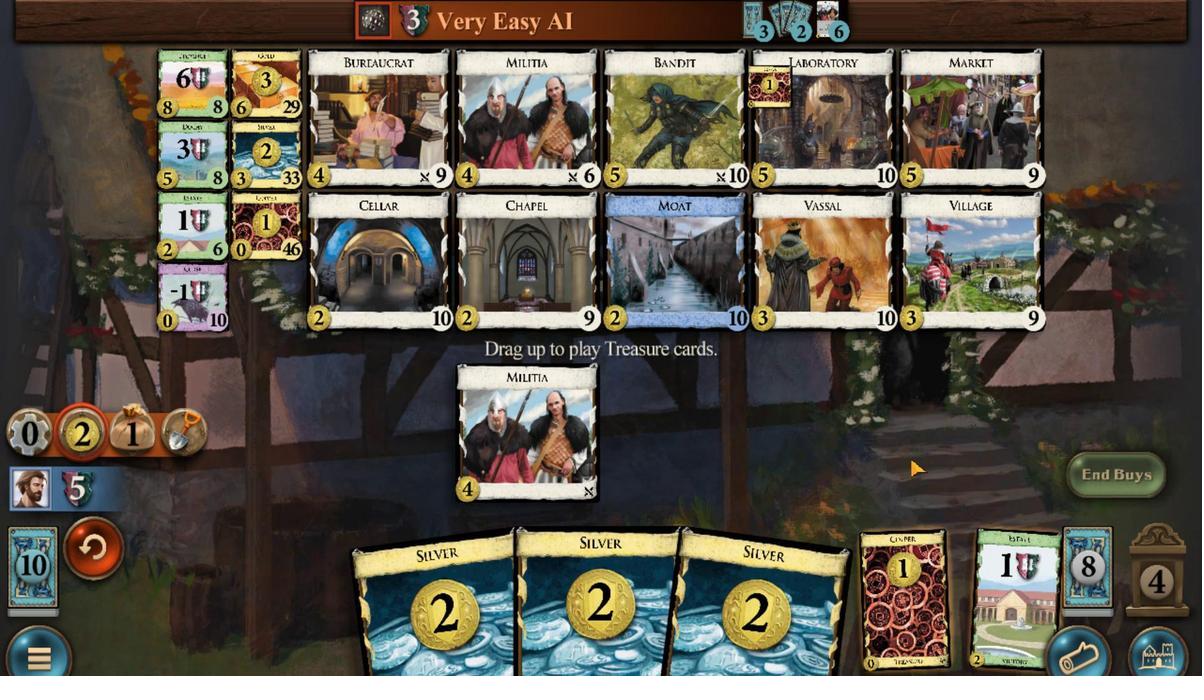 
Action: Mouse scrolled (934, 464) with delta (0, 0)
Screenshot: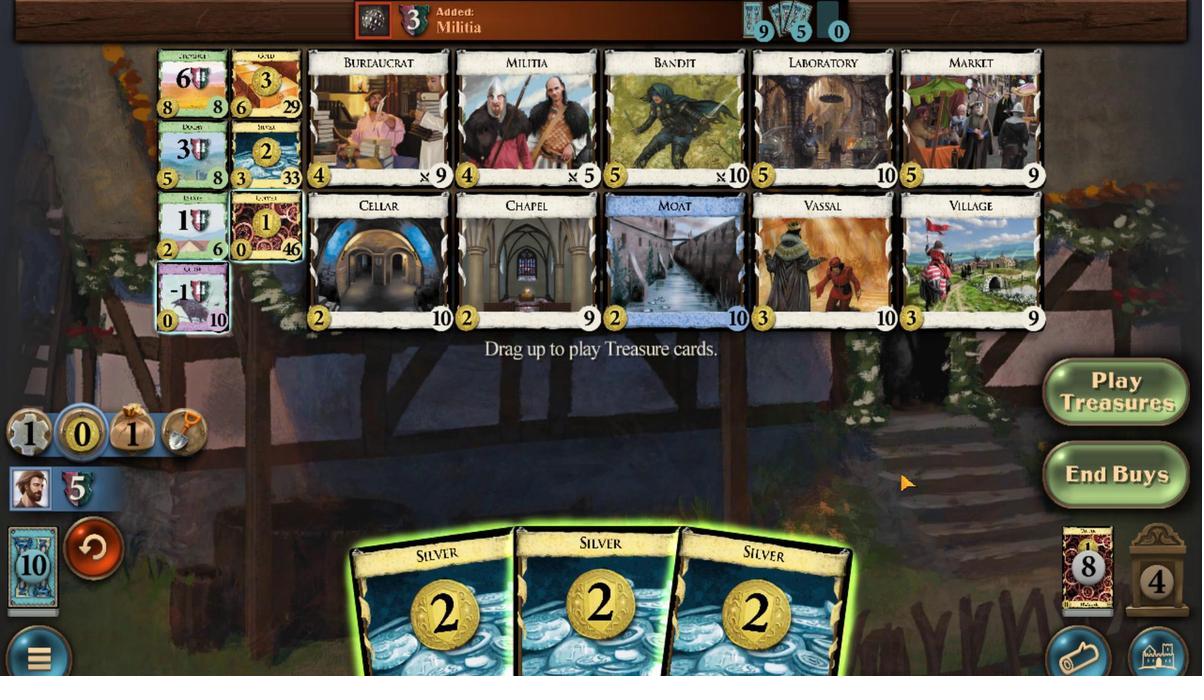 
Action: Mouse moved to (904, 551)
Screenshot: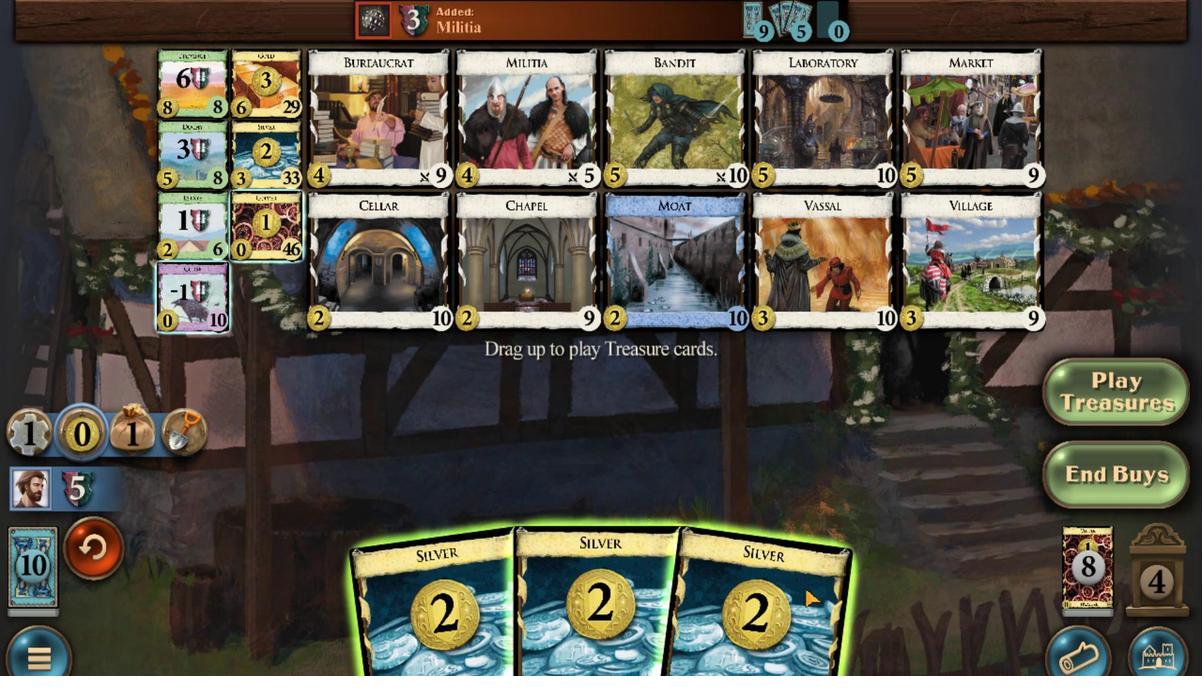 
Action: Mouse scrolled (904, 551) with delta (0, 0)
Screenshot: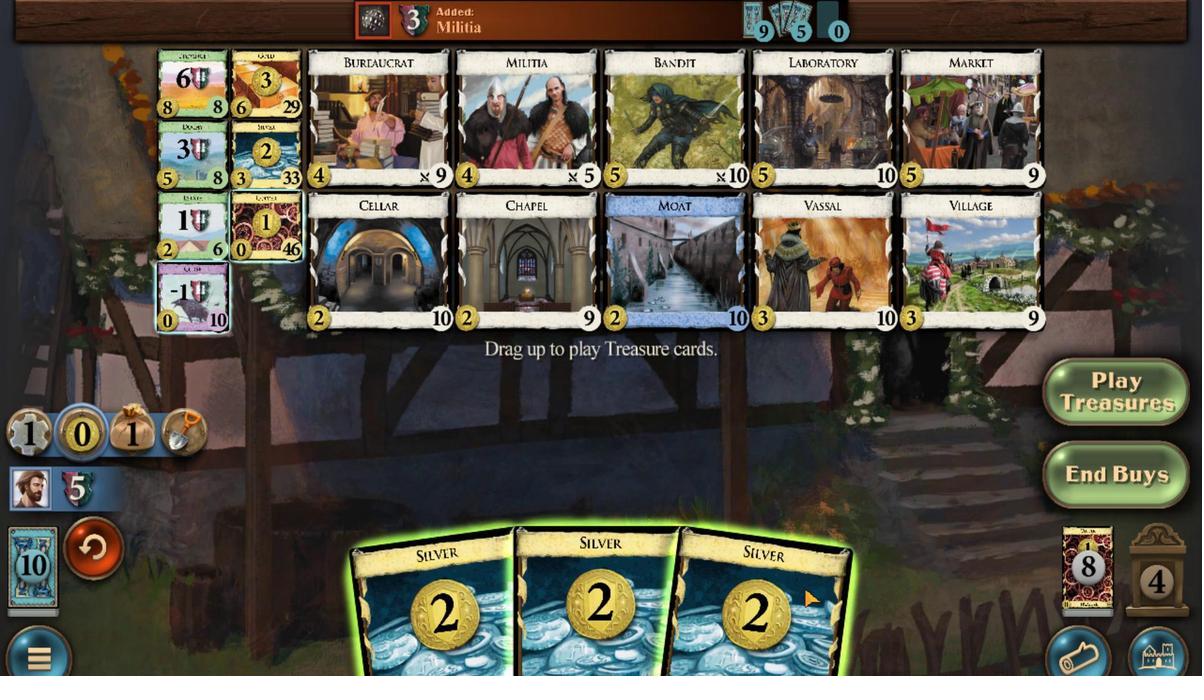 
Action: Mouse moved to (874, 537)
Screenshot: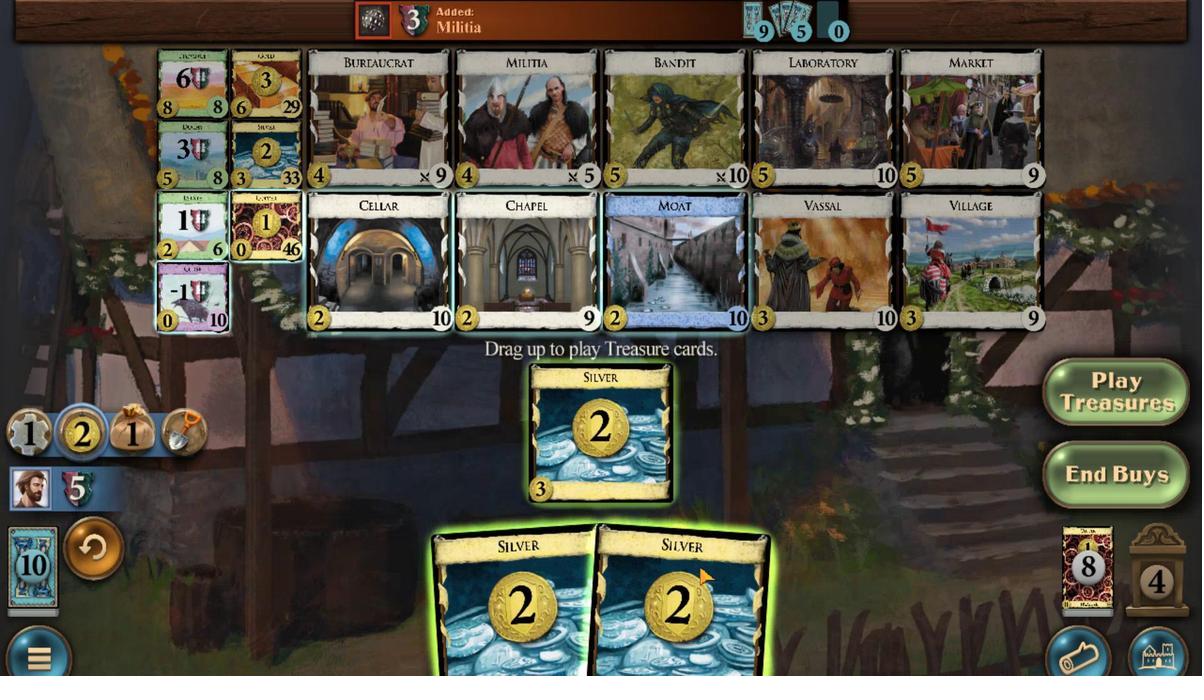 
Action: Mouse scrolled (874, 536) with delta (0, 0)
Screenshot: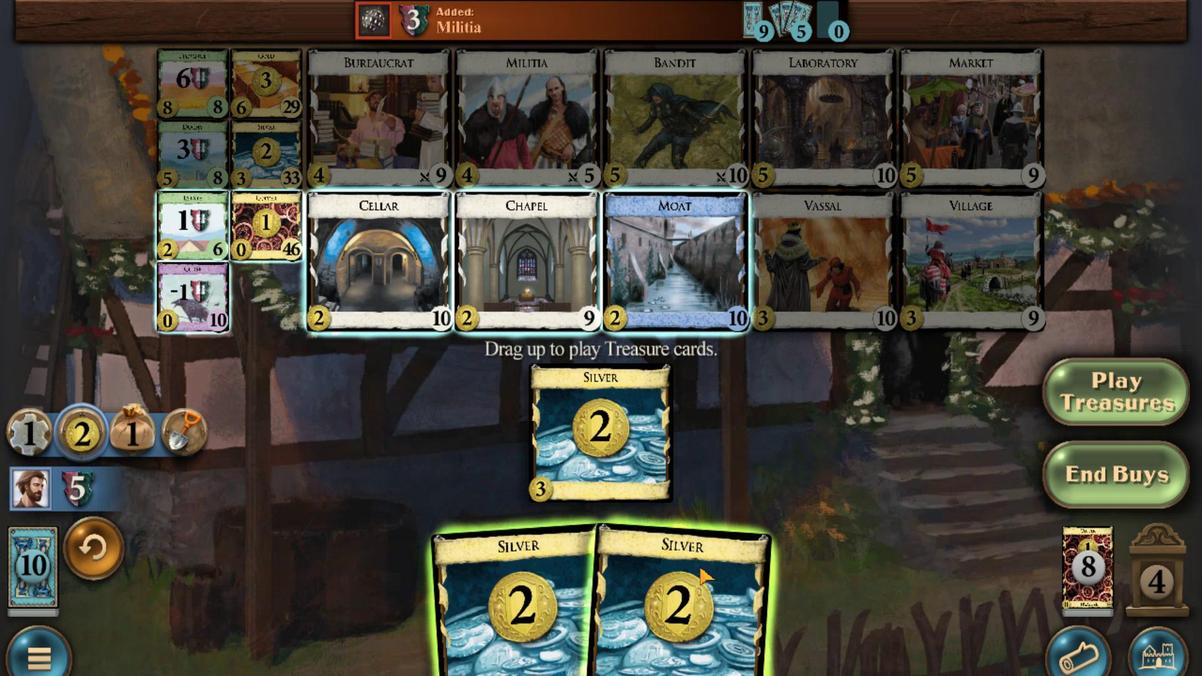 
Action: Mouse moved to (846, 549)
Screenshot: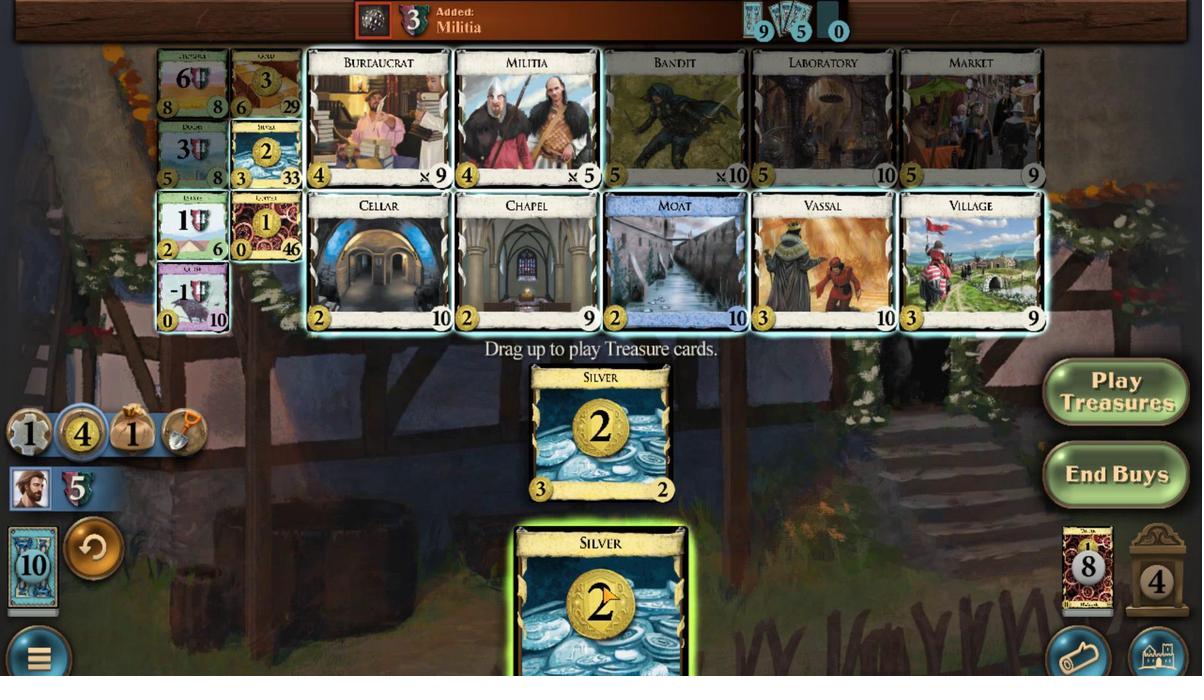
Action: Mouse scrolled (846, 549) with delta (0, 0)
Screenshot: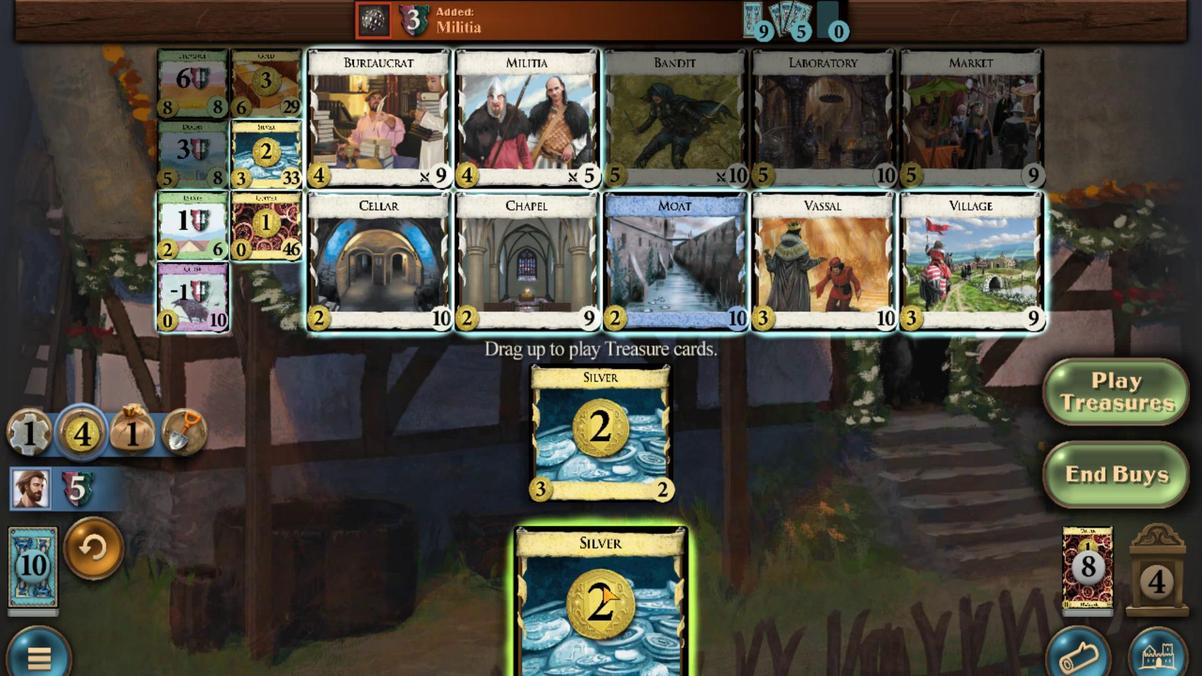 
Action: Mouse moved to (748, 216)
Screenshot: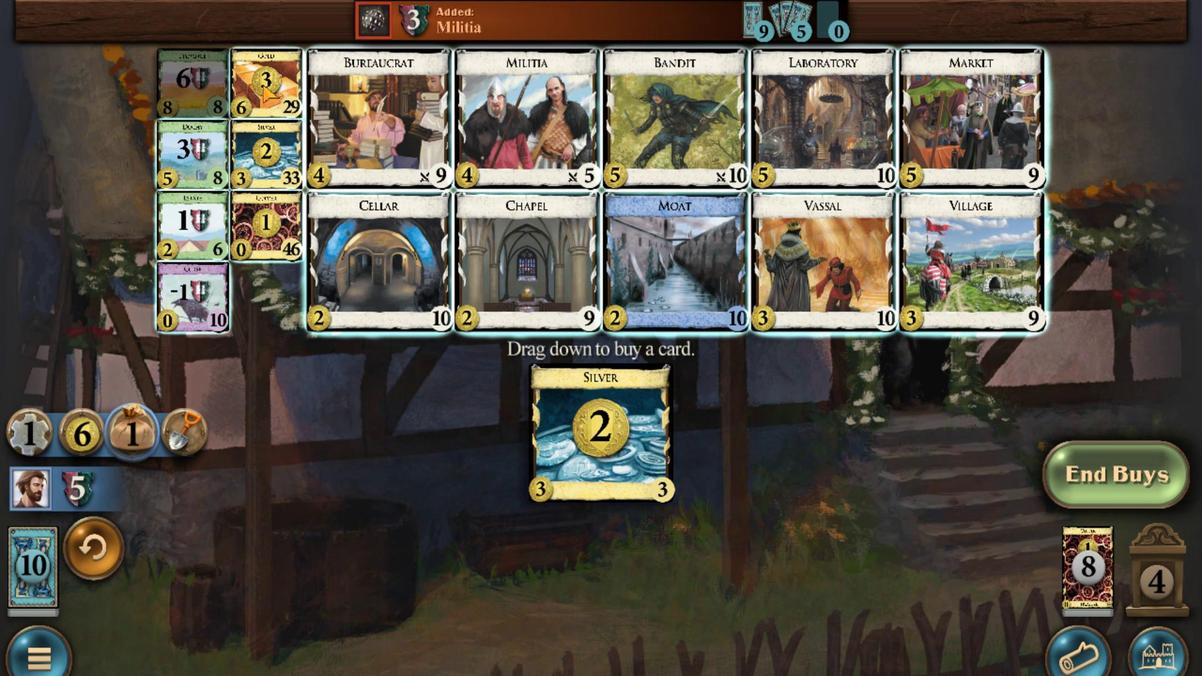
Action: Mouse scrolled (748, 216) with delta (0, 0)
Screenshot: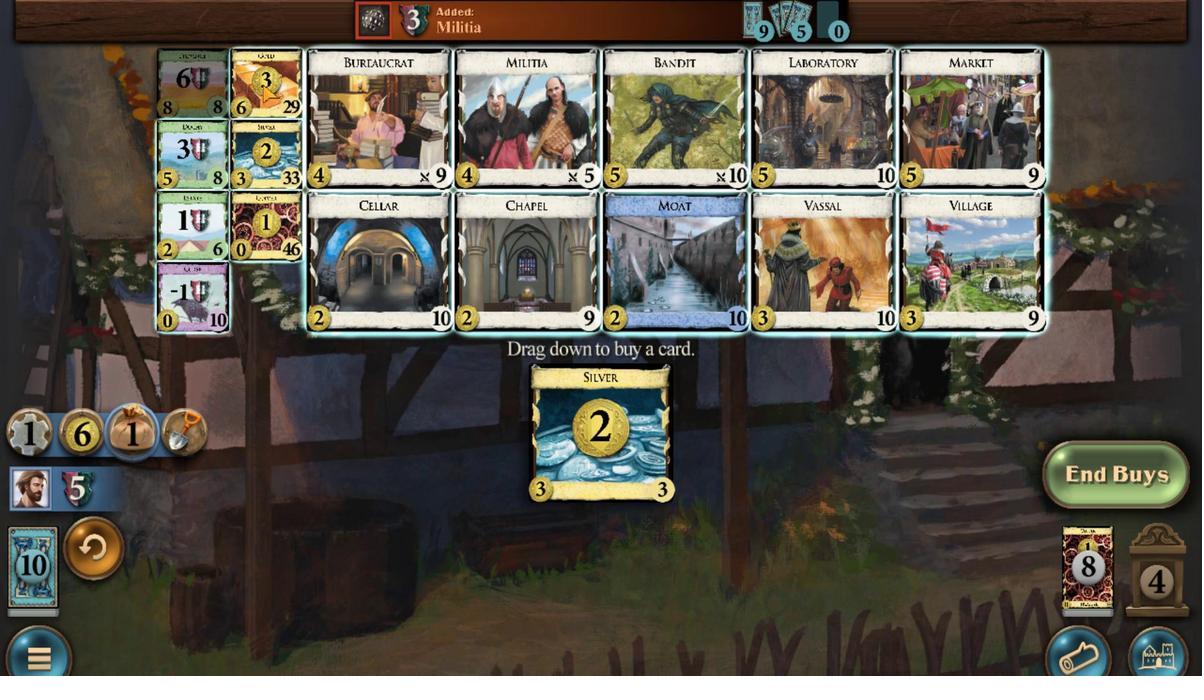 
Action: Mouse scrolled (748, 216) with delta (0, 0)
Screenshot: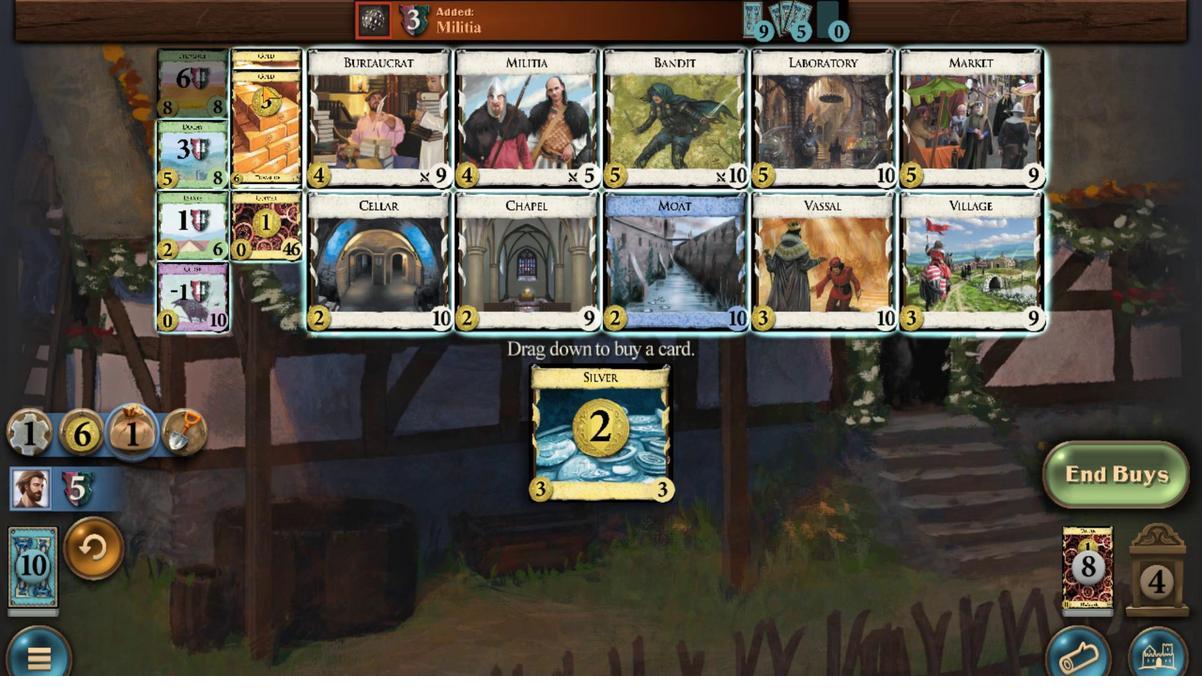 
Action: Mouse scrolled (748, 216) with delta (0, 0)
Screenshot: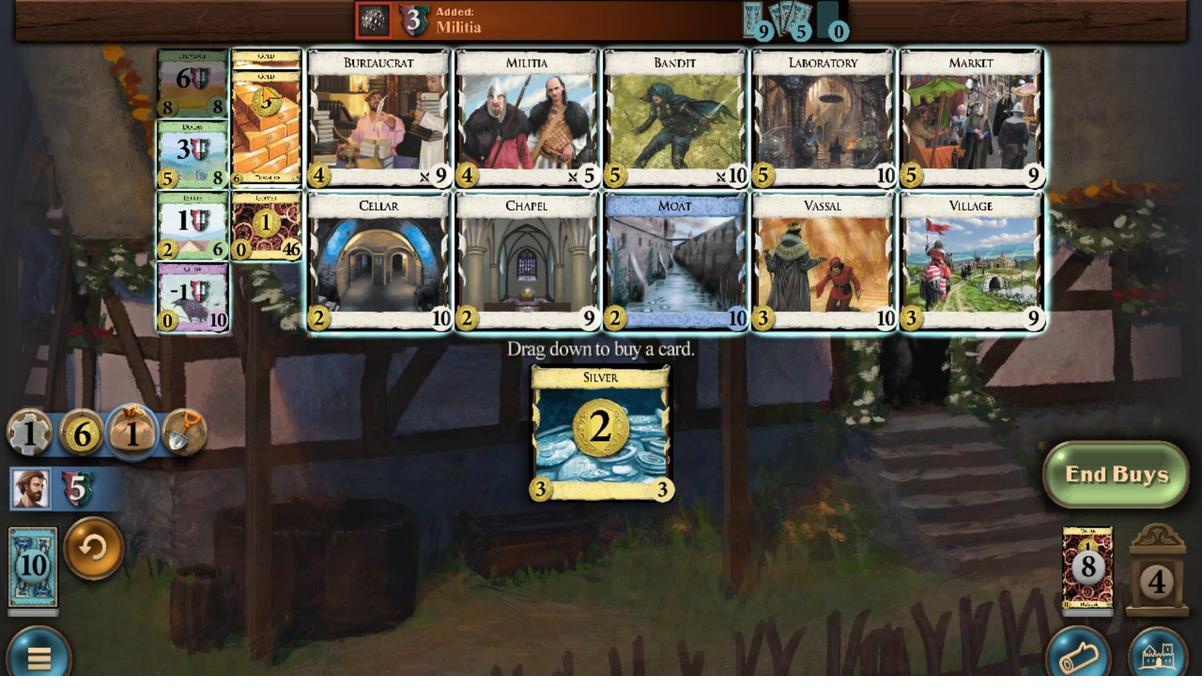 
Action: Mouse scrolled (748, 216) with delta (0, 0)
Screenshot: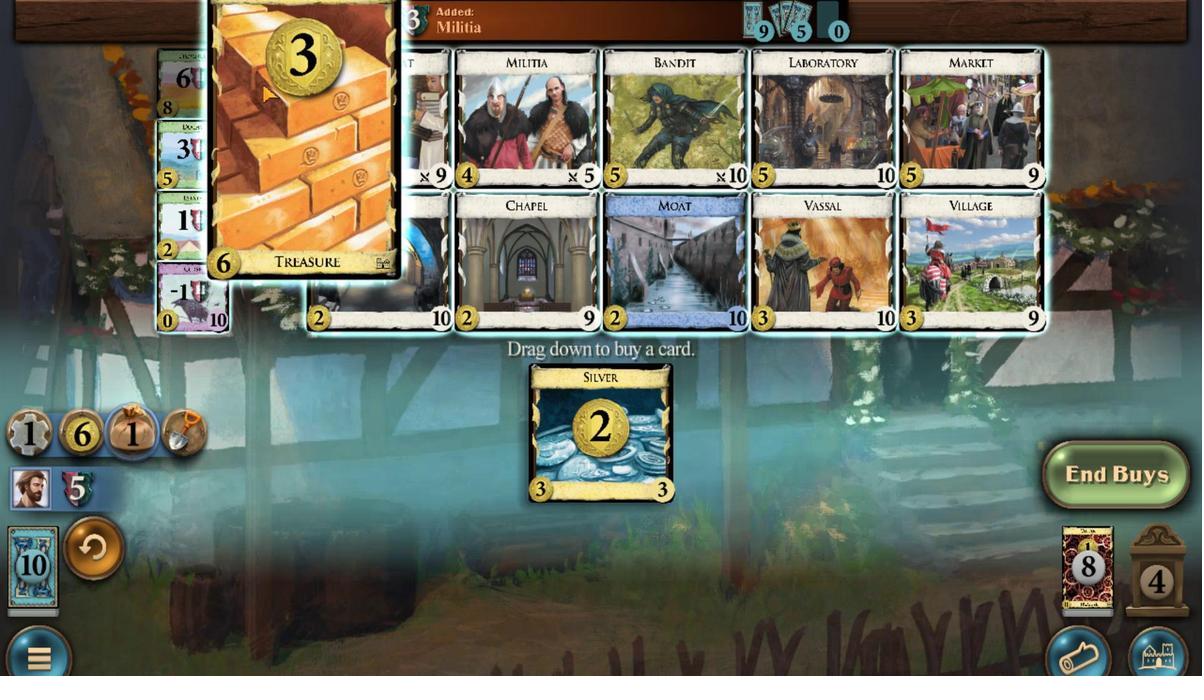 
Action: Mouse scrolled (748, 216) with delta (0, 0)
Screenshot: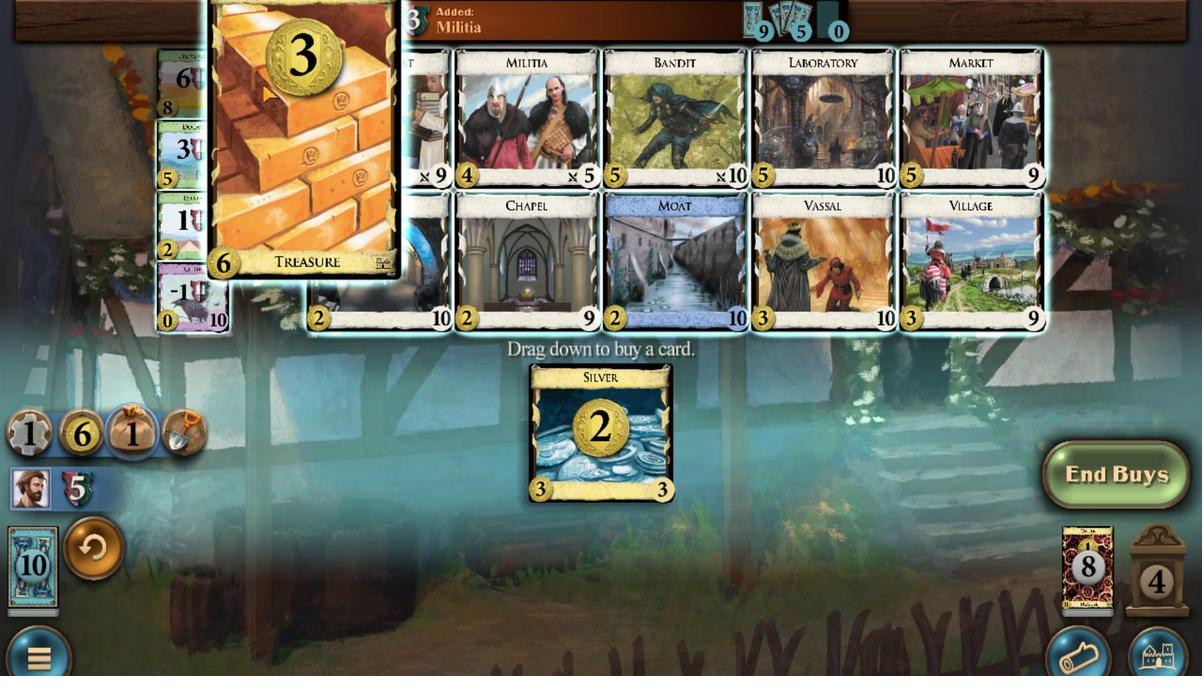 
Action: Mouse scrolled (748, 216) with delta (0, 0)
Screenshot: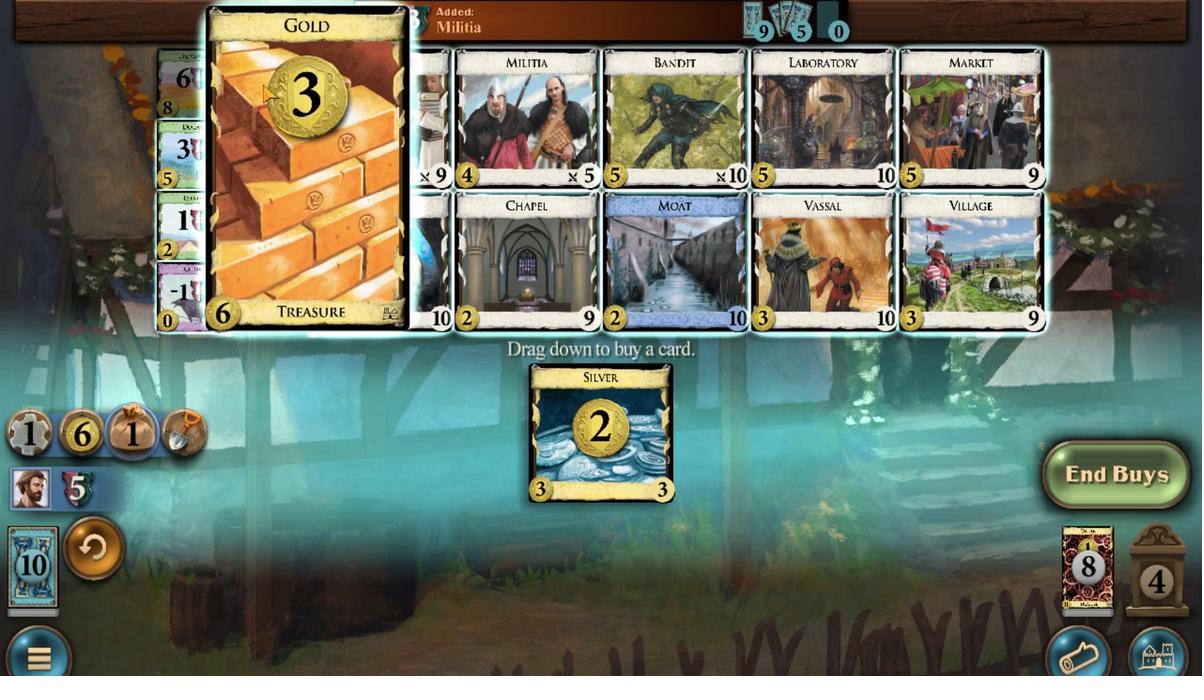 
Action: Mouse scrolled (748, 216) with delta (0, 0)
Screenshot: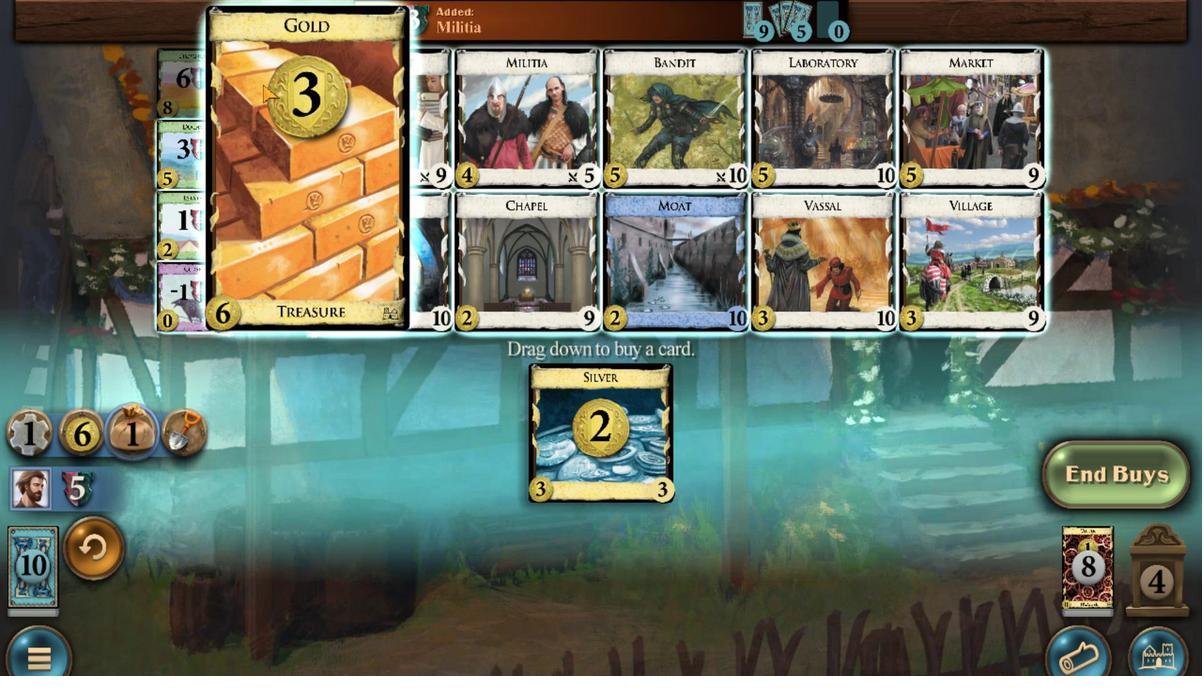 
Action: Mouse scrolled (748, 216) with delta (0, 0)
Screenshot: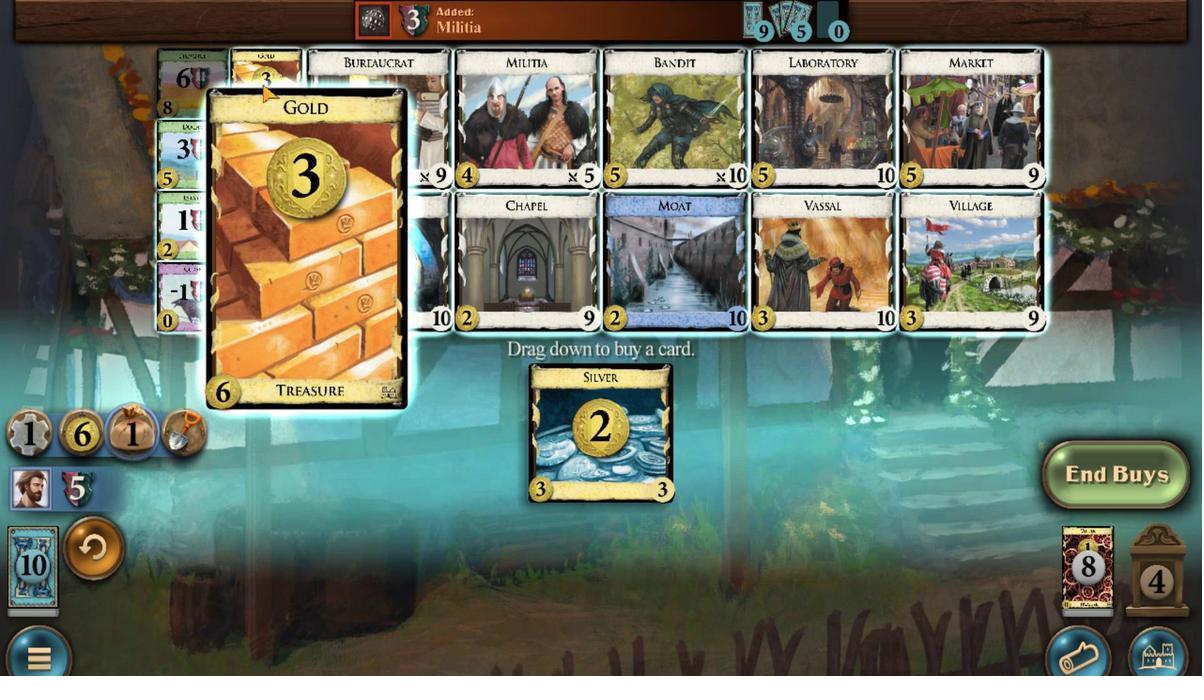 
Action: Mouse scrolled (748, 216) with delta (0, 0)
Screenshot: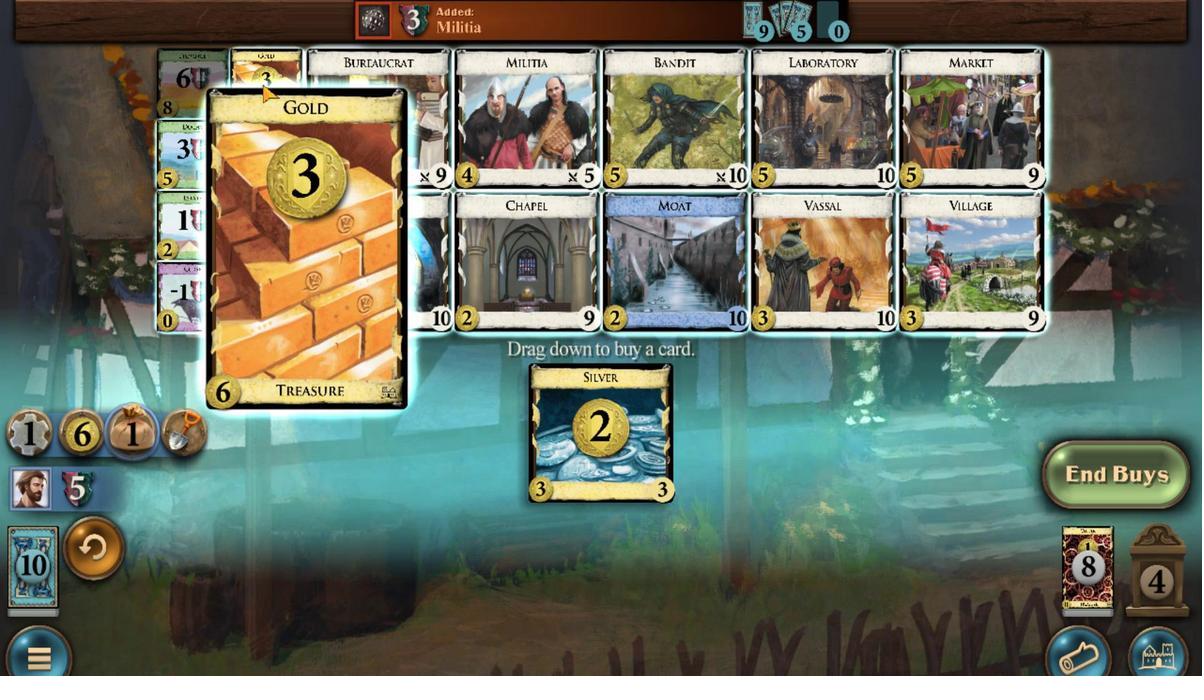 
Action: Mouse scrolled (748, 216) with delta (0, 0)
Screenshot: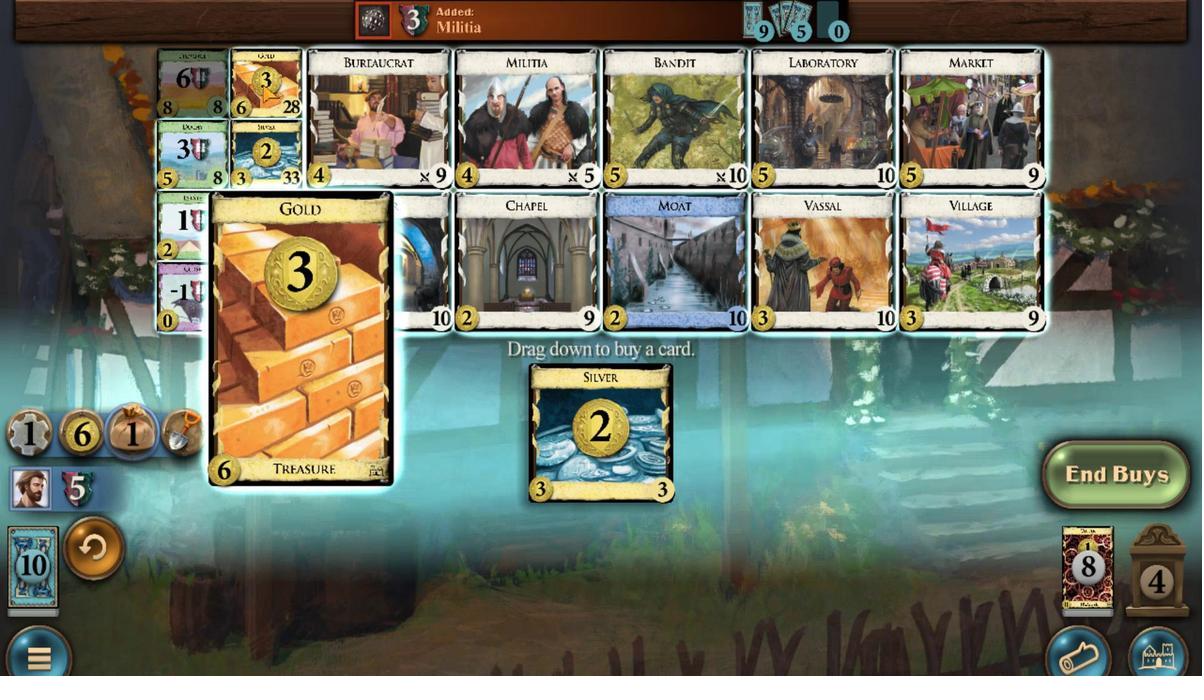 
Action: Mouse moved to (867, 547)
Screenshot: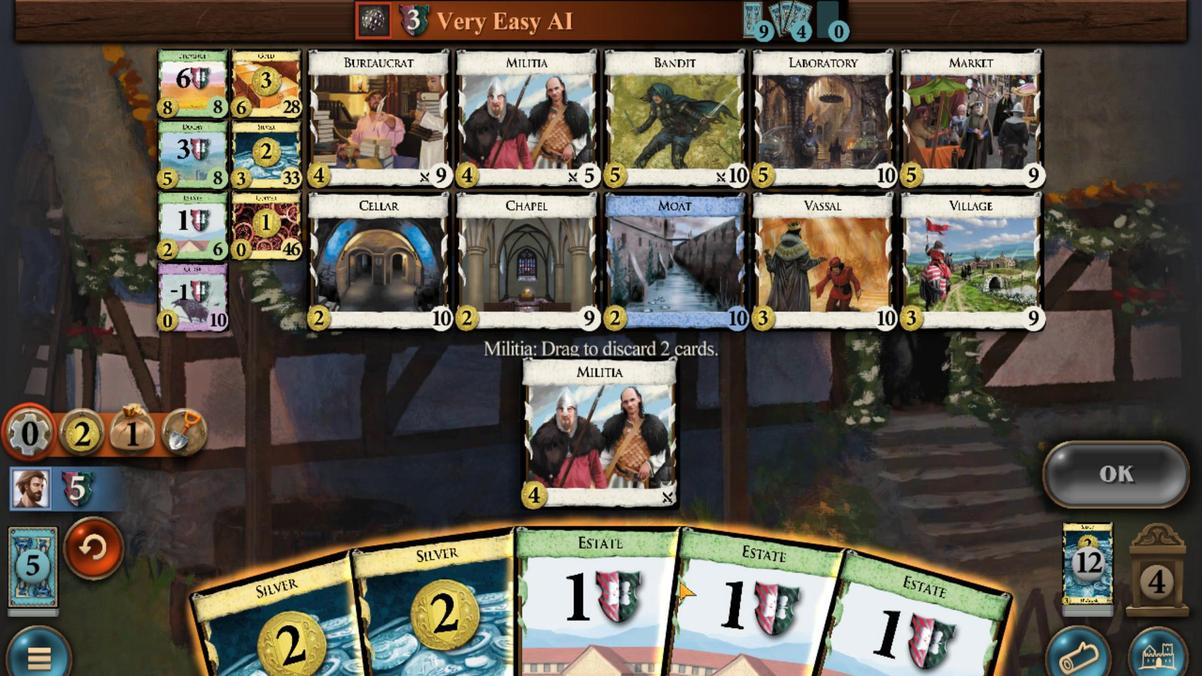 
Action: Mouse scrolled (867, 546) with delta (0, 0)
Screenshot: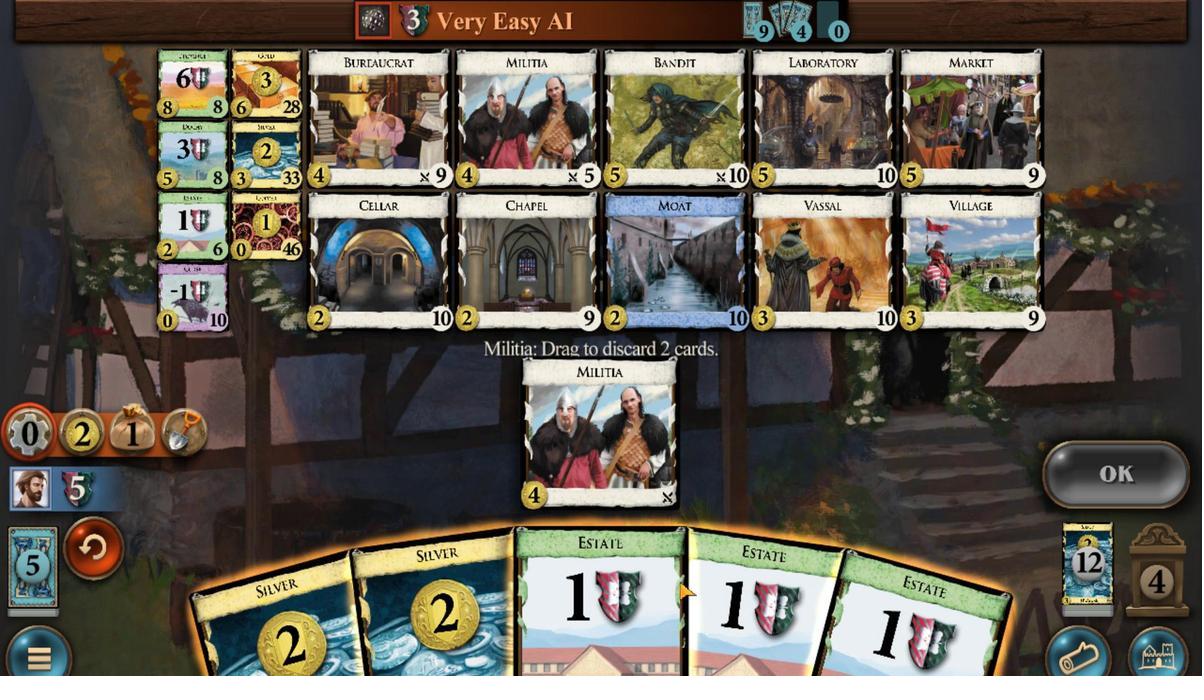 
Action: Mouse moved to (884, 553)
Screenshot: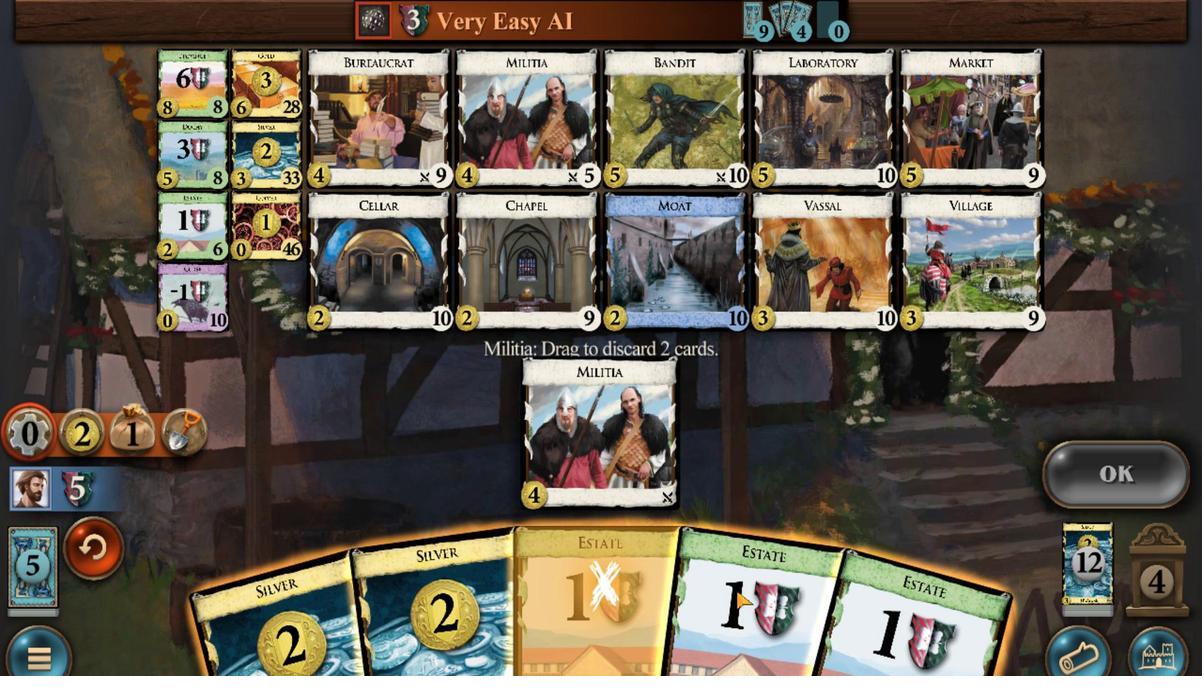 
Action: Mouse scrolled (884, 552) with delta (0, 0)
Screenshot: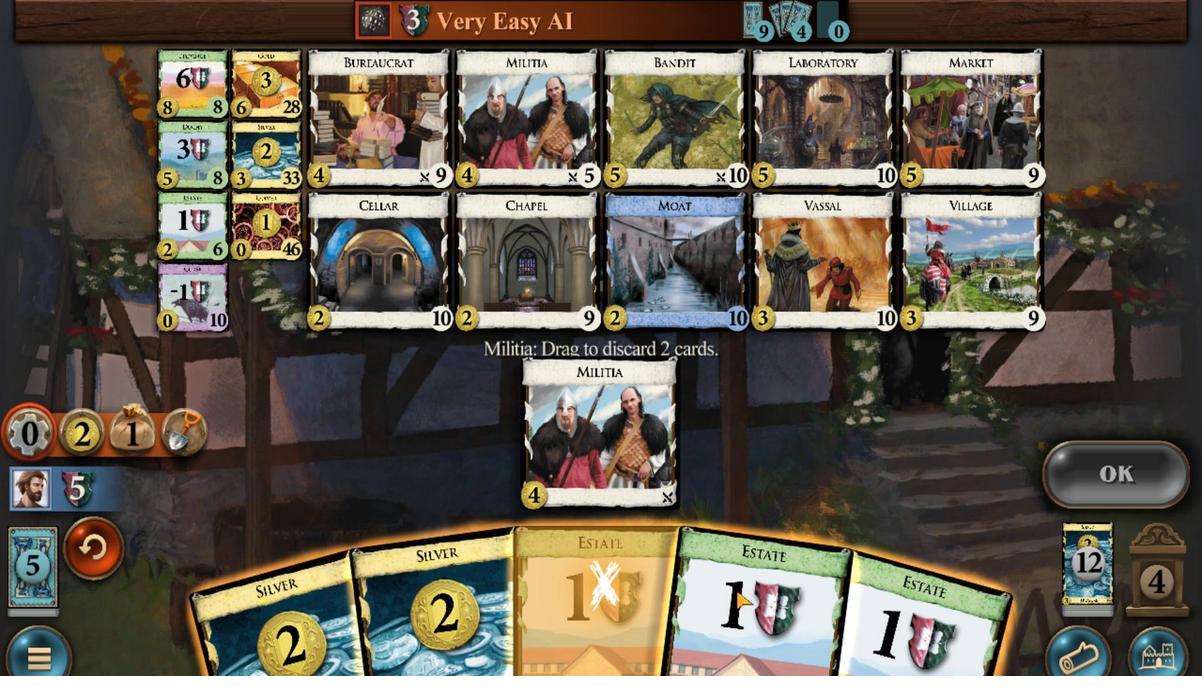 
Action: Mouse moved to (982, 467)
Screenshot: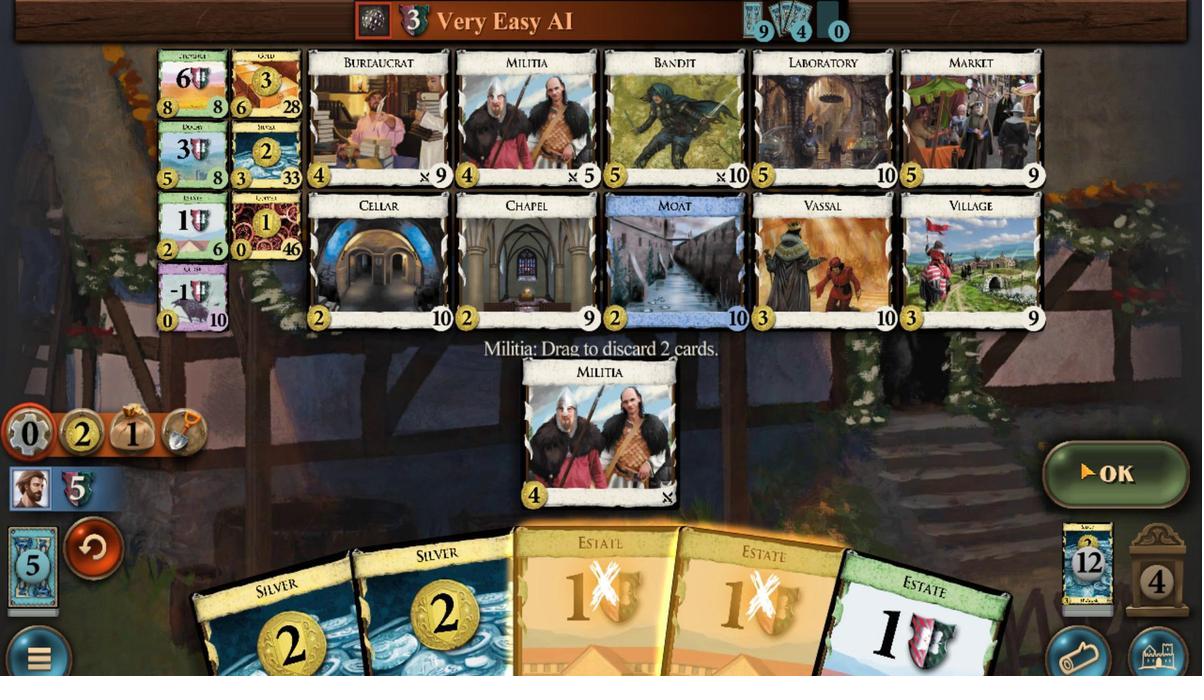 
Action: Mouse pressed left at (982, 467)
Screenshot: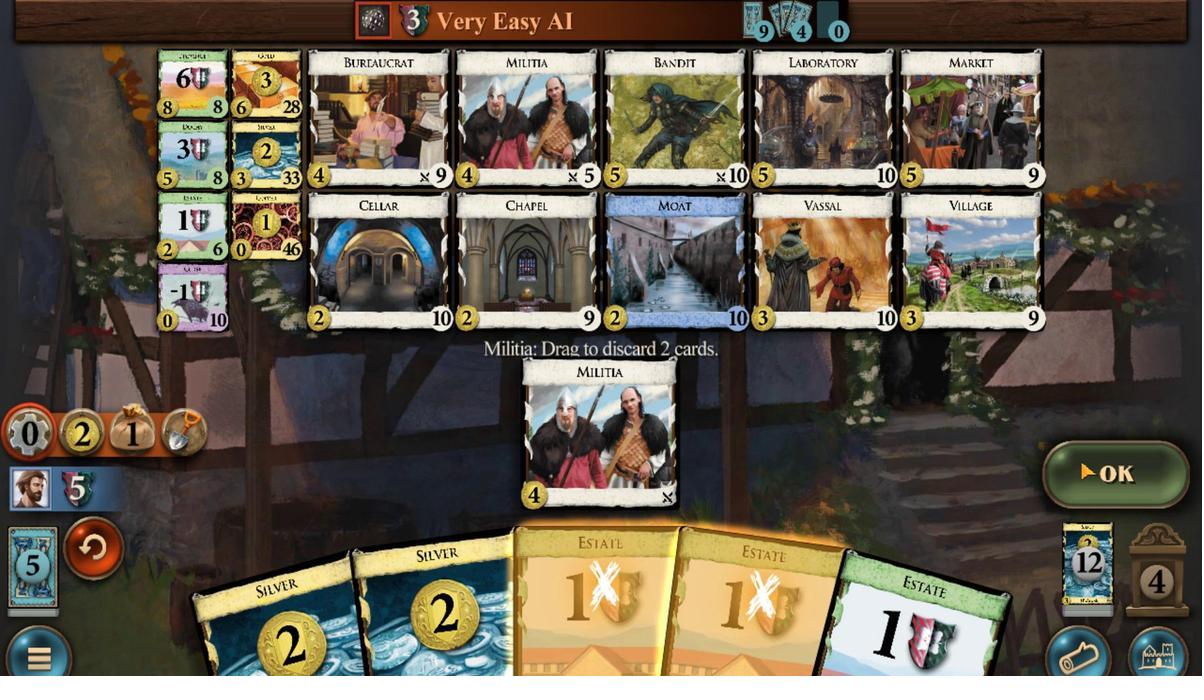 
Action: Mouse moved to (854, 529)
Screenshot: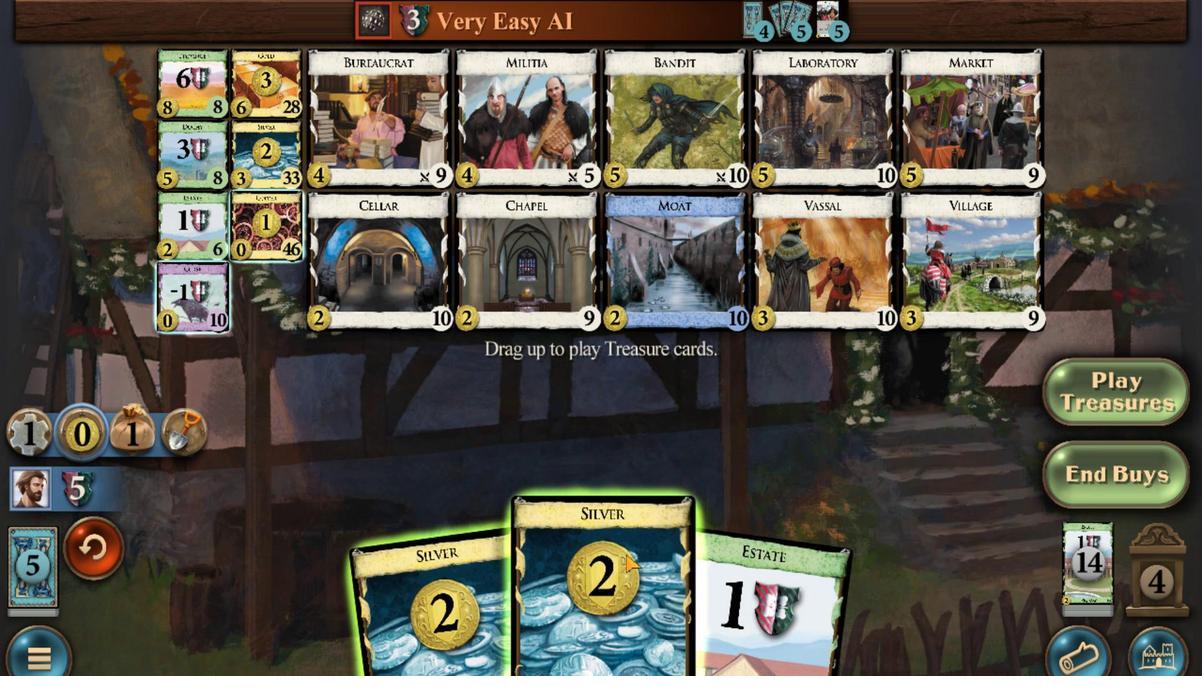 
Action: Mouse scrolled (854, 528) with delta (0, 0)
Screenshot: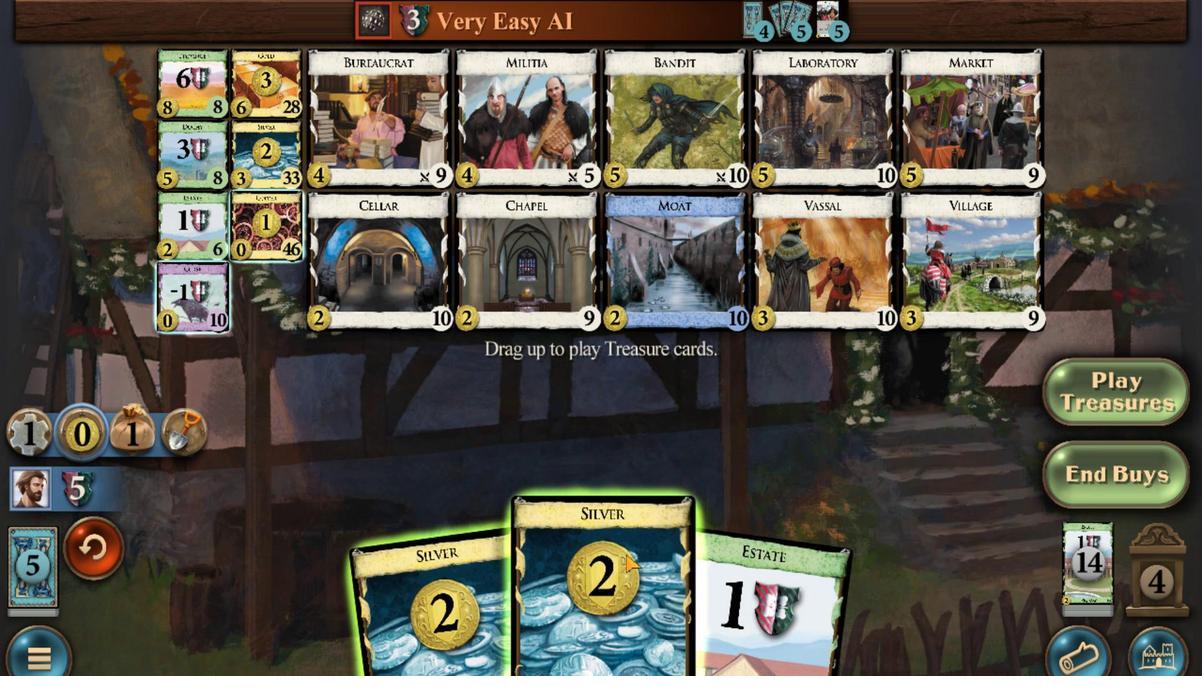 
Action: Mouse moved to (813, 554)
Screenshot: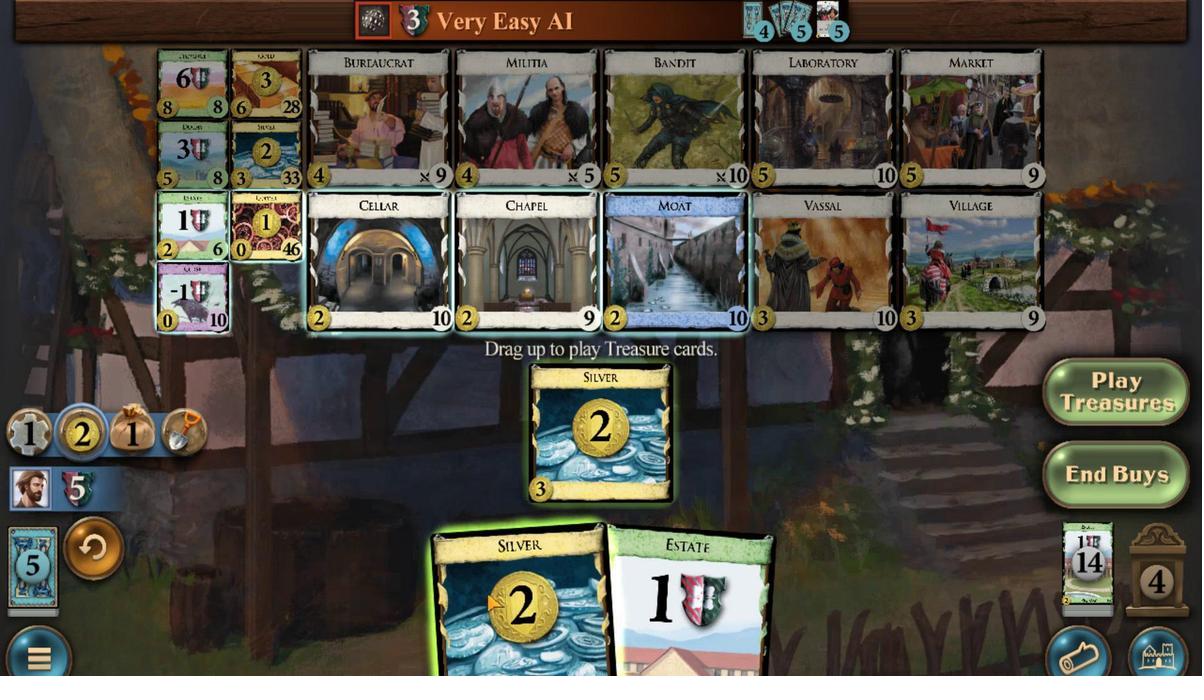 
Action: Mouse scrolled (813, 554) with delta (0, 0)
Screenshot: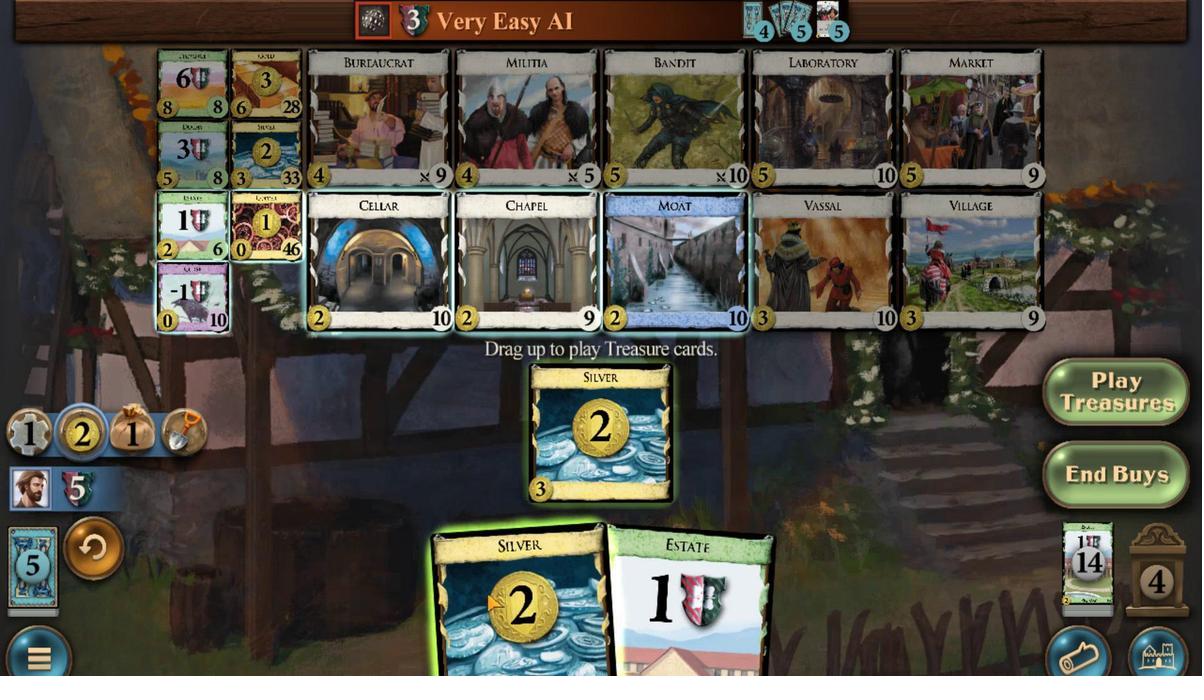 
Action: Mouse moved to (747, 259)
Screenshot: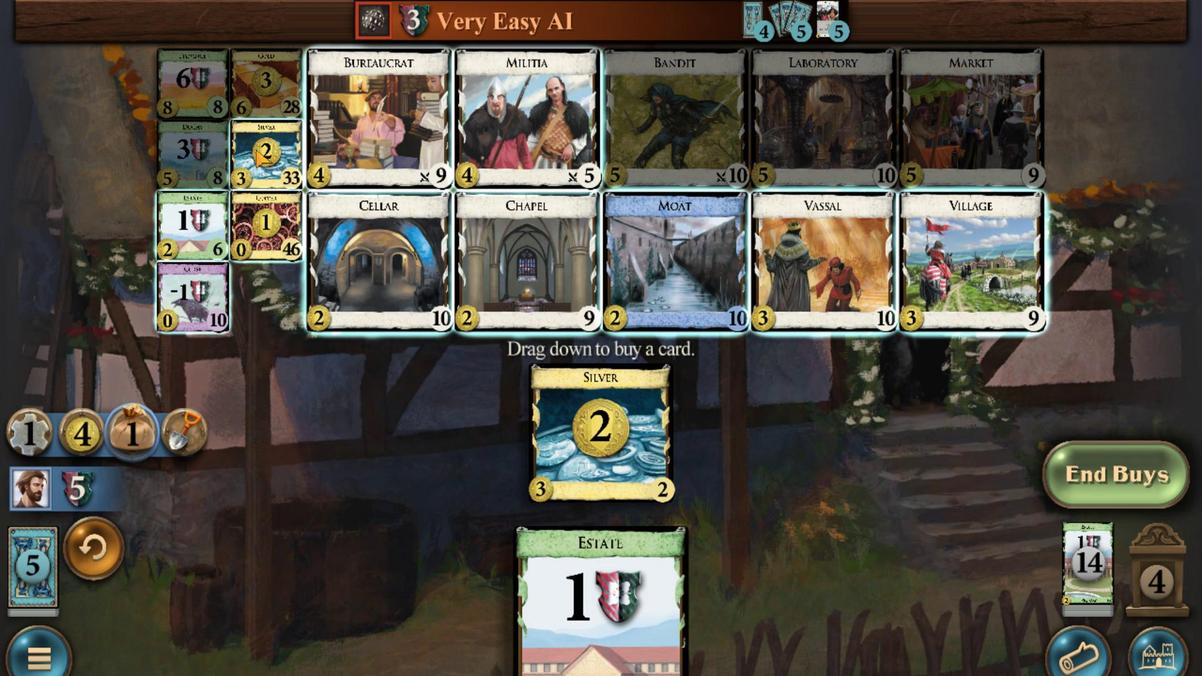 
Action: Mouse scrolled (747, 259) with delta (0, 0)
Screenshot: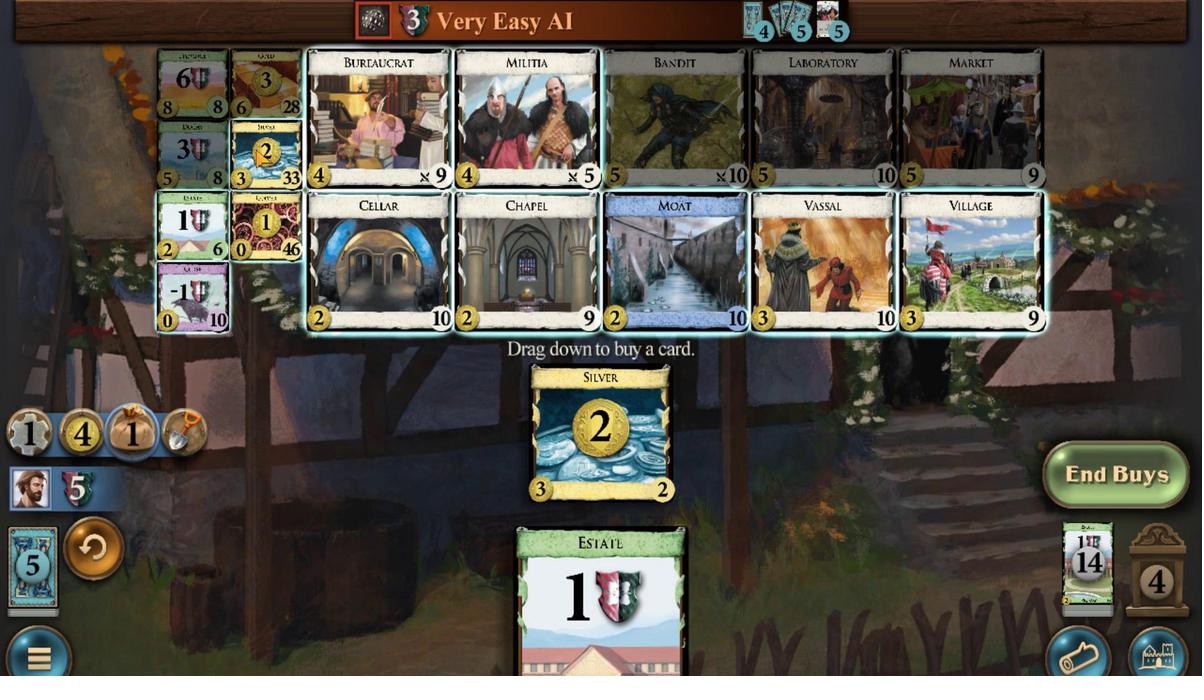 
Action: Mouse scrolled (747, 259) with delta (0, 0)
Screenshot: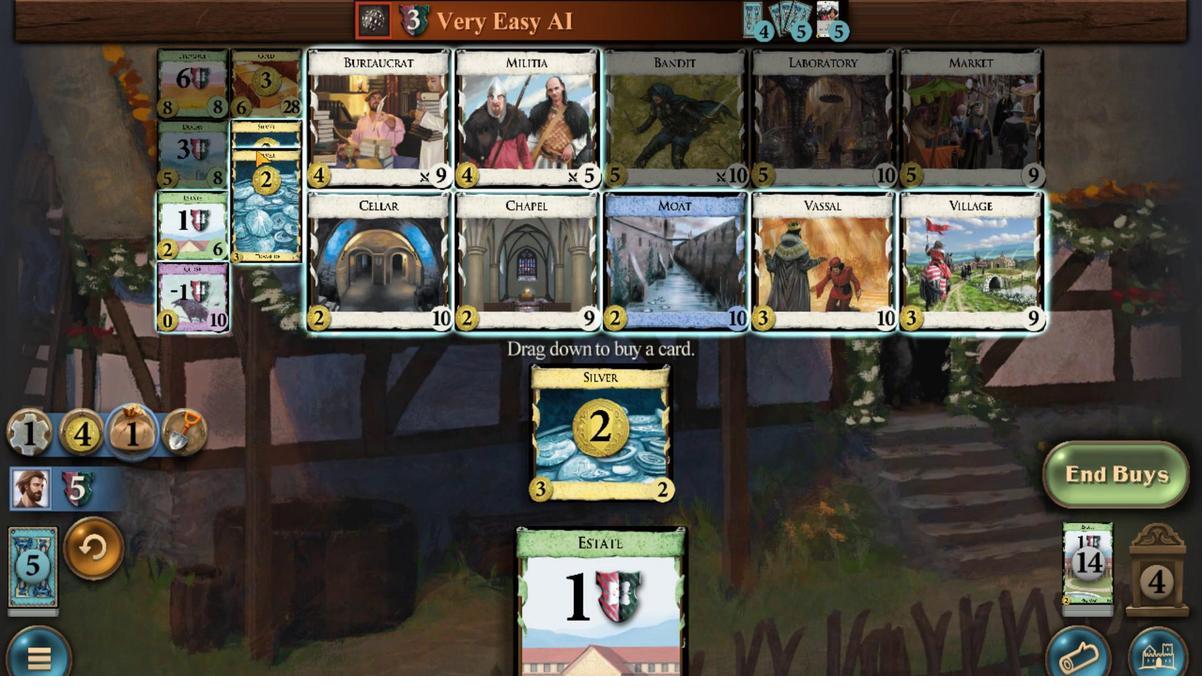 
Action: Mouse scrolled (747, 259) with delta (0, 0)
Screenshot: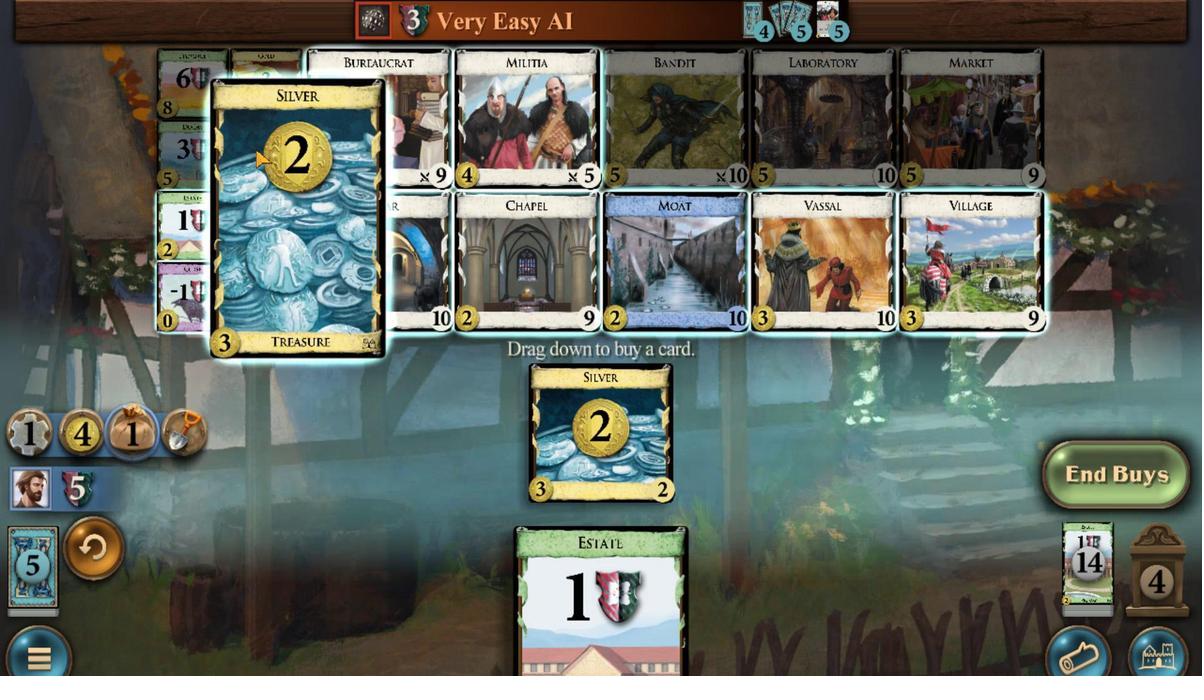 
Action: Mouse scrolled (747, 259) with delta (0, 0)
Screenshot: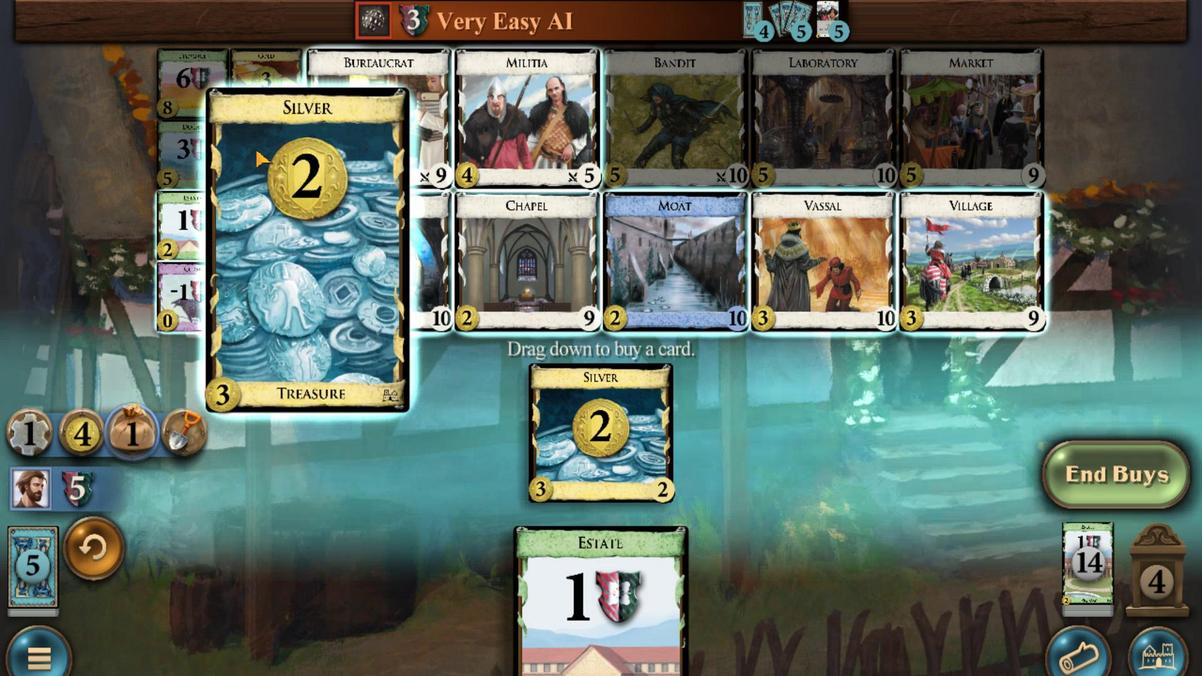
Action: Mouse scrolled (747, 259) with delta (0, 0)
Screenshot: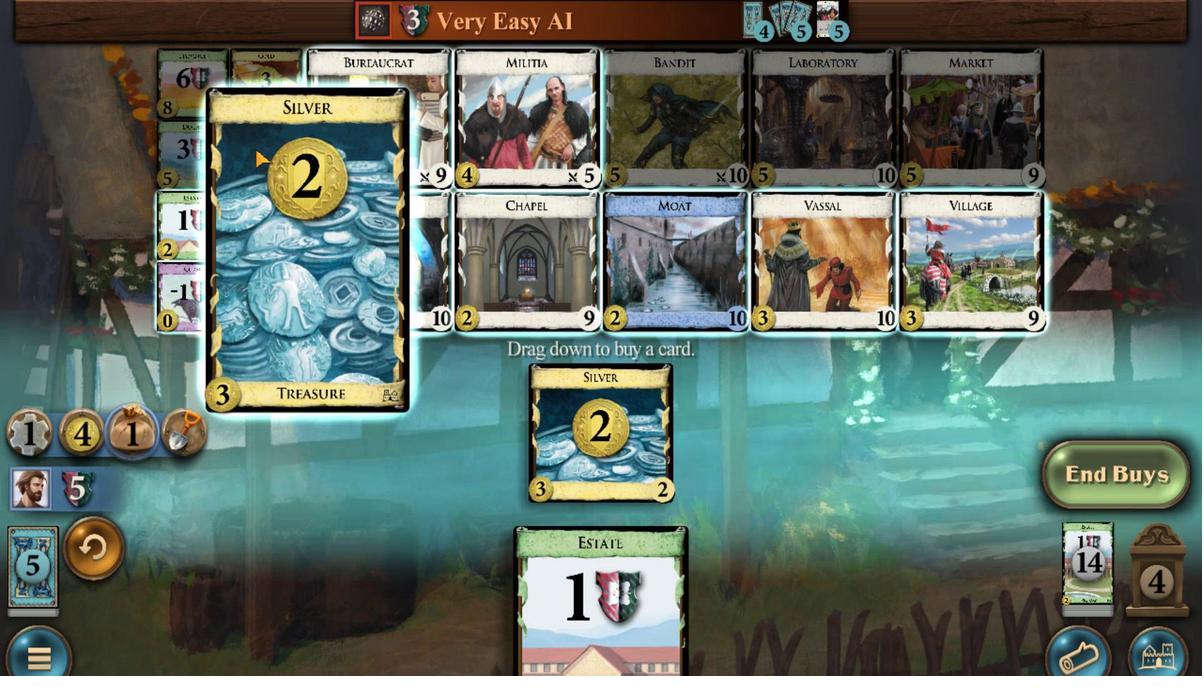 
Action: Mouse scrolled (747, 259) with delta (0, 0)
Screenshot: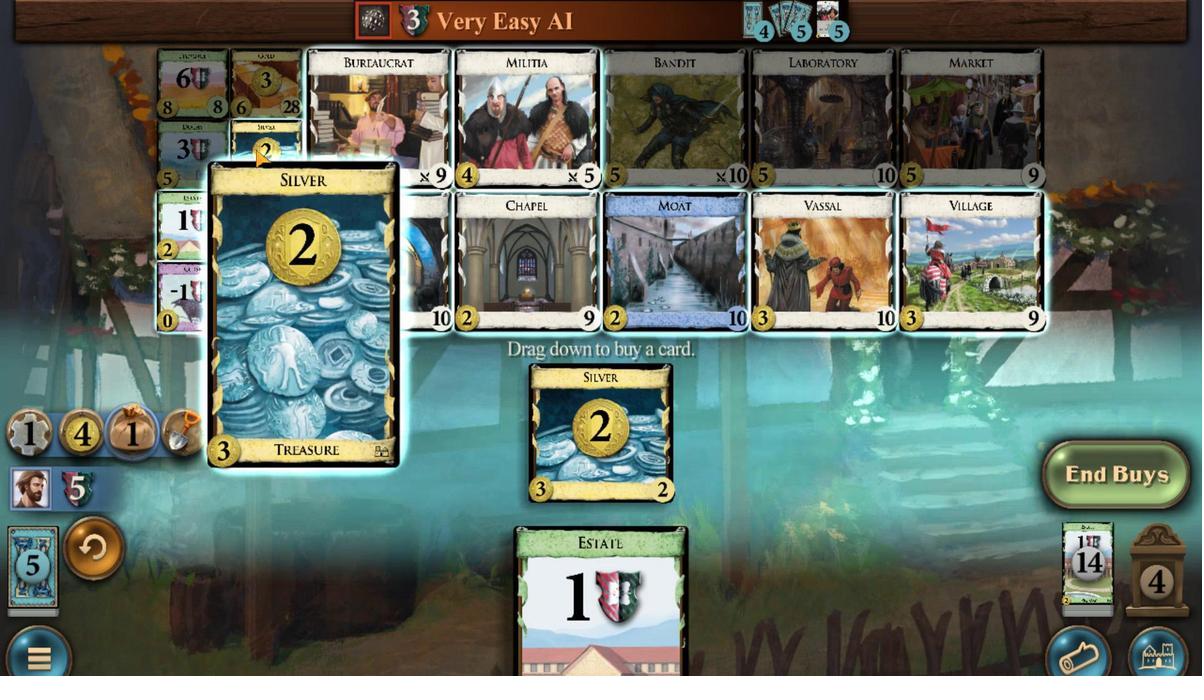 
Action: Mouse scrolled (747, 259) with delta (0, 0)
Screenshot: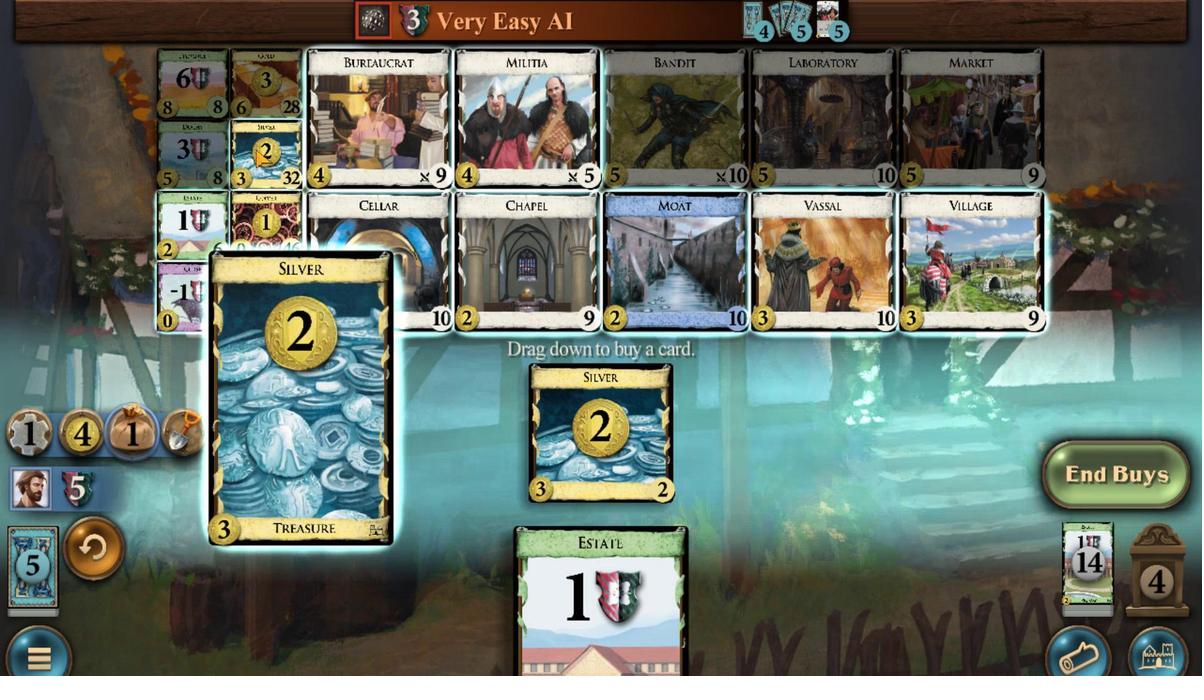 
Action: Mouse scrolled (747, 259) with delta (0, 0)
Screenshot: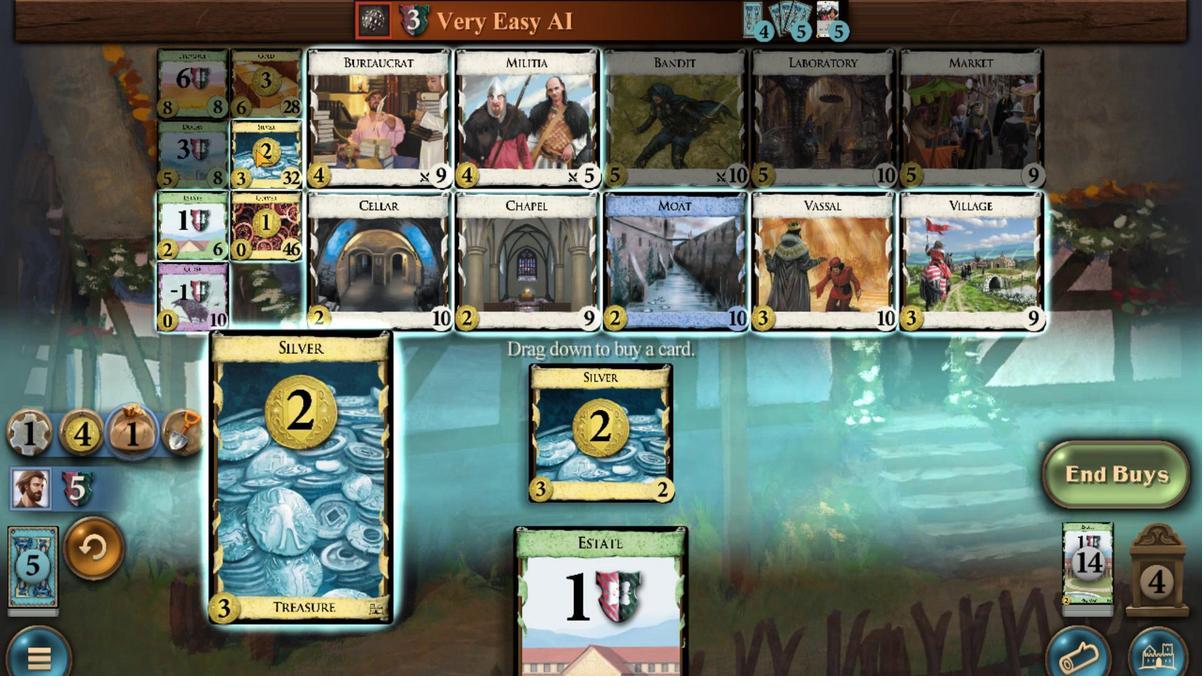 
Action: Mouse moved to (810, 547)
Screenshot: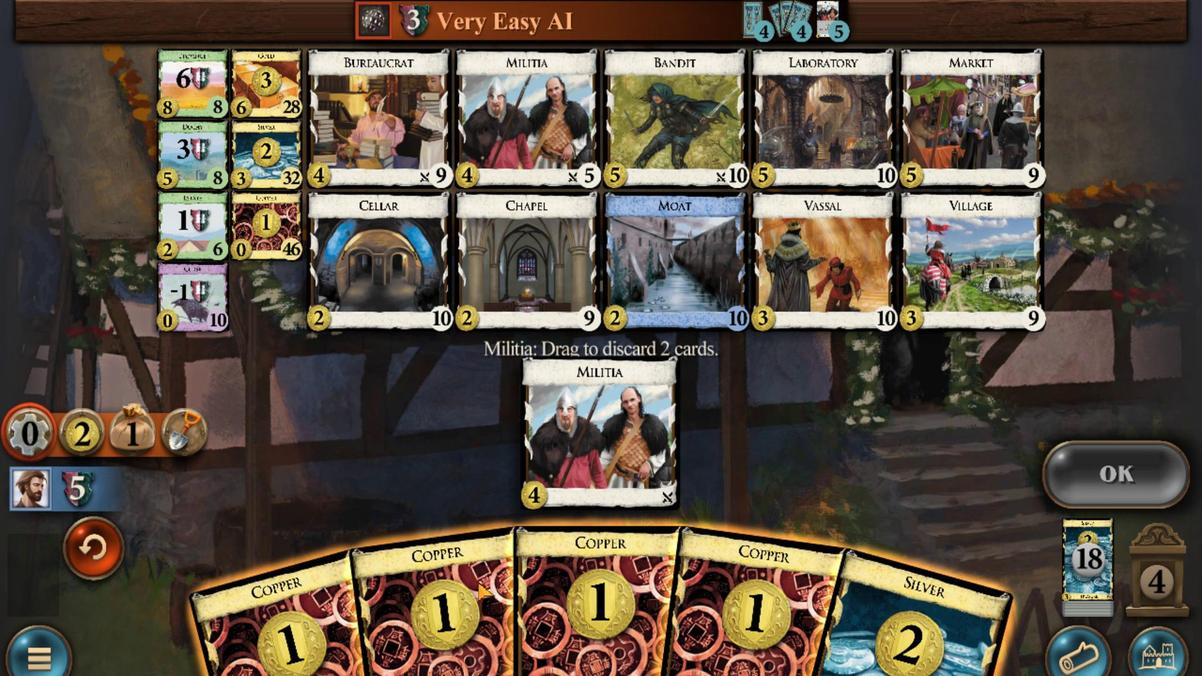 
Action: Mouse scrolled (810, 547) with delta (0, 0)
Screenshot: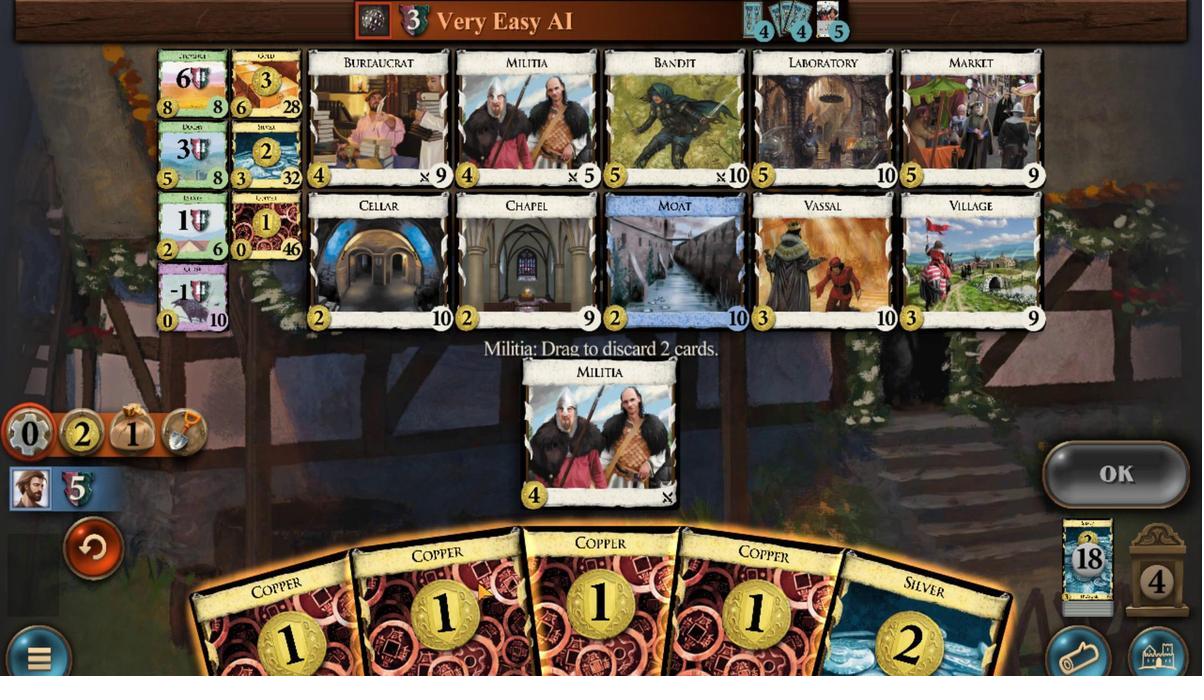 
Action: Mouse moved to (767, 551)
Screenshot: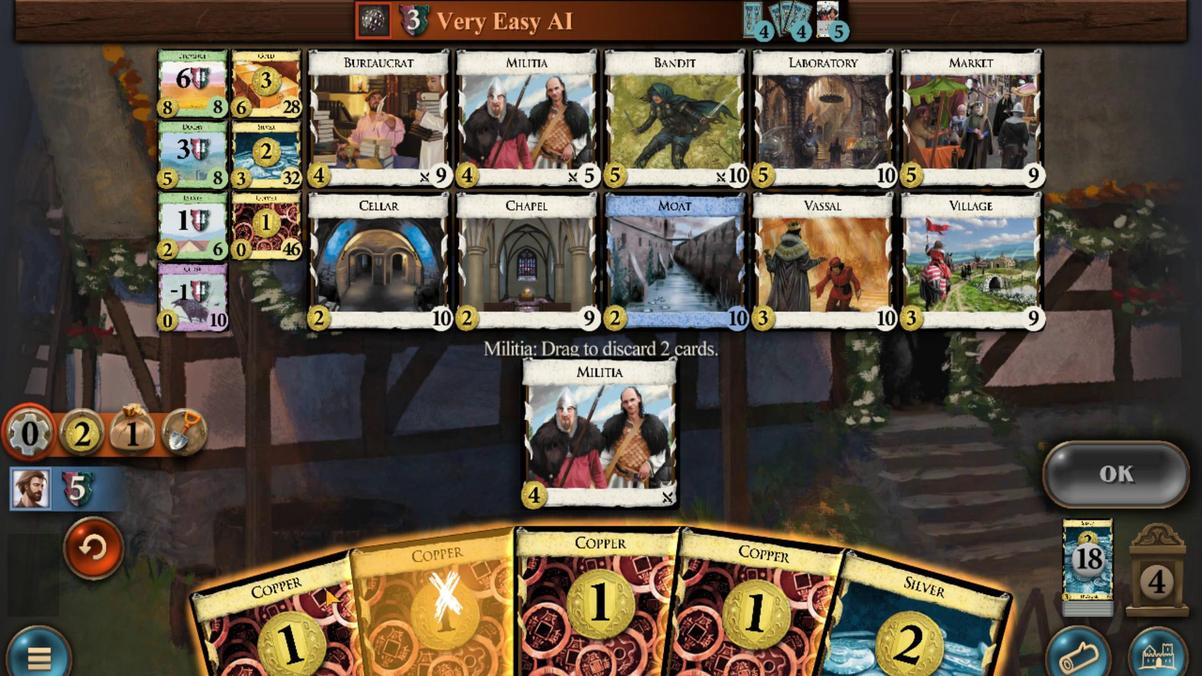 
Action: Mouse scrolled (767, 551) with delta (0, 0)
Screenshot: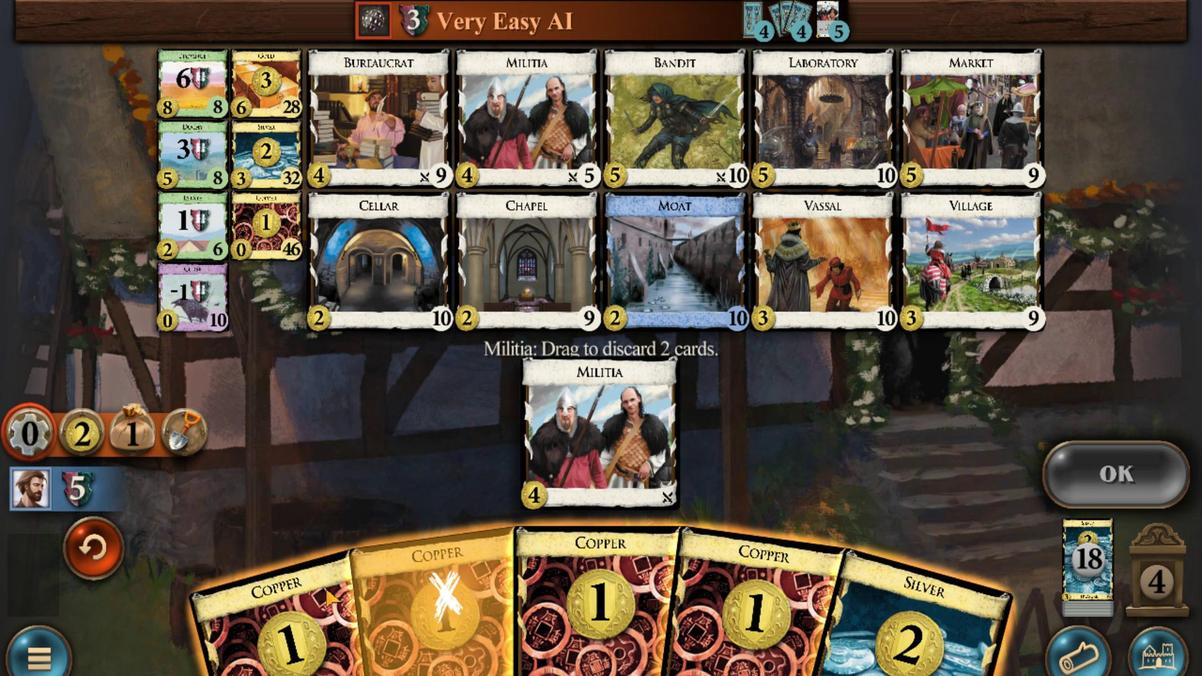 
Action: Mouse moved to (996, 479)
Screenshot: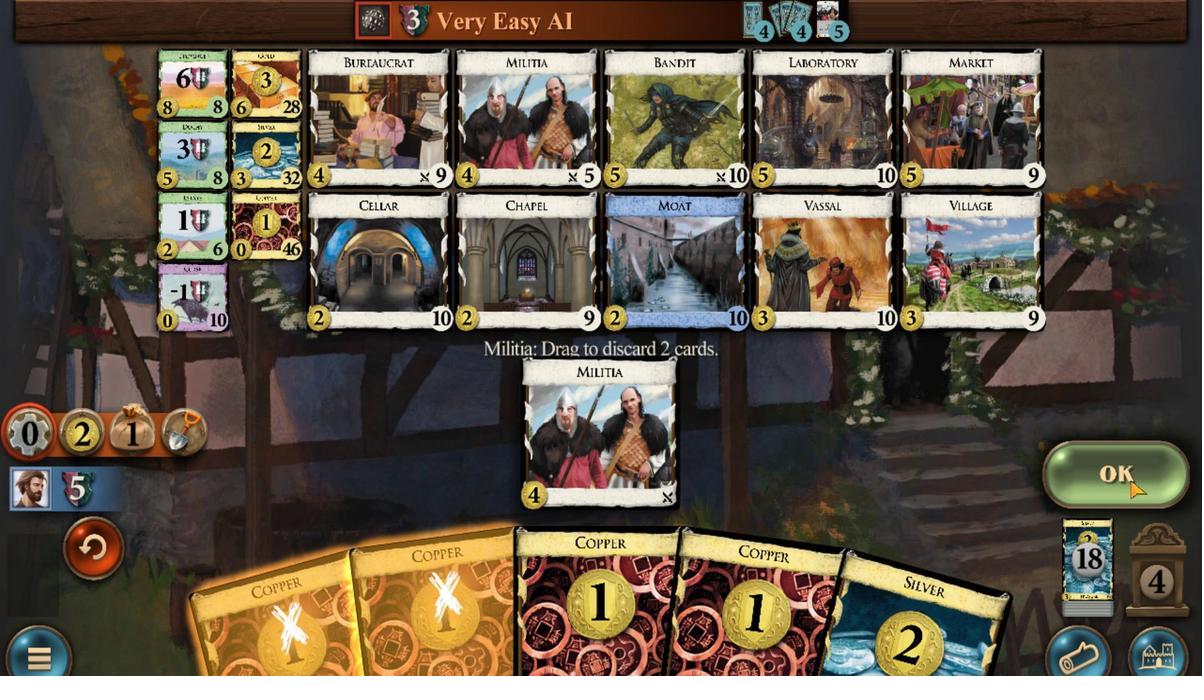 
Action: Mouse pressed left at (996, 479)
Screenshot: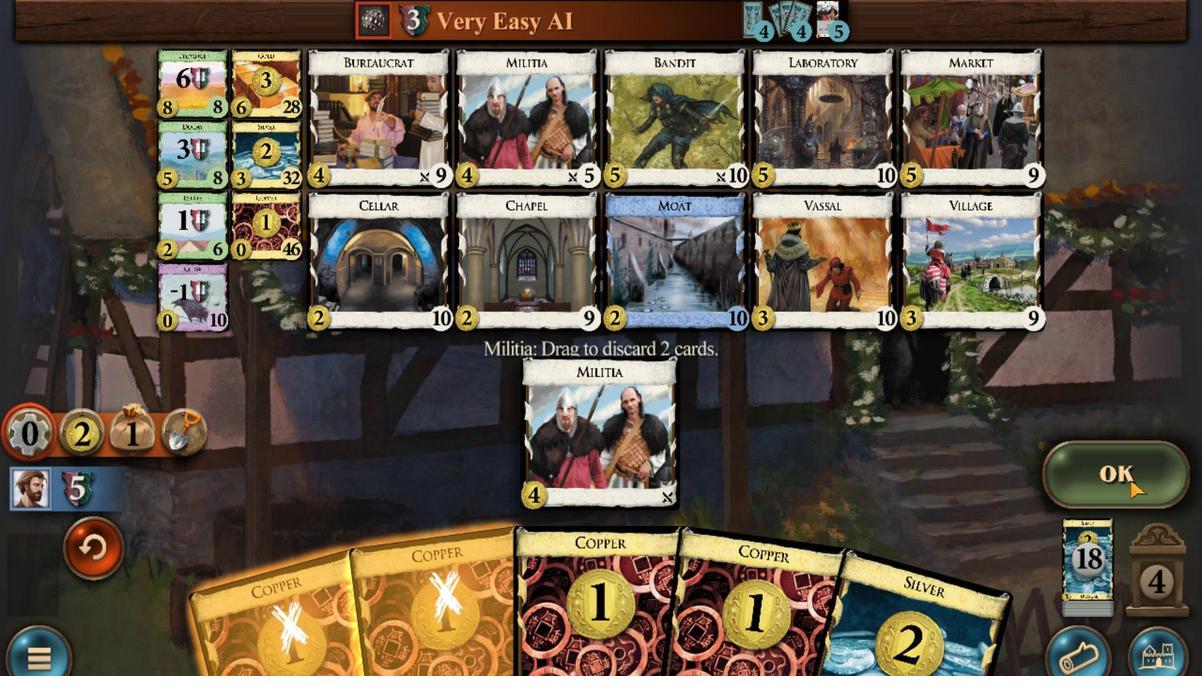 
Action: Mouse moved to (886, 566)
Screenshot: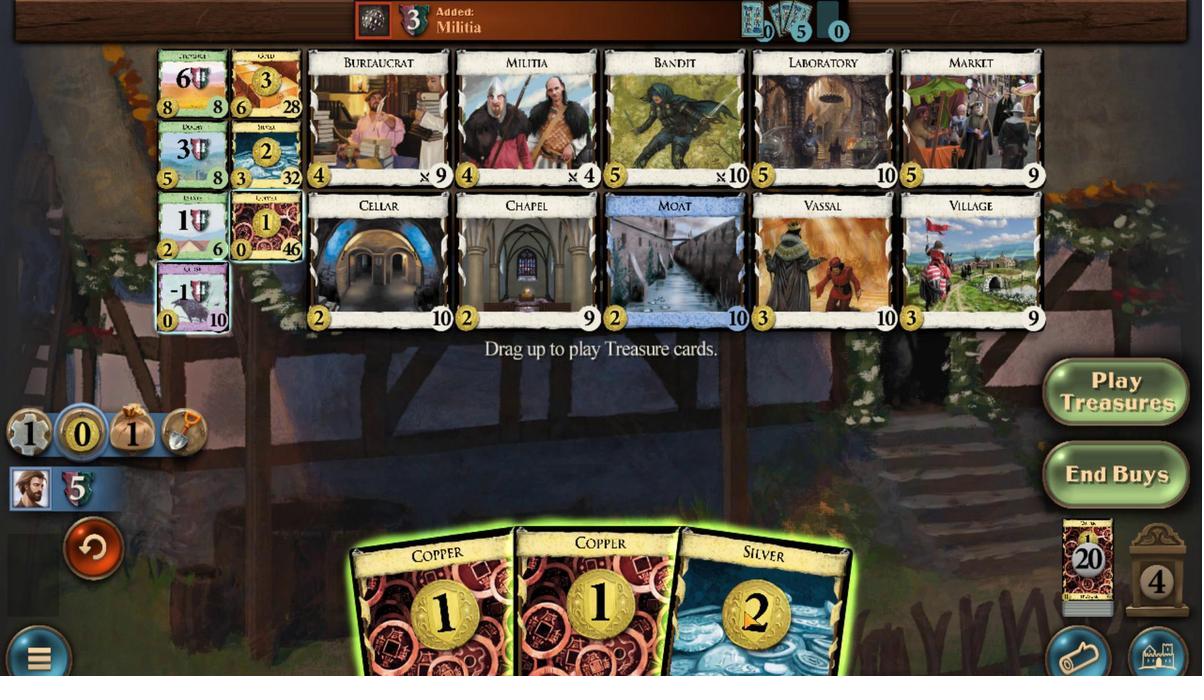 
Action: Mouse scrolled (886, 566) with delta (0, 0)
Screenshot: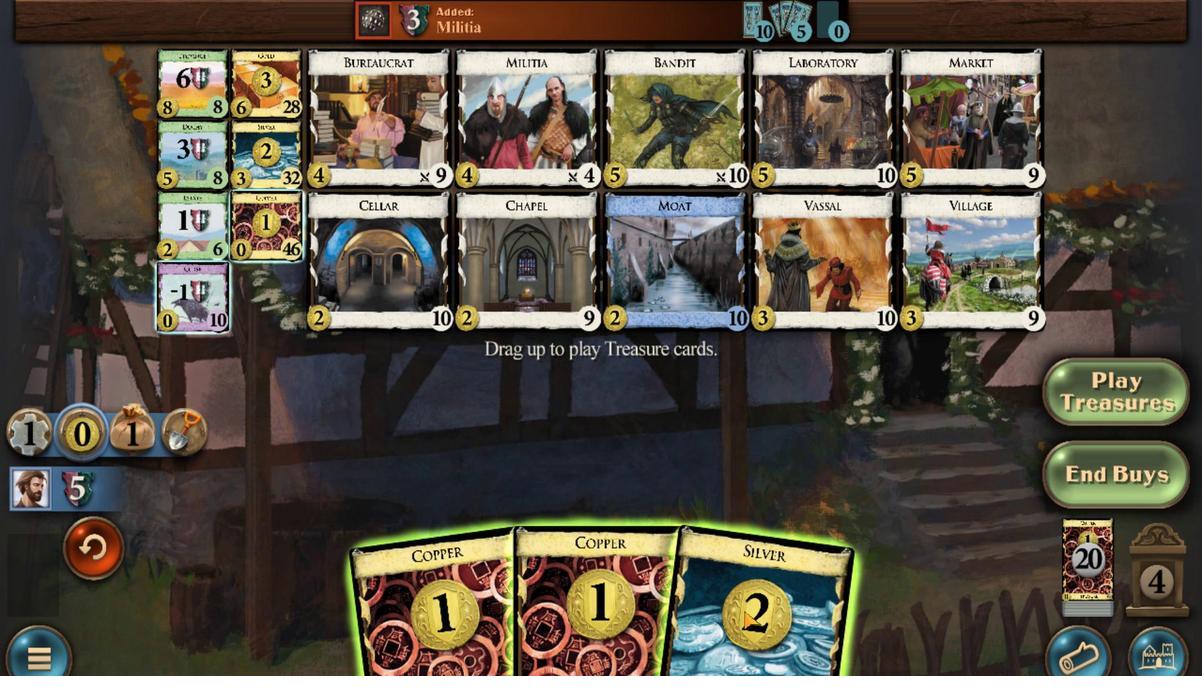 
Action: Mouse moved to (877, 567)
Screenshot: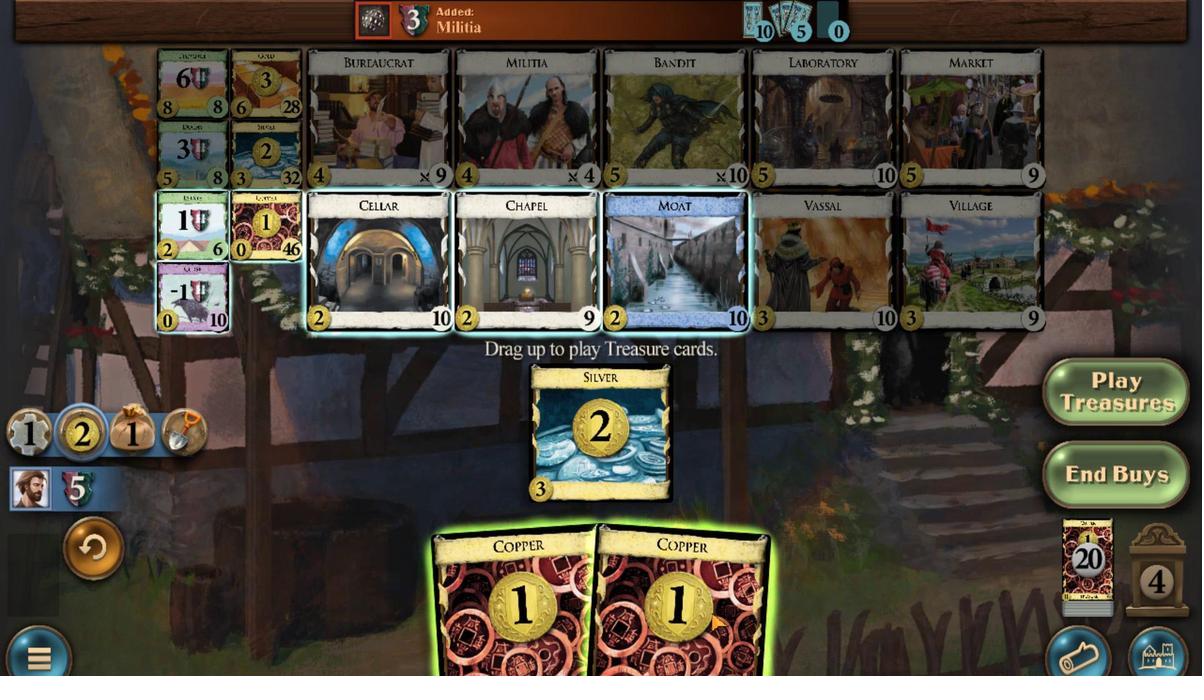 
Action: Mouse scrolled (877, 567) with delta (0, 0)
Screenshot: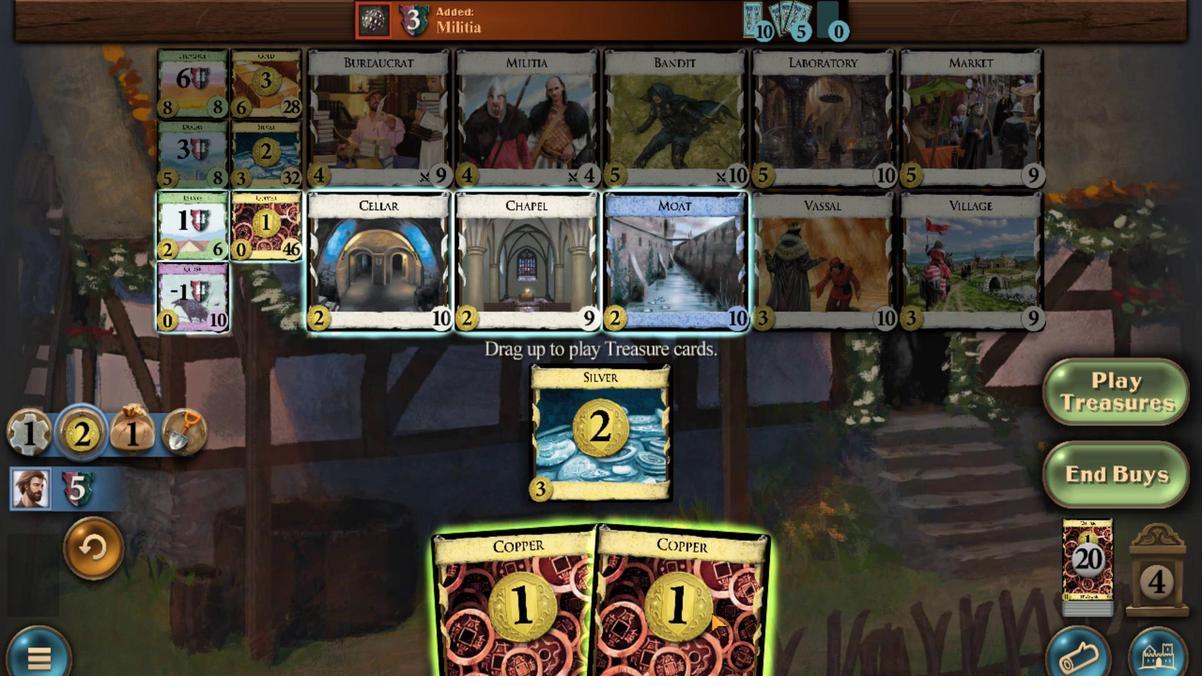 
Action: Mouse moved to (856, 567)
Screenshot: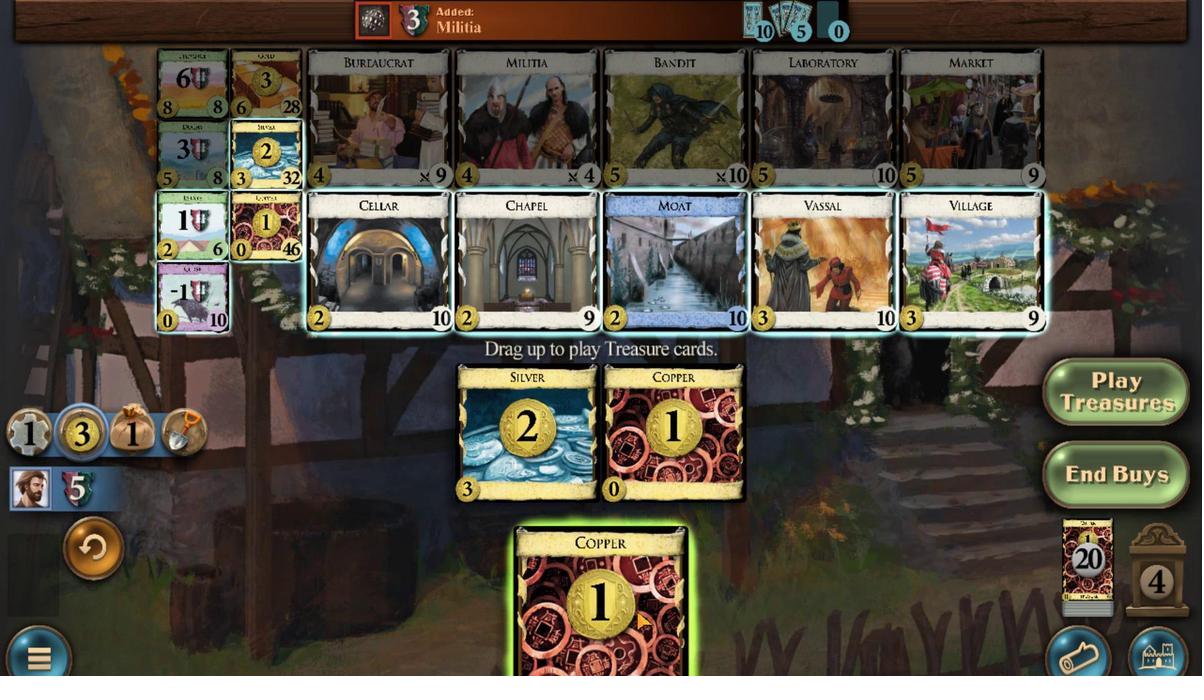 
Action: Mouse scrolled (856, 566) with delta (0, 0)
Screenshot: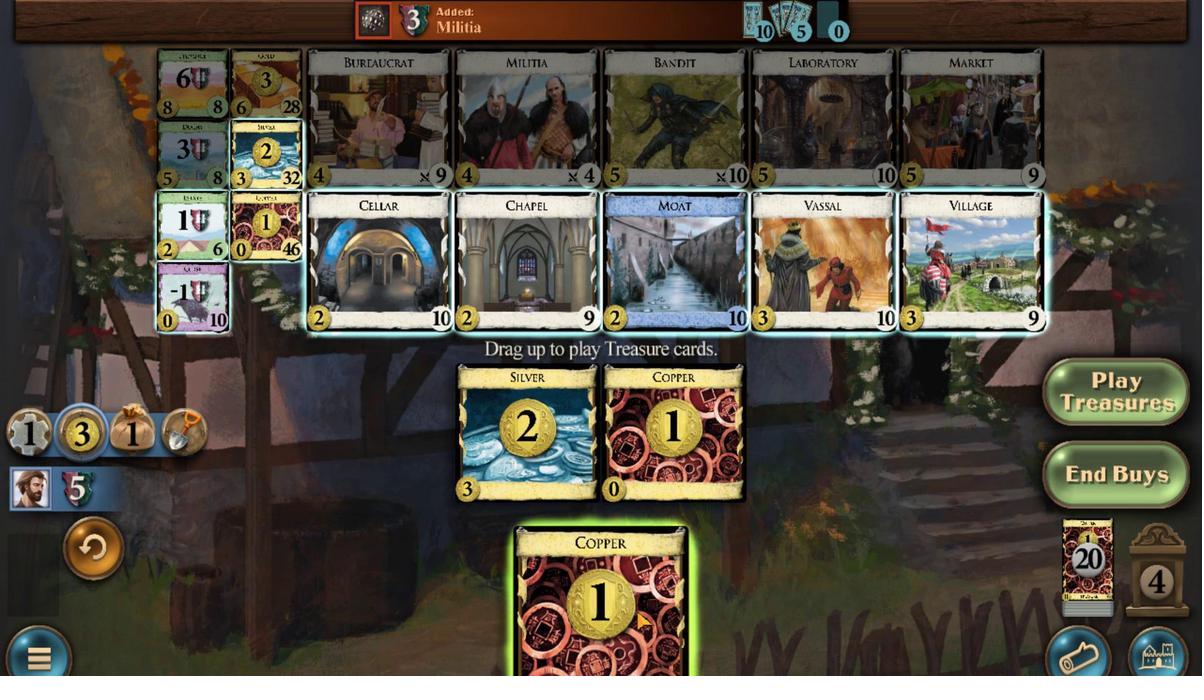 
Action: Mouse moved to (813, 252)
Screenshot: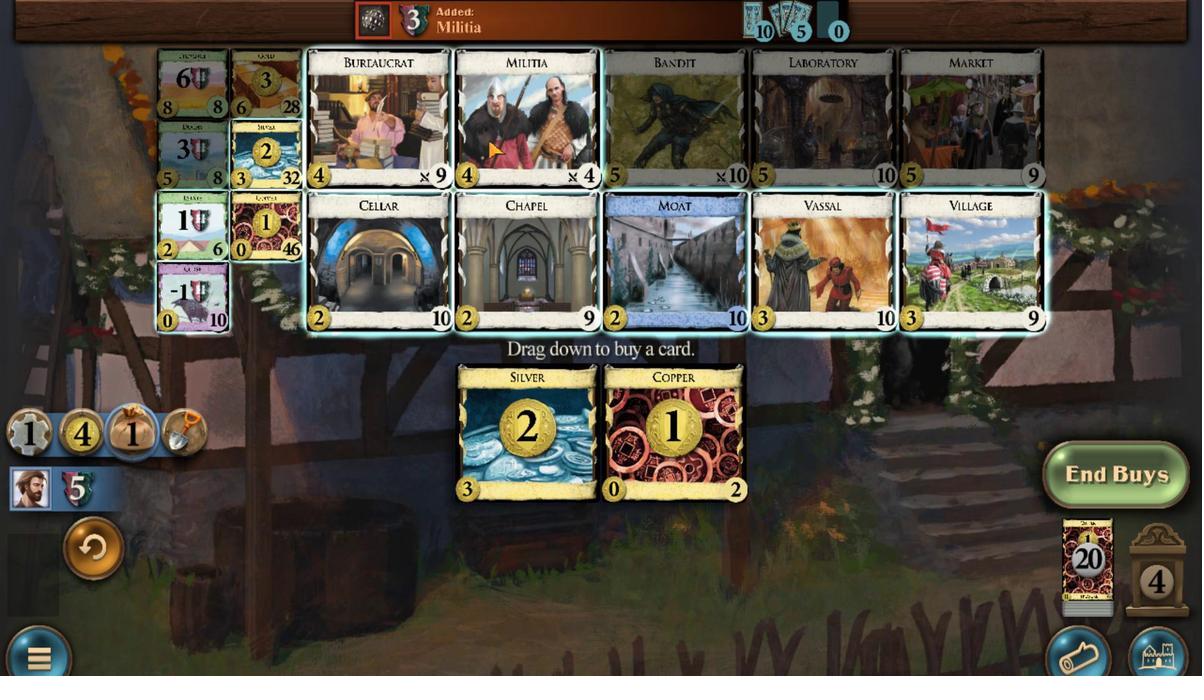 
Action: Mouse scrolled (813, 253) with delta (0, 0)
Screenshot: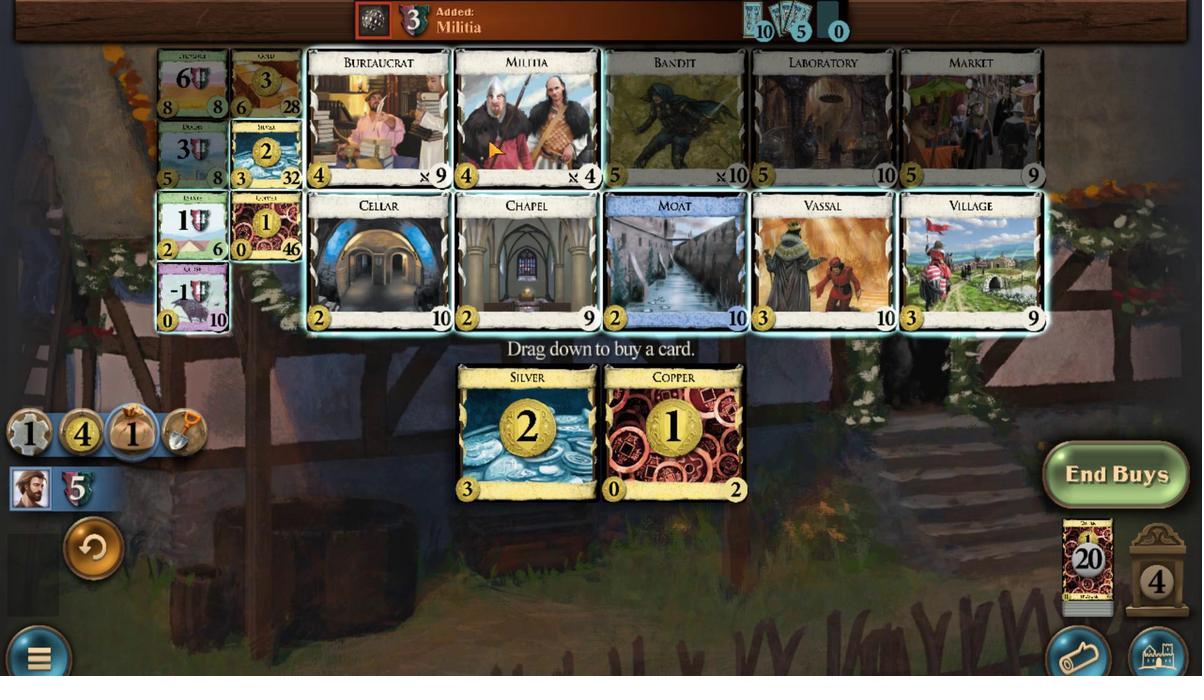 
Action: Mouse scrolled (813, 253) with delta (0, 0)
Screenshot: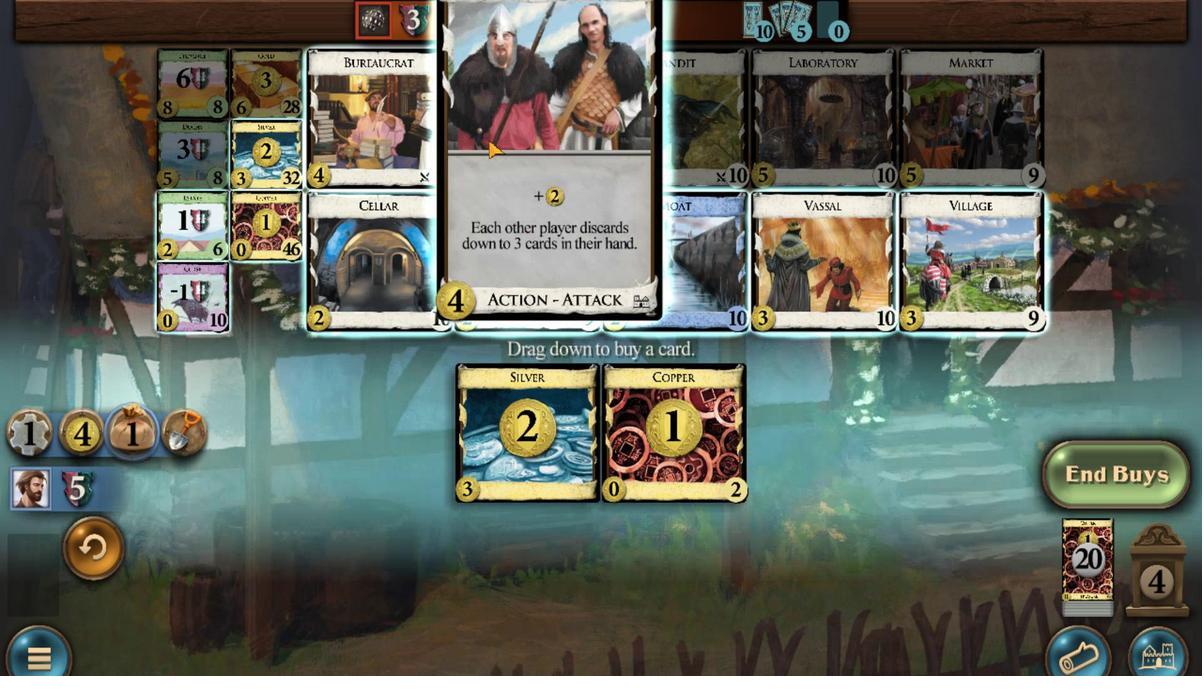 
Action: Mouse scrolled (813, 253) with delta (0, 0)
Screenshot: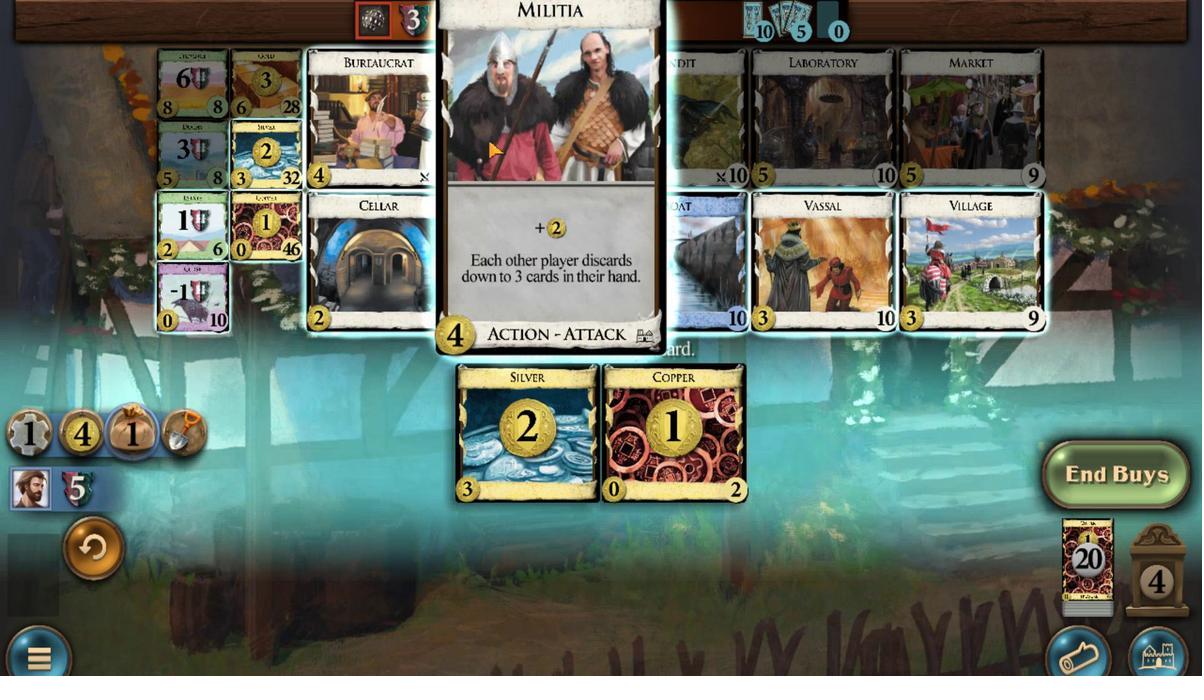 
Action: Mouse scrolled (813, 253) with delta (0, 0)
Screenshot: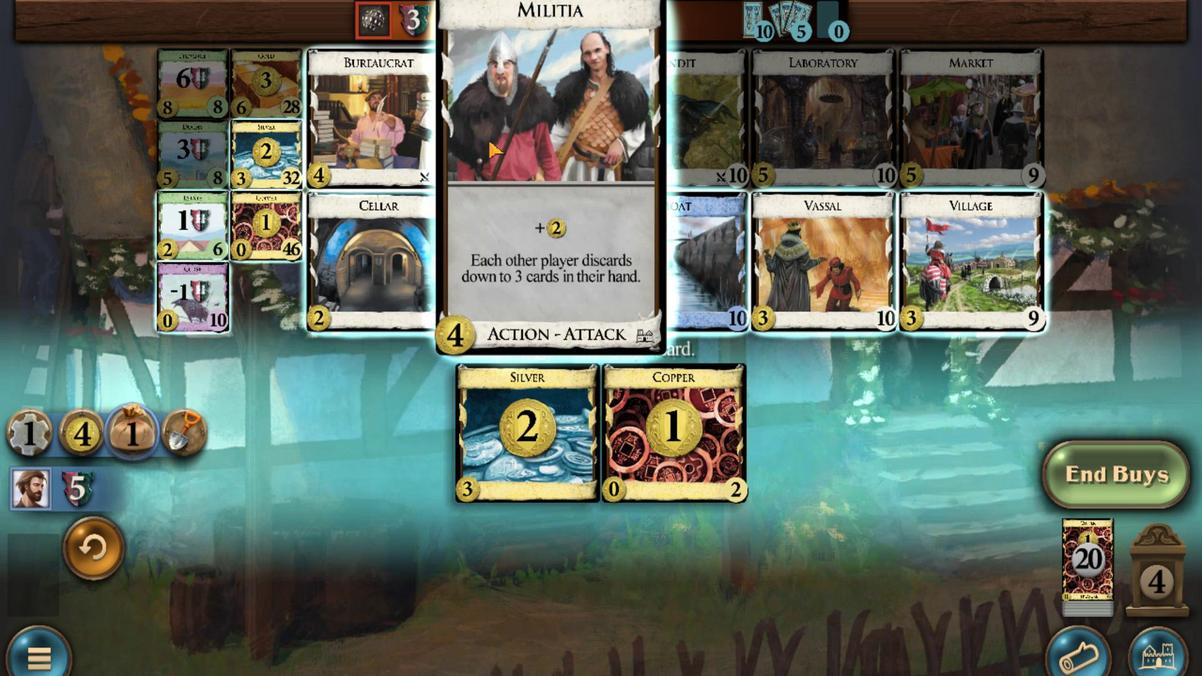 
Action: Mouse scrolled (813, 253) with delta (0, 0)
Screenshot: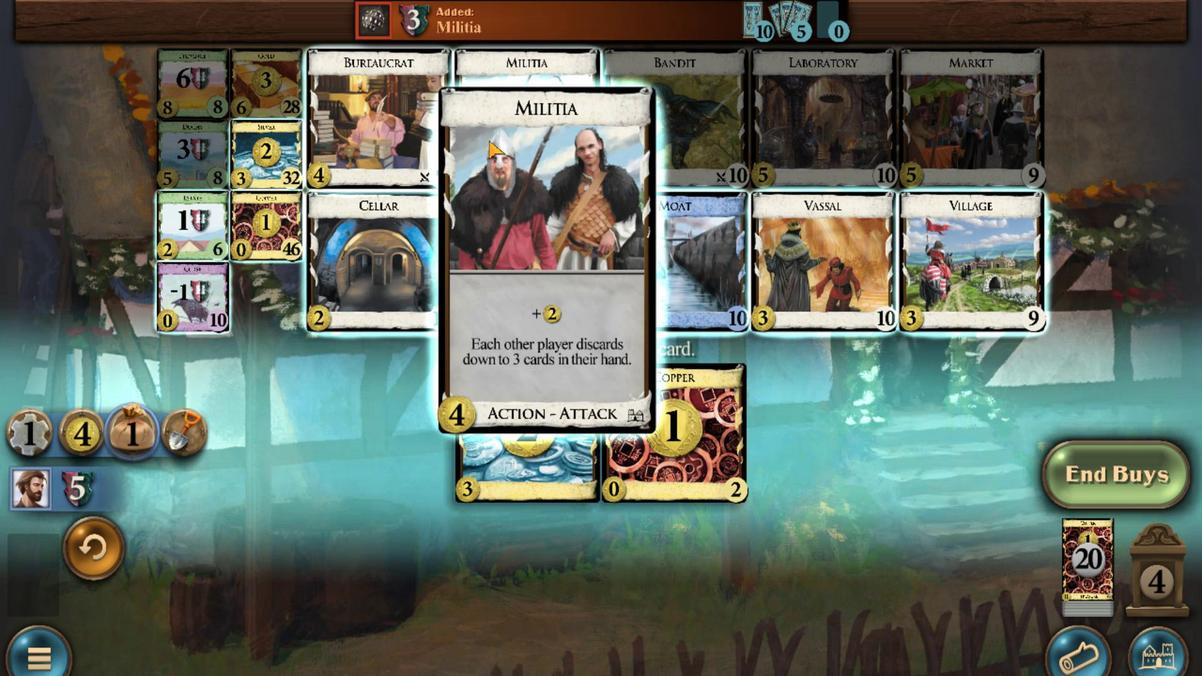 
Action: Mouse scrolled (813, 253) with delta (0, 0)
Screenshot: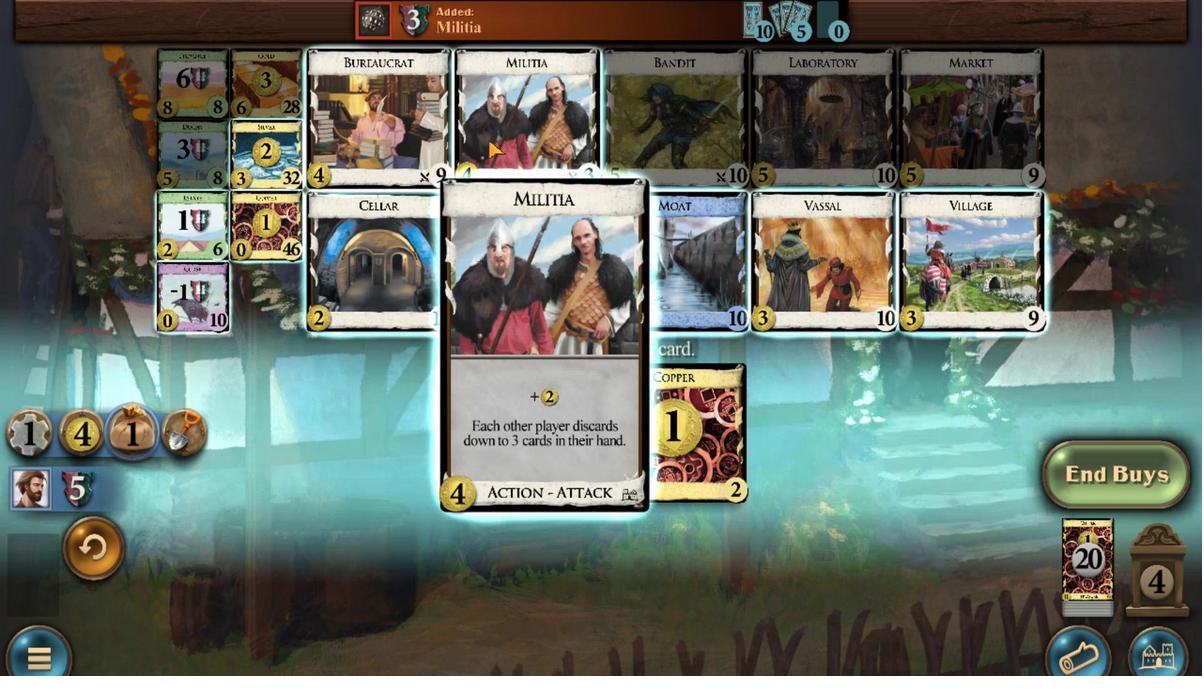 
Action: Mouse moved to (891, 544)
Screenshot: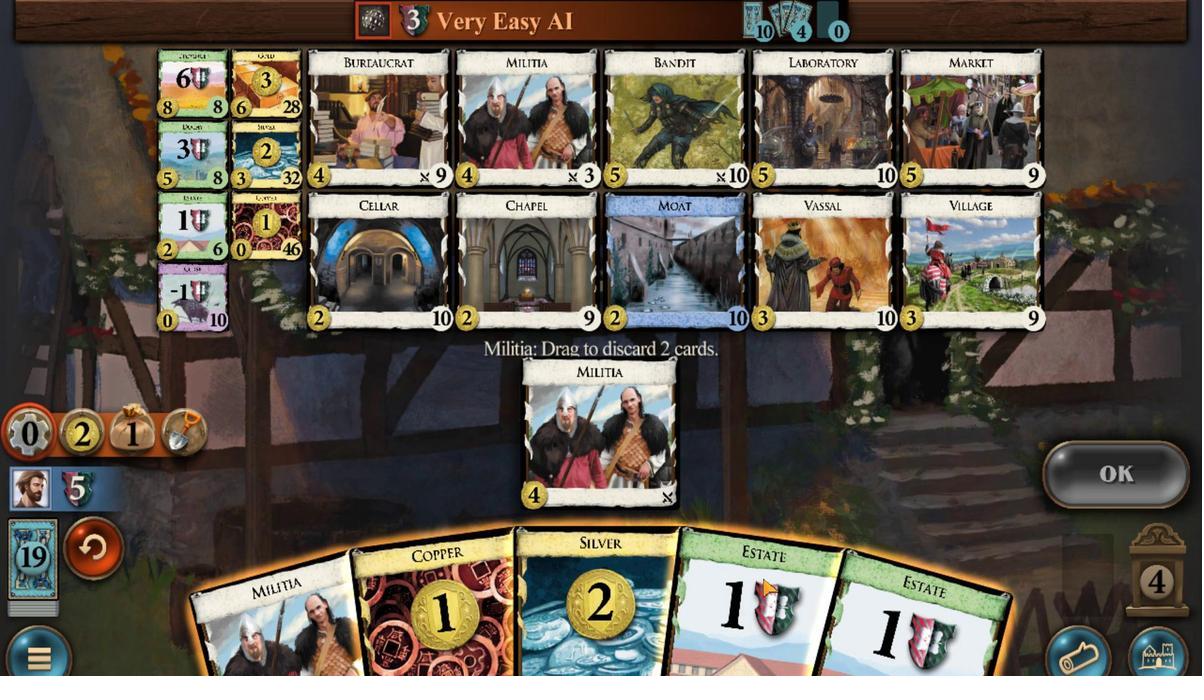 
Action: Mouse scrolled (891, 544) with delta (0, 0)
Screenshot: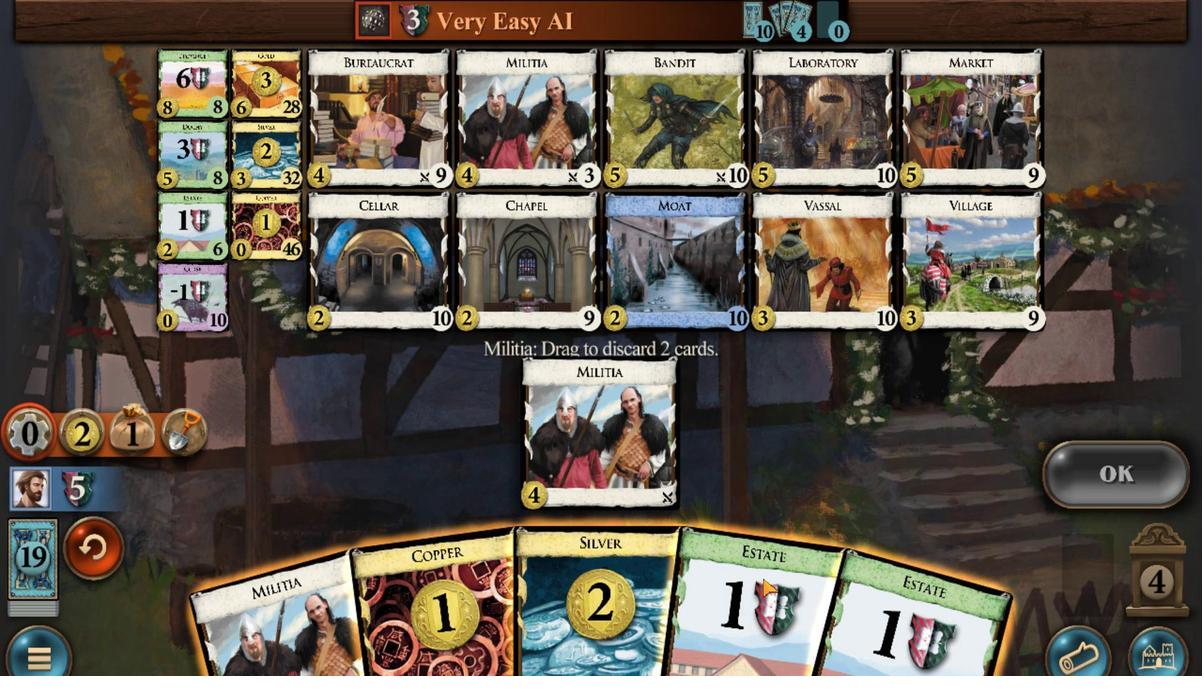
Action: Mouse moved to (923, 557)
Screenshot: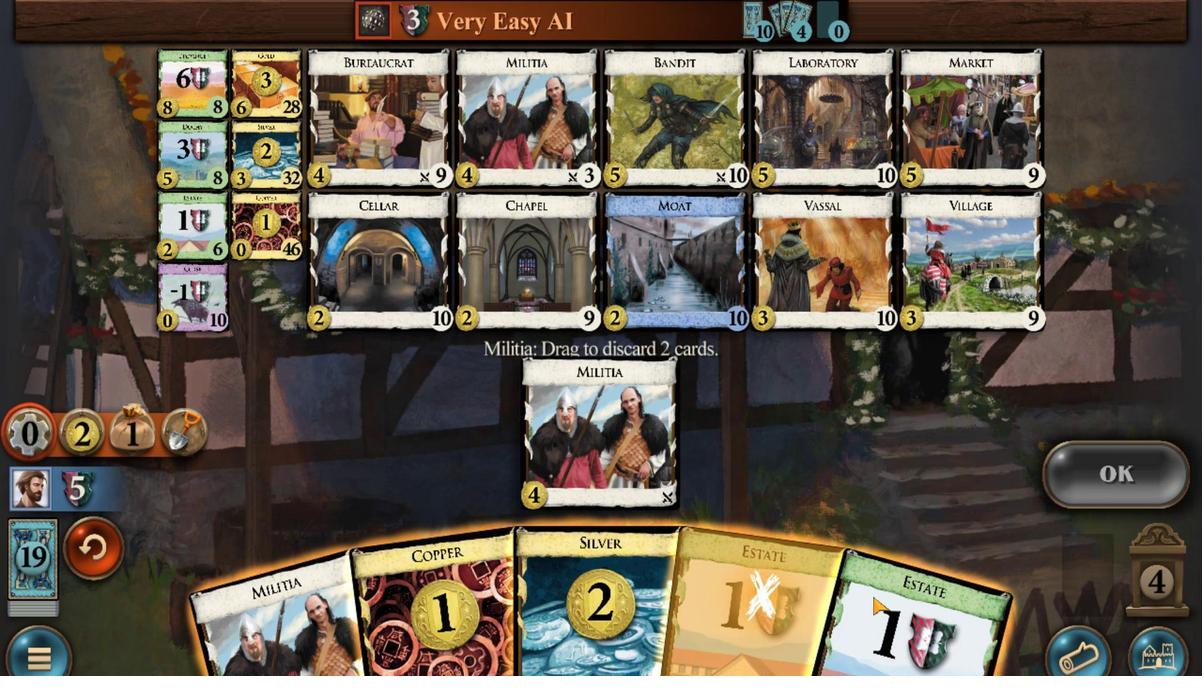 
Action: Mouse scrolled (923, 556) with delta (0, 0)
Screenshot: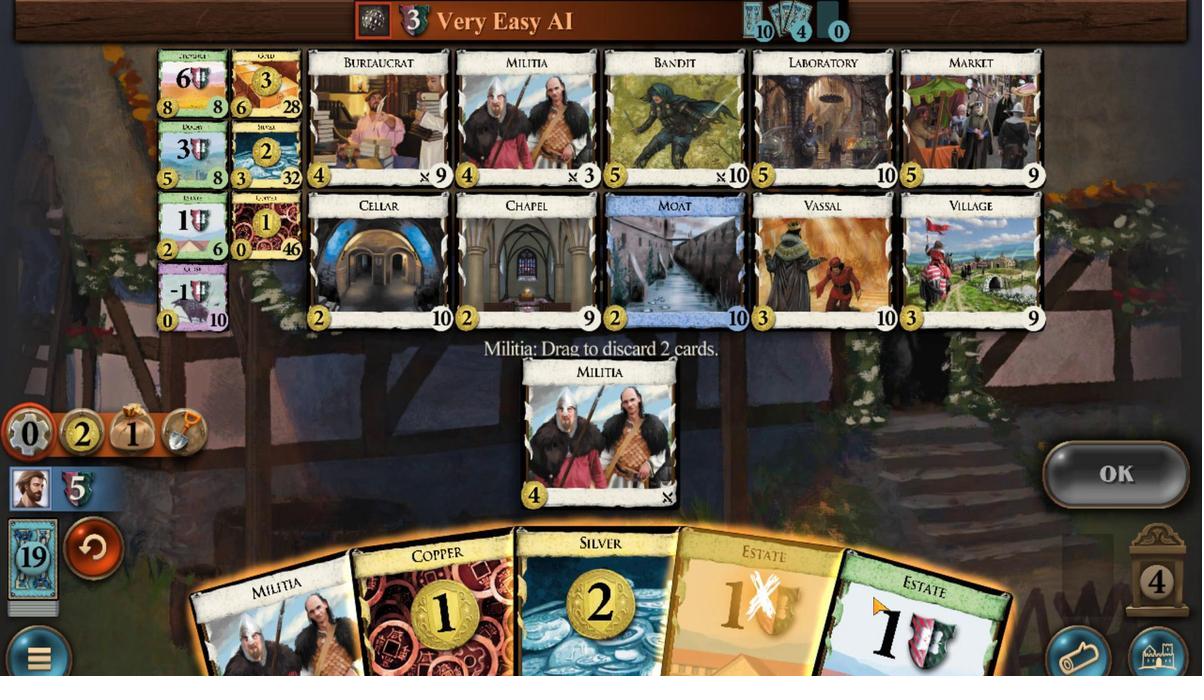 
Action: Mouse moved to (991, 479)
Screenshot: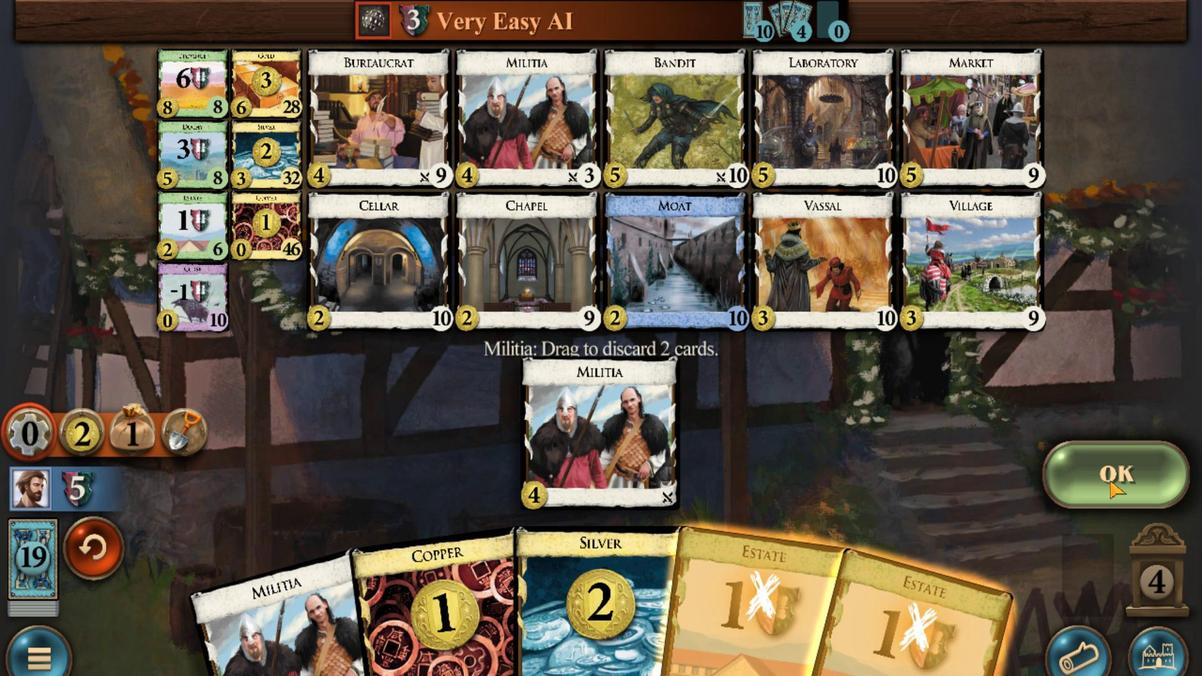 
Action: Mouse pressed left at (991, 479)
Screenshot: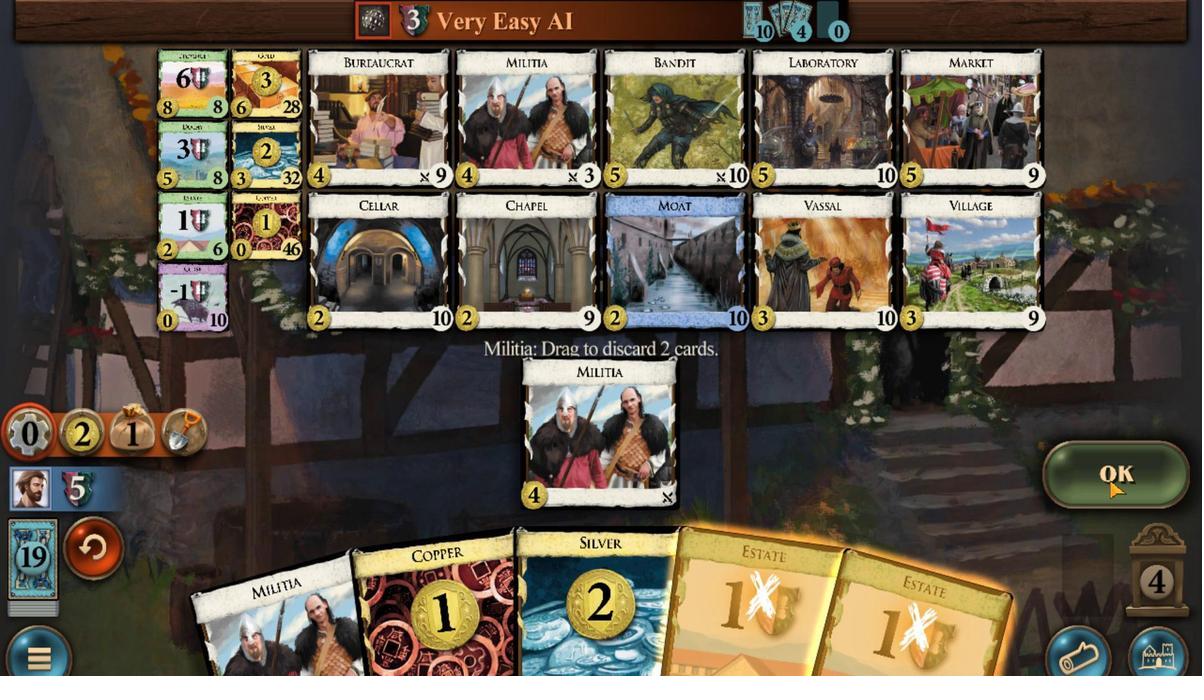 
Action: Mouse moved to (807, 545)
Screenshot: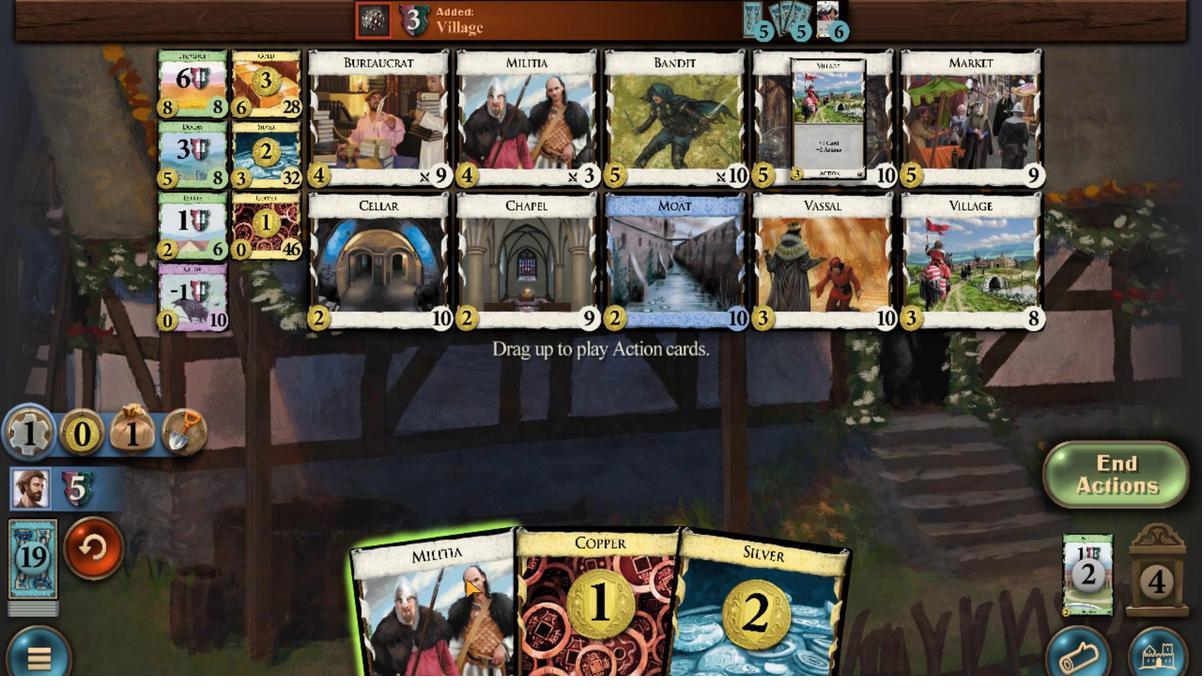 
Action: Mouse scrolled (807, 544) with delta (0, 0)
Screenshot: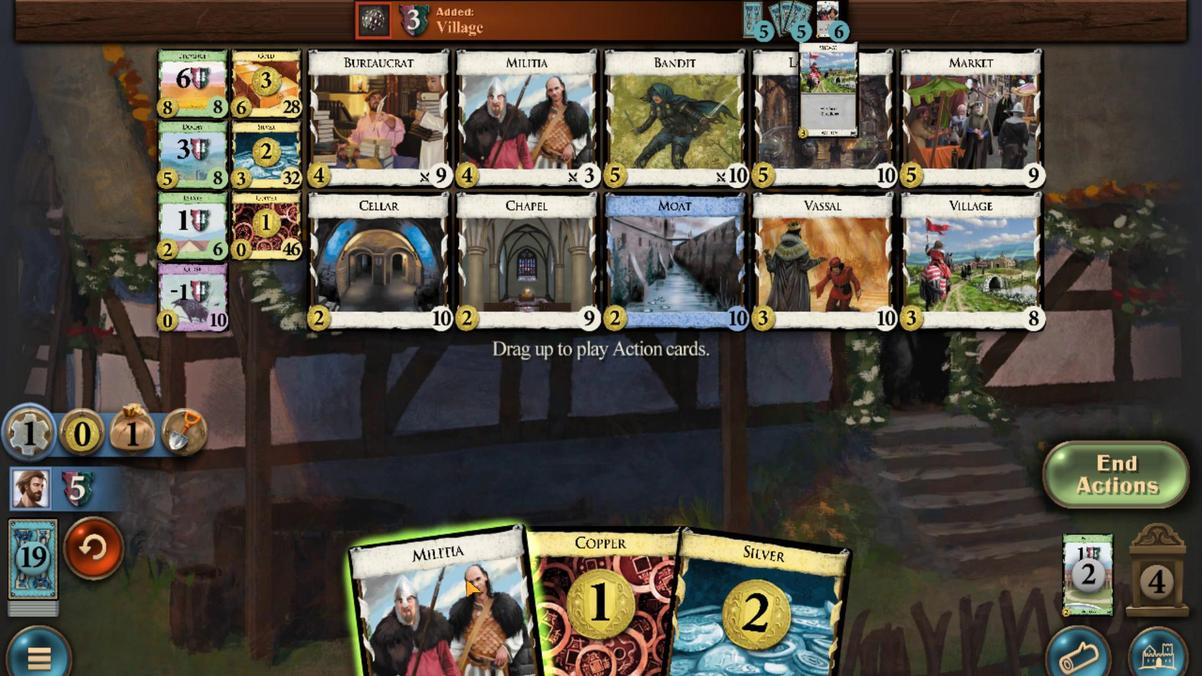 
Action: Mouse moved to (859, 557)
Screenshot: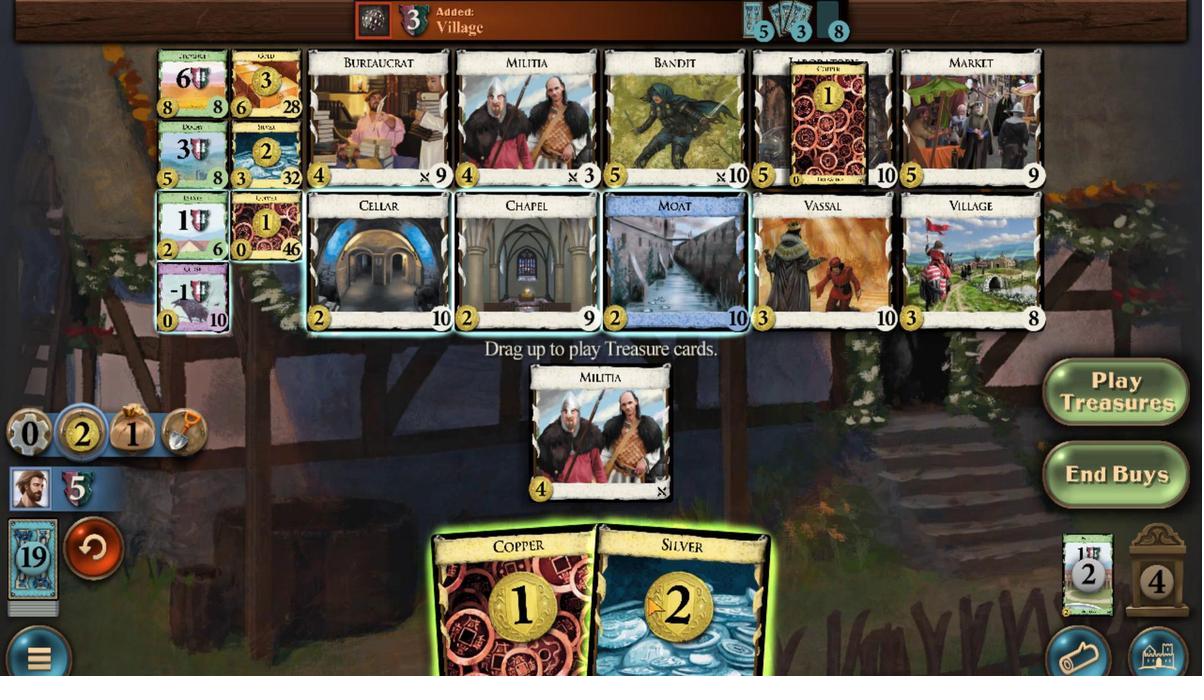 
Action: Mouse scrolled (859, 557) with delta (0, 0)
Screenshot: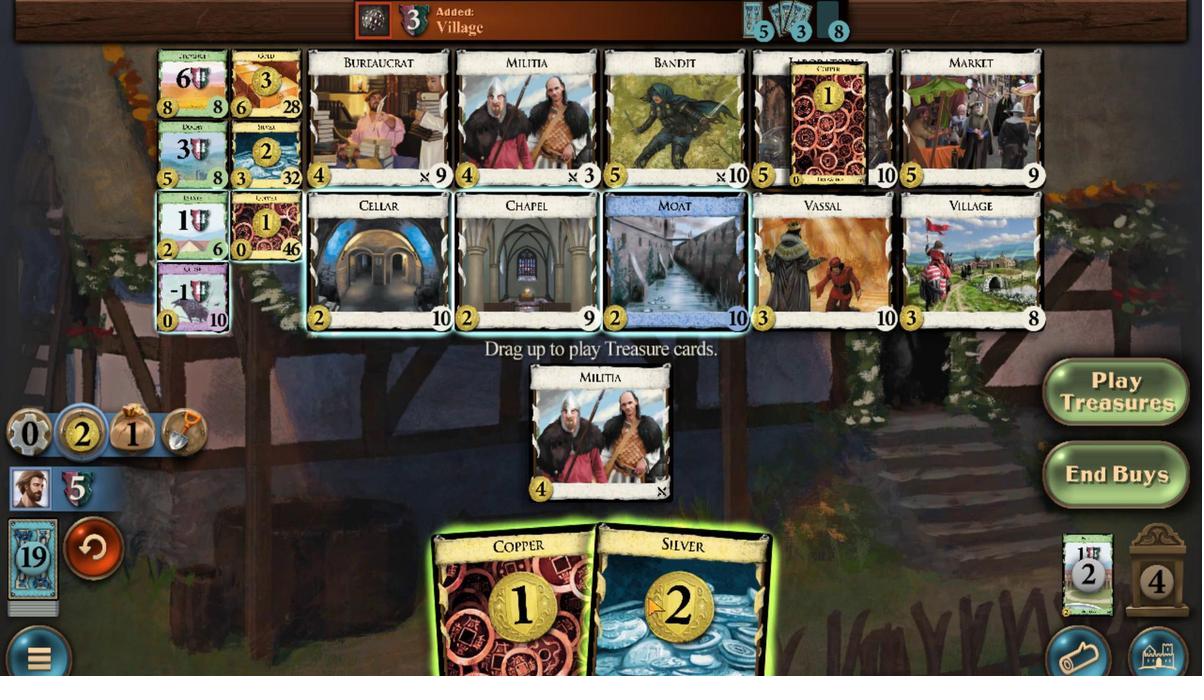 
Action: Mouse moved to (851, 554)
Screenshot: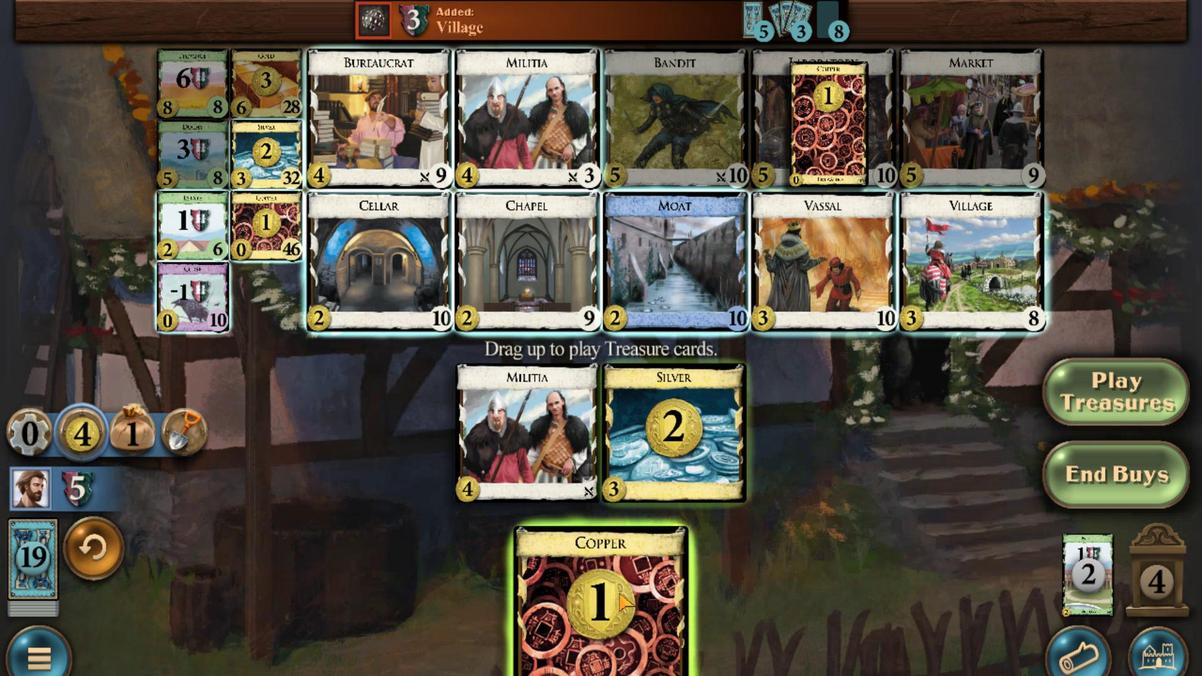 
Action: Mouse scrolled (851, 554) with delta (0, 0)
Screenshot: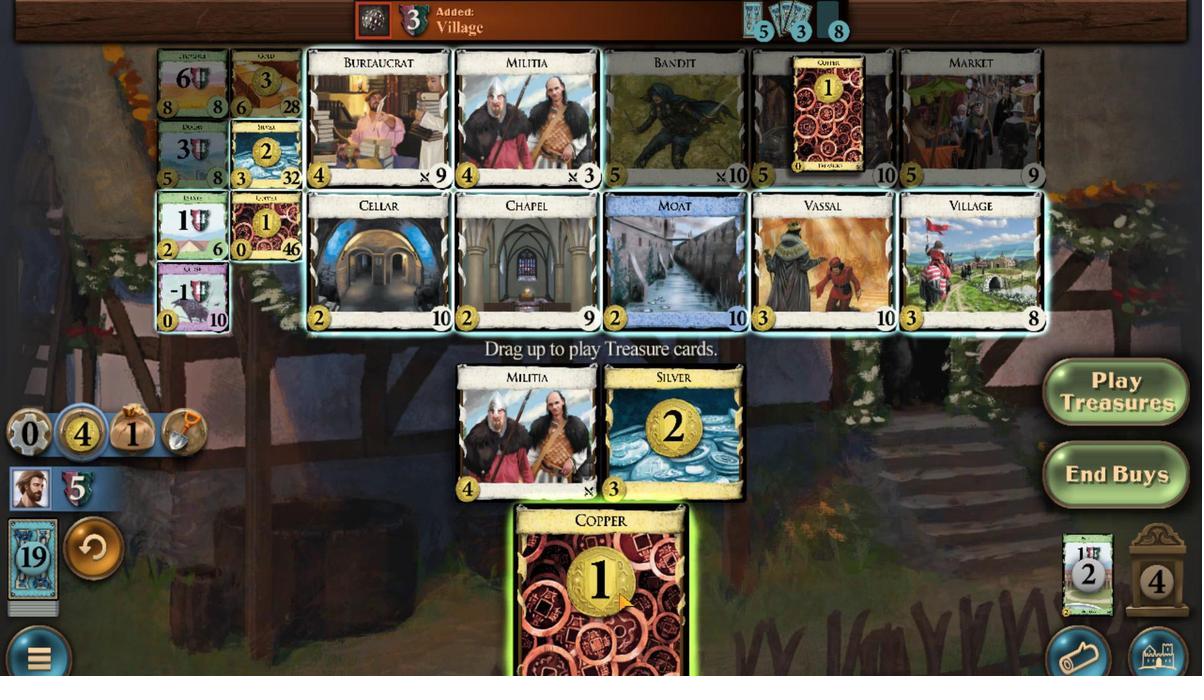
Action: Mouse moved to (730, 251)
Screenshot: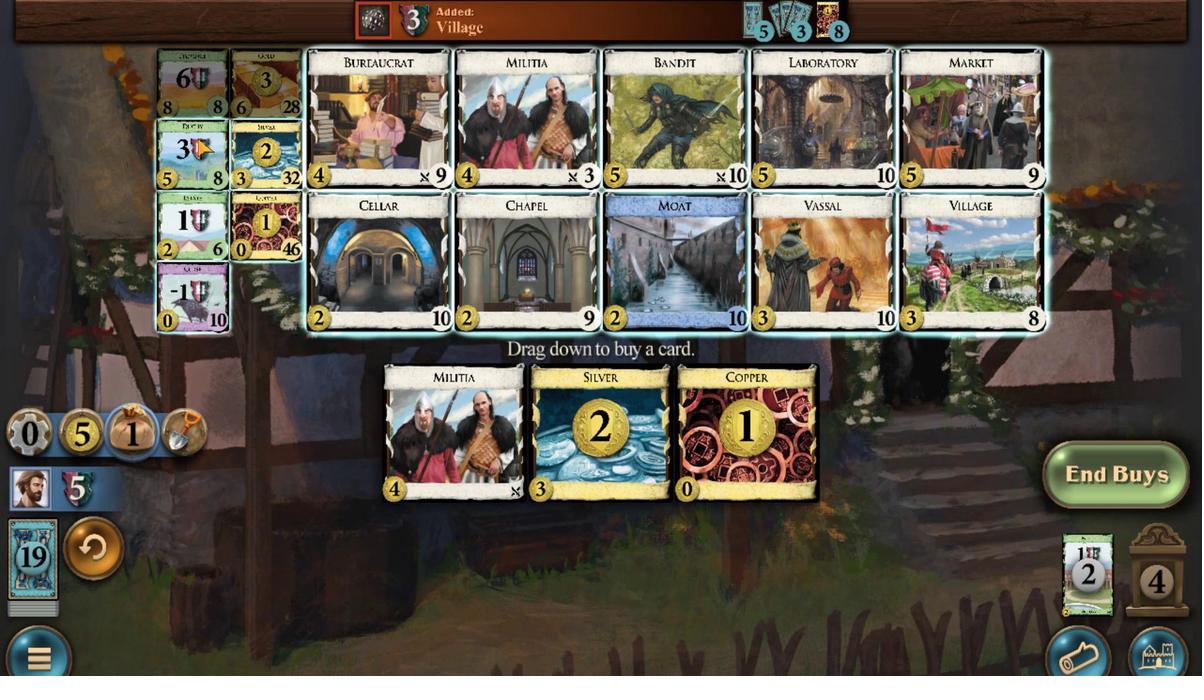 
Action: Mouse scrolled (730, 252) with delta (0, 0)
Screenshot: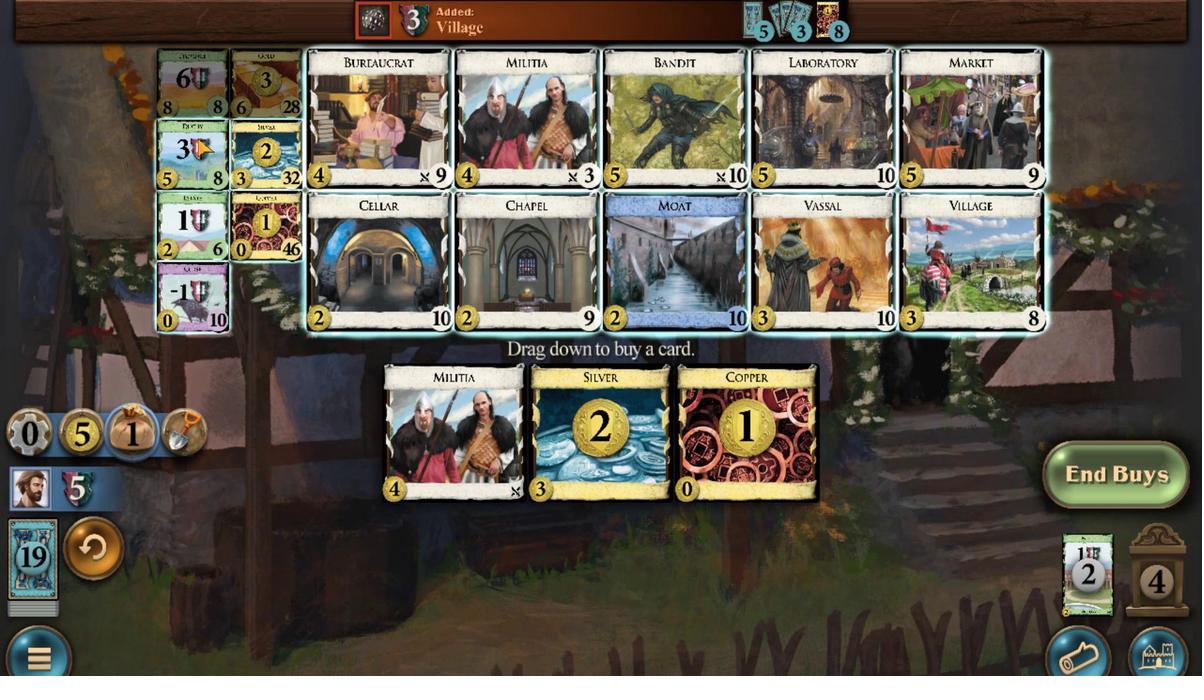 
Action: Mouse scrolled (730, 252) with delta (0, 0)
Screenshot: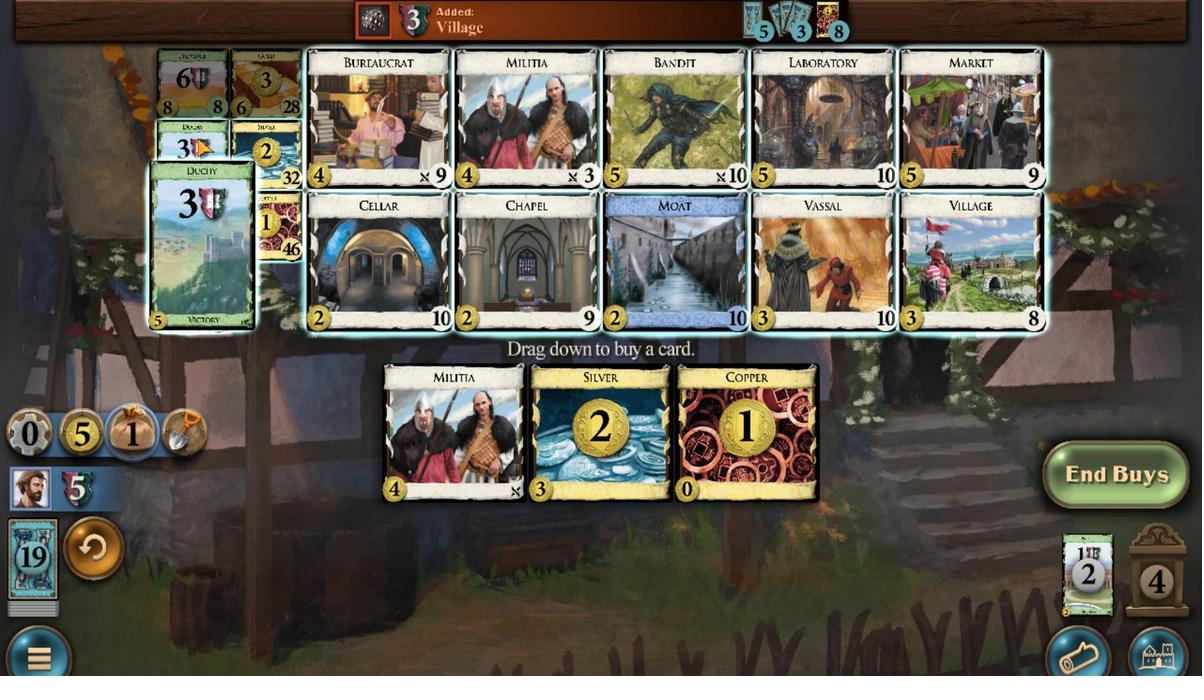 
Action: Mouse scrolled (730, 252) with delta (0, 0)
Screenshot: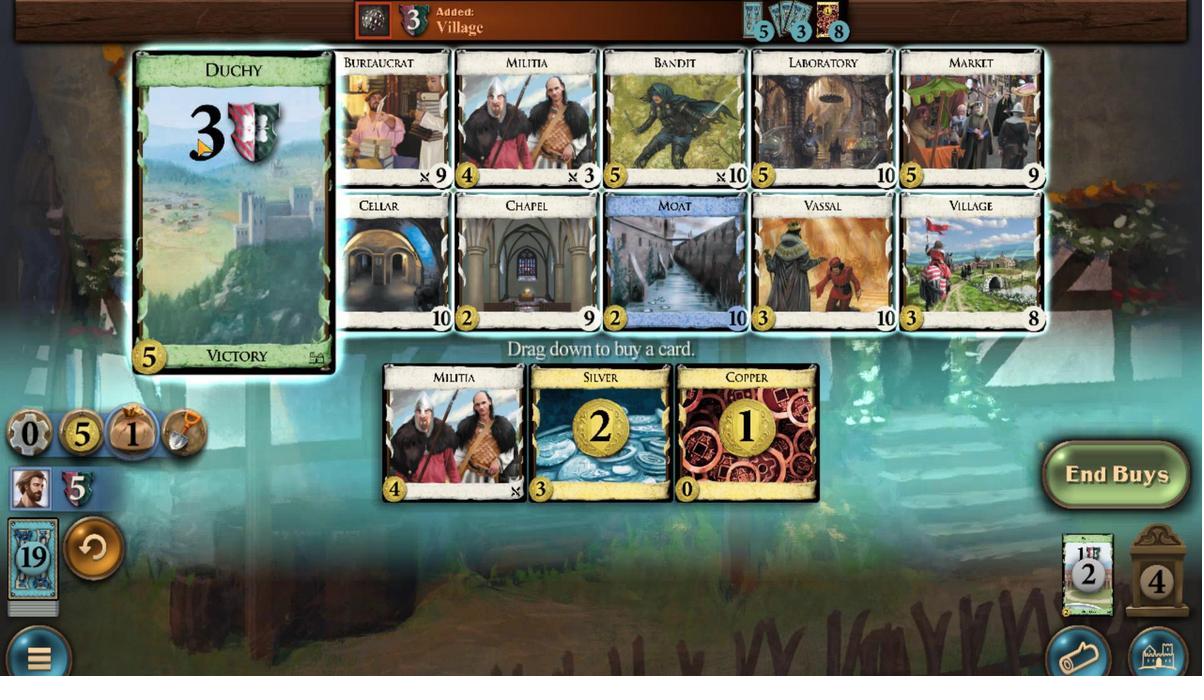 
Action: Mouse scrolled (730, 252) with delta (0, 0)
Screenshot: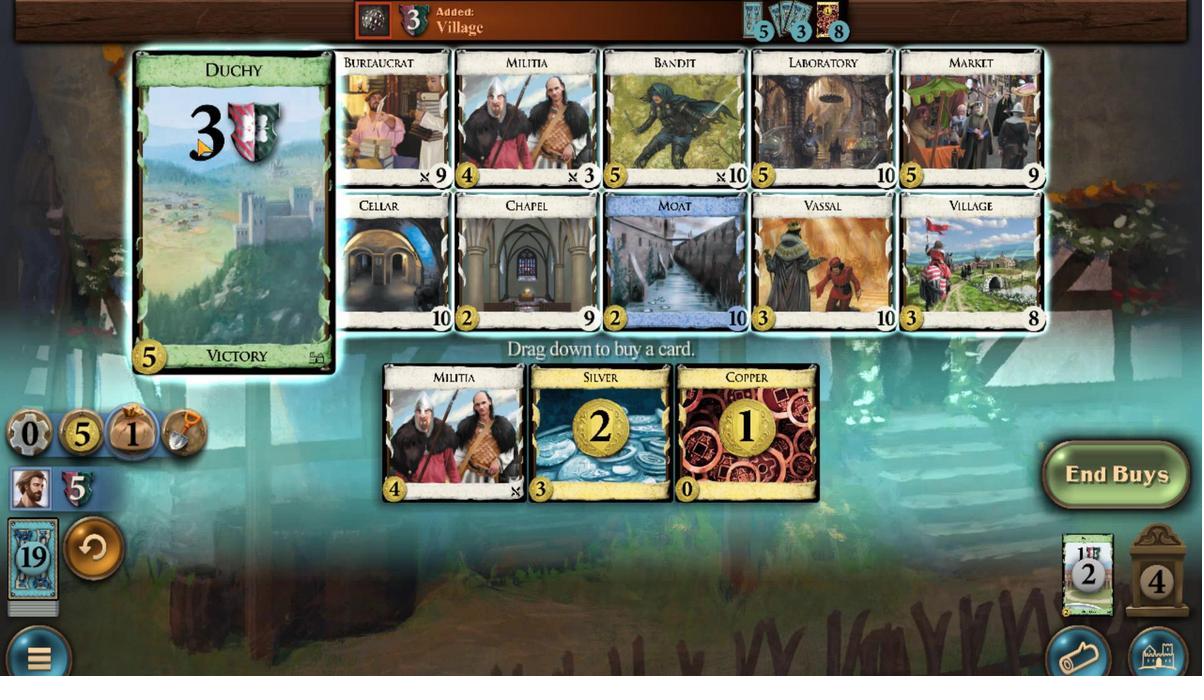 
Action: Mouse scrolled (730, 252) with delta (0, 0)
